 Task: Create an album for a community music or arts festival and involve performers and attendees.
Action: Mouse moved to (57, 232)
Screenshot: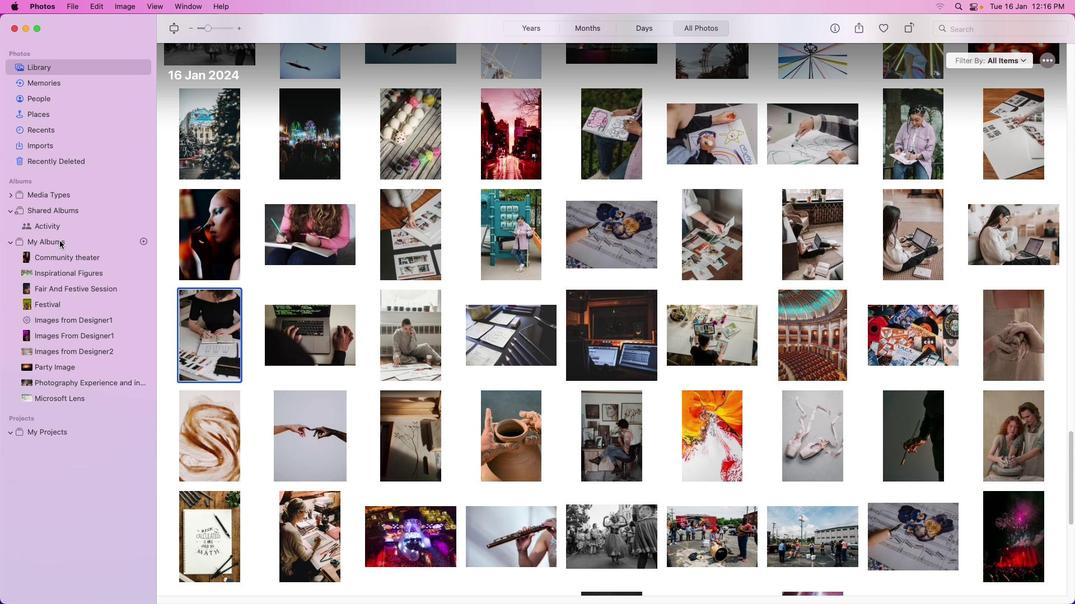 
Action: Mouse pressed left at (57, 232)
Screenshot: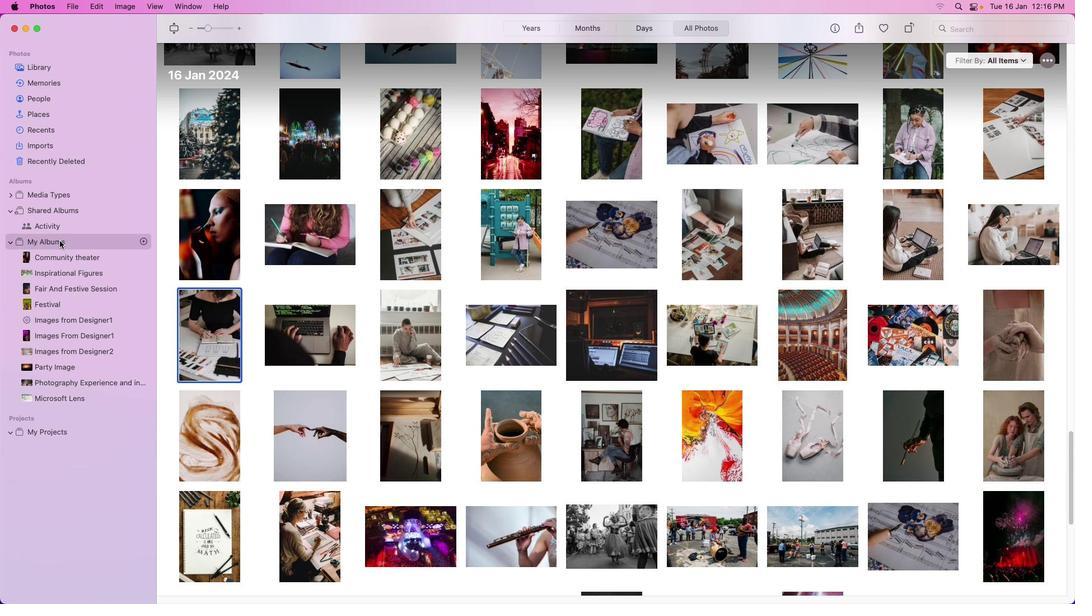 
Action: Mouse moved to (59, 241)
Screenshot: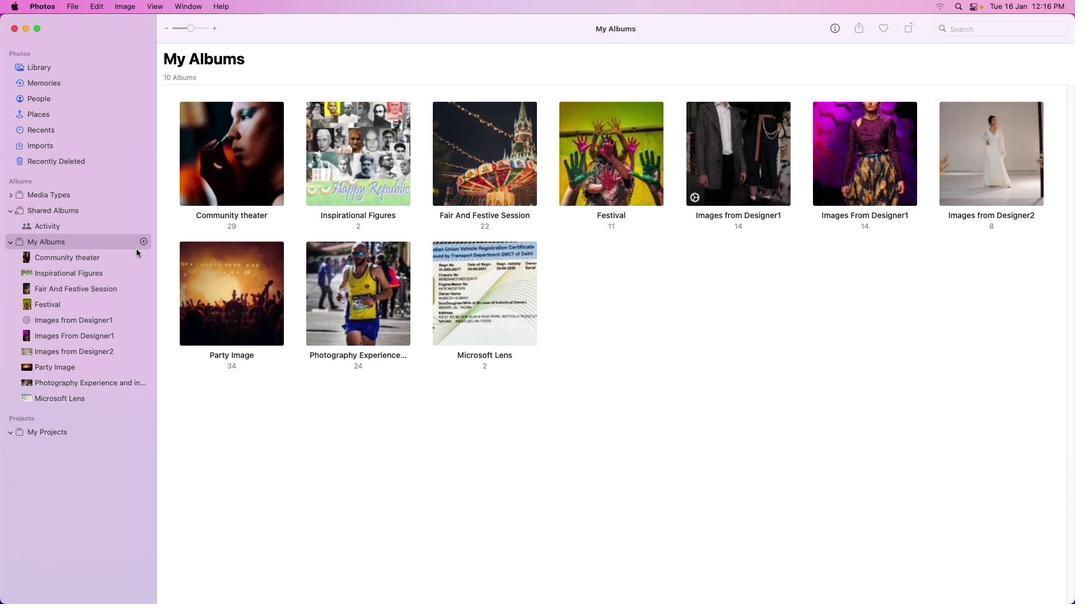 
Action: Mouse pressed left at (59, 241)
Screenshot: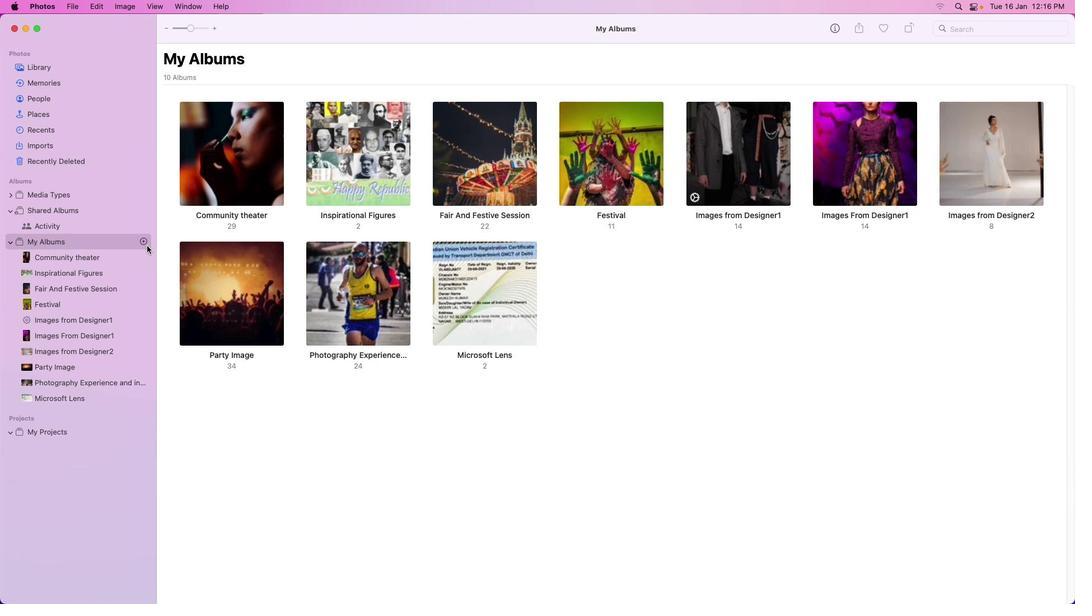 
Action: Mouse moved to (144, 241)
Screenshot: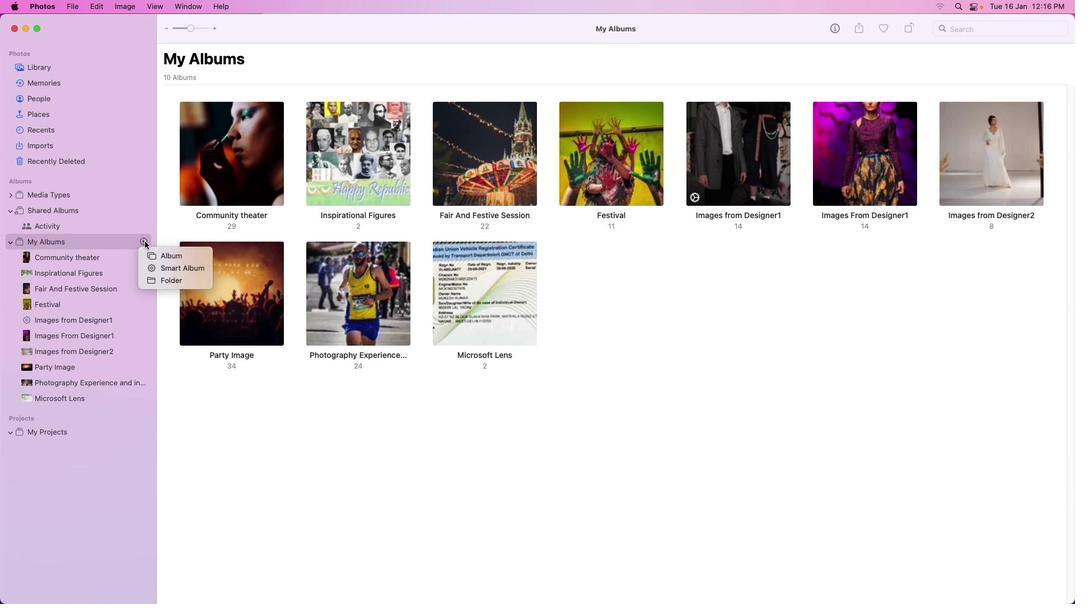 
Action: Mouse pressed left at (144, 241)
Screenshot: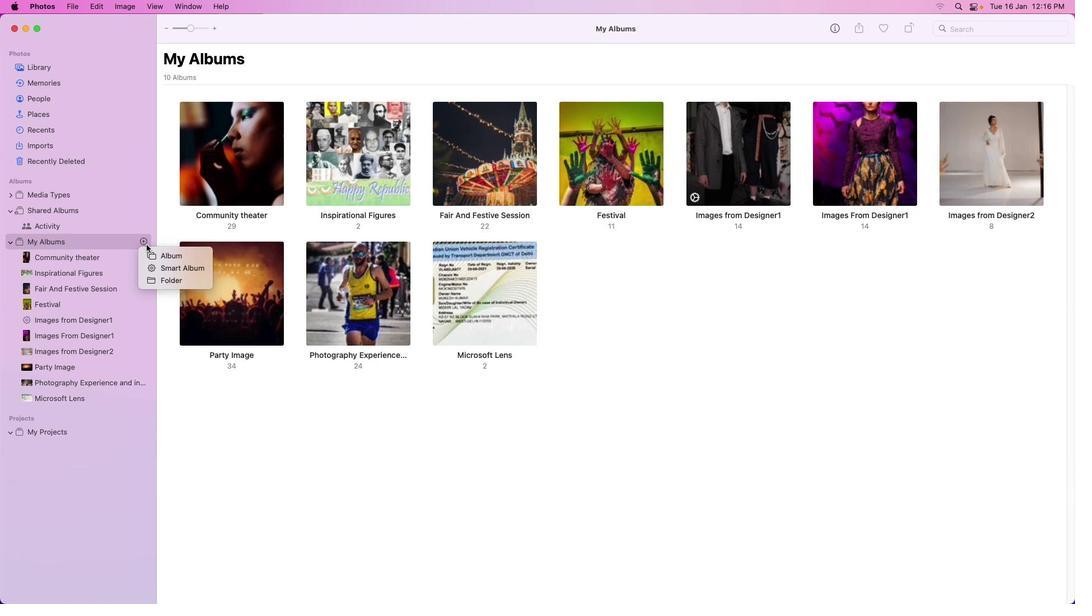 
Action: Mouse moved to (161, 253)
Screenshot: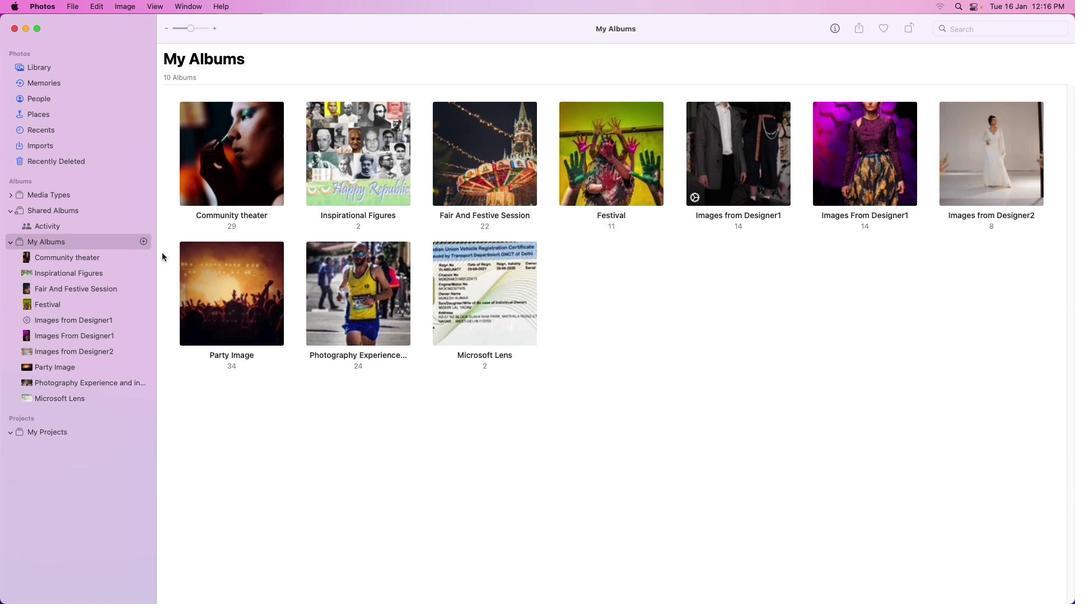 
Action: Mouse pressed left at (161, 253)
Screenshot: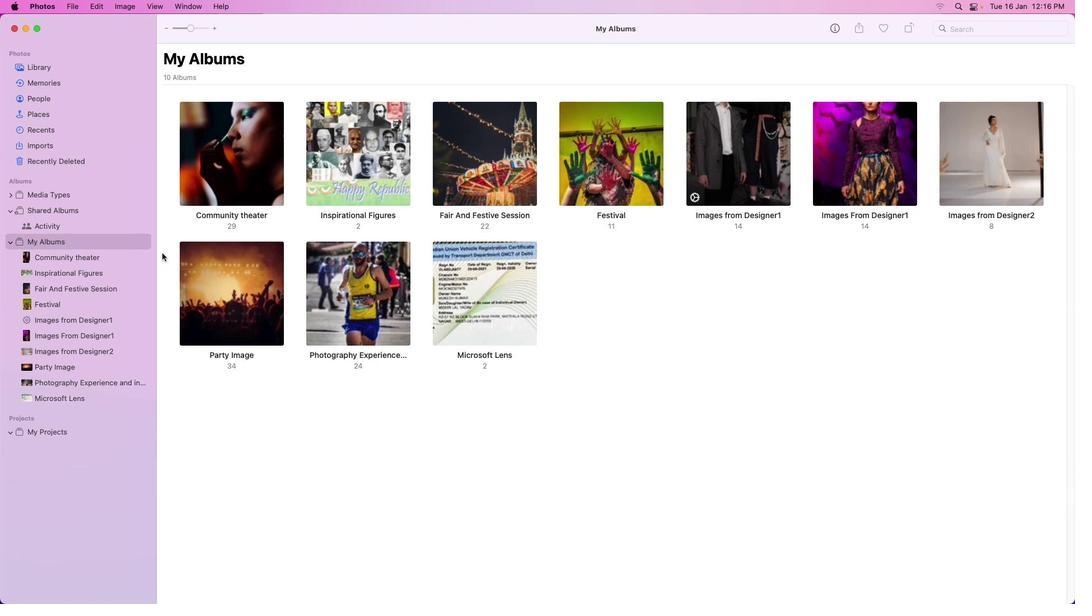 
Action: Mouse moved to (95, 256)
Screenshot: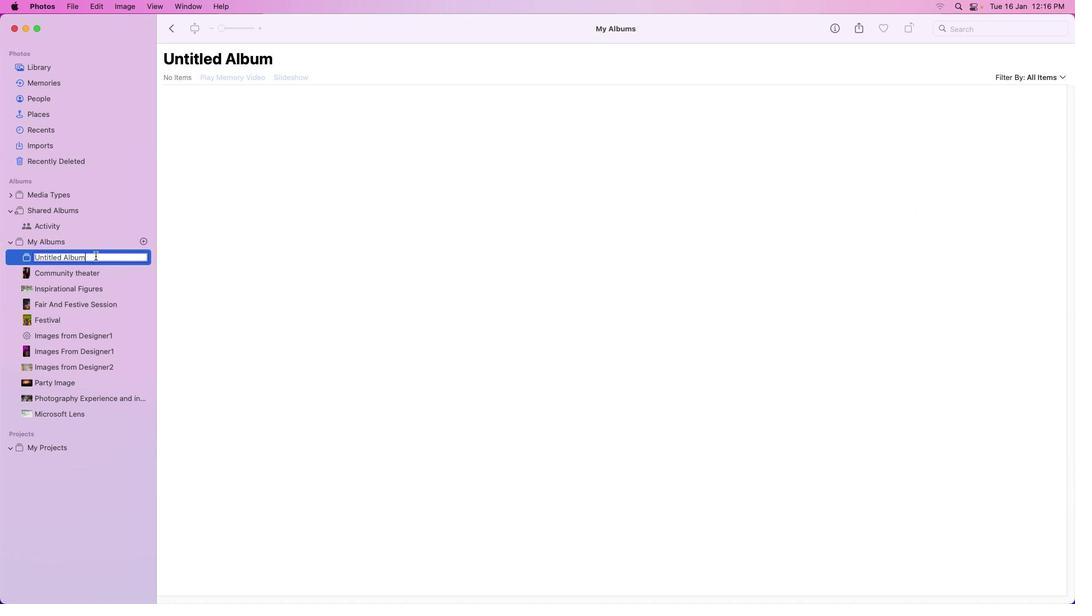 
Action: Mouse pressed left at (95, 256)
Screenshot: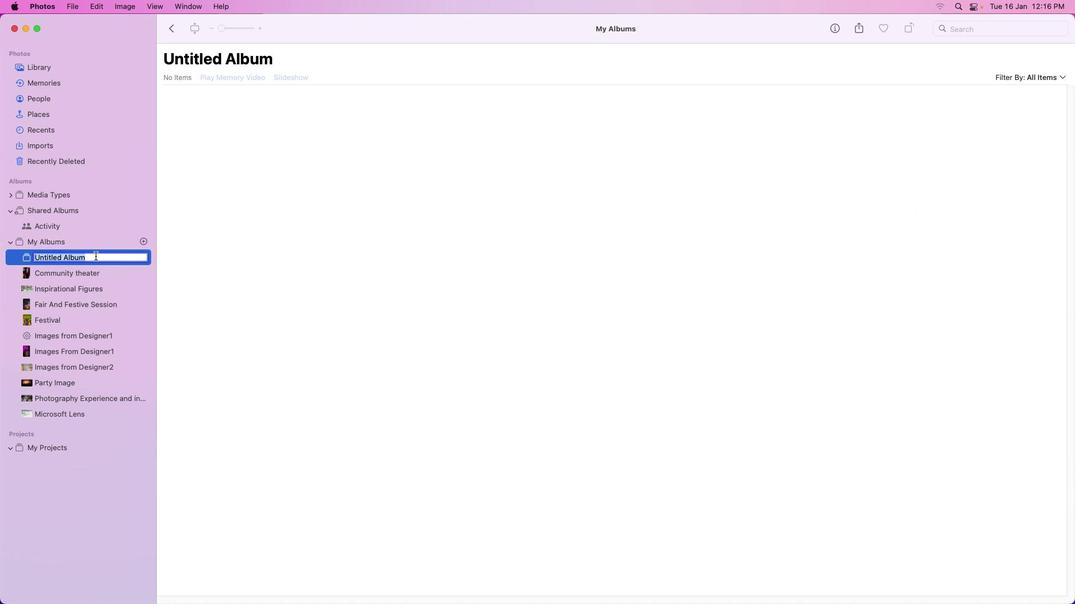 
Action: Mouse pressed left at (95, 256)
Screenshot: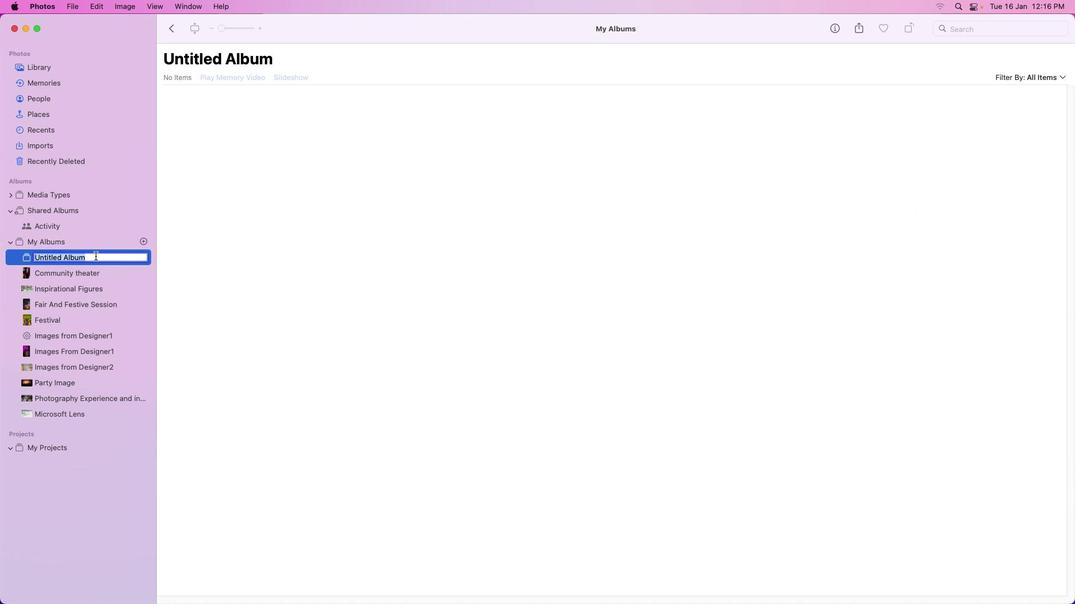 
Action: Mouse pressed left at (95, 256)
Screenshot: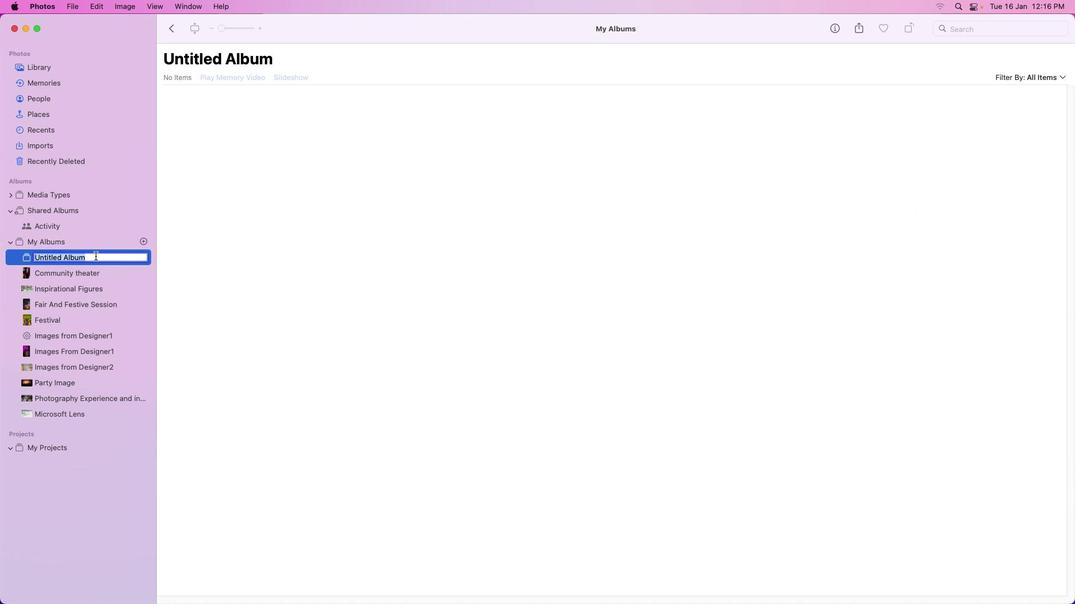 
Action: Key pressed Key.backspaceKey.shift_r'C''o''m''m''u''n''i''t''y'Key.space'm''u''s''i''c'Key.spaceKey.enter
Screenshot: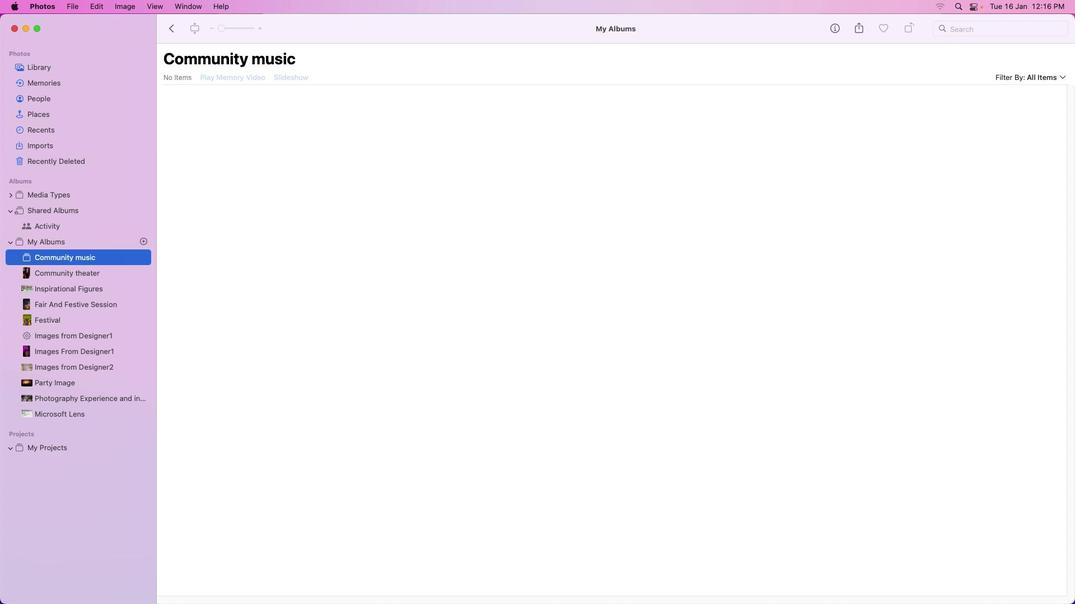 
Action: Mouse moved to (50, 64)
Screenshot: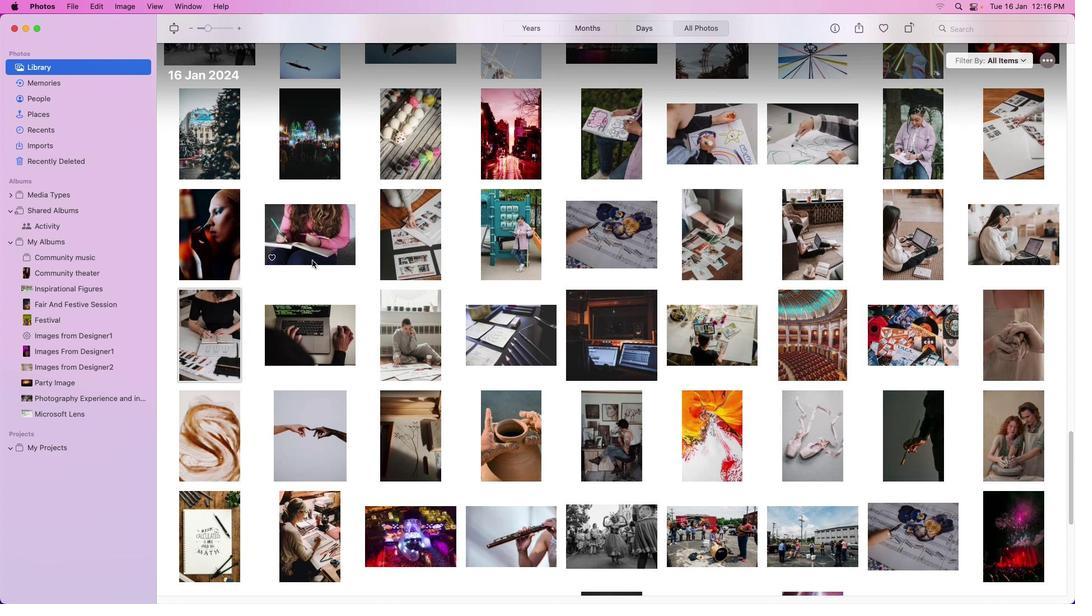 
Action: Mouse pressed left at (50, 64)
Screenshot: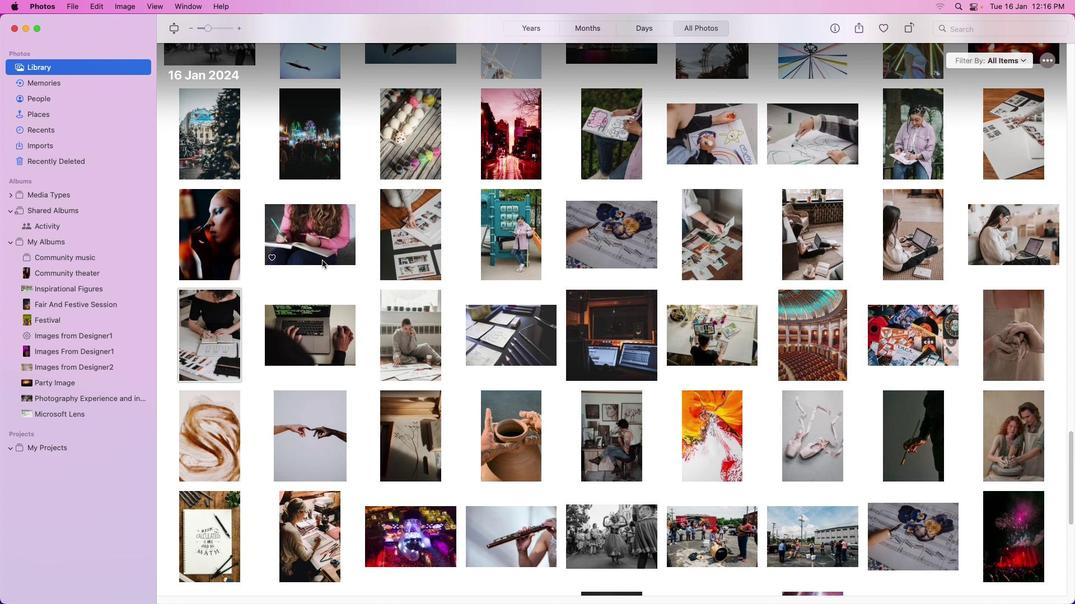 
Action: Mouse moved to (350, 274)
Screenshot: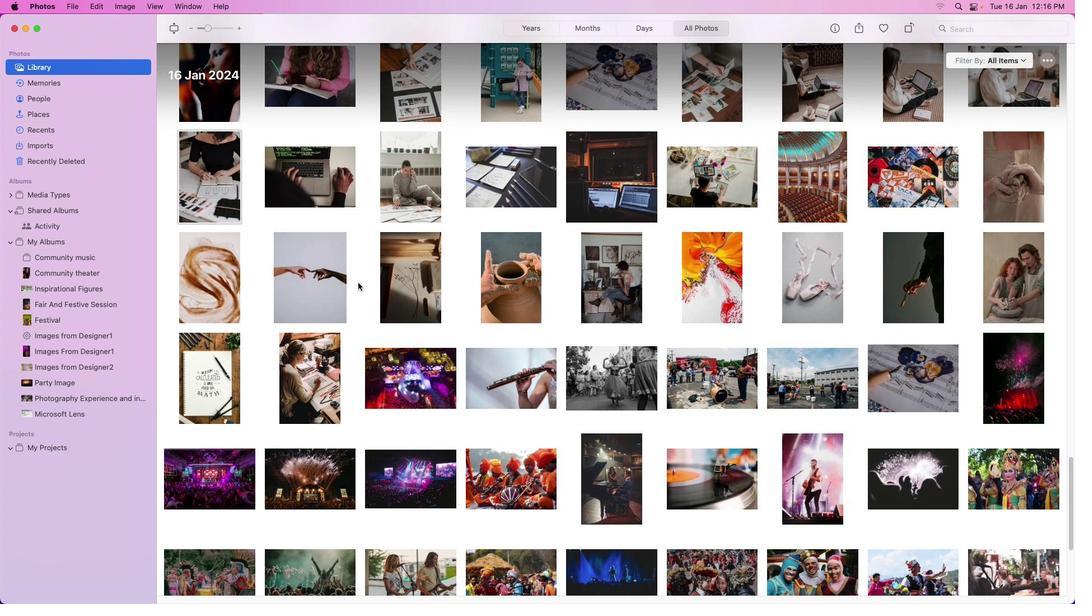 
Action: Mouse scrolled (350, 274) with delta (0, 0)
Screenshot: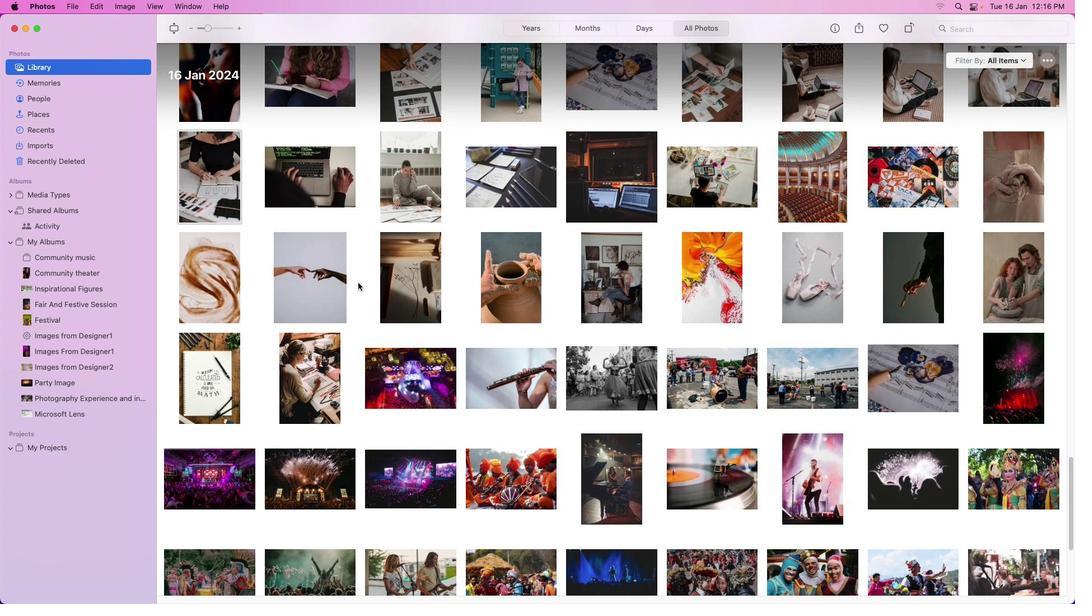 
Action: Mouse moved to (352, 278)
Screenshot: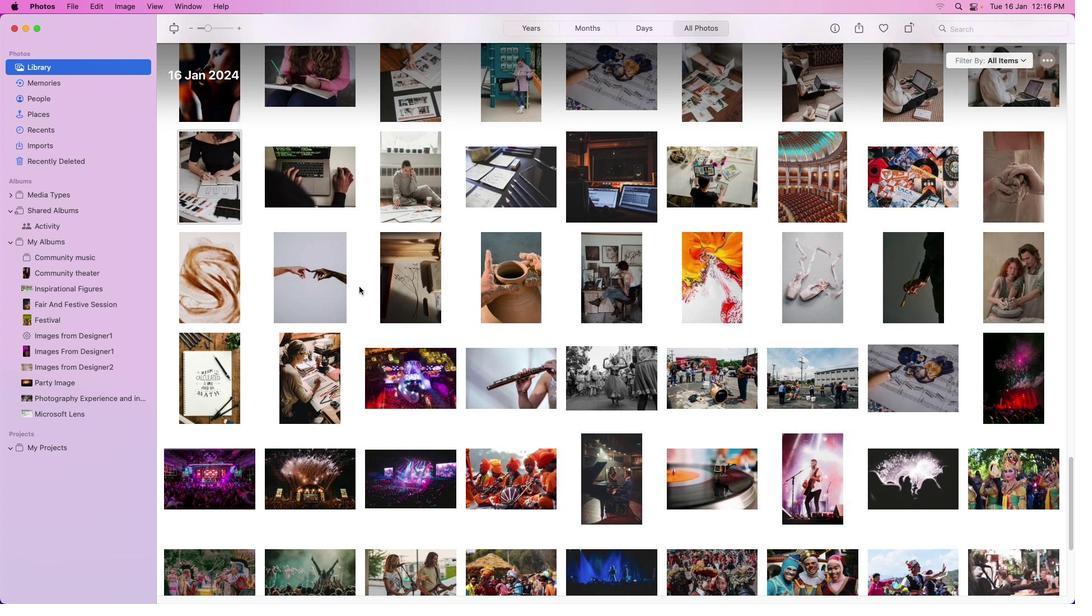 
Action: Mouse scrolled (352, 278) with delta (0, 0)
Screenshot: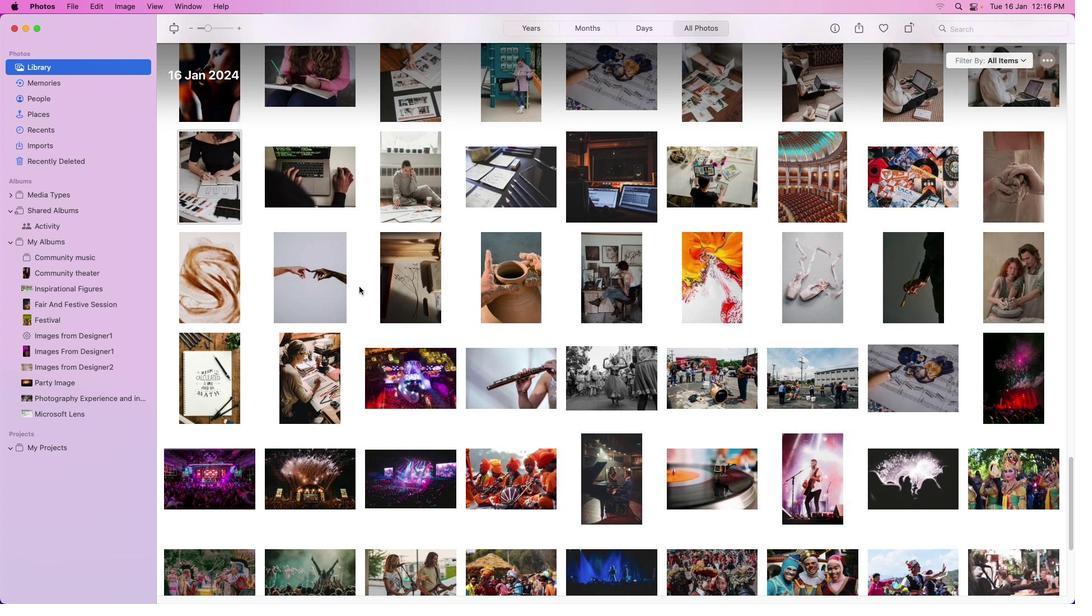 
Action: Mouse moved to (352, 279)
Screenshot: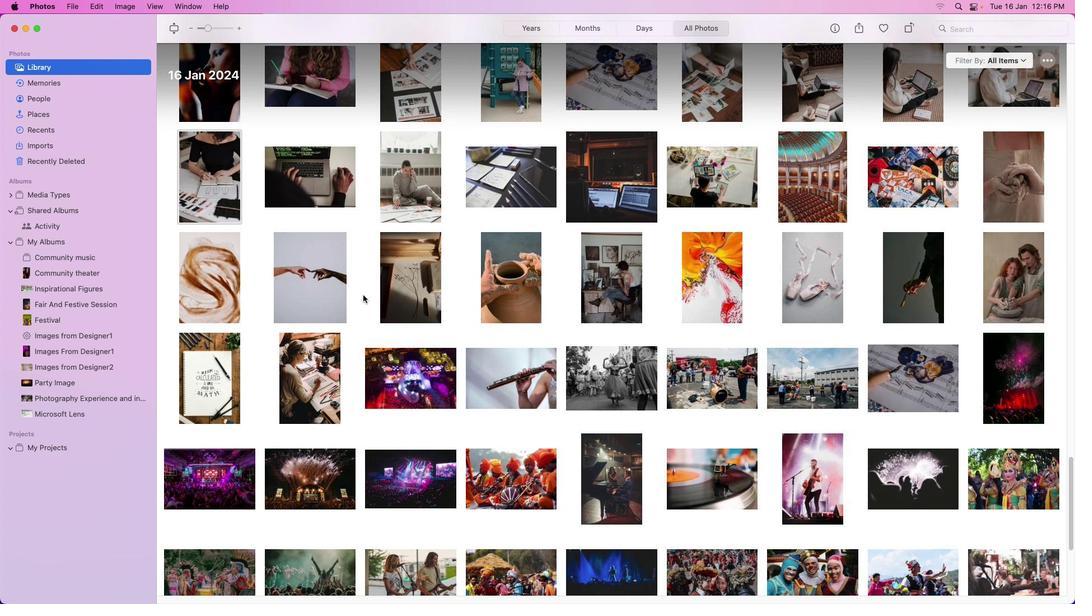 
Action: Mouse scrolled (352, 279) with delta (0, -1)
Screenshot: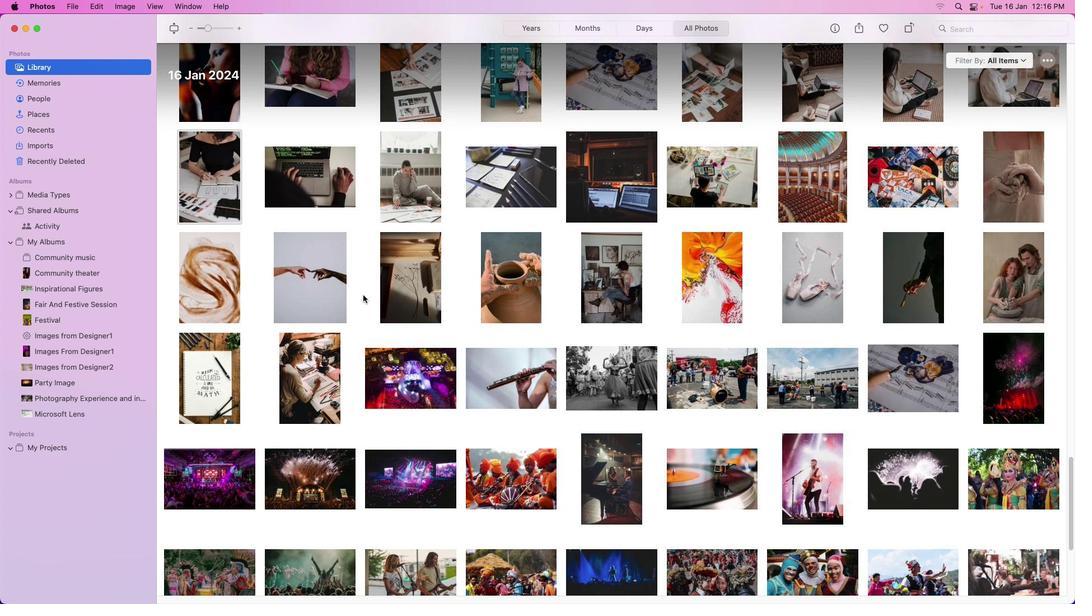 
Action: Mouse moved to (352, 280)
Screenshot: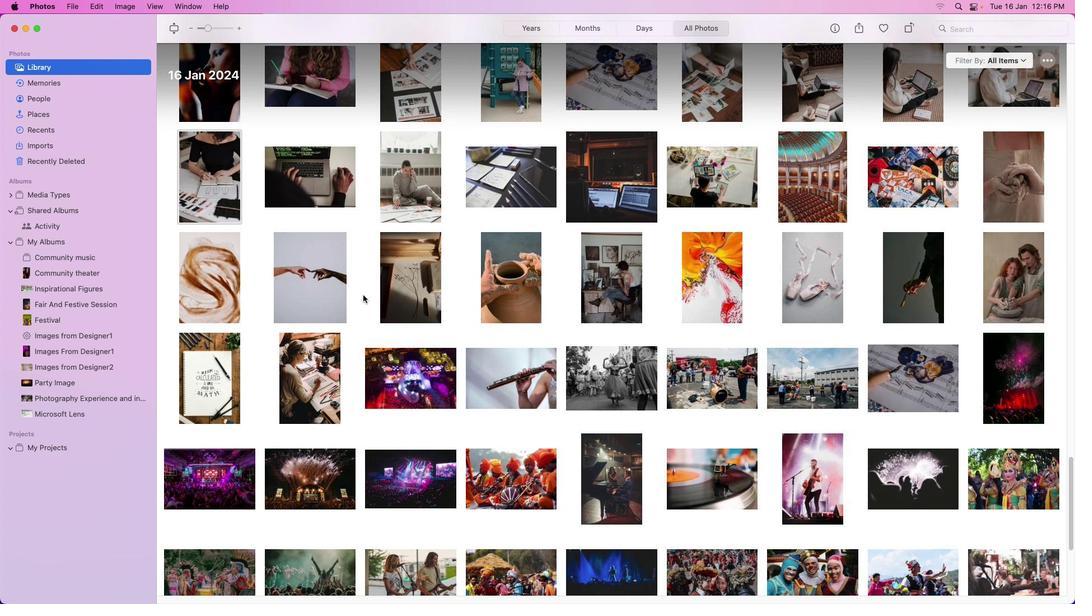 
Action: Mouse scrolled (352, 280) with delta (0, -2)
Screenshot: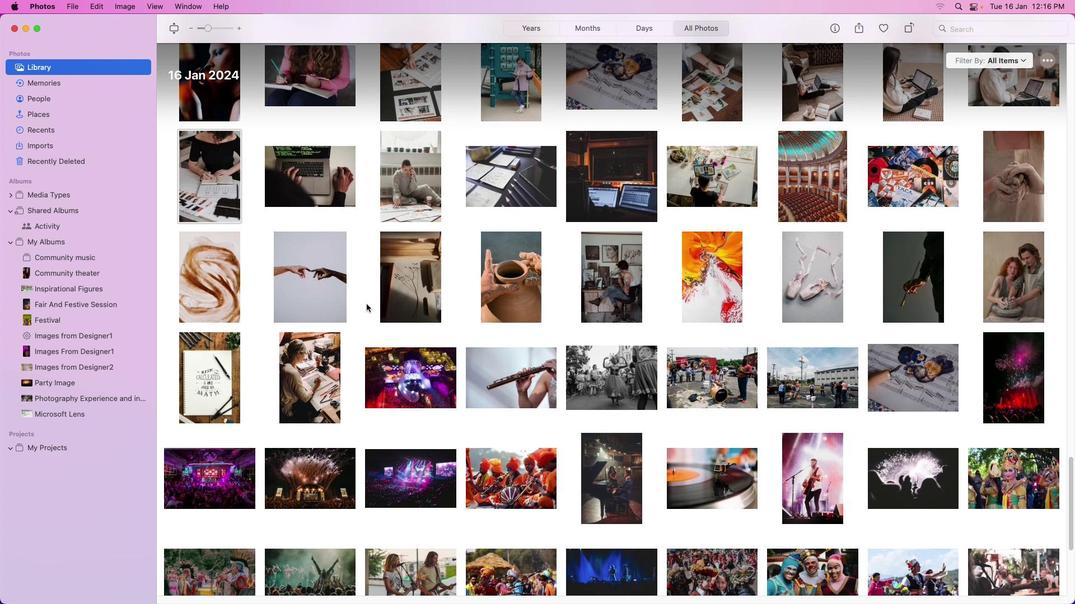 
Action: Mouse scrolled (352, 280) with delta (0, -2)
Screenshot: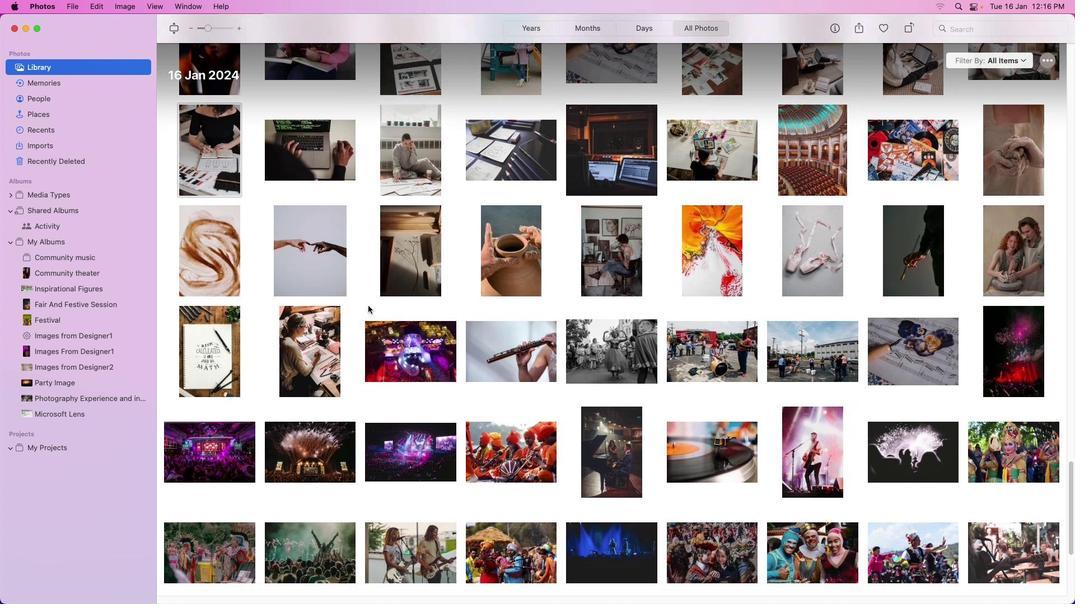 
Action: Mouse scrolled (352, 280) with delta (0, -3)
Screenshot: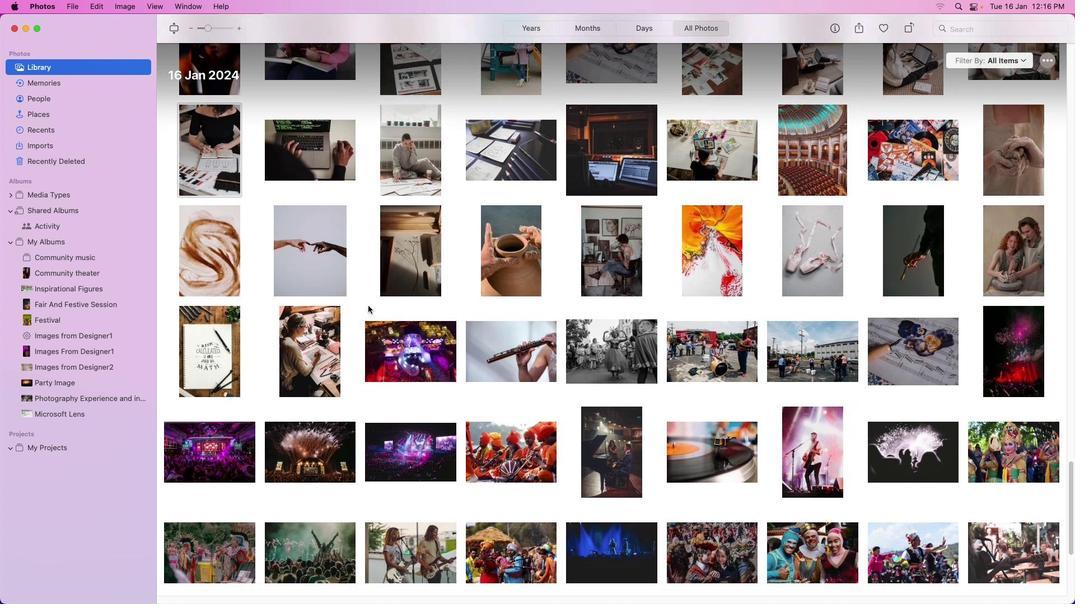 
Action: Mouse scrolled (352, 280) with delta (0, -3)
Screenshot: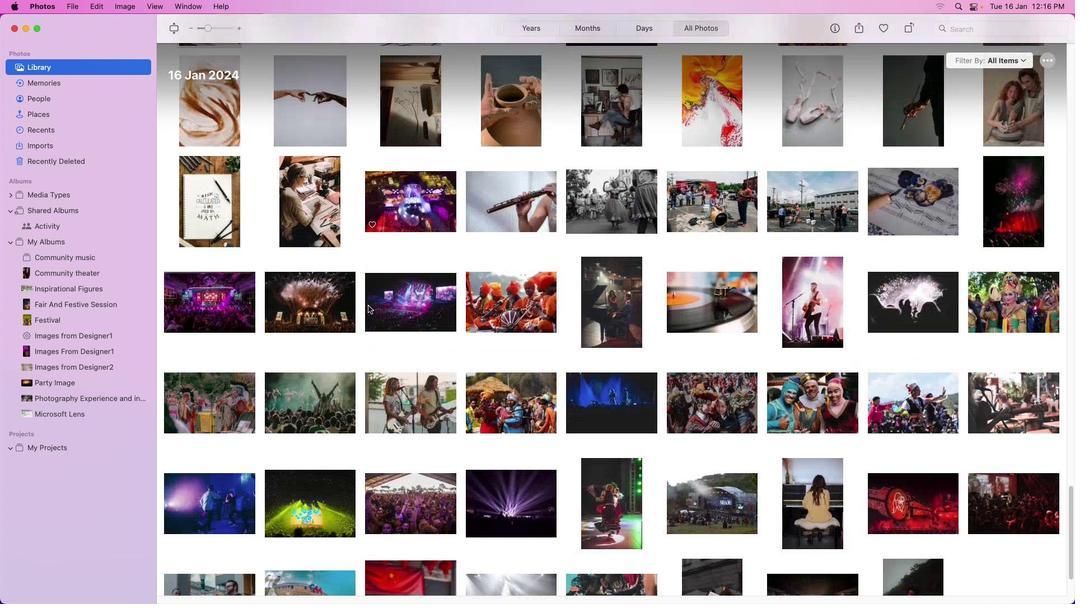 
Action: Mouse moved to (361, 292)
Screenshot: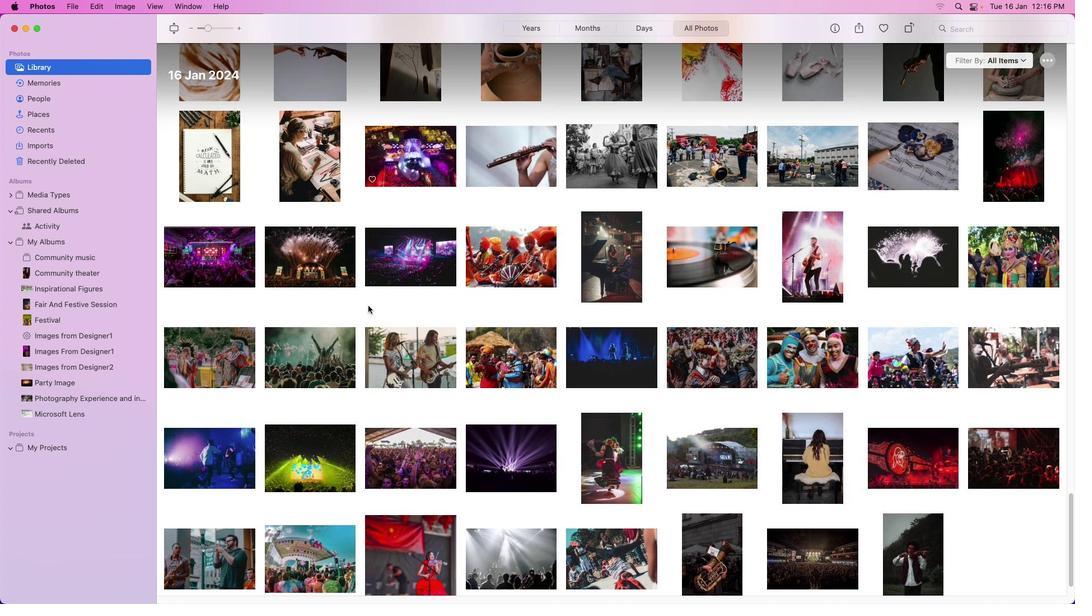 
Action: Mouse scrolled (361, 292) with delta (0, 0)
Screenshot: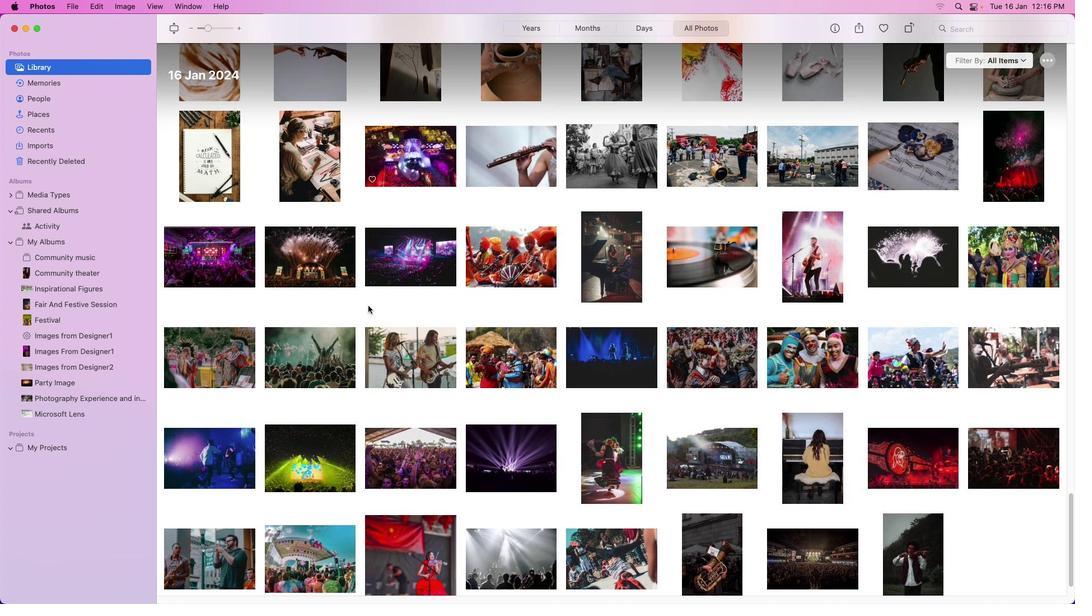
Action: Mouse moved to (365, 300)
Screenshot: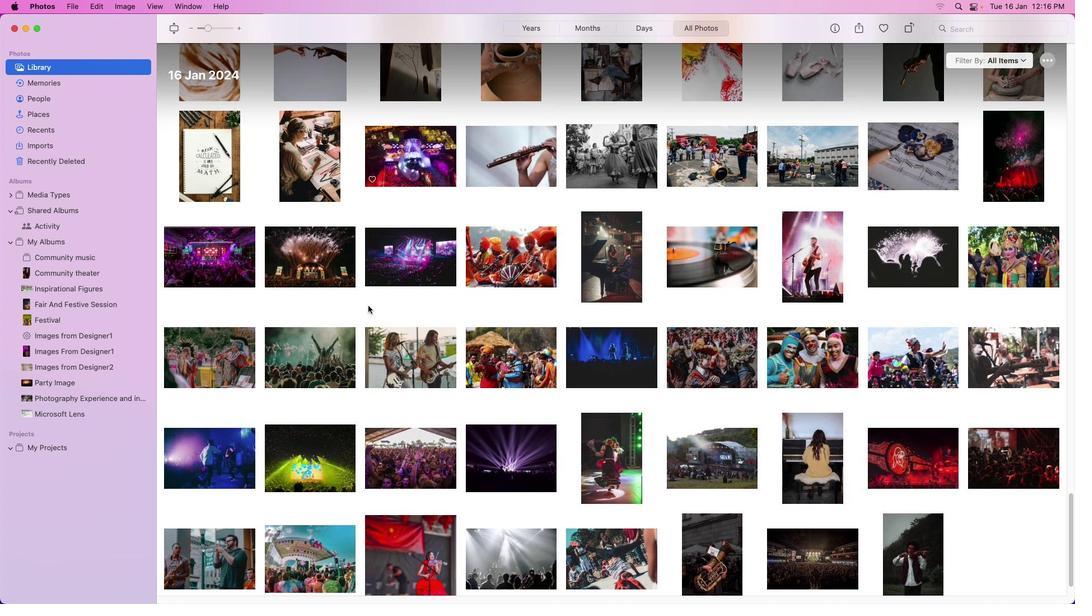 
Action: Mouse scrolled (365, 300) with delta (0, 0)
Screenshot: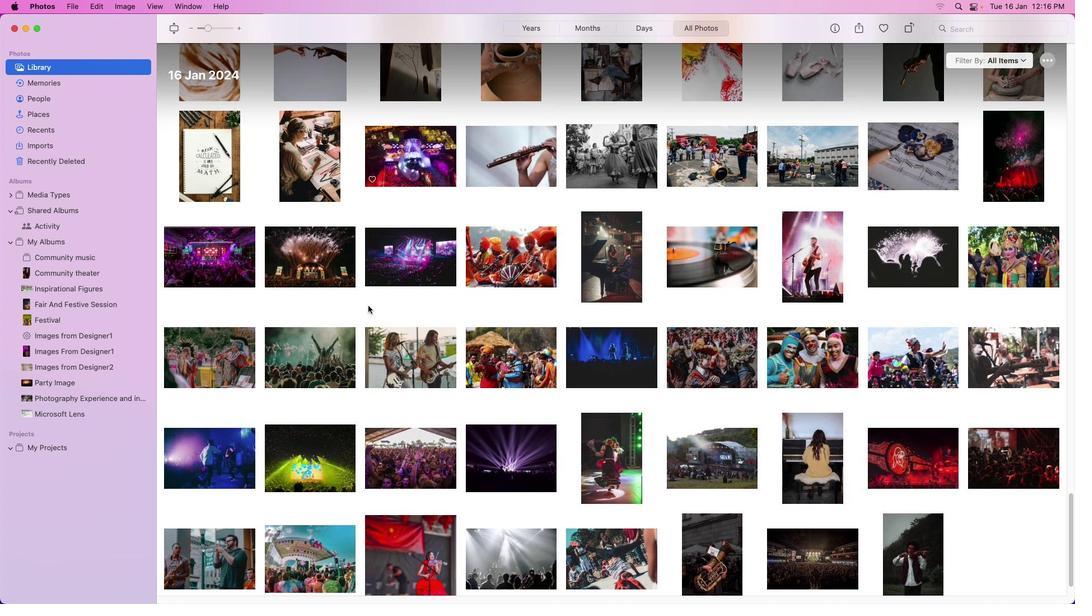 
Action: Mouse moved to (366, 304)
Screenshot: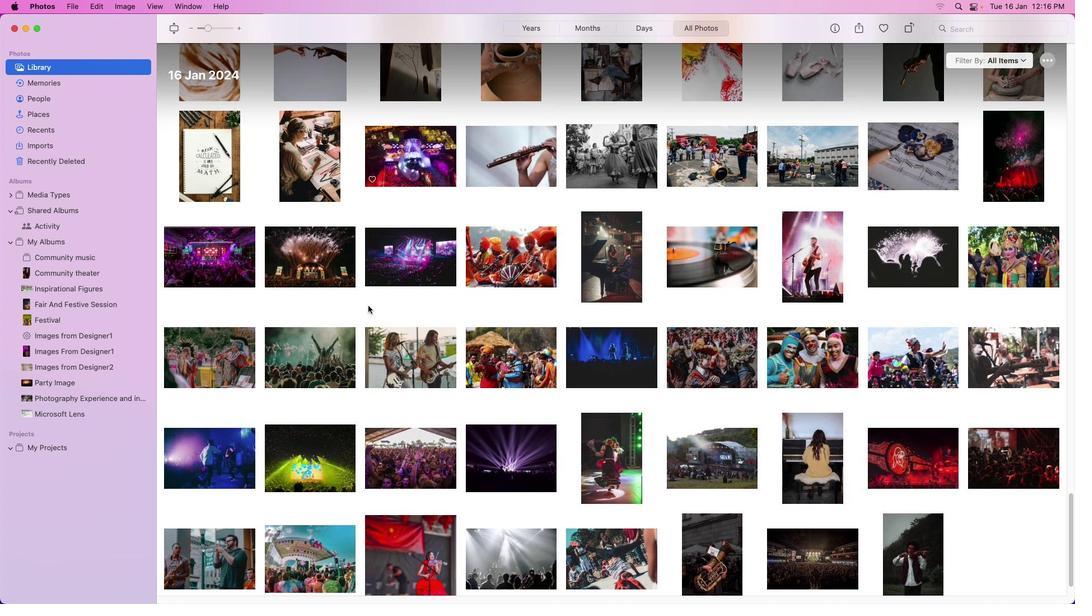 
Action: Mouse scrolled (366, 304) with delta (0, -1)
Screenshot: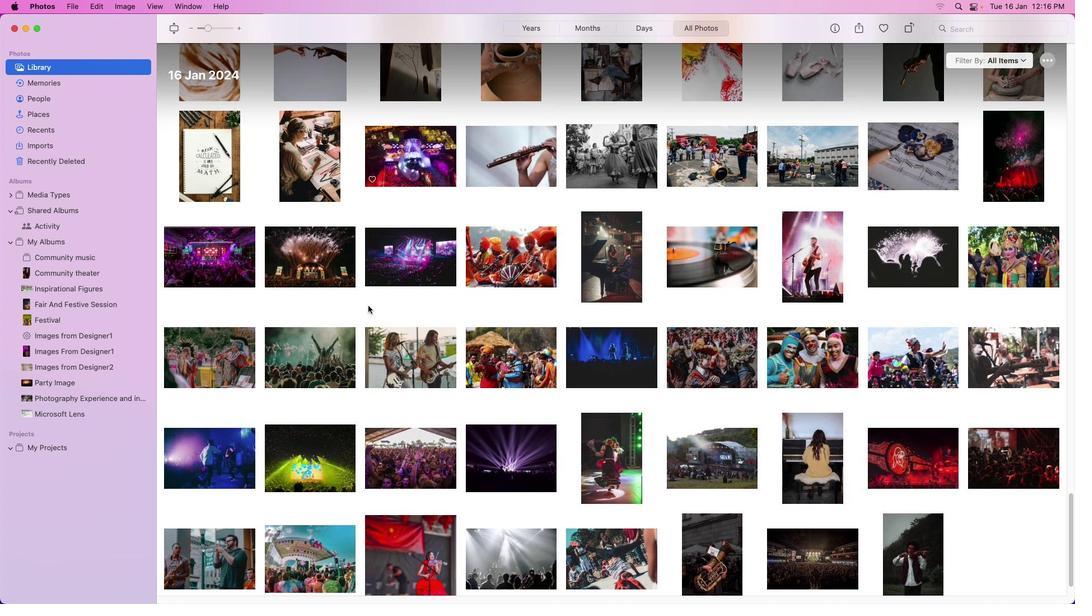 
Action: Mouse moved to (367, 305)
Screenshot: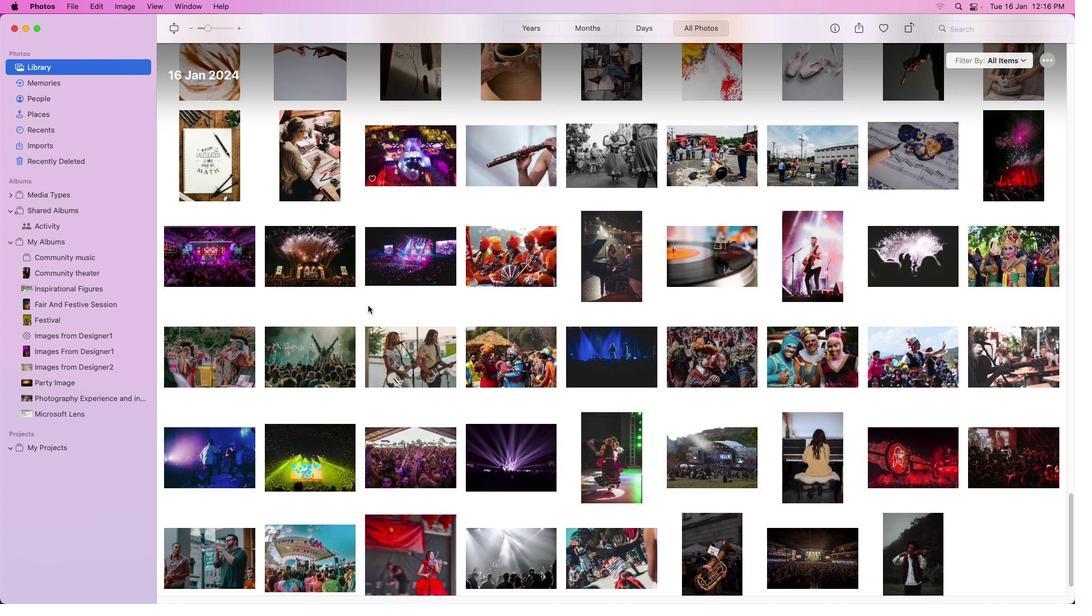 
Action: Mouse scrolled (367, 305) with delta (0, -2)
Screenshot: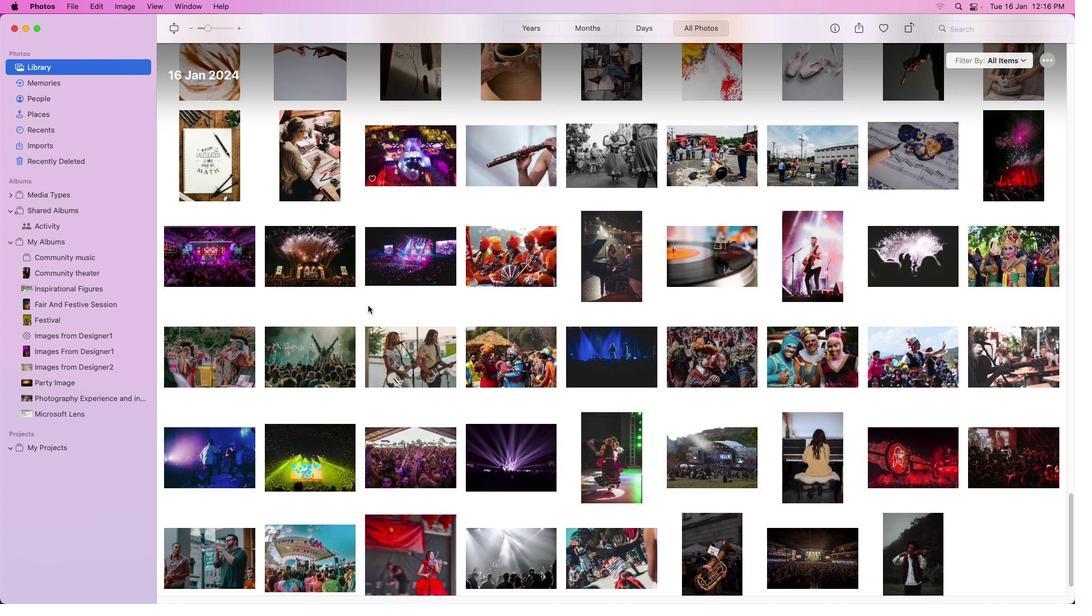 
Action: Mouse moved to (367, 306)
Screenshot: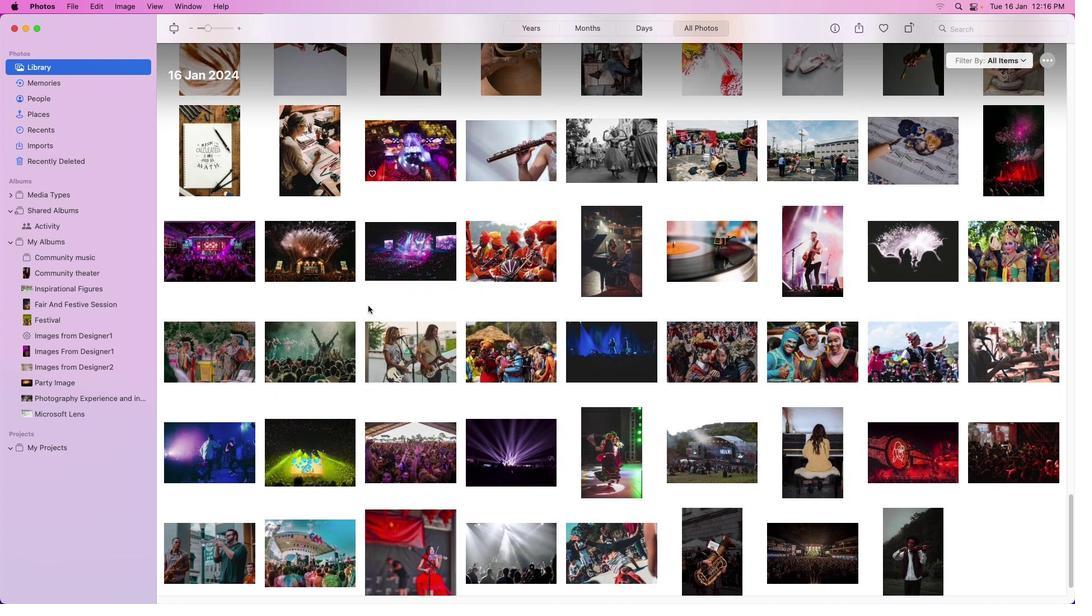 
Action: Mouse scrolled (367, 306) with delta (0, -3)
Screenshot: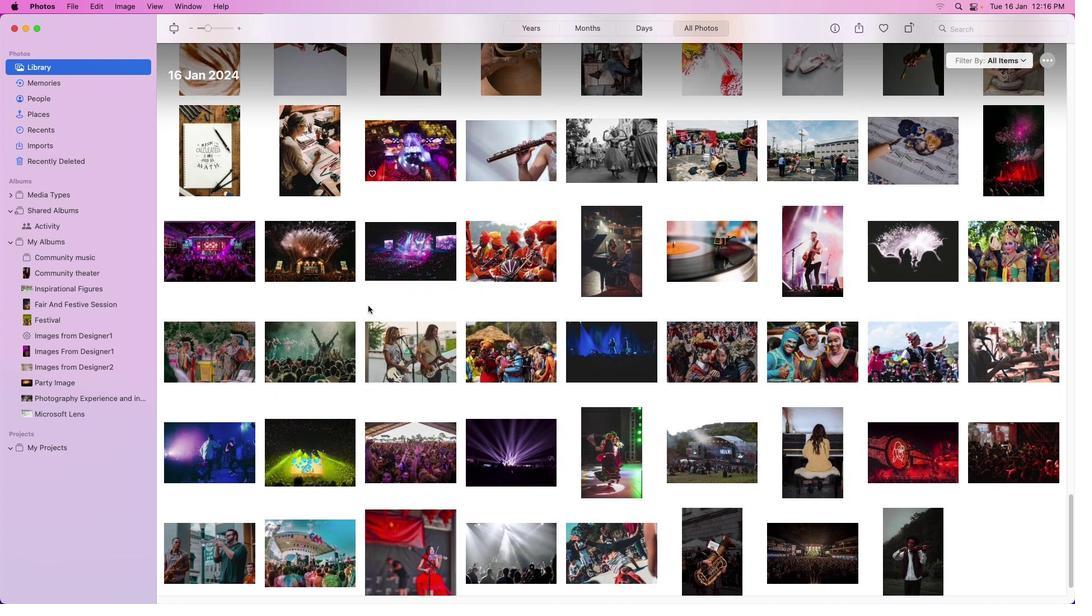 
Action: Mouse scrolled (367, 306) with delta (0, -3)
Screenshot: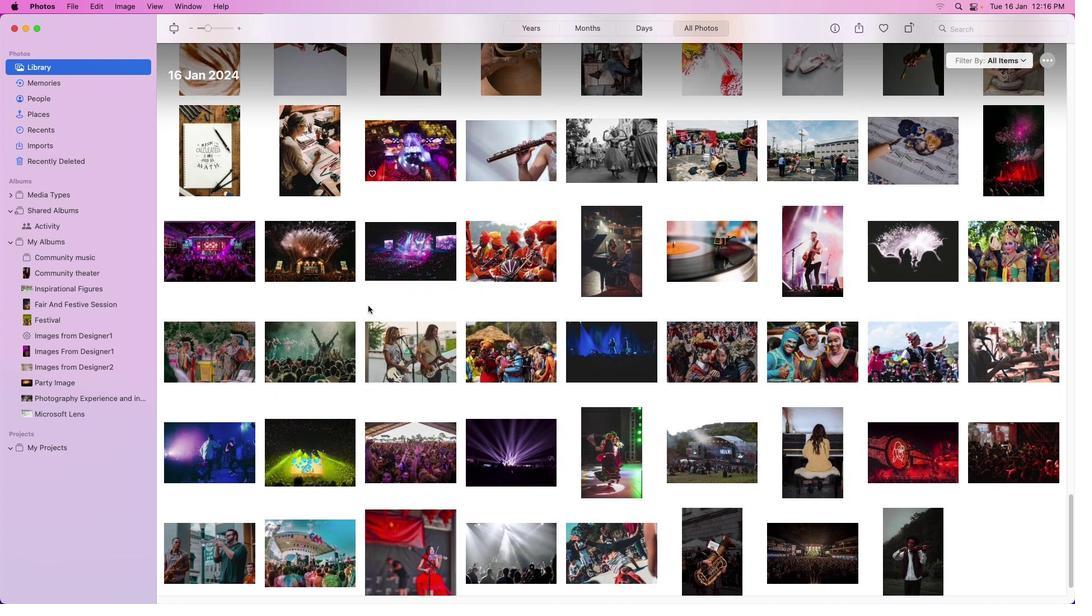 
Action: Mouse scrolled (367, 306) with delta (0, -3)
Screenshot: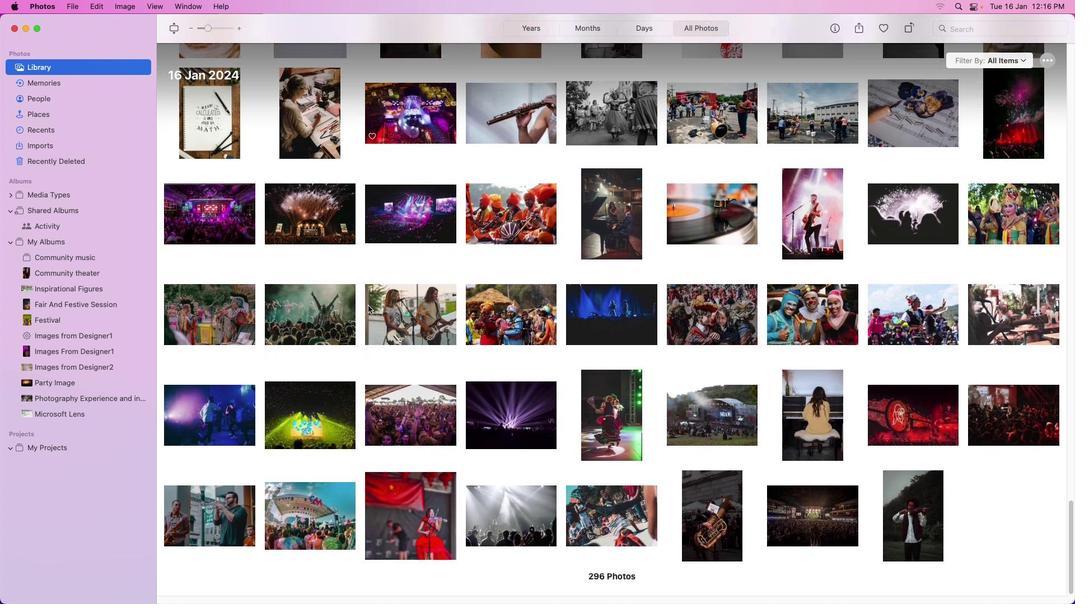 
Action: Mouse scrolled (367, 306) with delta (0, -4)
Screenshot: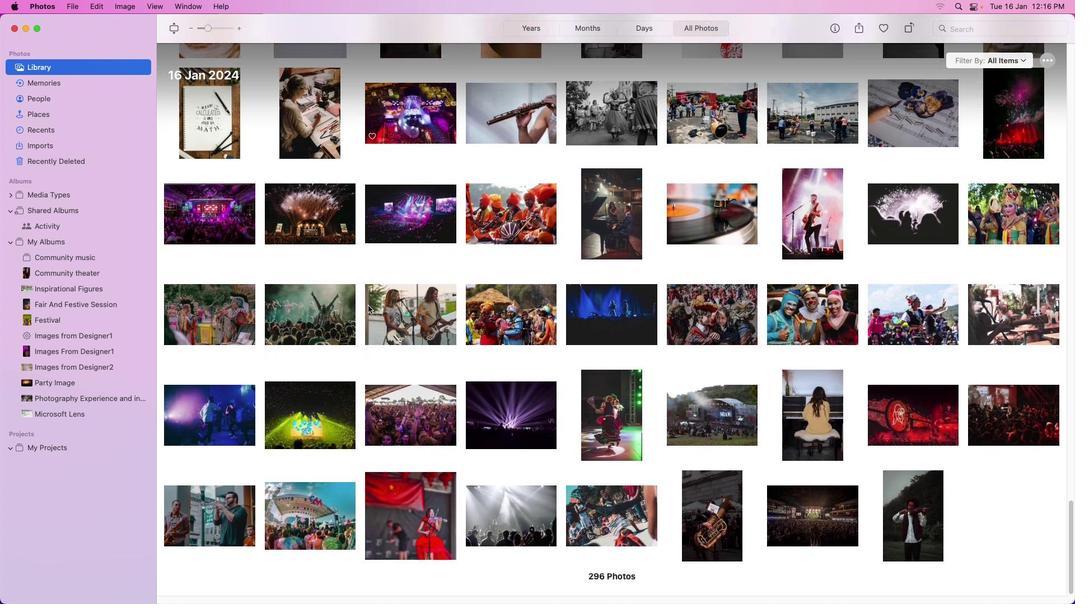 
Action: Mouse scrolled (367, 306) with delta (0, 0)
Screenshot: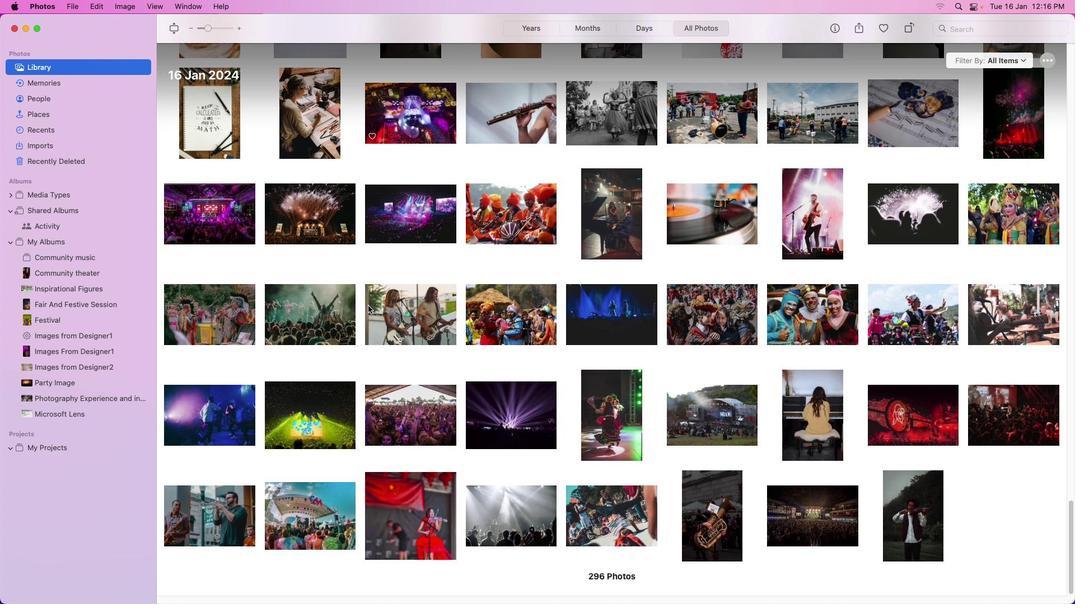 
Action: Mouse scrolled (367, 306) with delta (0, 0)
Screenshot: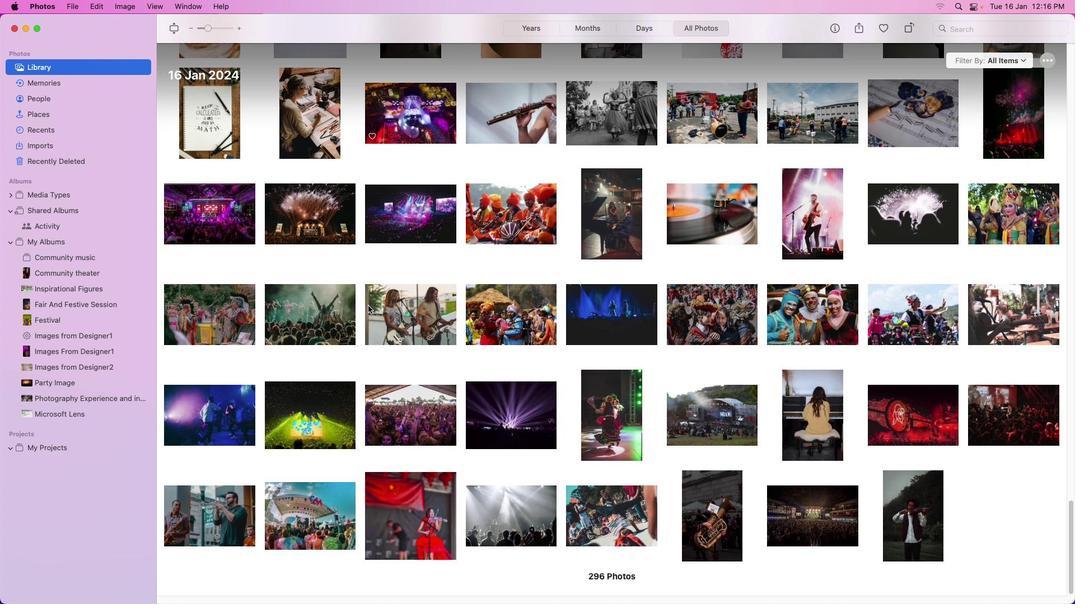 
Action: Mouse scrolled (367, 306) with delta (0, -1)
Screenshot: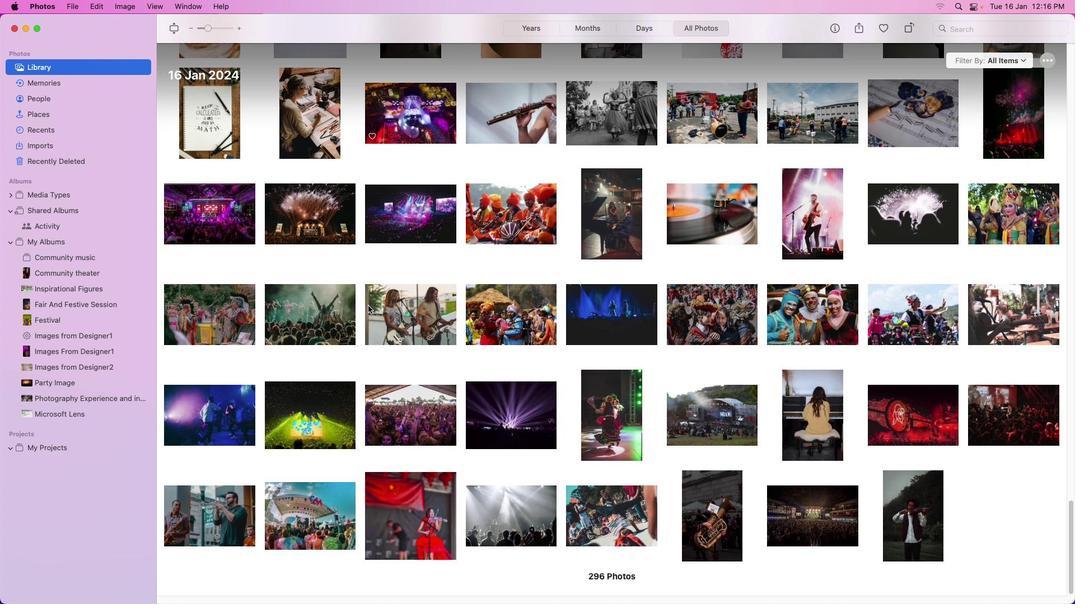 
Action: Mouse scrolled (367, 306) with delta (0, -2)
Screenshot: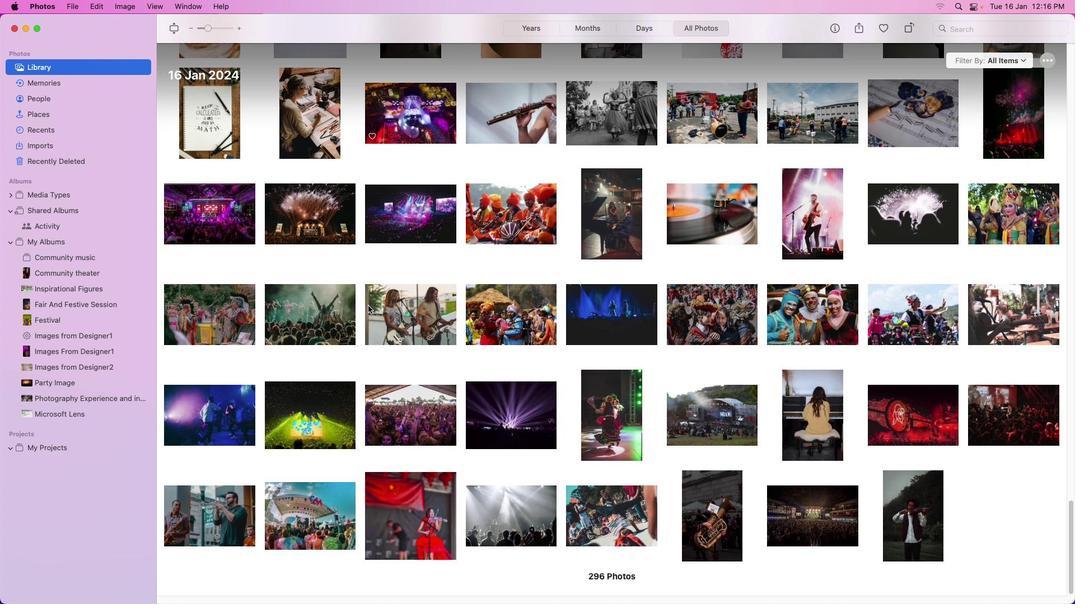 
Action: Mouse scrolled (367, 306) with delta (0, -3)
Screenshot: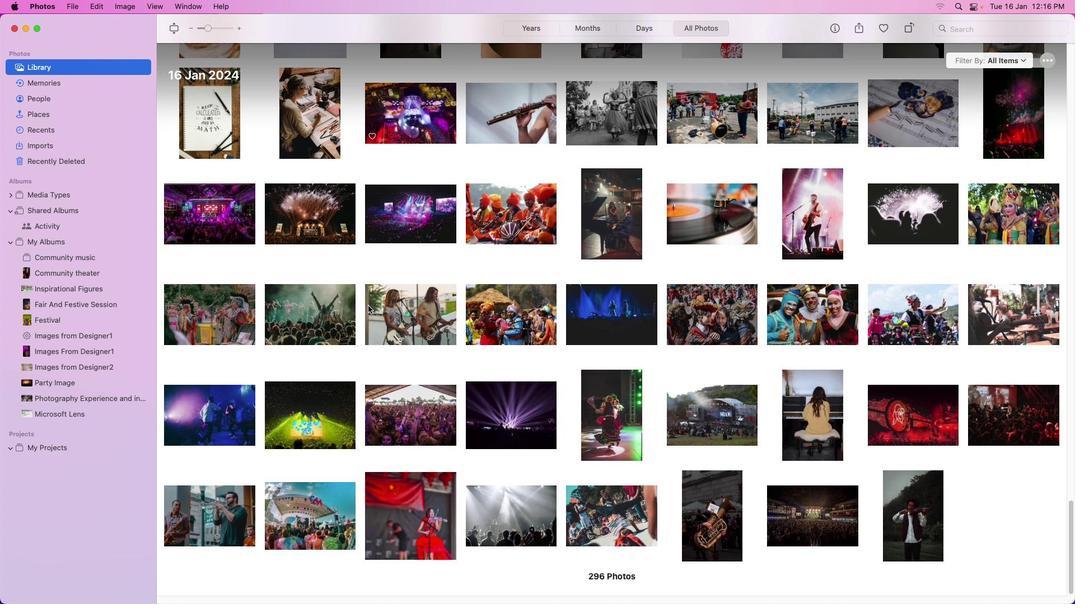 
Action: Mouse scrolled (367, 306) with delta (0, -3)
Screenshot: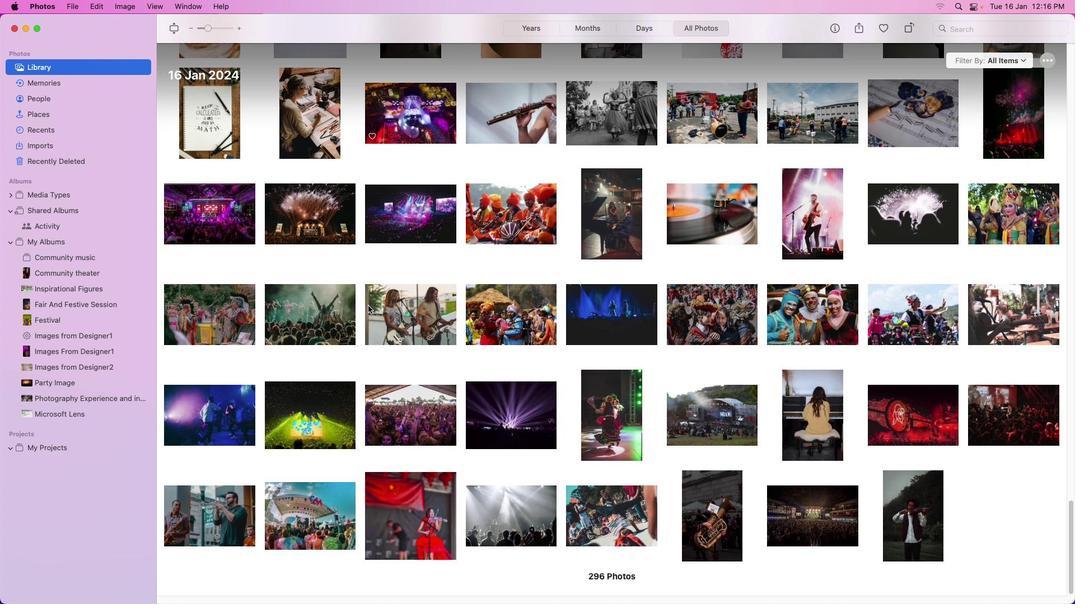 
Action: Mouse scrolled (367, 306) with delta (0, -3)
Screenshot: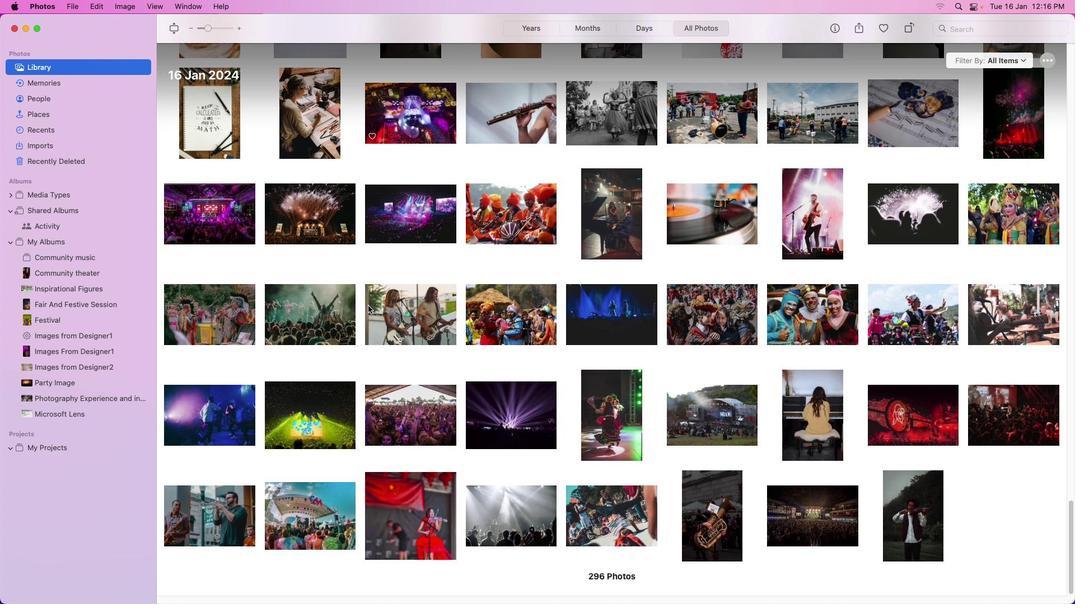 
Action: Mouse scrolled (367, 306) with delta (0, 0)
Screenshot: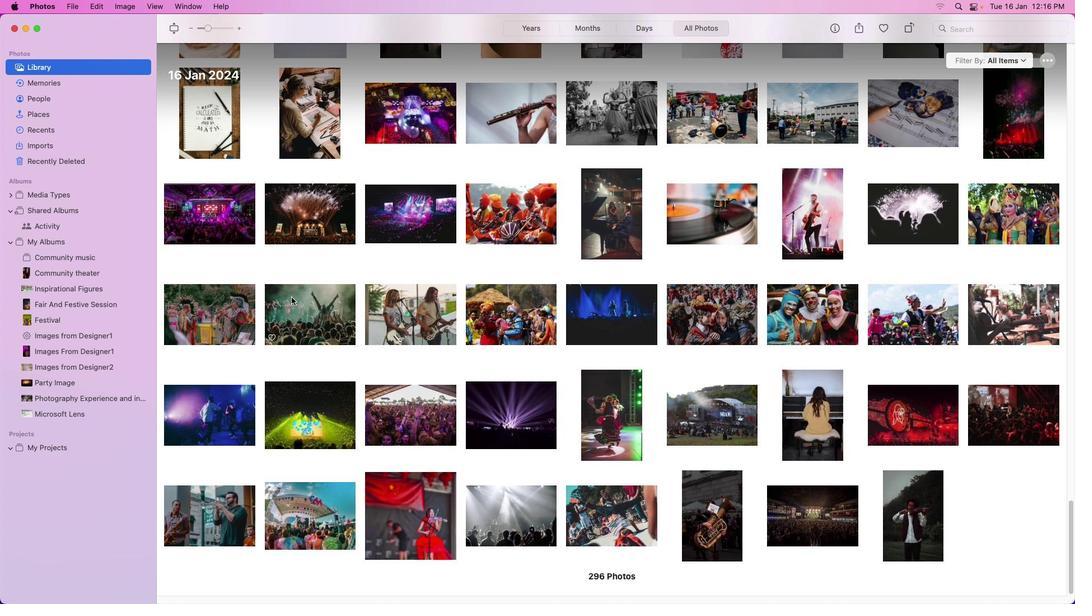 
Action: Mouse scrolled (367, 306) with delta (0, 0)
Screenshot: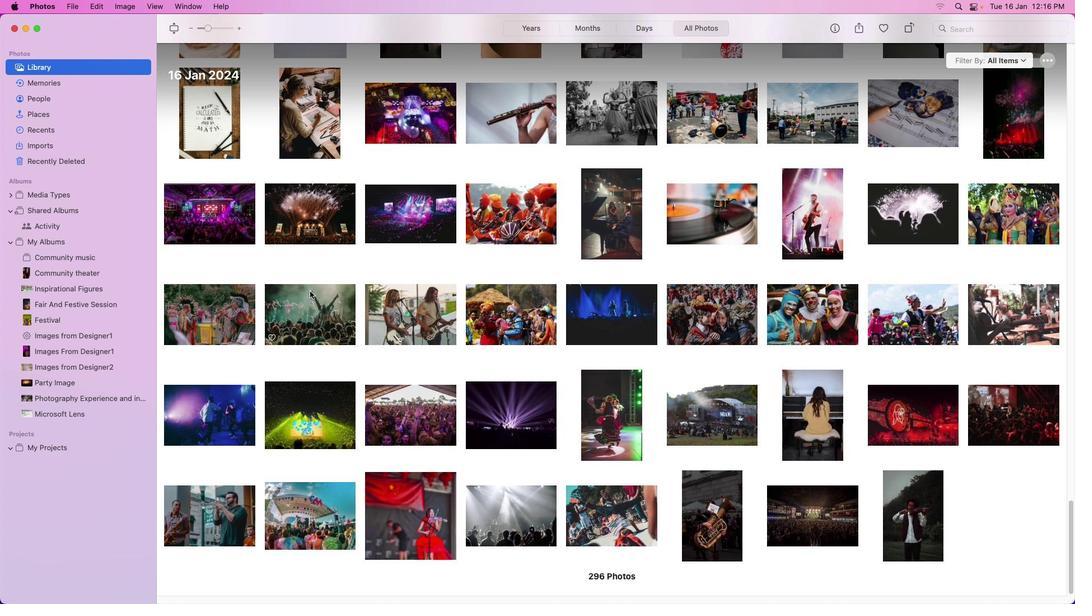 
Action: Mouse scrolled (367, 306) with delta (0, -1)
Screenshot: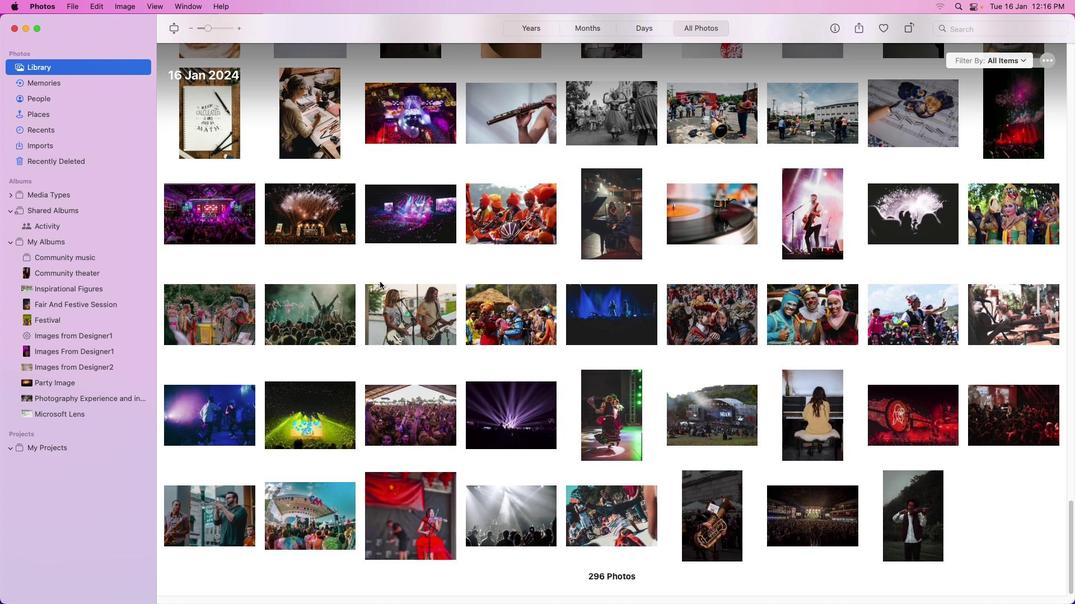 
Action: Mouse scrolled (367, 306) with delta (0, -2)
Screenshot: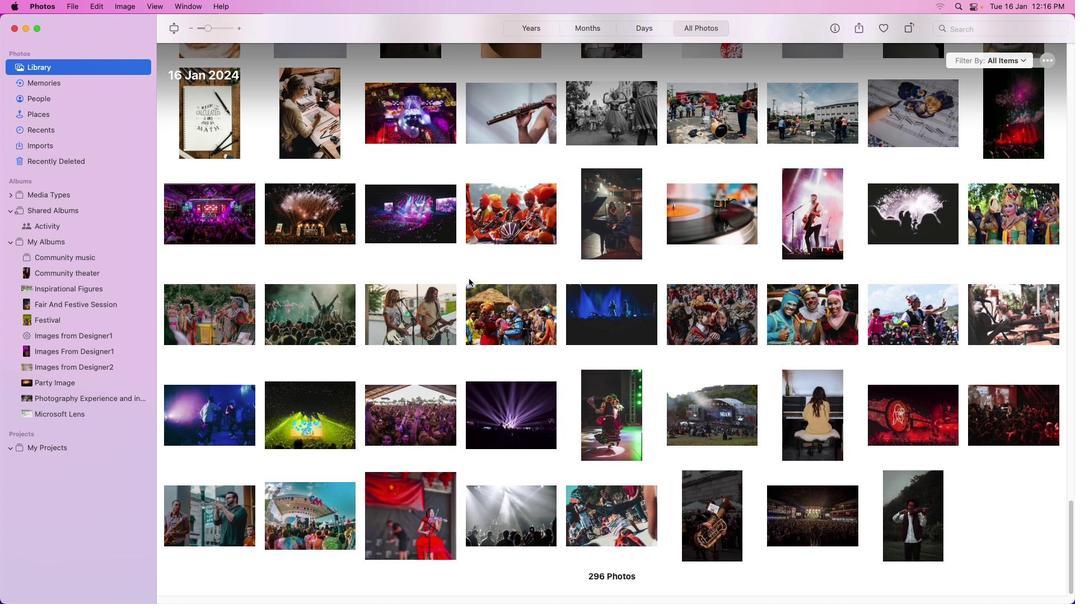 
Action: Mouse scrolled (367, 306) with delta (0, -2)
Screenshot: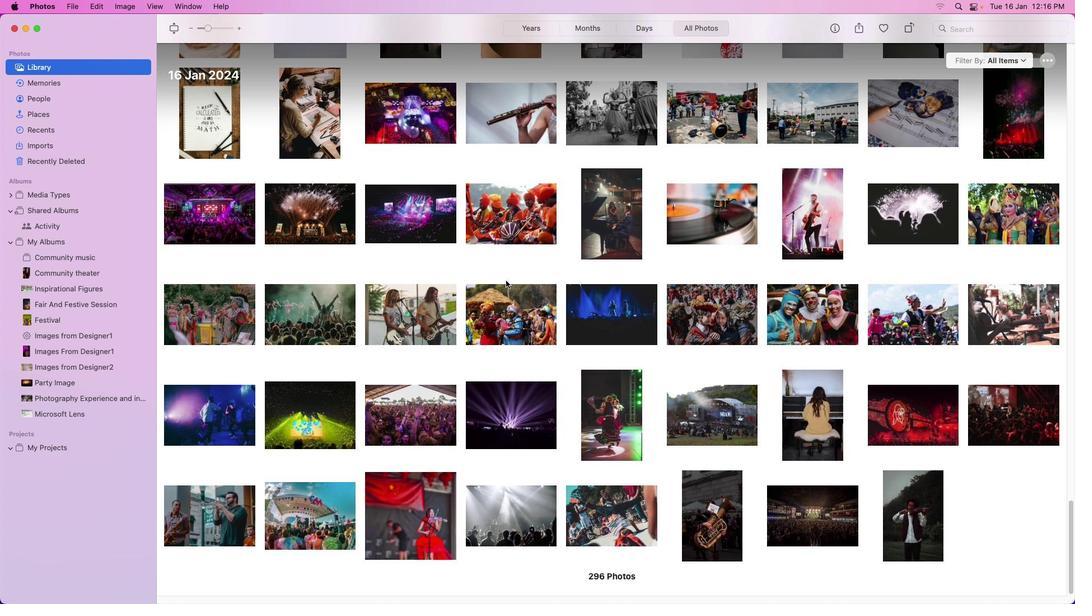 
Action: Mouse moved to (539, 297)
Screenshot: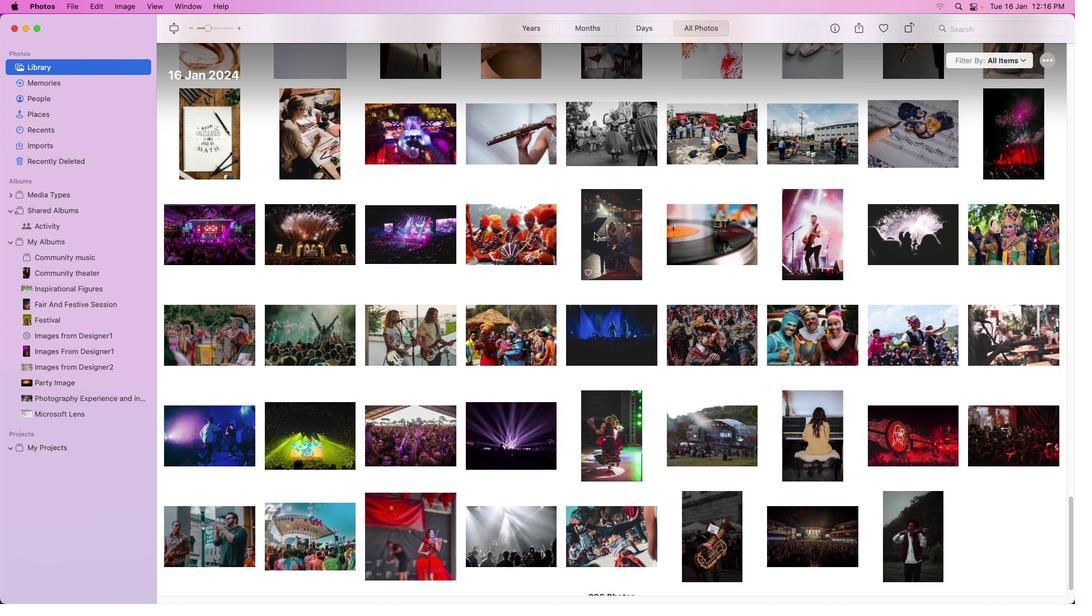 
Action: Mouse scrolled (539, 297) with delta (0, 0)
Screenshot: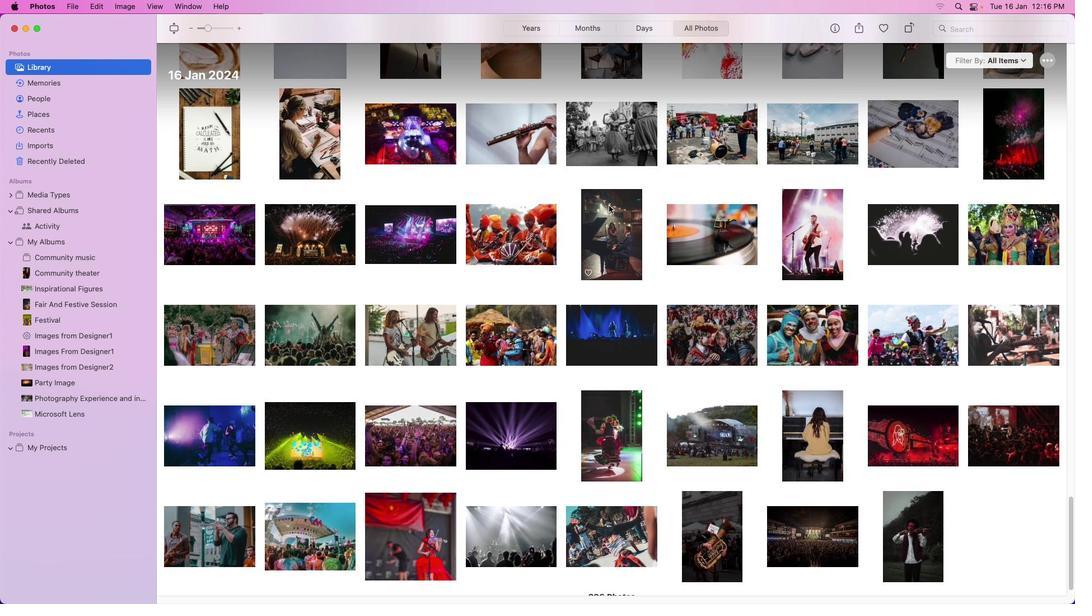 
Action: Mouse scrolled (539, 297) with delta (0, 0)
Screenshot: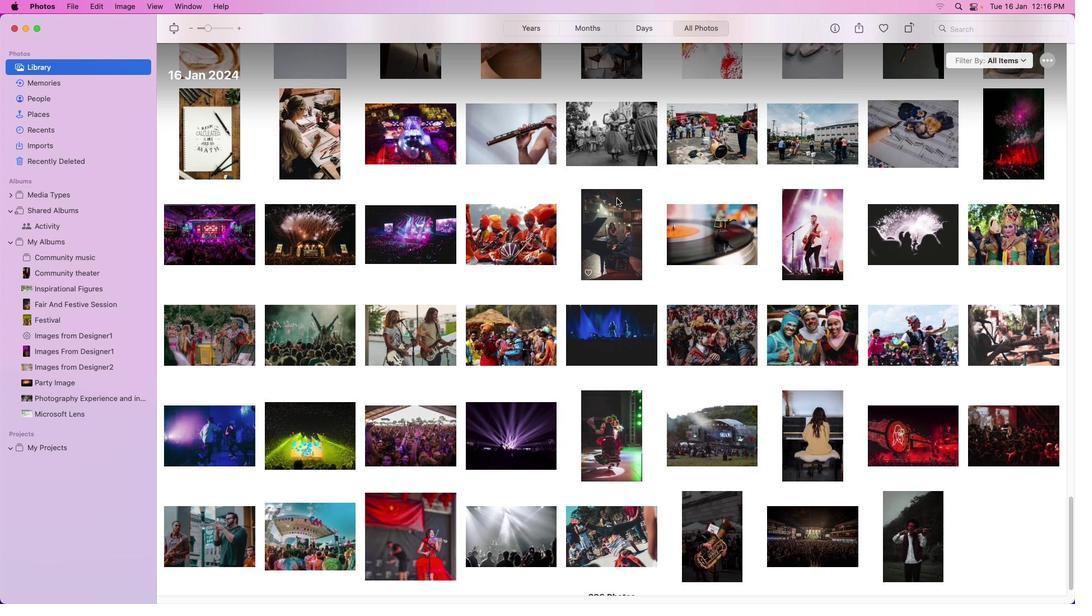 
Action: Mouse scrolled (539, 297) with delta (0, 1)
Screenshot: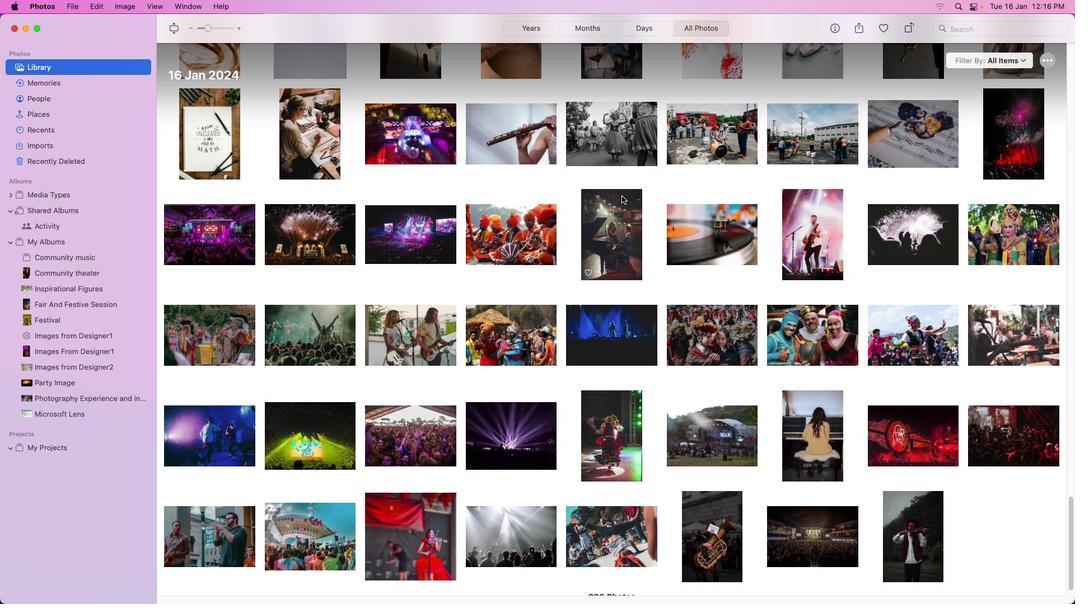 
Action: Mouse moved to (397, 141)
Screenshot: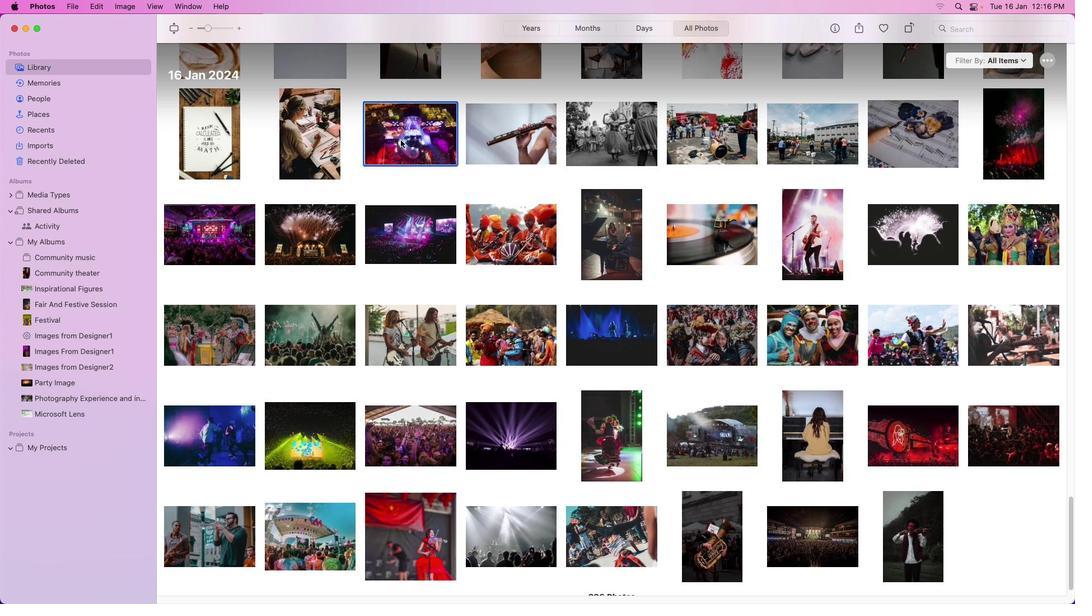 
Action: Mouse pressed left at (397, 141)
Screenshot: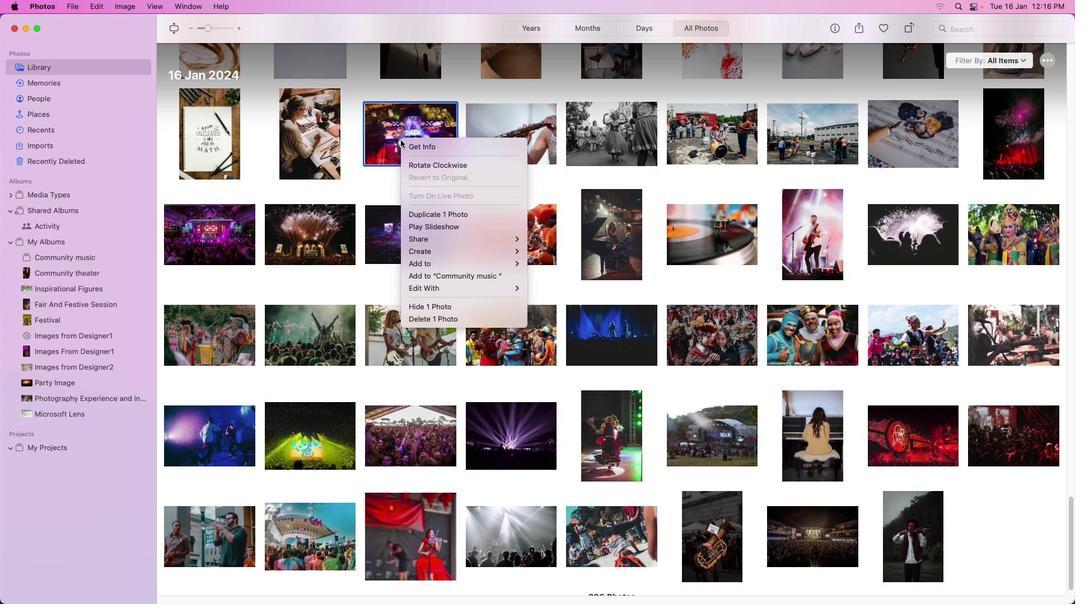 
Action: Mouse moved to (400, 140)
Screenshot: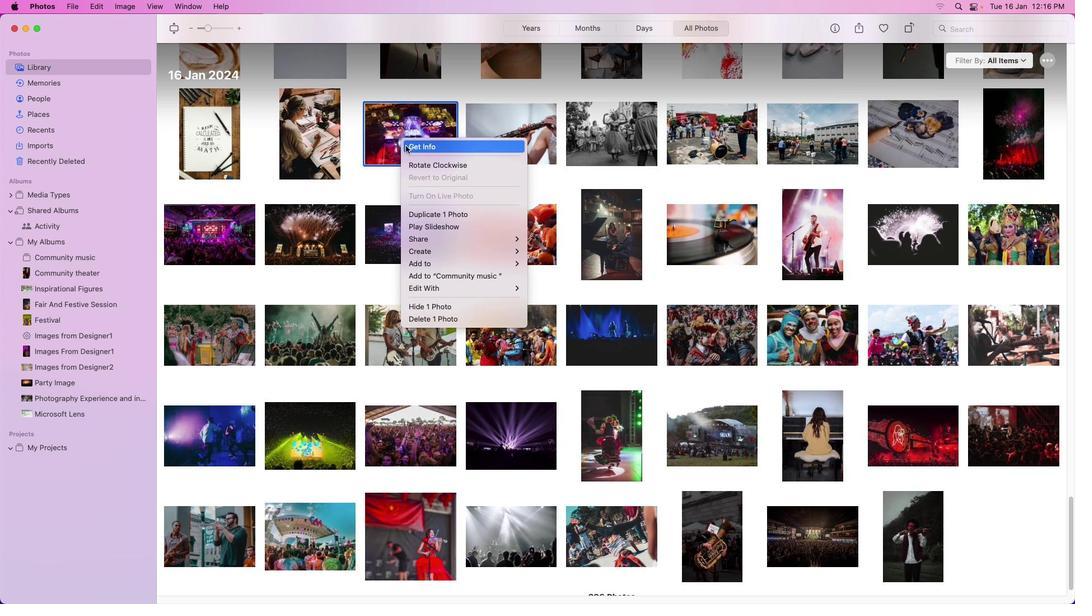 
Action: Mouse pressed right at (400, 140)
Screenshot: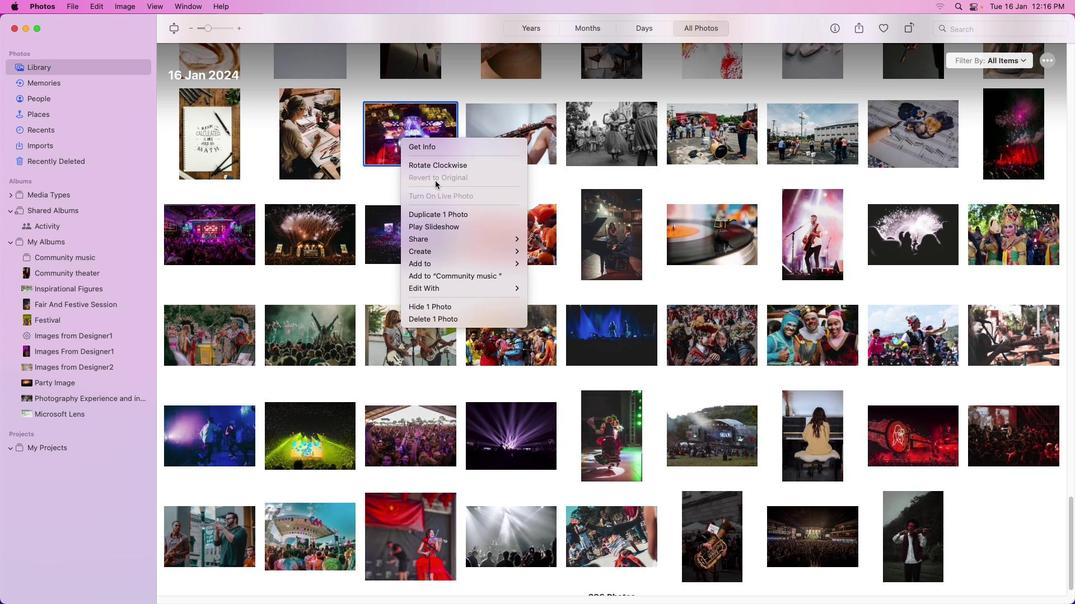 
Action: Mouse moved to (569, 282)
Screenshot: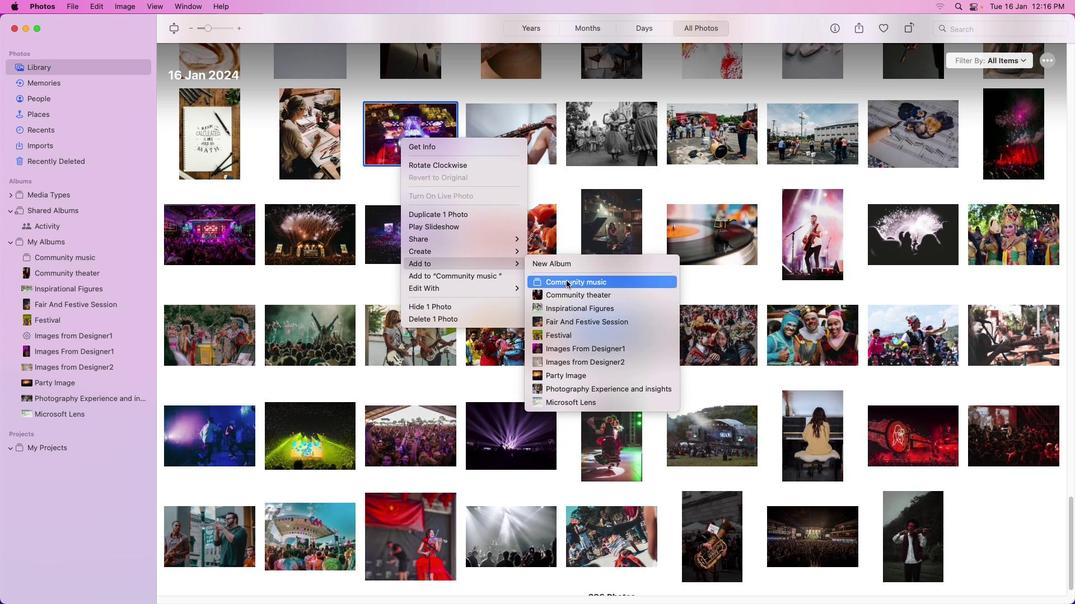 
Action: Mouse pressed left at (569, 282)
Screenshot: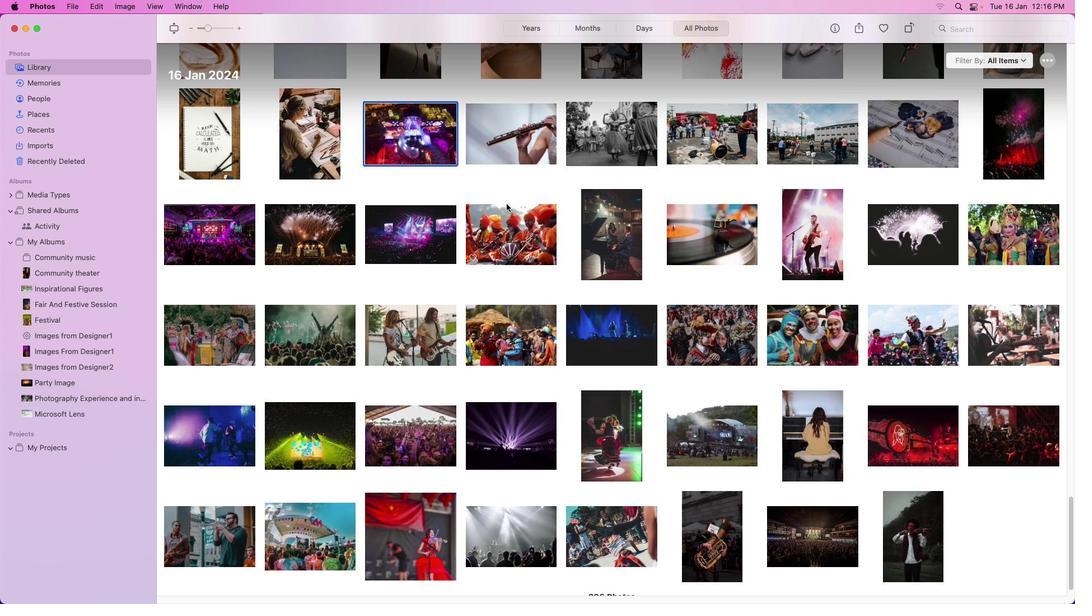 
Action: Mouse moved to (492, 128)
Screenshot: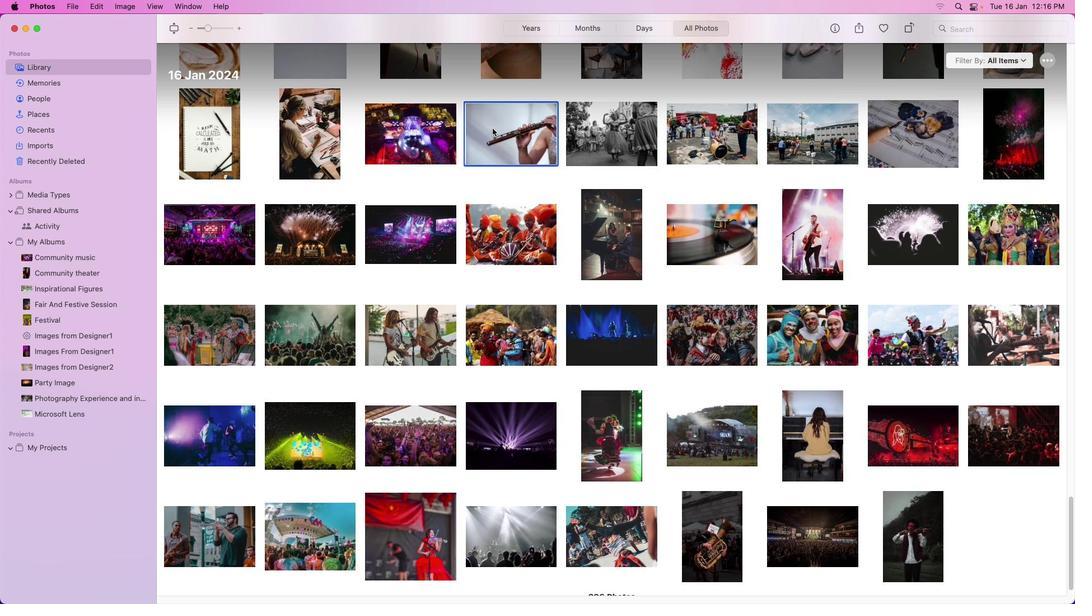 
Action: Mouse pressed left at (492, 128)
Screenshot: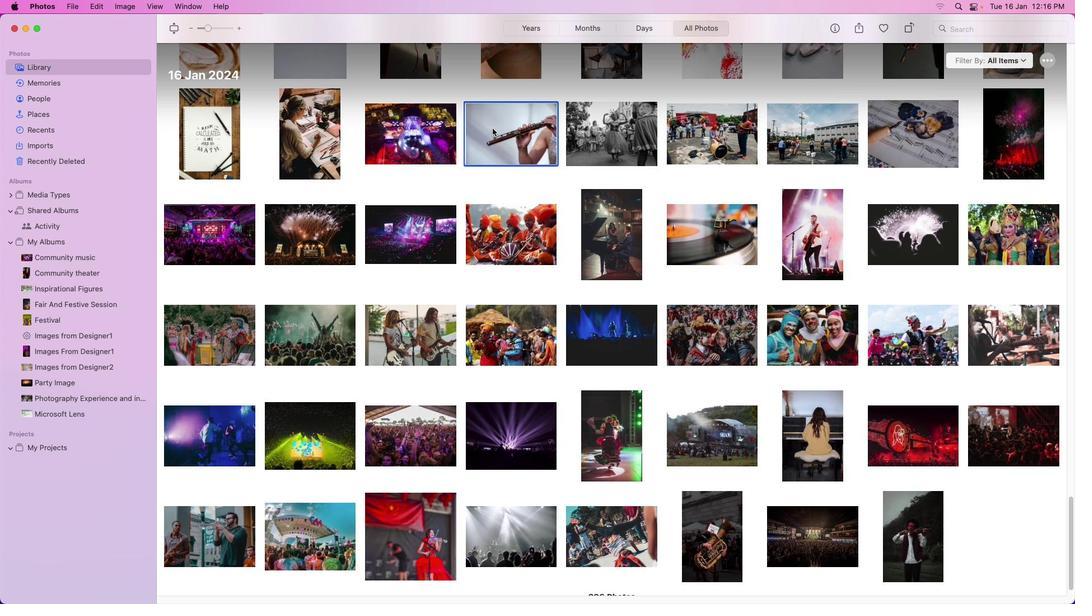 
Action: Mouse moved to (492, 128)
Screenshot: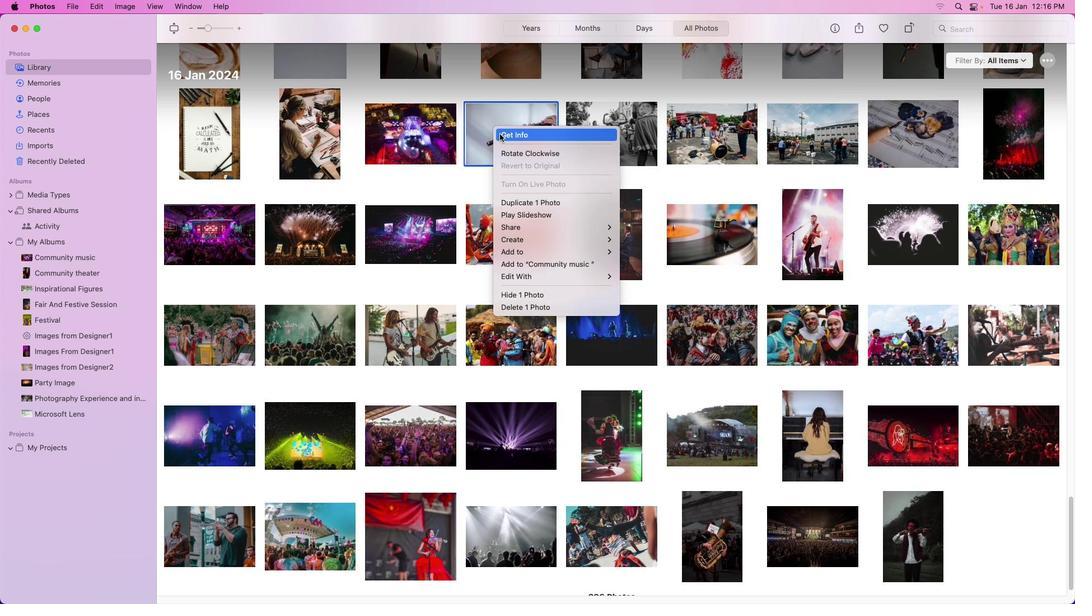
Action: Mouse pressed right at (492, 128)
Screenshot: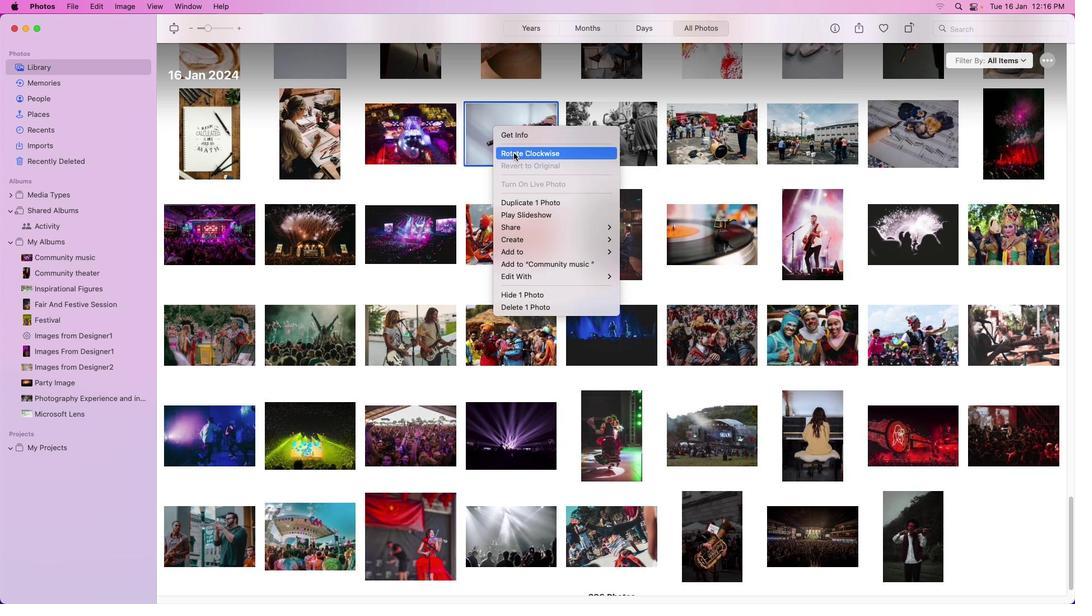 
Action: Mouse moved to (679, 269)
Screenshot: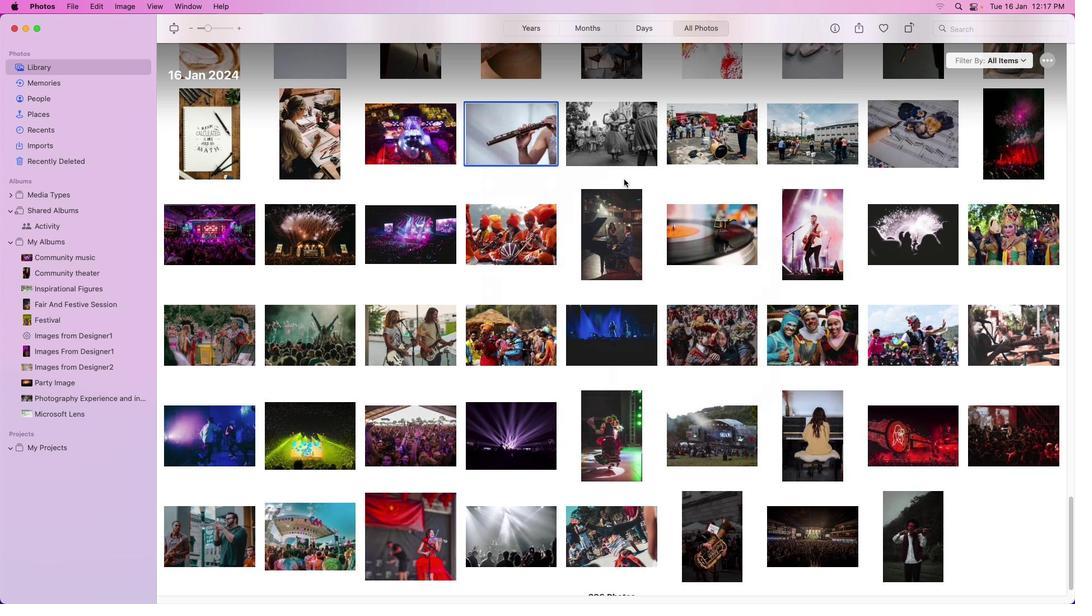 
Action: Mouse pressed left at (679, 269)
Screenshot: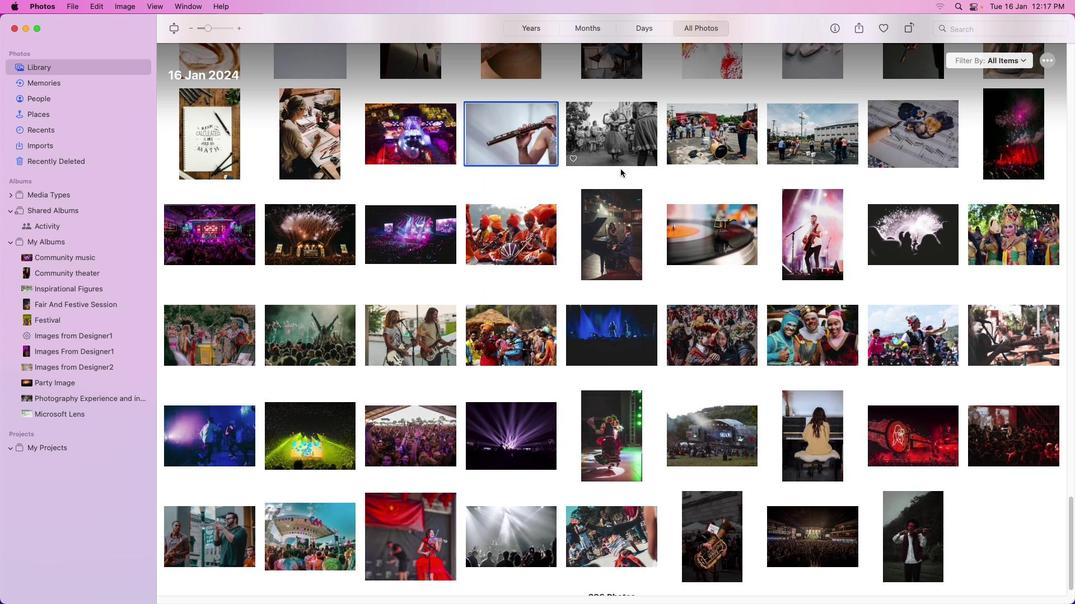 
Action: Mouse moved to (617, 164)
Screenshot: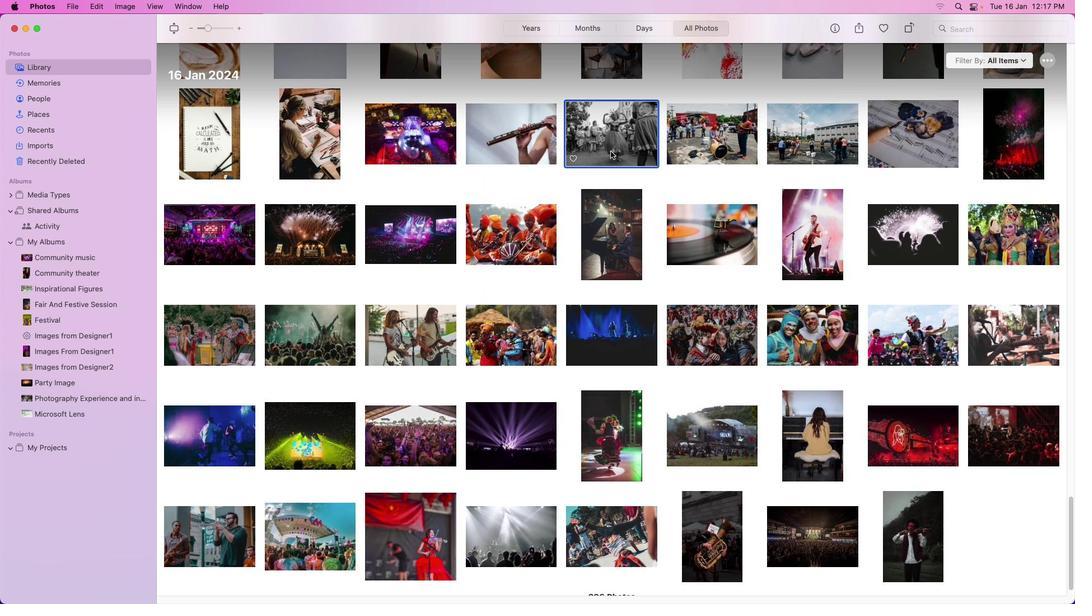 
Action: Mouse pressed left at (617, 164)
Screenshot: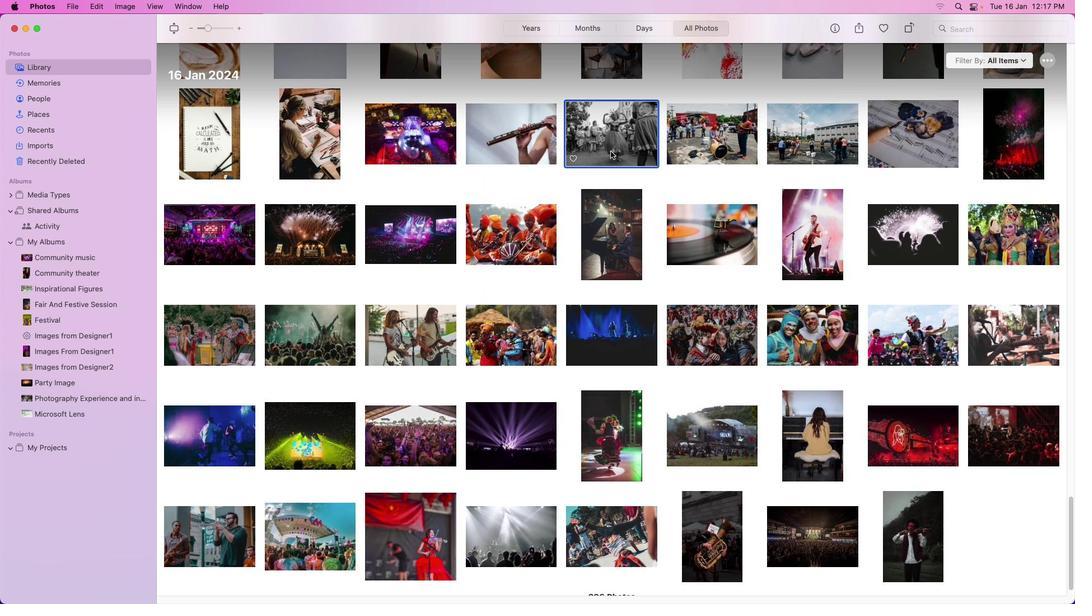 
Action: Mouse moved to (610, 151)
Screenshot: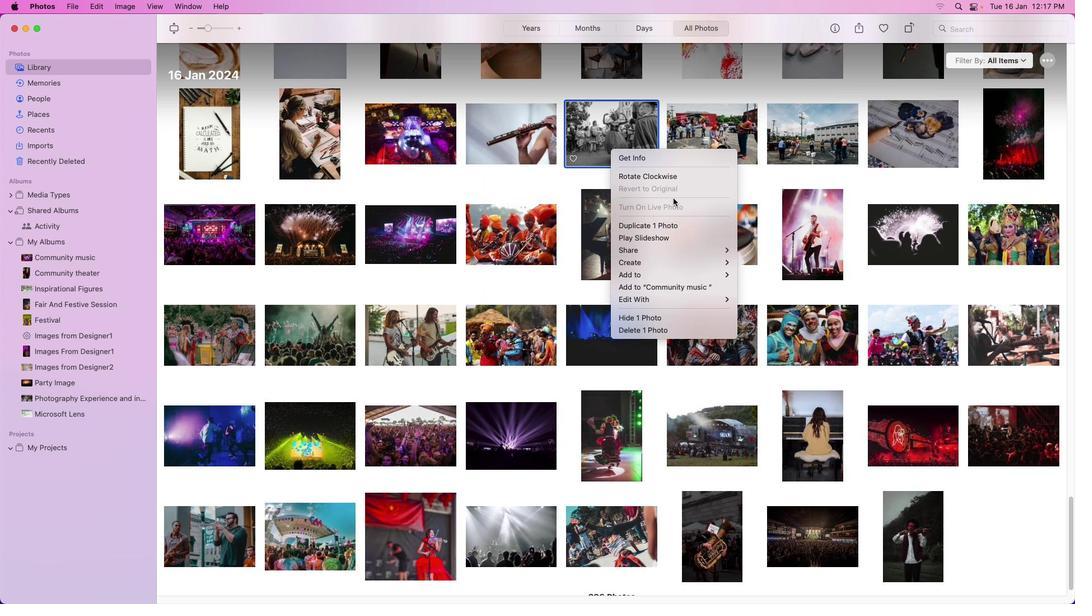 
Action: Mouse pressed right at (610, 151)
Screenshot: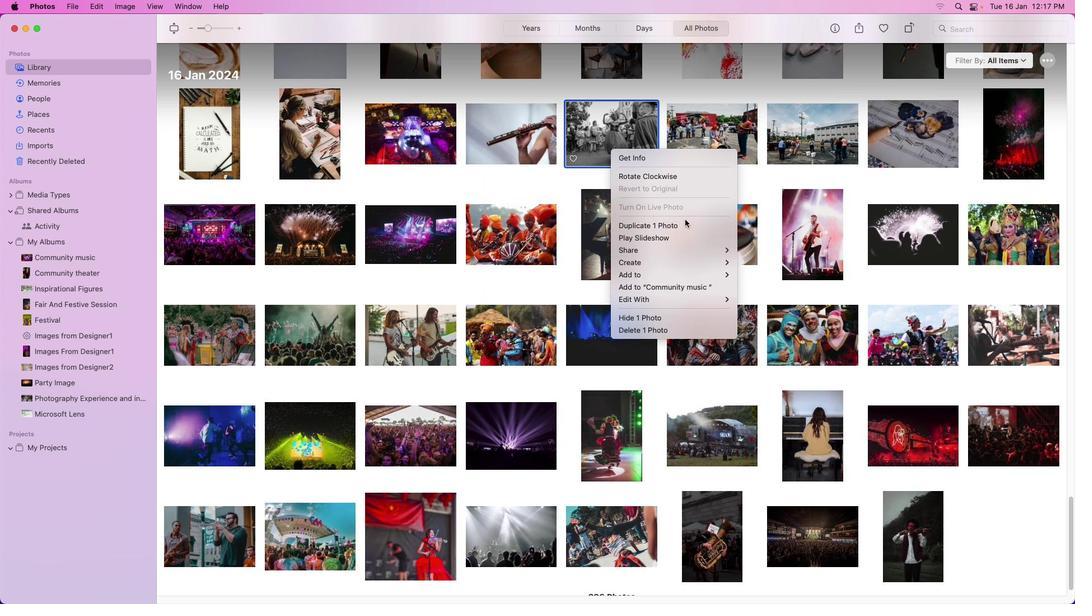
Action: Mouse moved to (773, 298)
Screenshot: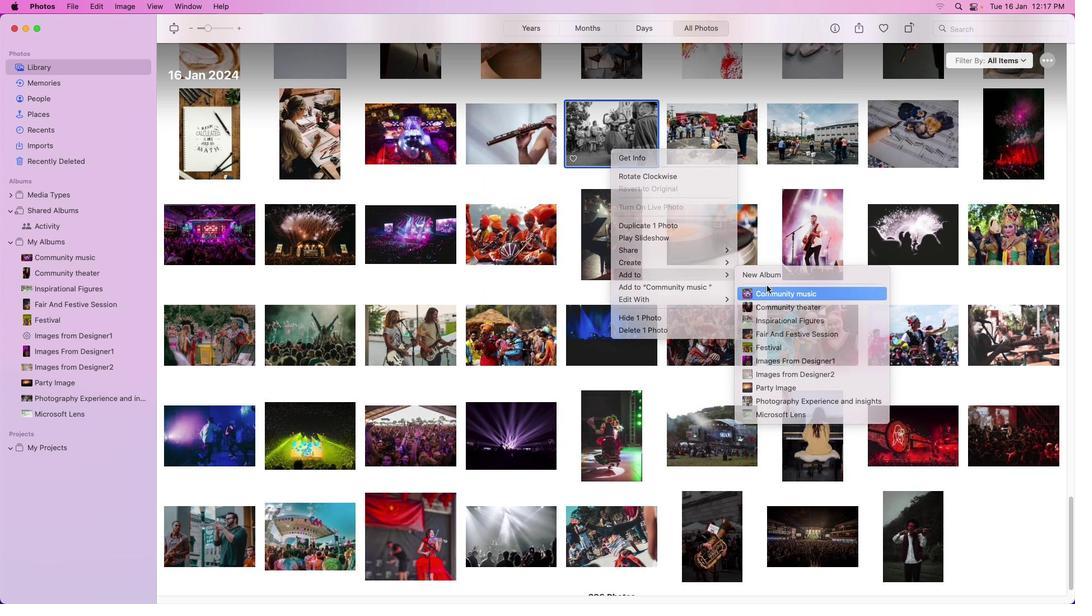 
Action: Mouse pressed left at (773, 298)
Screenshot: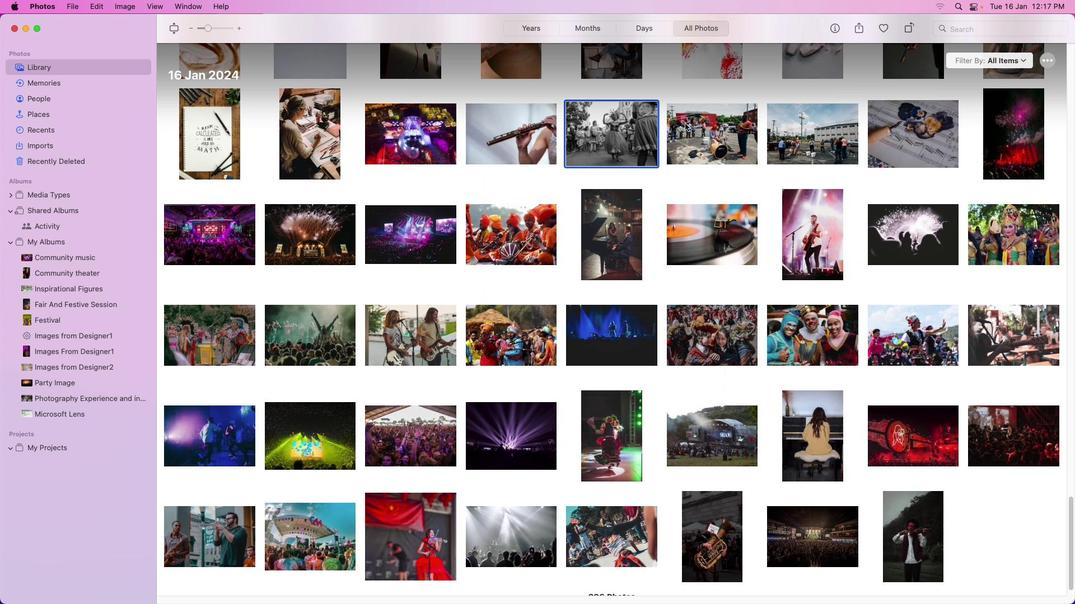 
Action: Mouse moved to (704, 130)
Screenshot: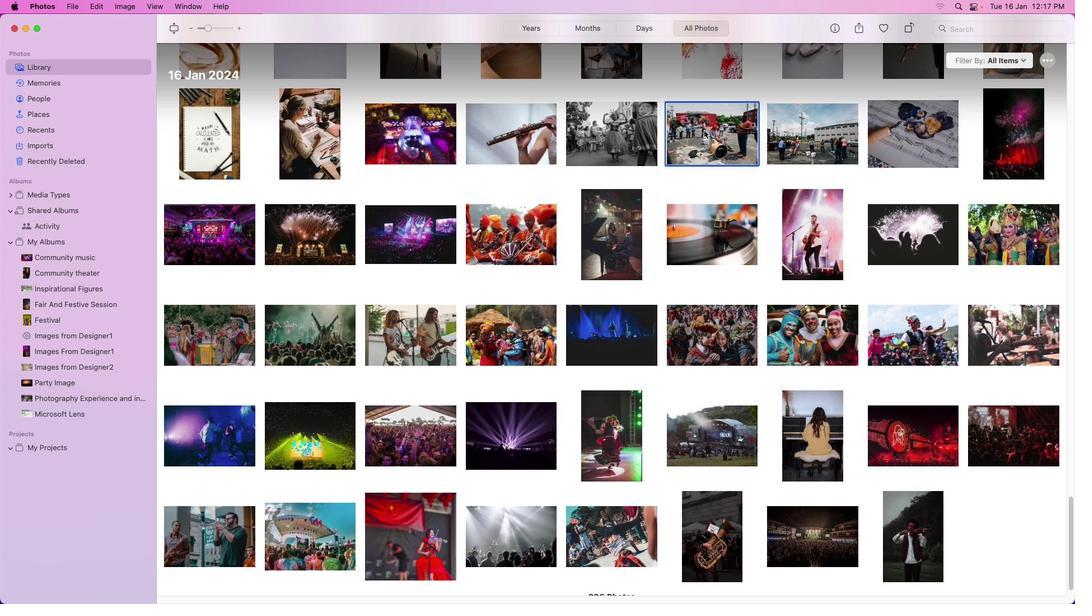
Action: Mouse pressed left at (704, 130)
Screenshot: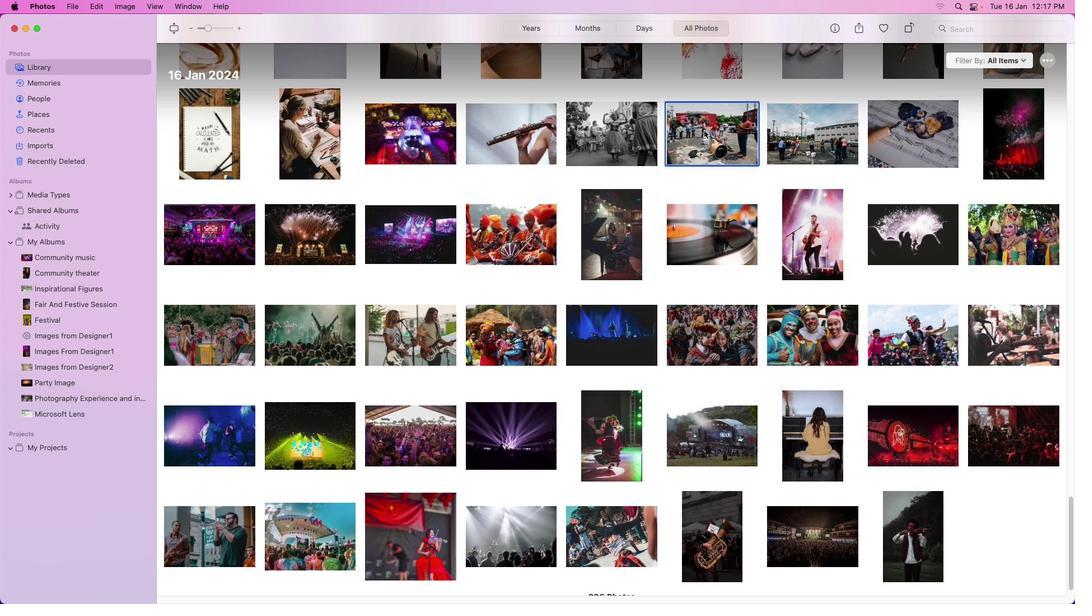 
Action: Mouse moved to (704, 130)
Screenshot: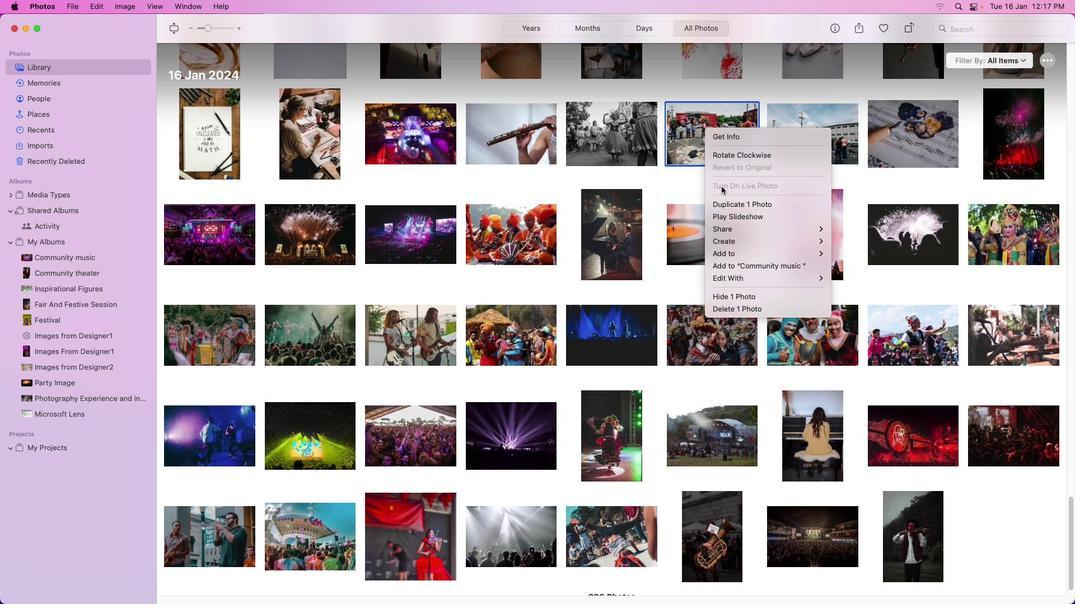 
Action: Mouse pressed right at (704, 130)
Screenshot: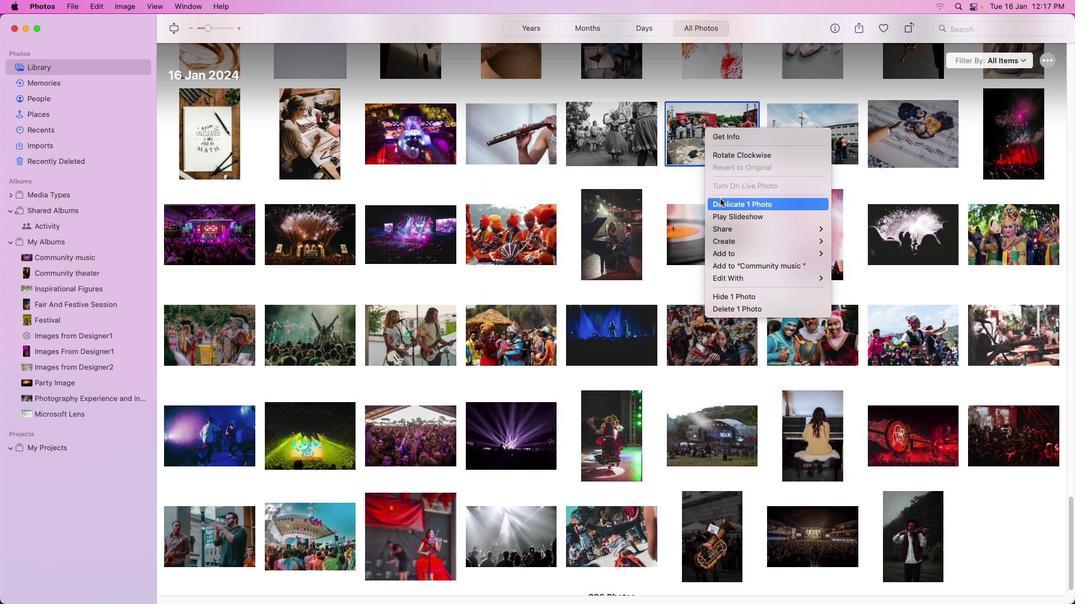 
Action: Mouse moved to (888, 276)
Screenshot: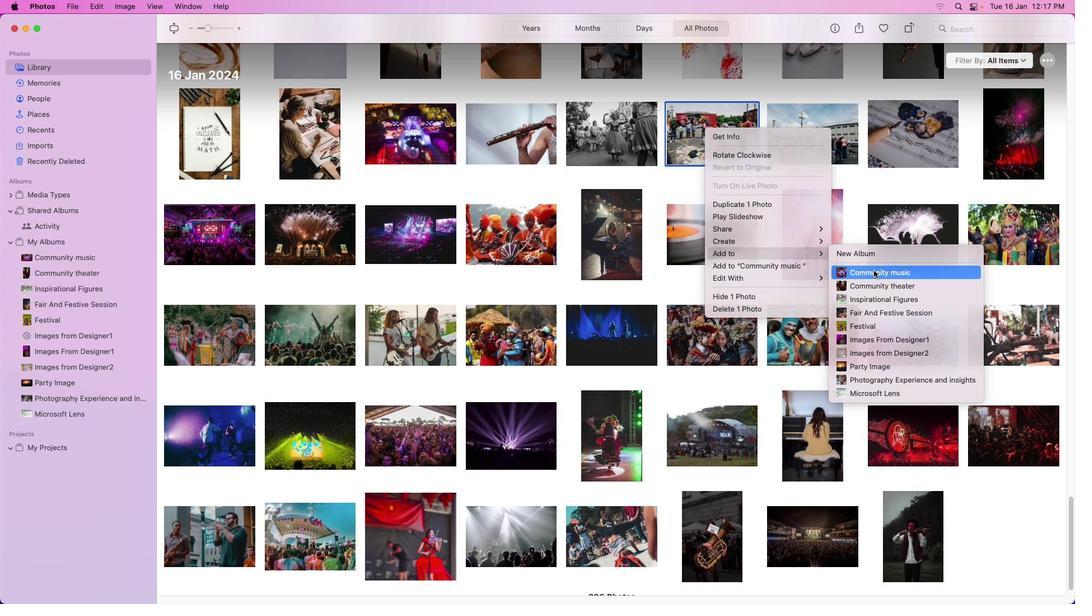 
Action: Mouse pressed left at (888, 276)
Screenshot: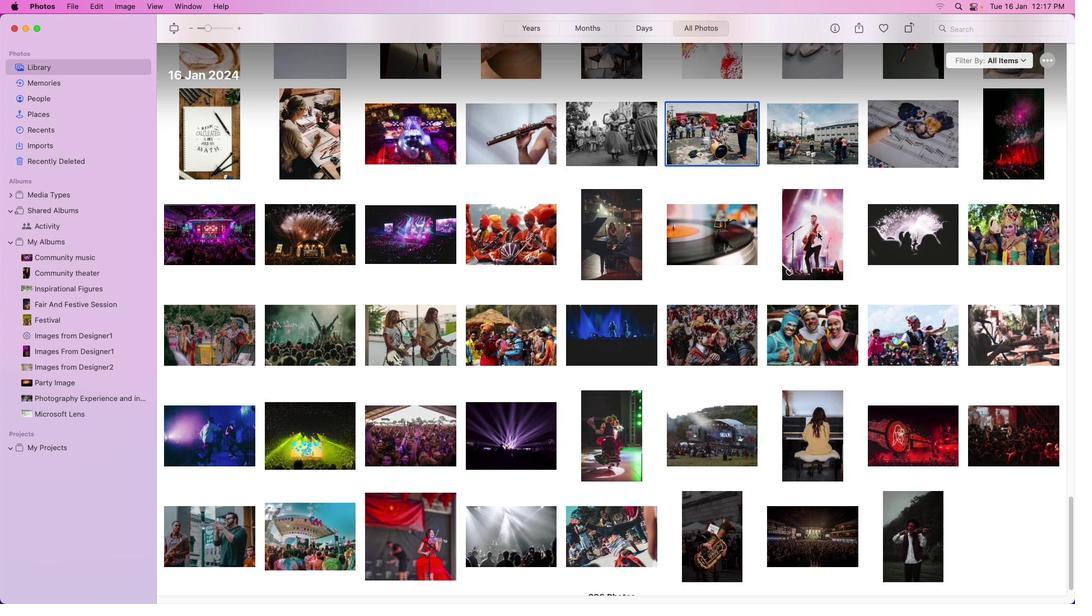 
Action: Mouse moved to (830, 138)
Screenshot: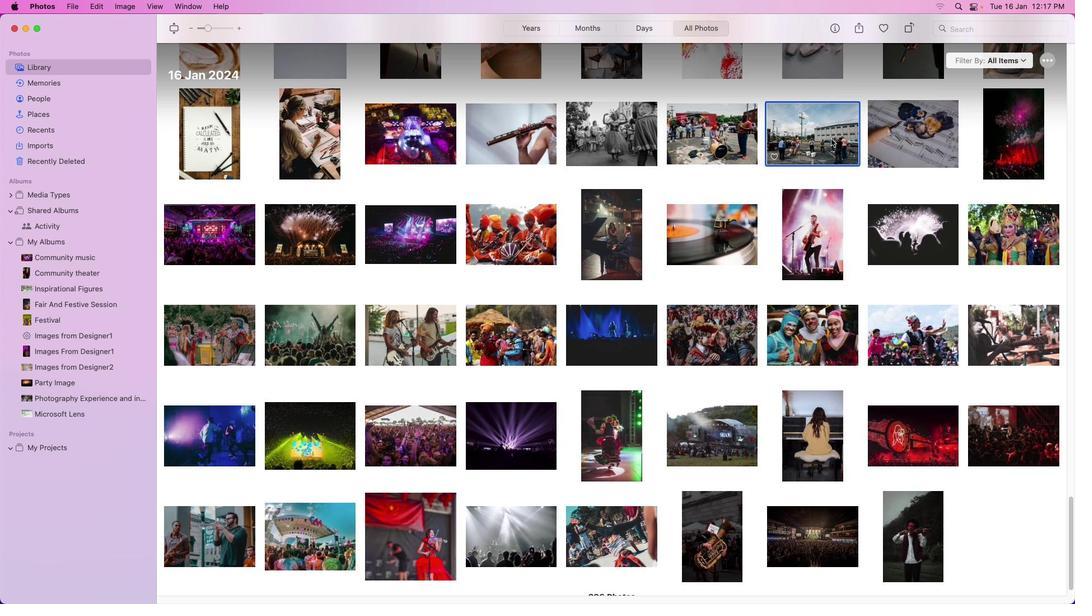 
Action: Mouse pressed left at (830, 138)
Screenshot: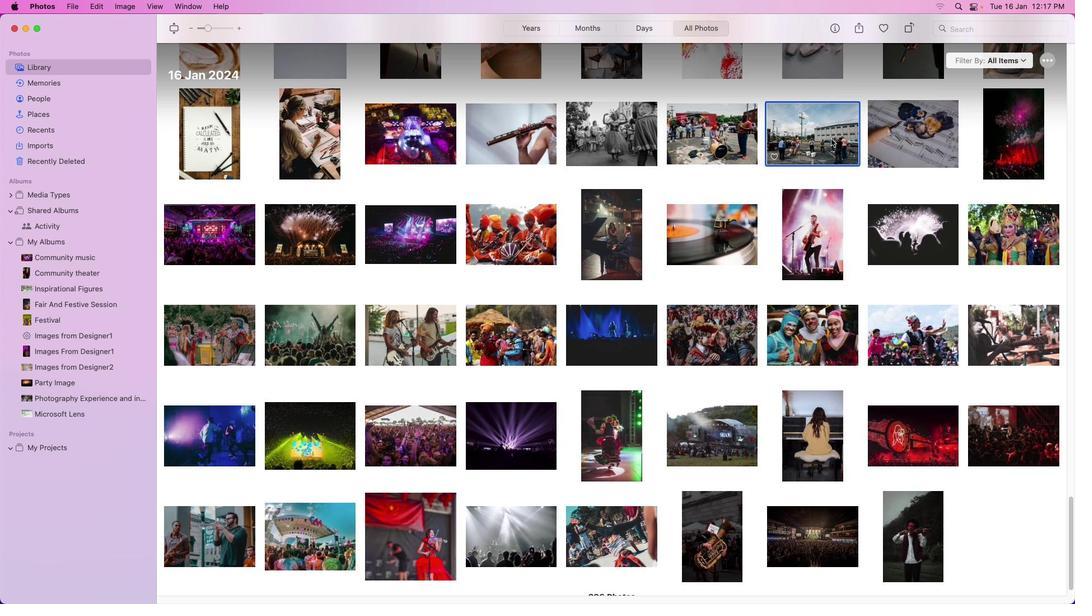
Action: Mouse moved to (831, 138)
Screenshot: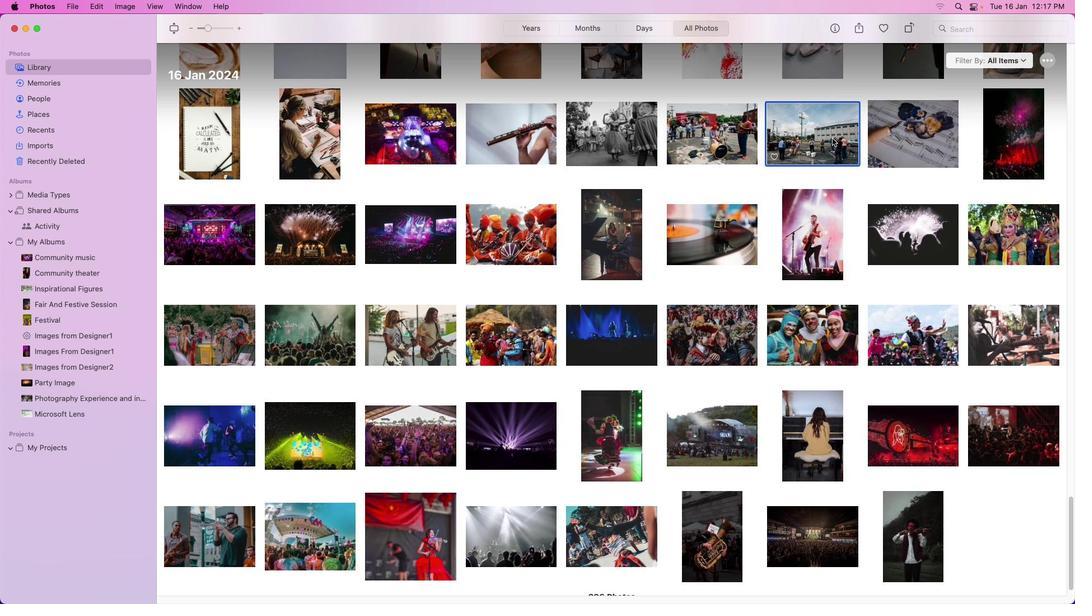 
Action: Mouse pressed right at (831, 138)
Screenshot: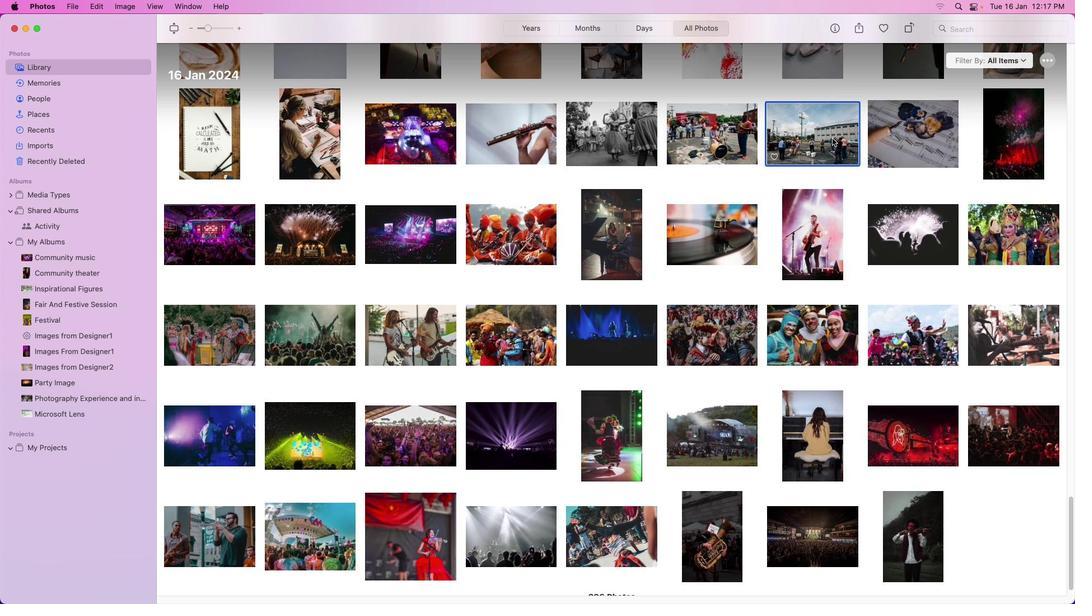 
Action: Mouse moved to (832, 138)
Screenshot: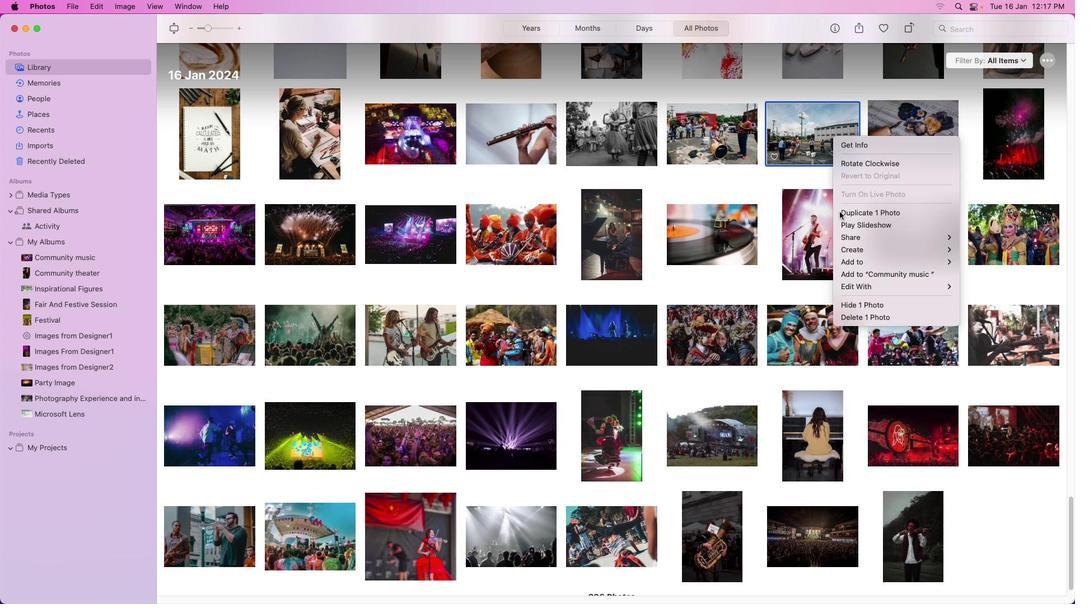 
Action: Mouse pressed right at (832, 138)
Screenshot: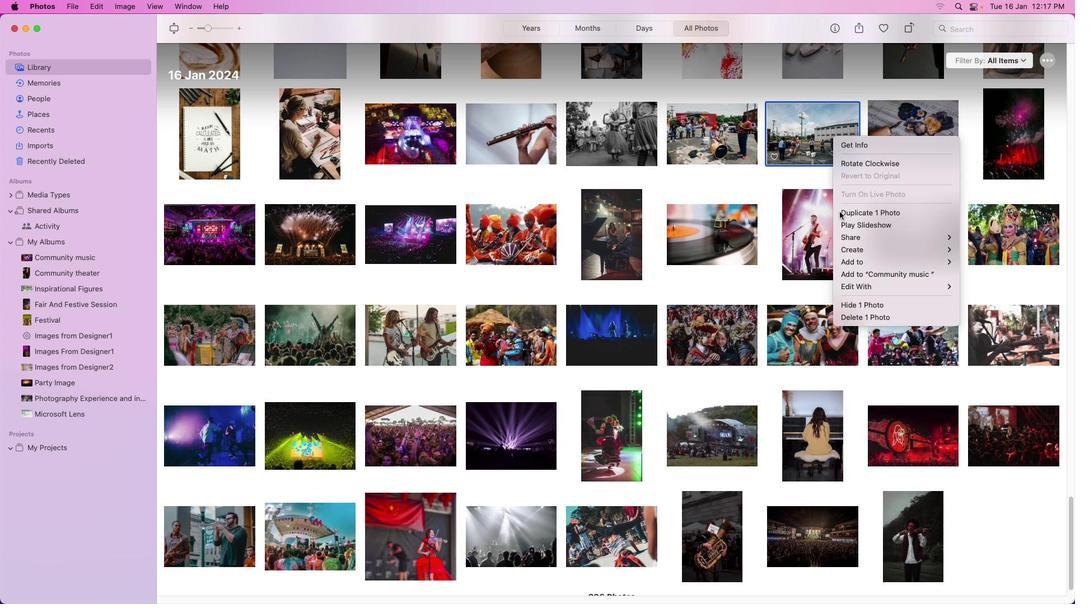 
Action: Mouse moved to (769, 276)
Screenshot: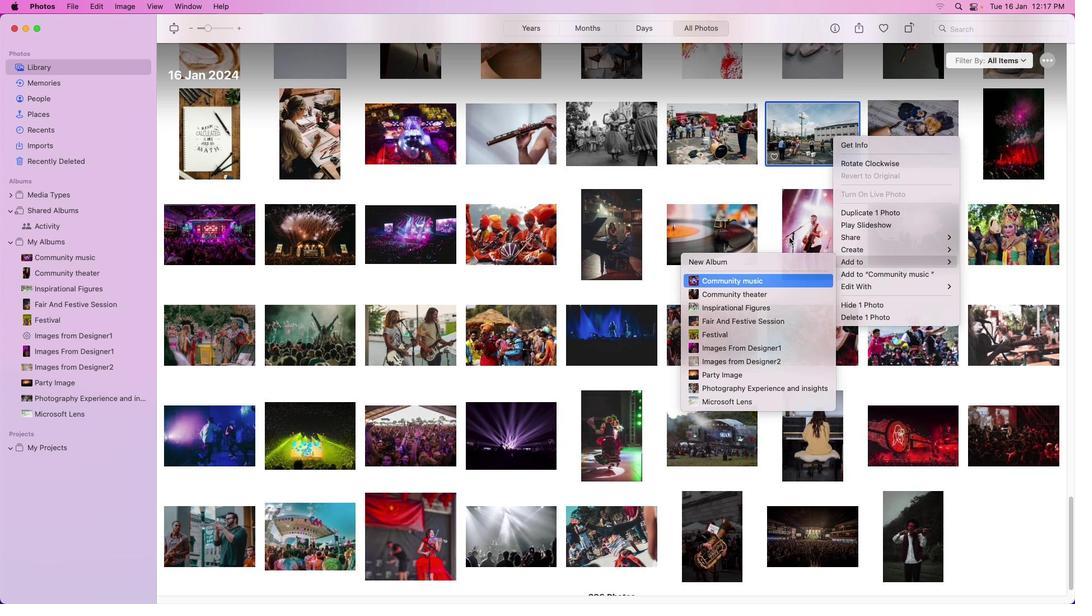 
Action: Mouse pressed left at (769, 276)
Screenshot: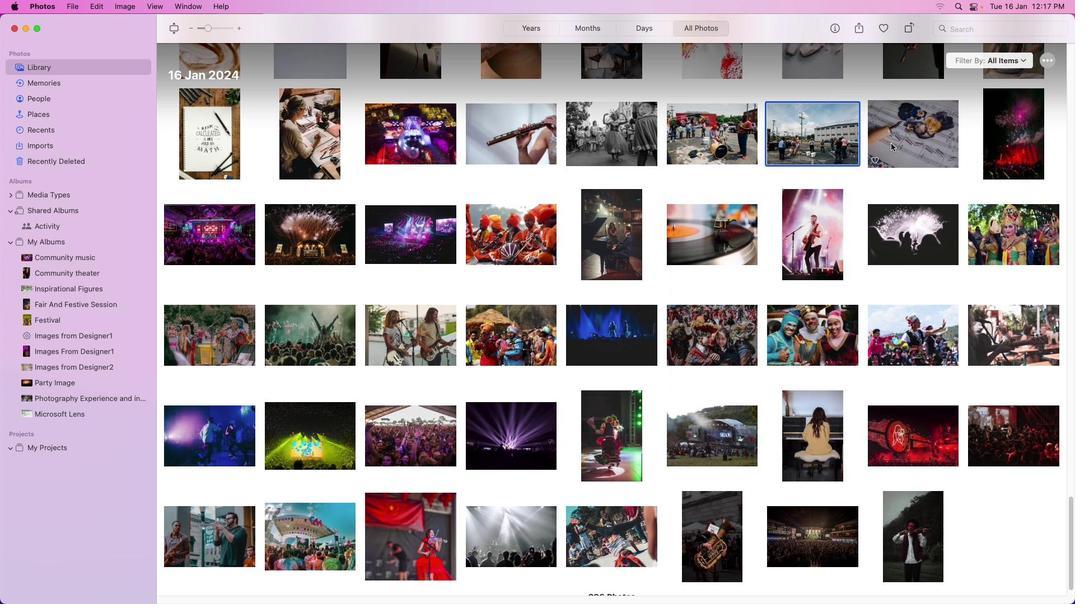 
Action: Mouse moved to (893, 142)
Screenshot: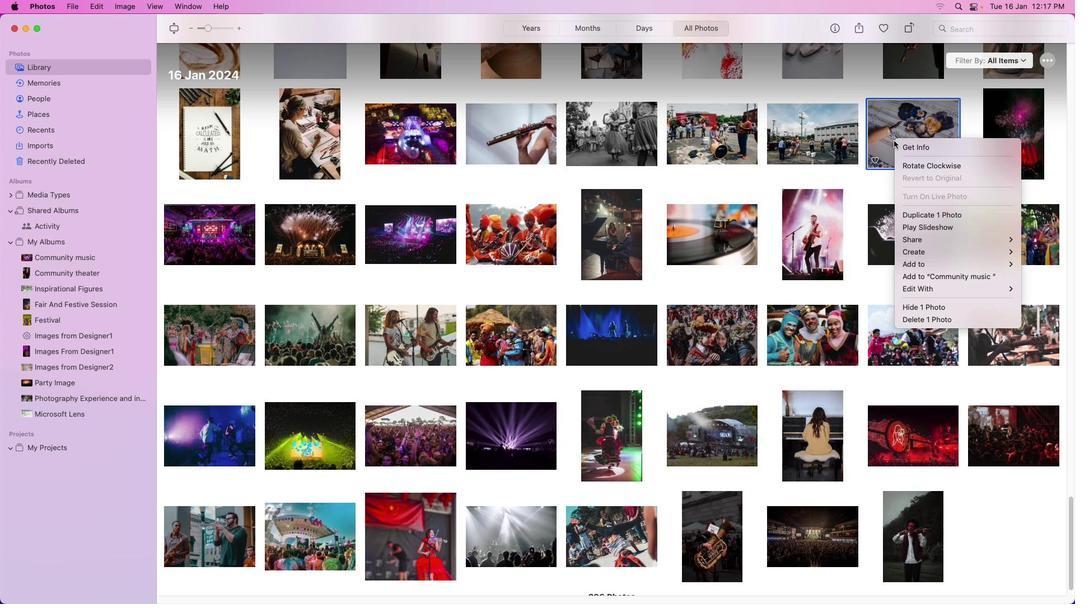
Action: Mouse pressed left at (893, 142)
Screenshot: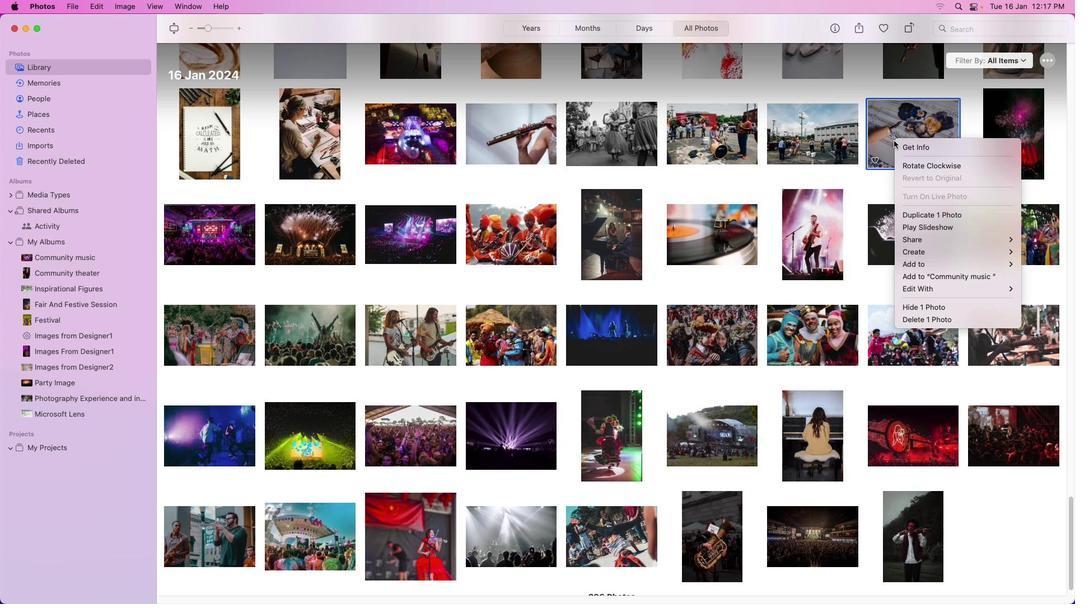 
Action: Mouse moved to (894, 141)
Screenshot: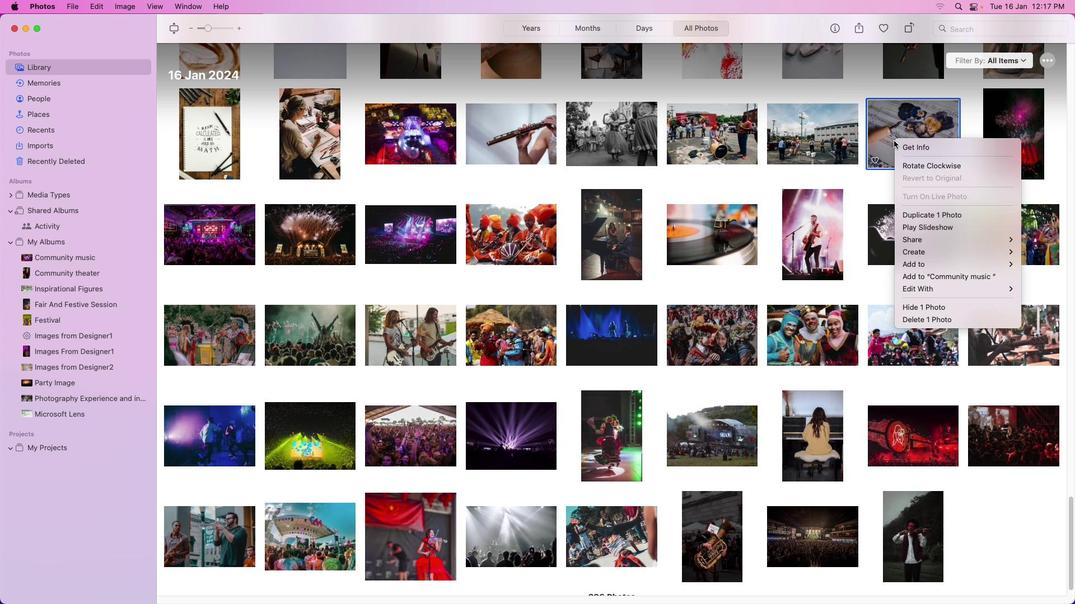 
Action: Mouse pressed right at (894, 141)
Screenshot: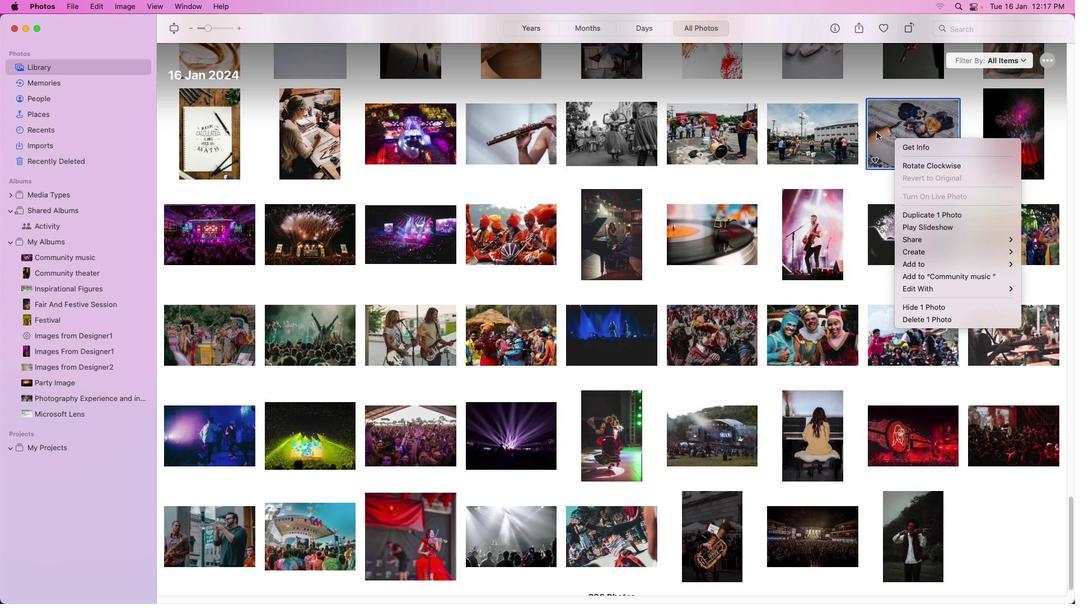 
Action: Mouse moved to (809, 140)
Screenshot: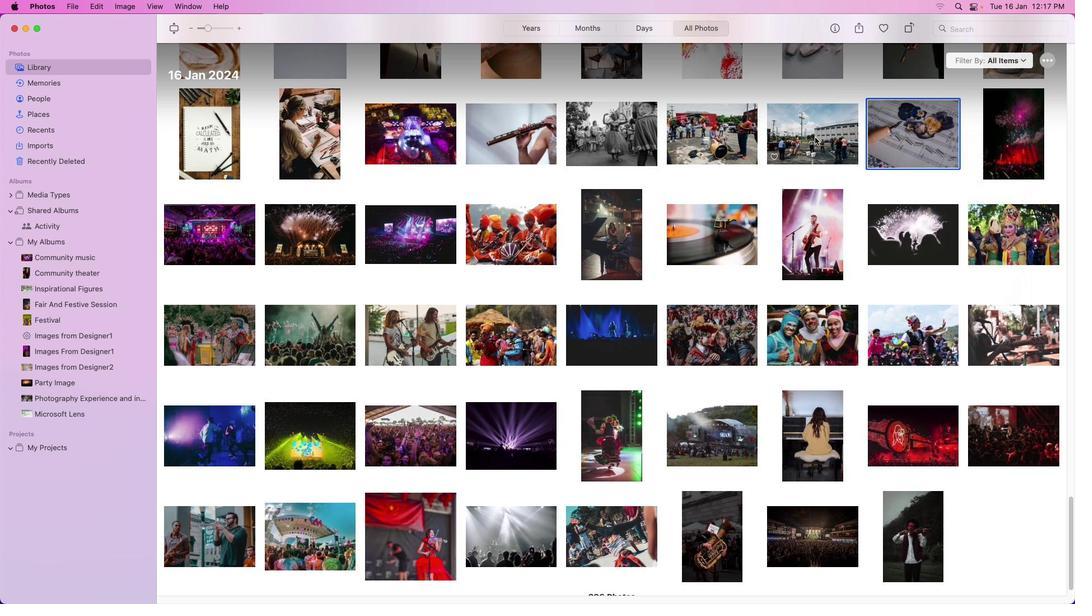 
Action: Mouse pressed left at (809, 140)
Screenshot: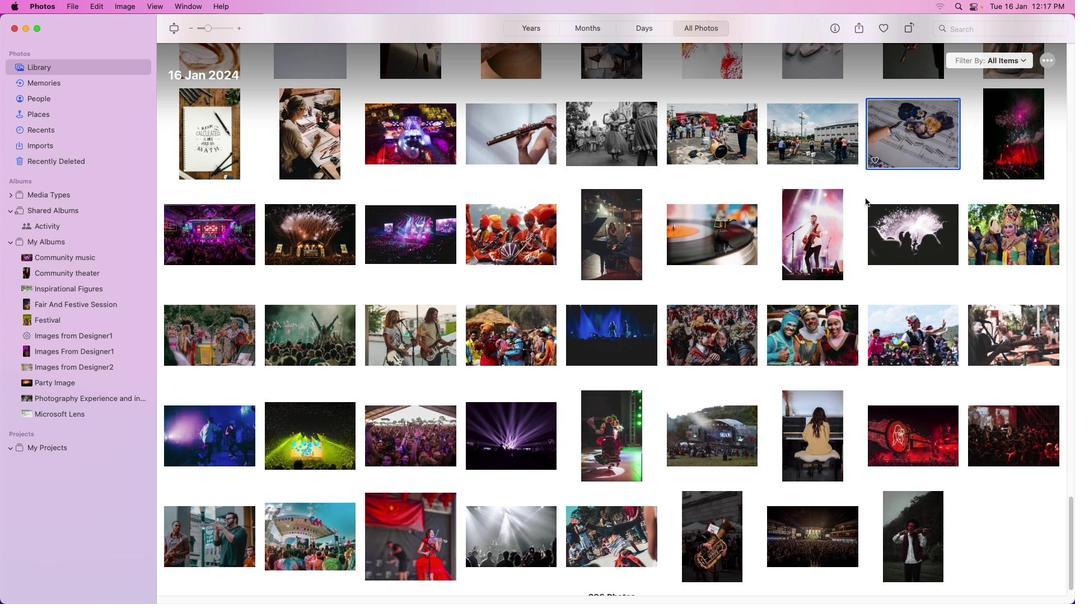 
Action: Mouse moved to (209, 249)
Screenshot: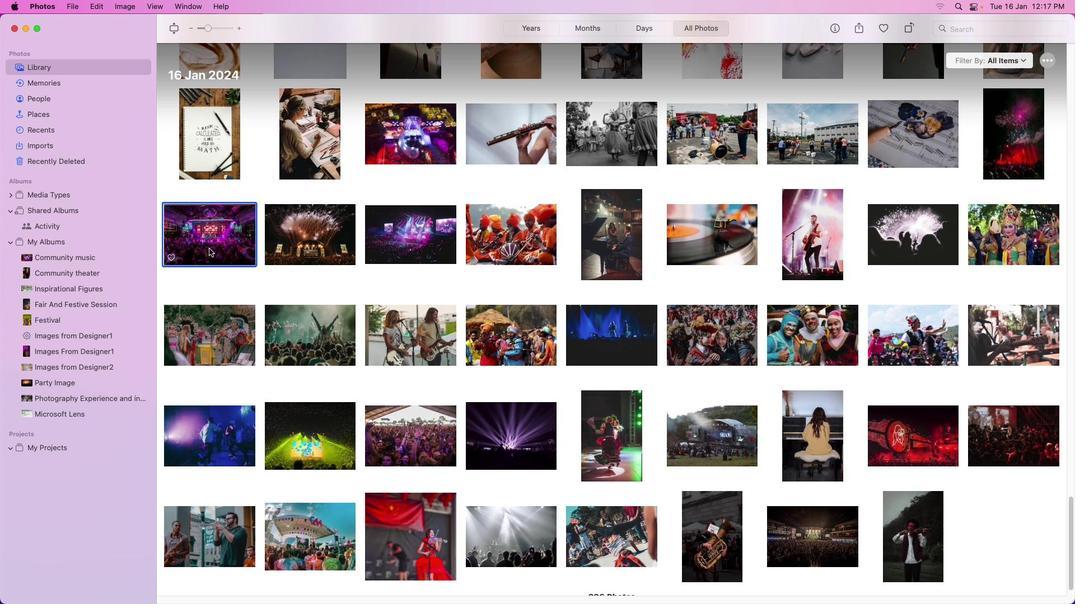 
Action: Mouse pressed left at (209, 249)
Screenshot: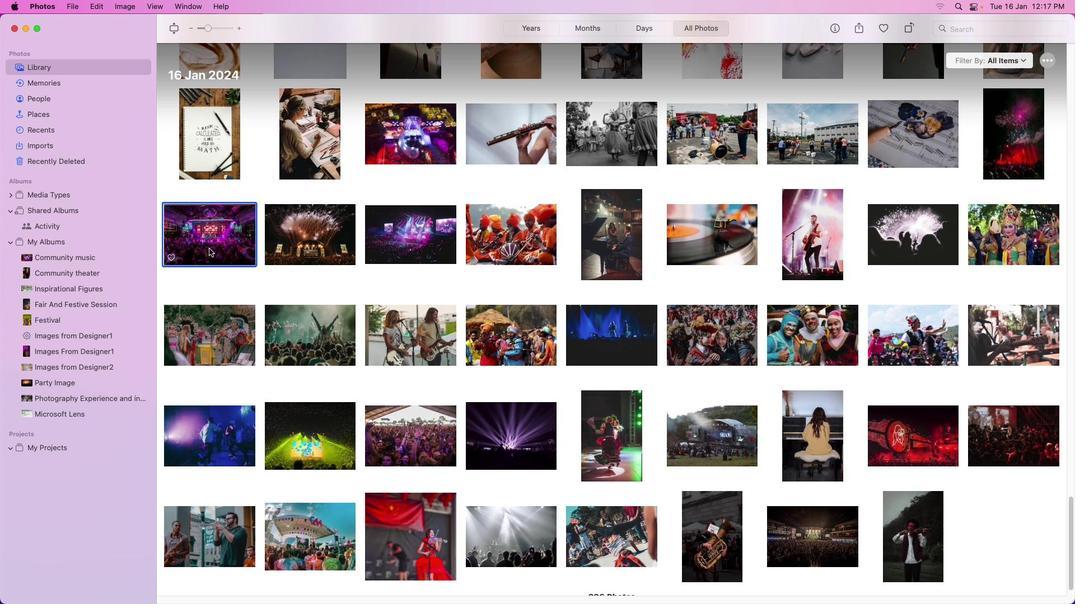 
Action: Mouse pressed right at (209, 249)
Screenshot: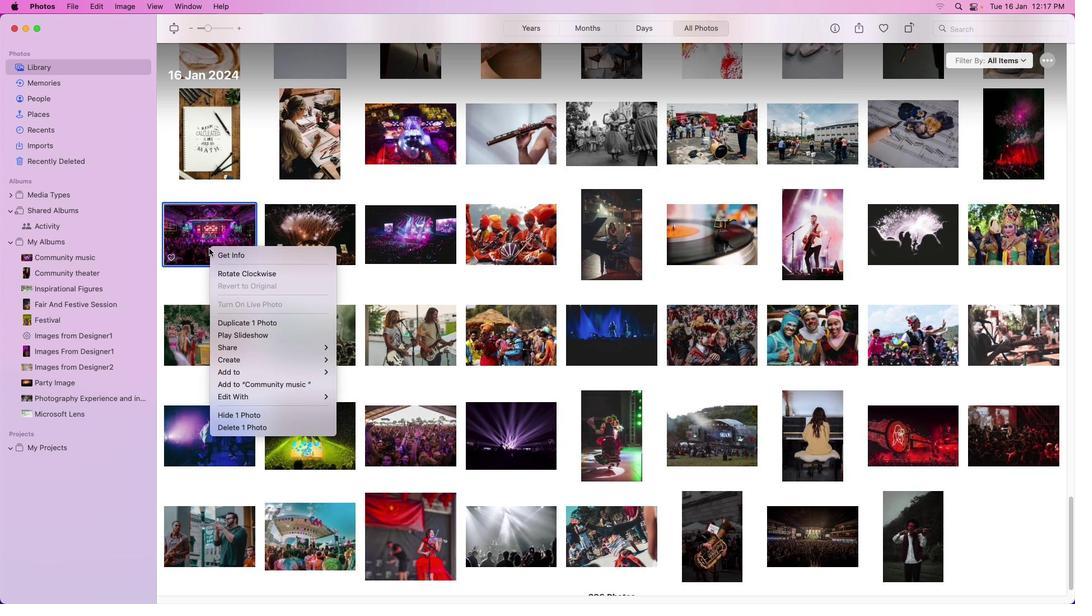 
Action: Mouse moved to (367, 387)
Screenshot: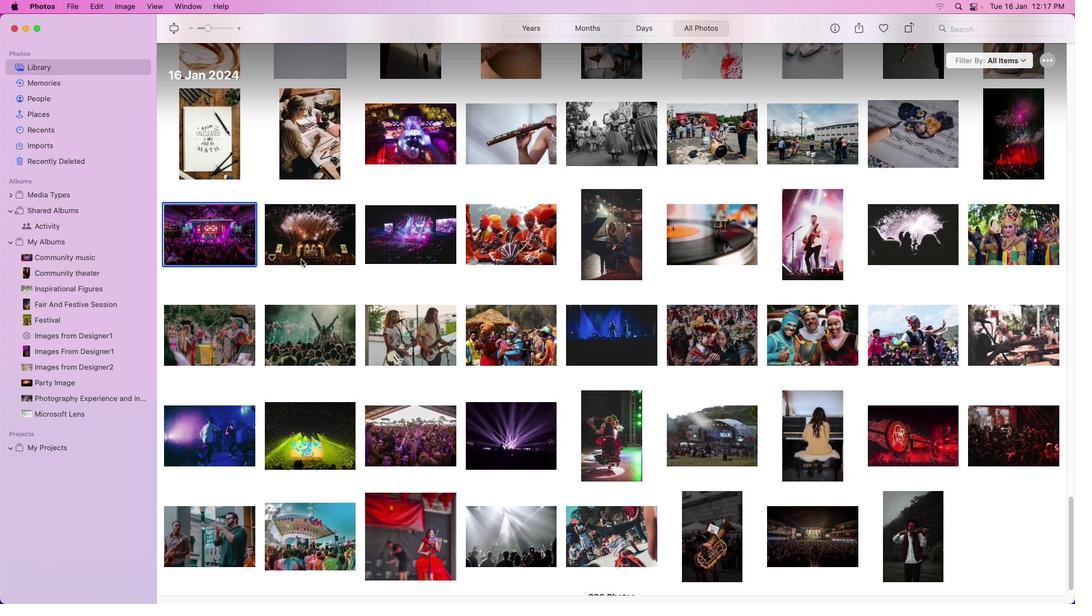 
Action: Mouse pressed left at (367, 387)
Screenshot: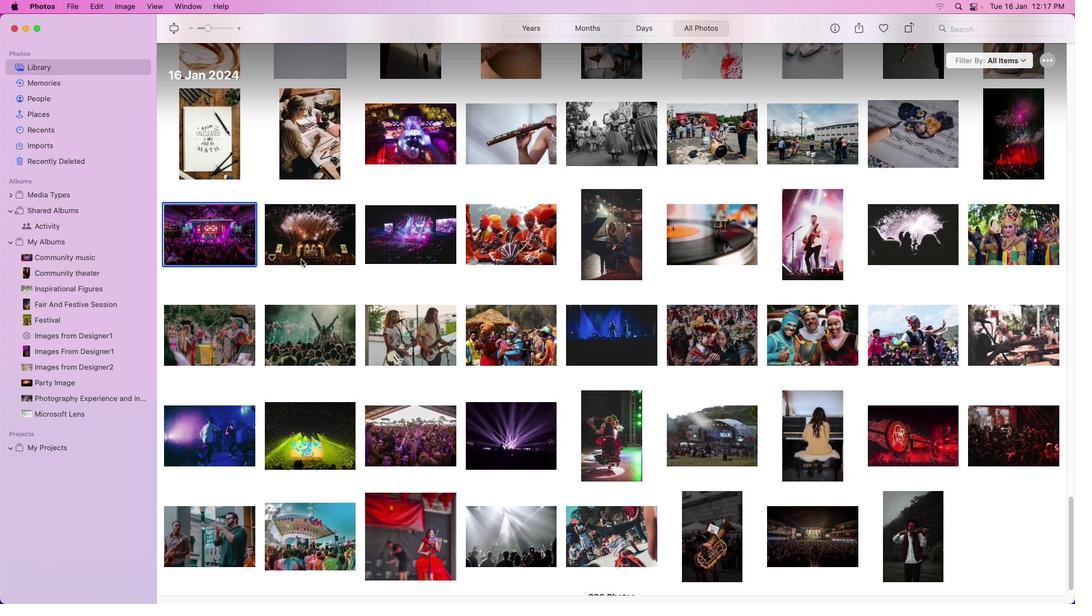 
Action: Mouse moved to (300, 250)
Screenshot: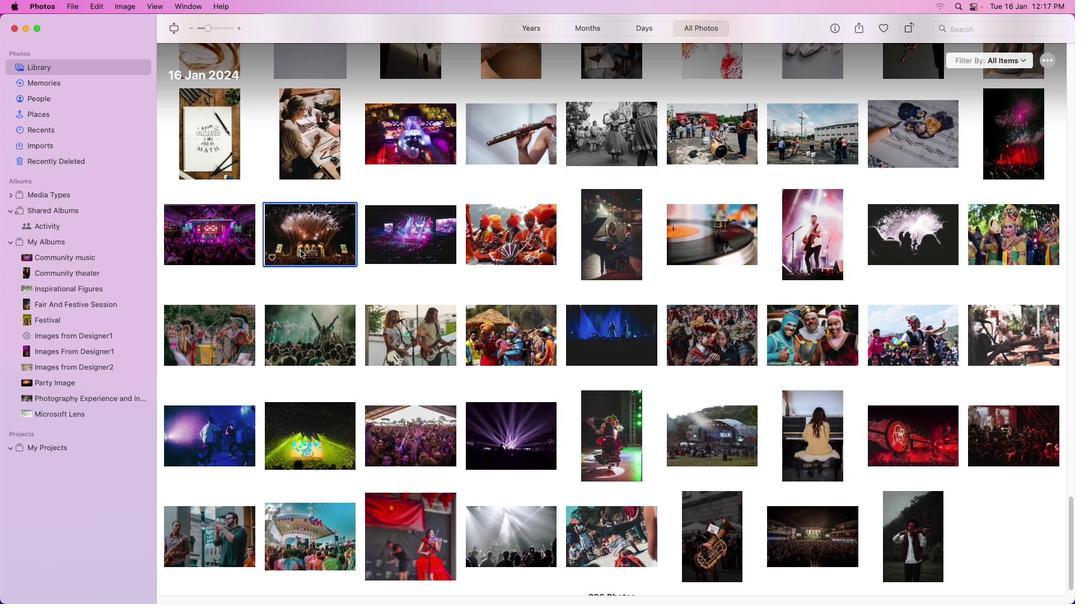 
Action: Mouse pressed left at (300, 250)
Screenshot: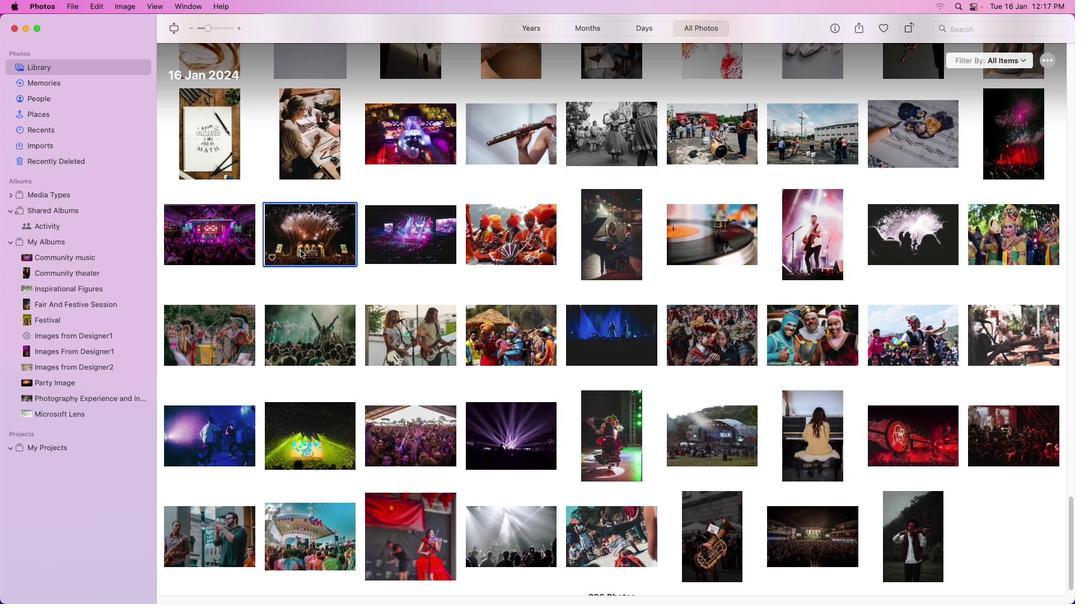 
Action: Mouse pressed right at (300, 250)
Screenshot: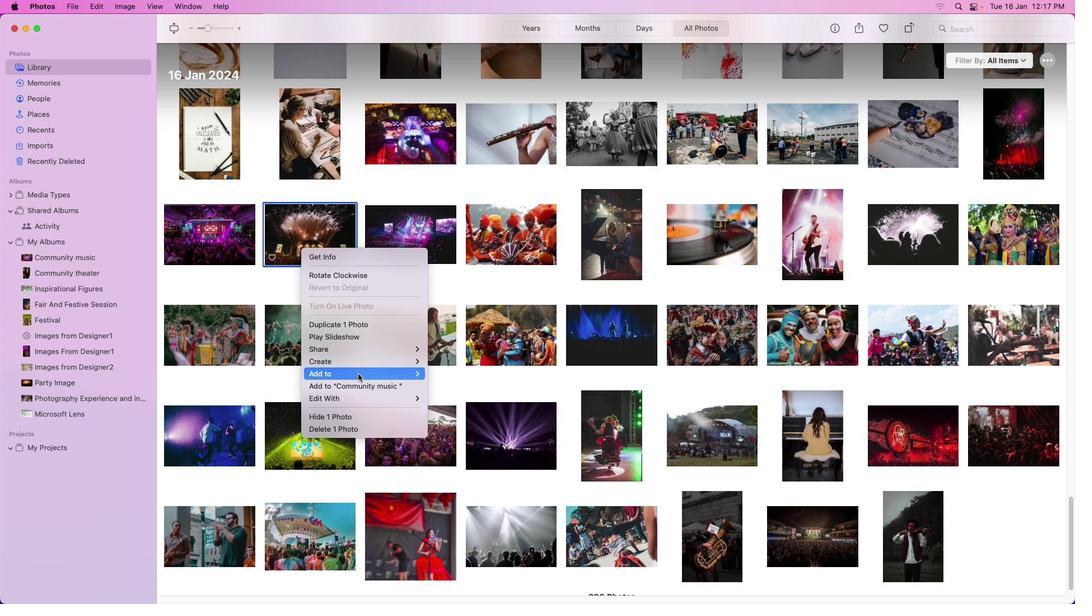
Action: Mouse moved to (465, 389)
Screenshot: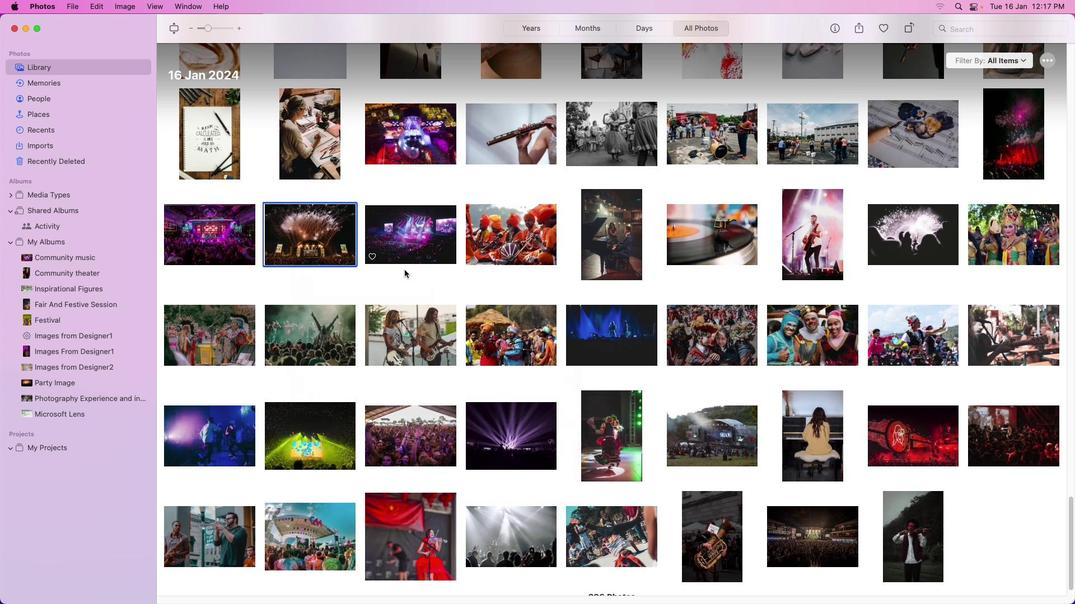 
Action: Mouse pressed left at (465, 389)
Screenshot: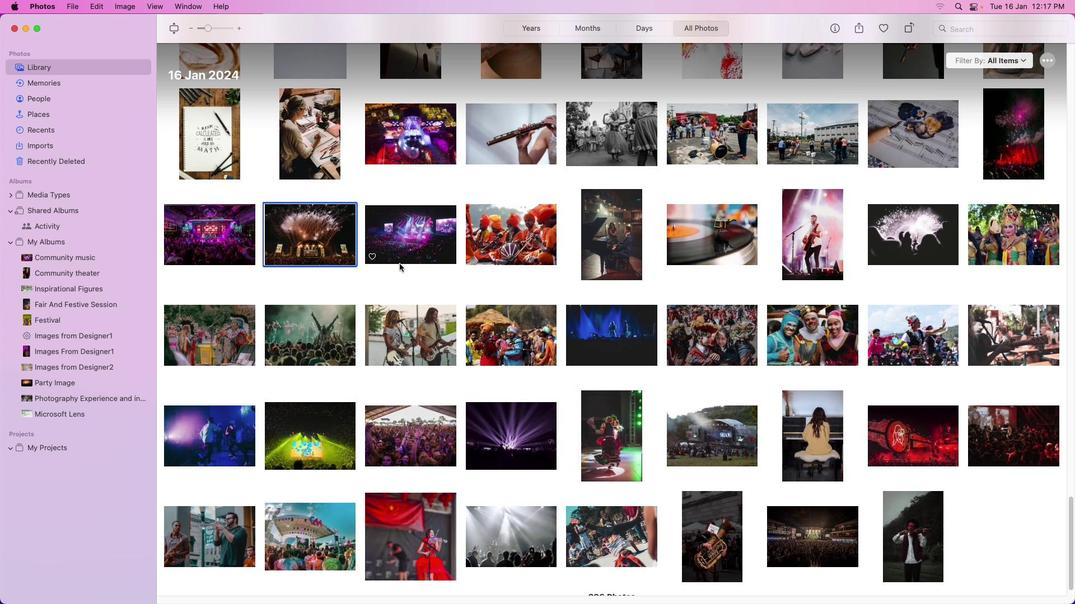 
Action: Mouse moved to (396, 241)
Screenshot: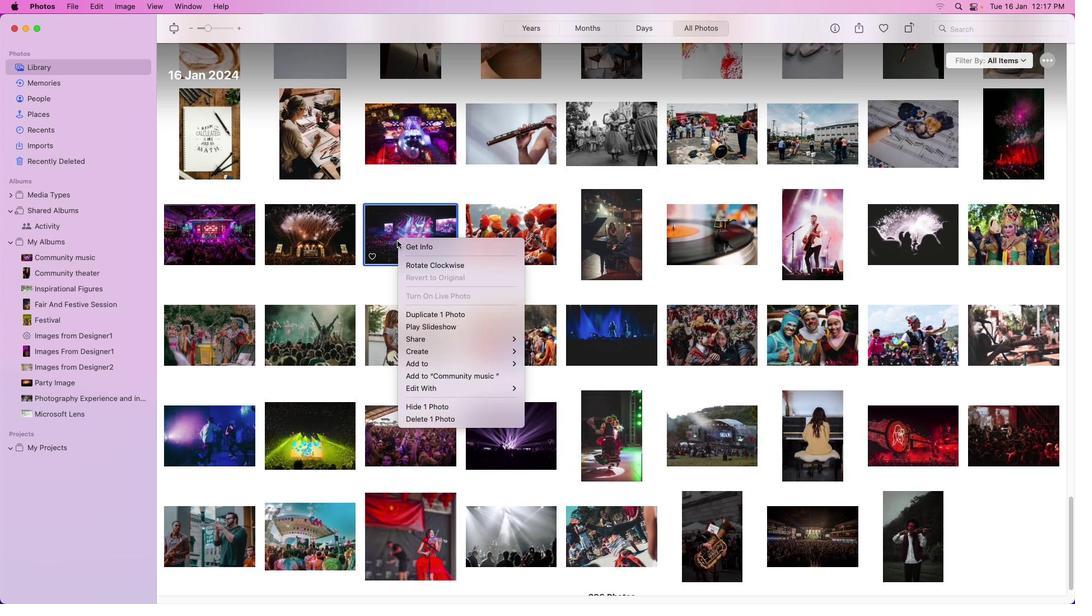 
Action: Mouse pressed left at (396, 241)
Screenshot: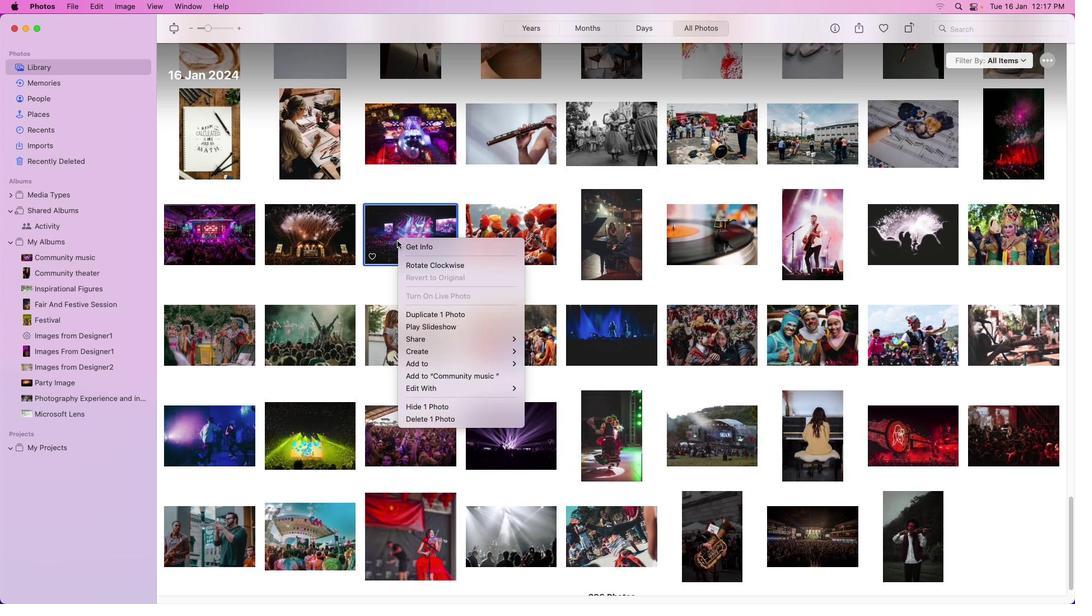 
Action: Mouse moved to (397, 240)
Screenshot: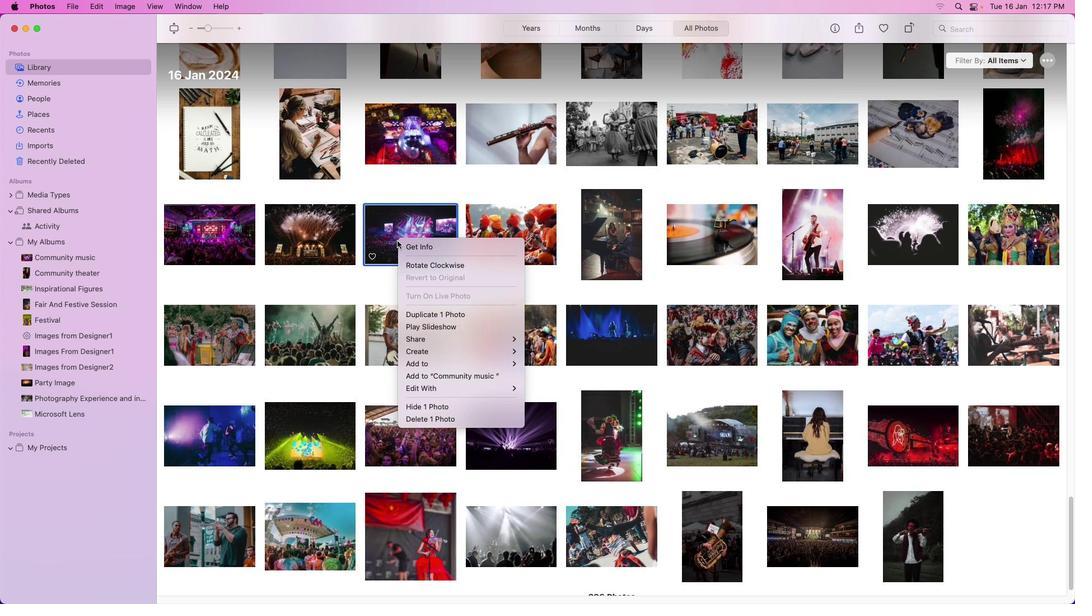
Action: Mouse pressed right at (397, 240)
Screenshot: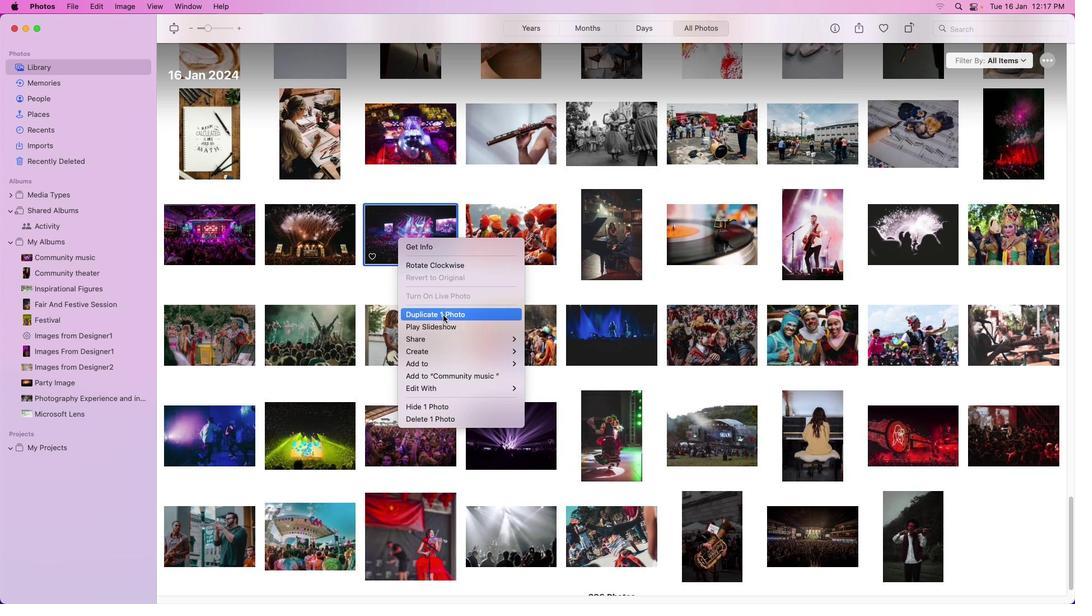
Action: Mouse moved to (568, 384)
Screenshot: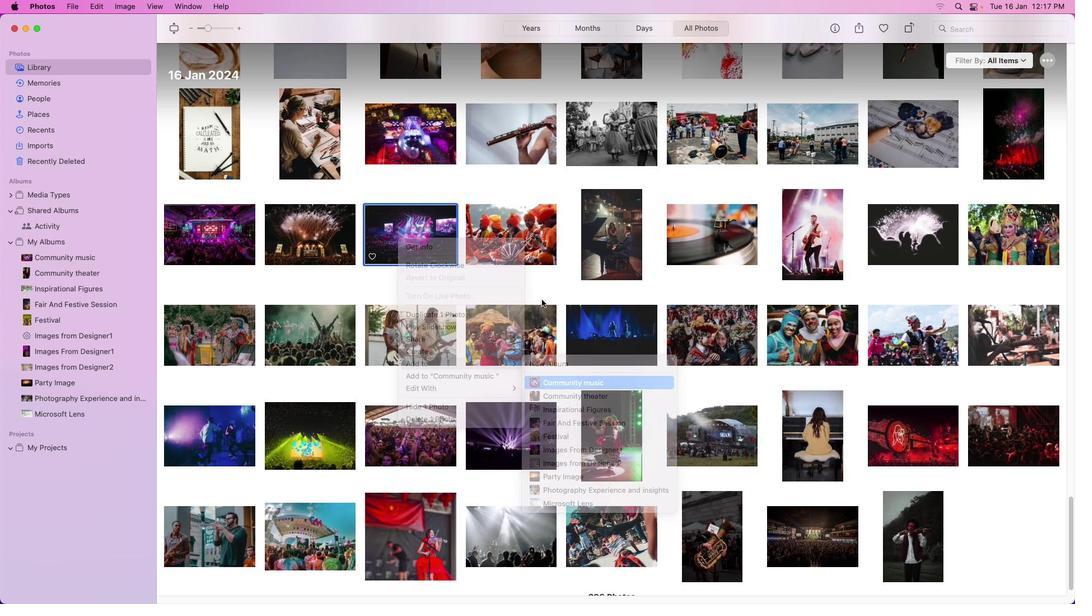 
Action: Mouse pressed left at (568, 384)
Screenshot: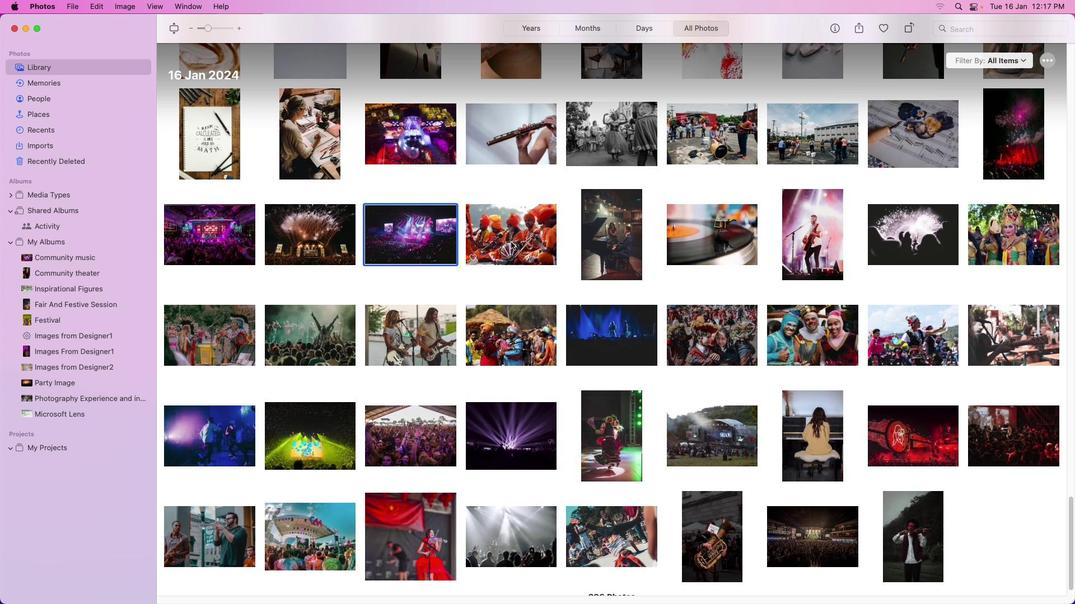 
Action: Mouse moved to (509, 240)
Screenshot: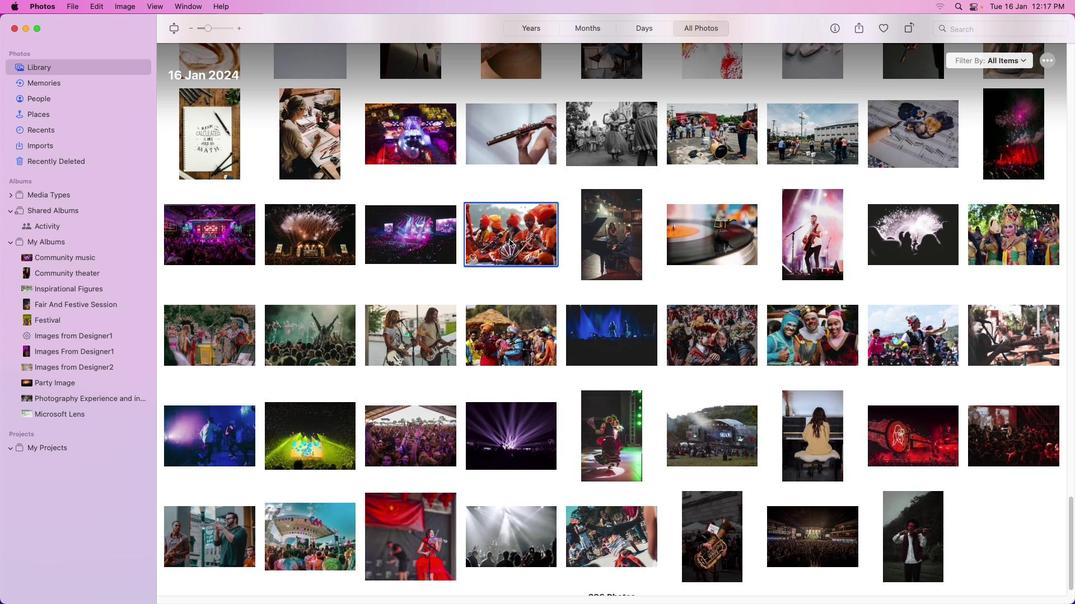 
Action: Mouse pressed left at (509, 240)
Screenshot: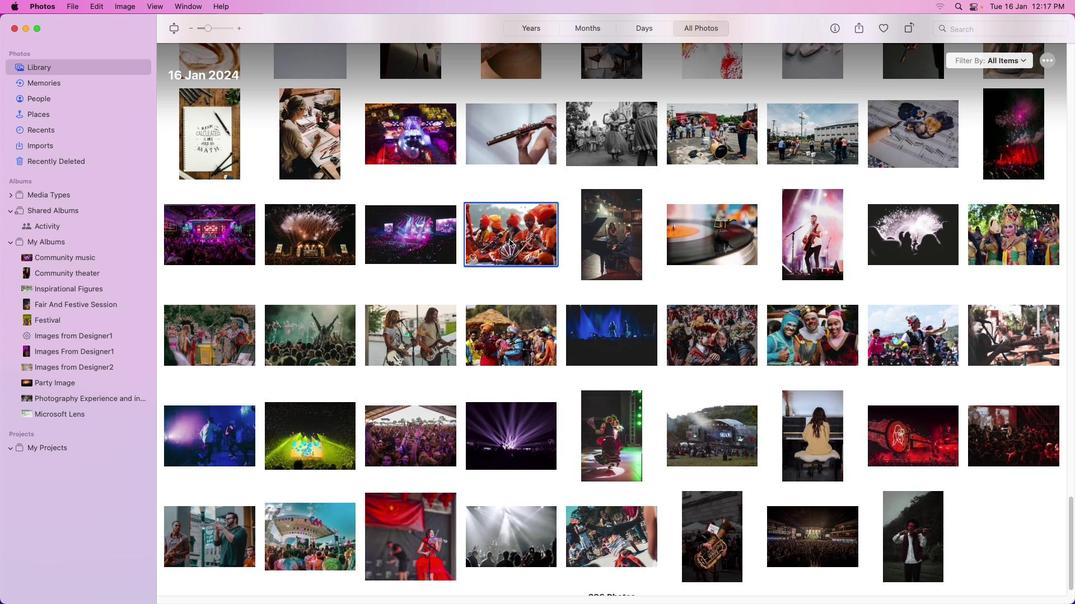 
Action: Mouse moved to (509, 239)
Screenshot: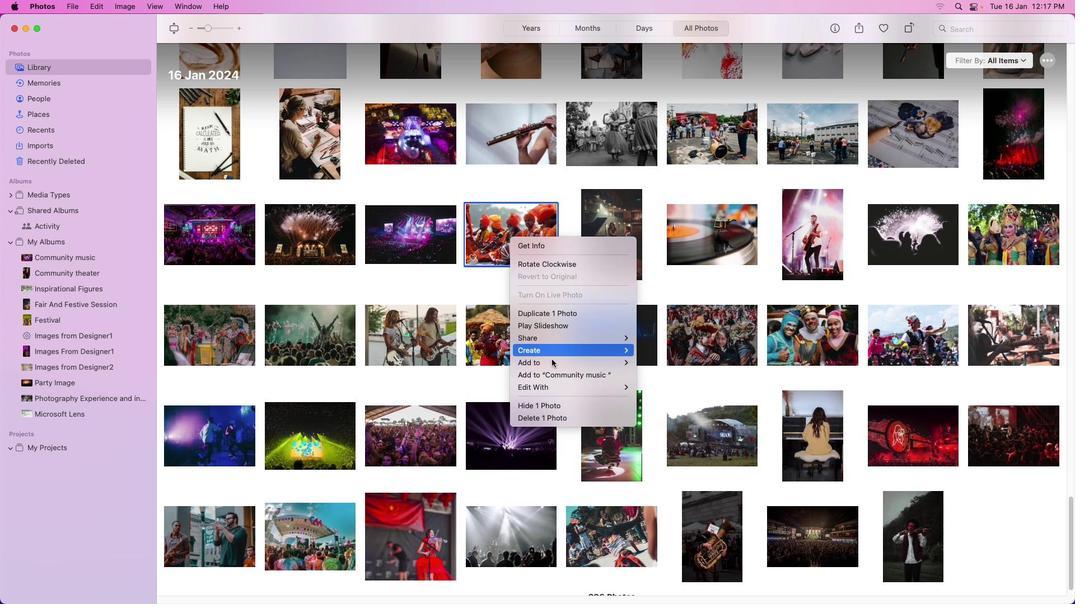 
Action: Mouse pressed right at (509, 239)
Screenshot: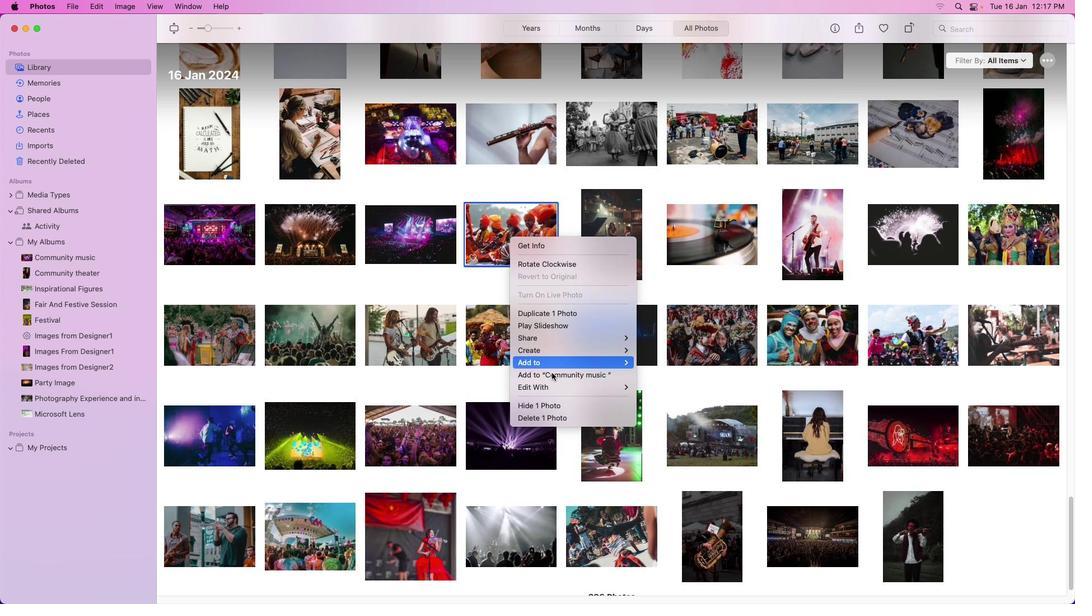 
Action: Mouse moved to (663, 384)
Screenshot: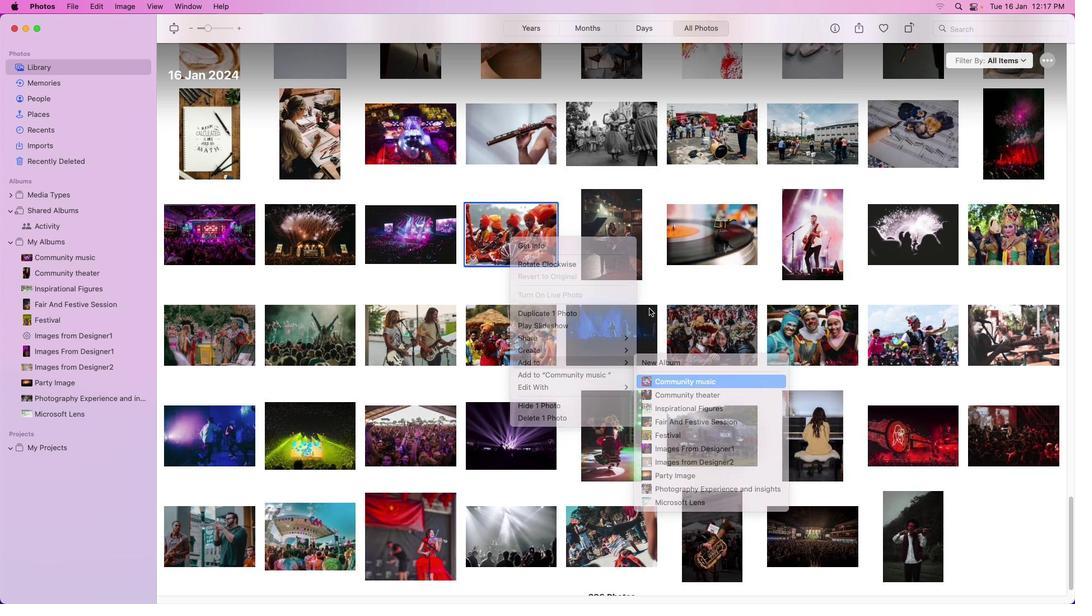 
Action: Mouse pressed left at (663, 384)
Screenshot: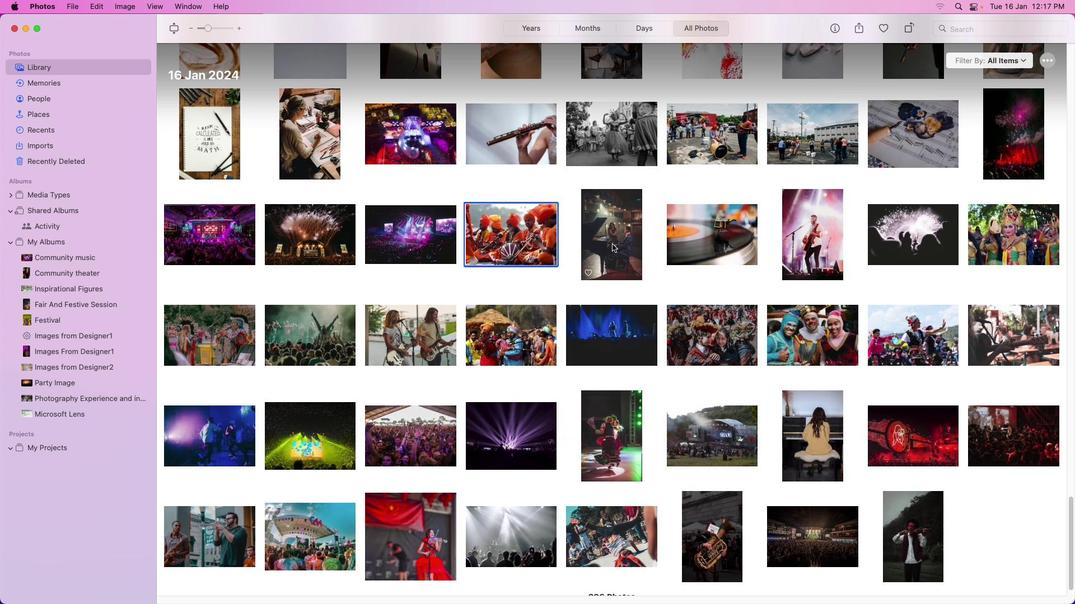 
Action: Mouse moved to (612, 244)
Screenshot: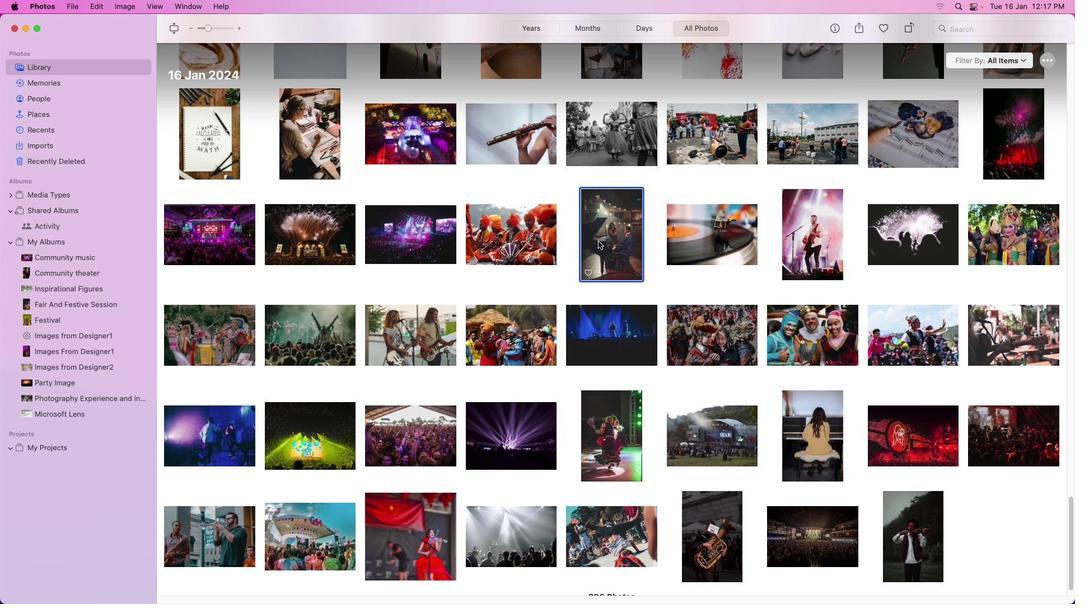 
Action: Mouse pressed left at (612, 244)
Screenshot: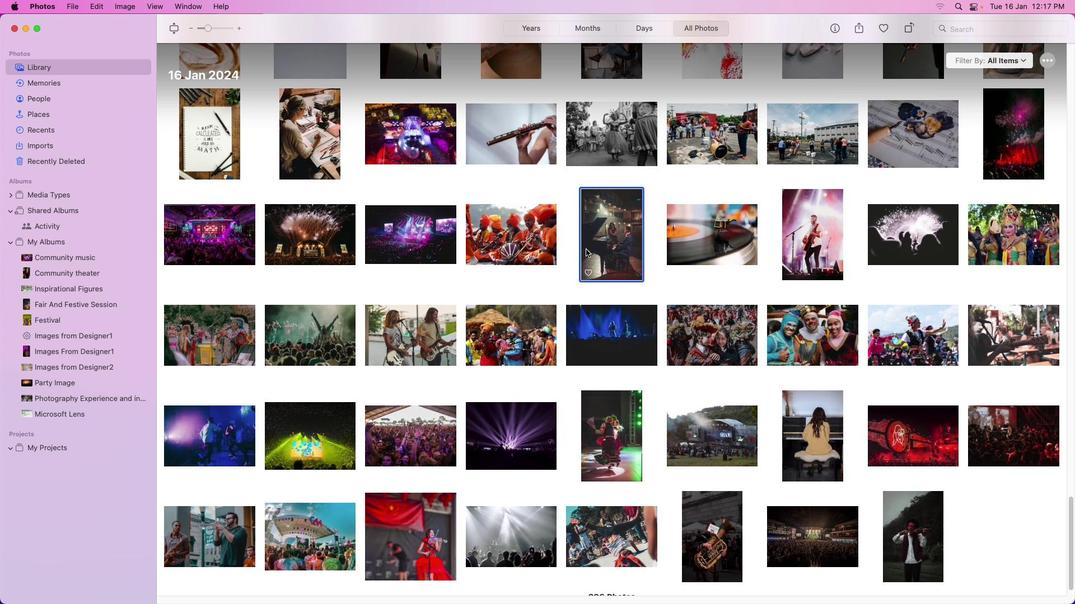 
Action: Mouse moved to (585, 249)
Screenshot: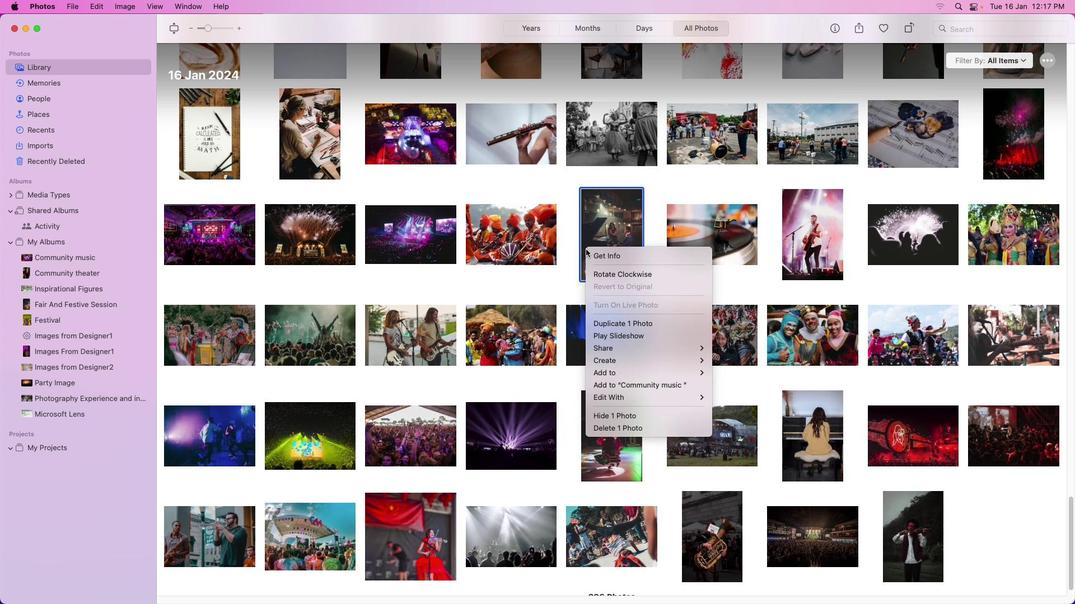
Action: Mouse pressed right at (585, 249)
Screenshot: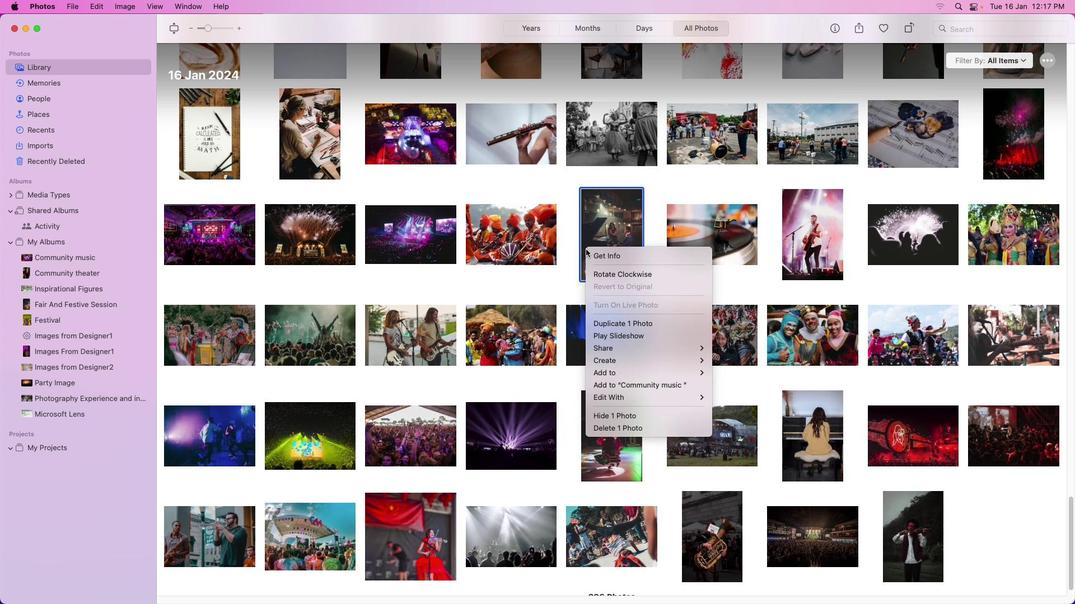 
Action: Mouse moved to (747, 389)
Screenshot: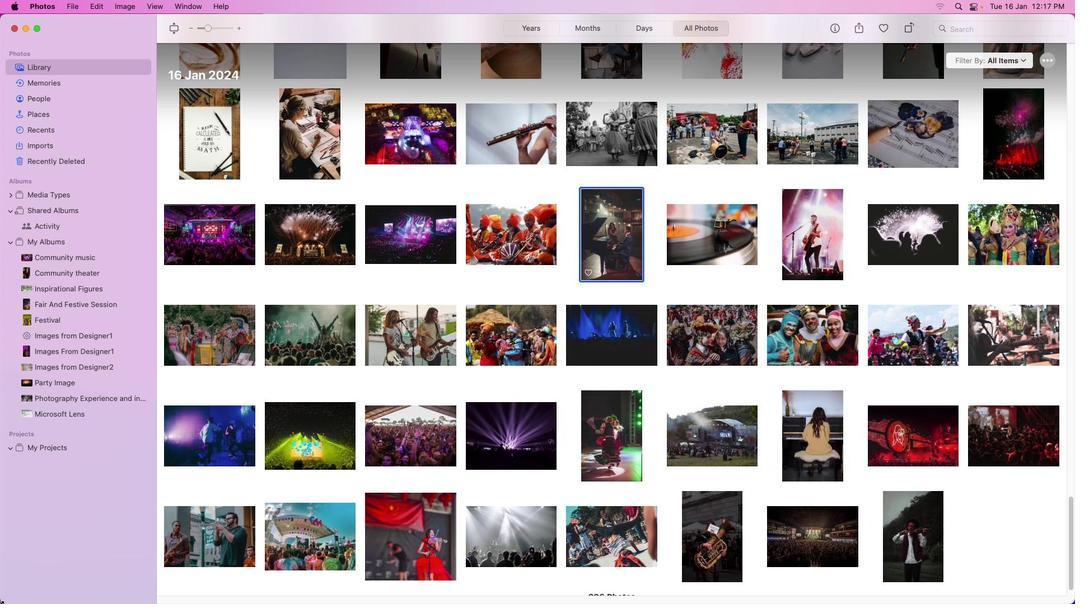 
Action: Mouse pressed left at (747, 389)
Screenshot: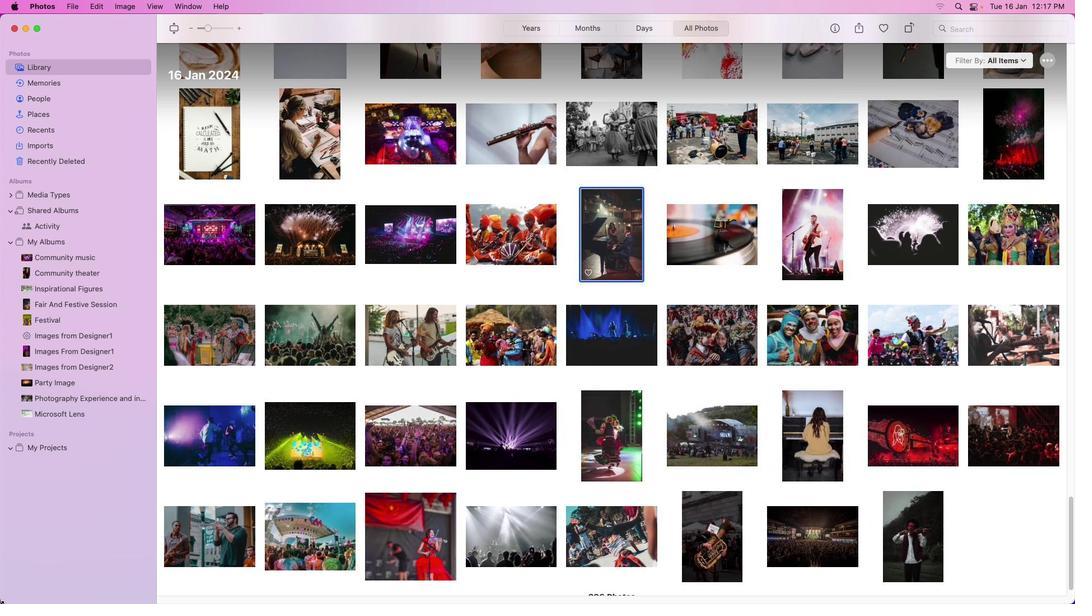 
Action: Mouse moved to (690, 242)
Screenshot: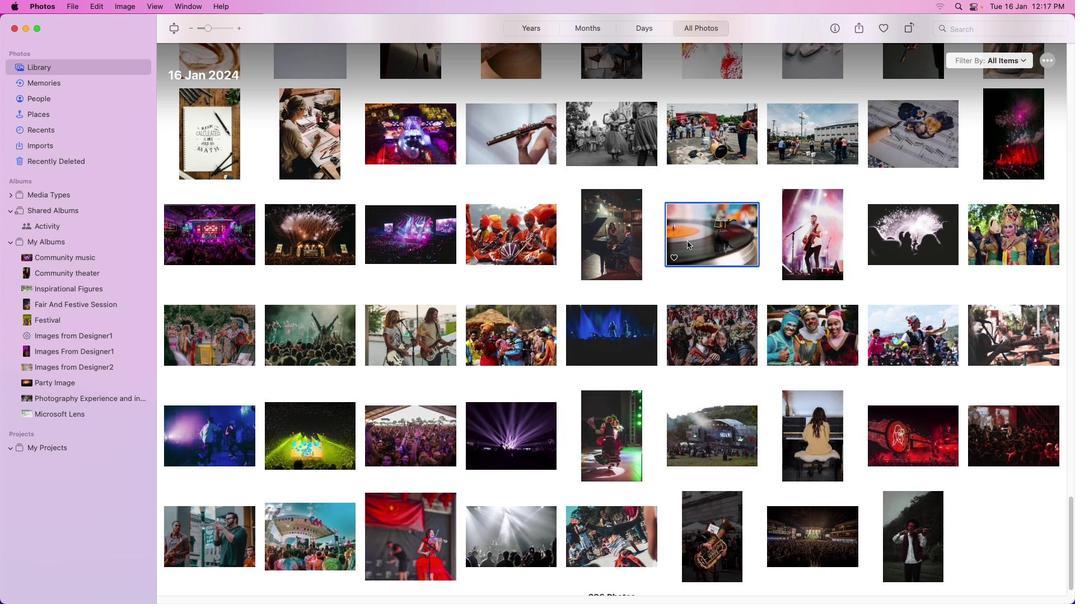 
Action: Mouse pressed left at (690, 242)
Screenshot: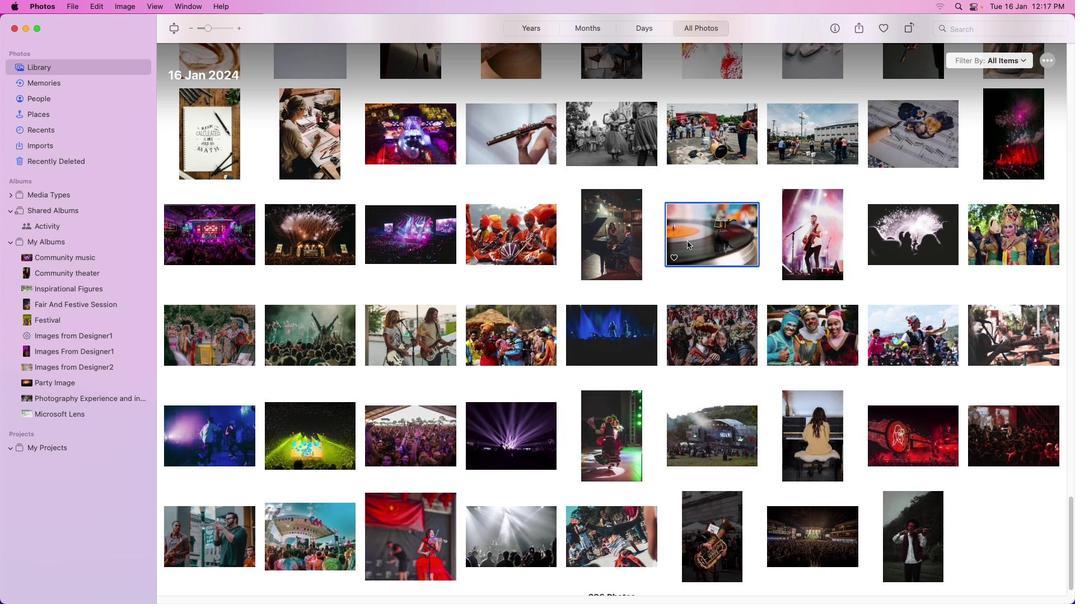 
Action: Mouse moved to (687, 241)
Screenshot: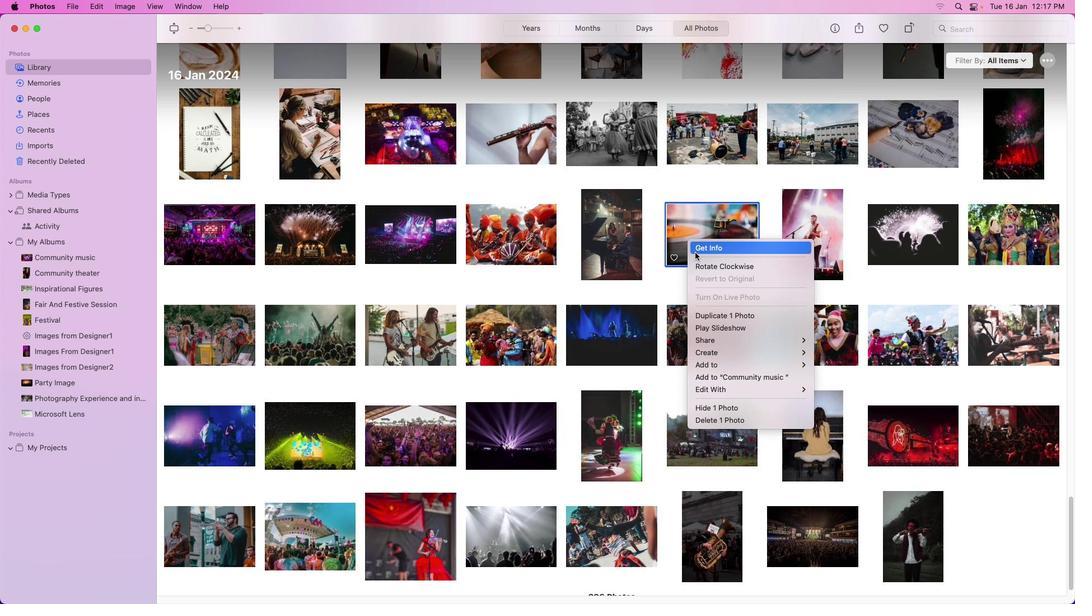 
Action: Mouse pressed right at (687, 241)
Screenshot: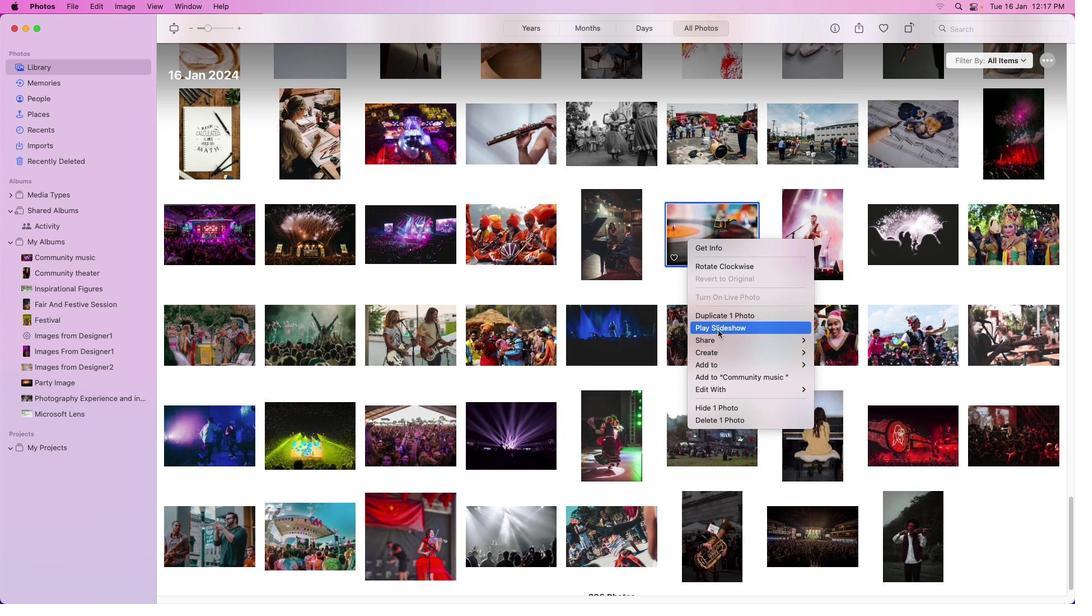 
Action: Mouse moved to (870, 386)
Screenshot: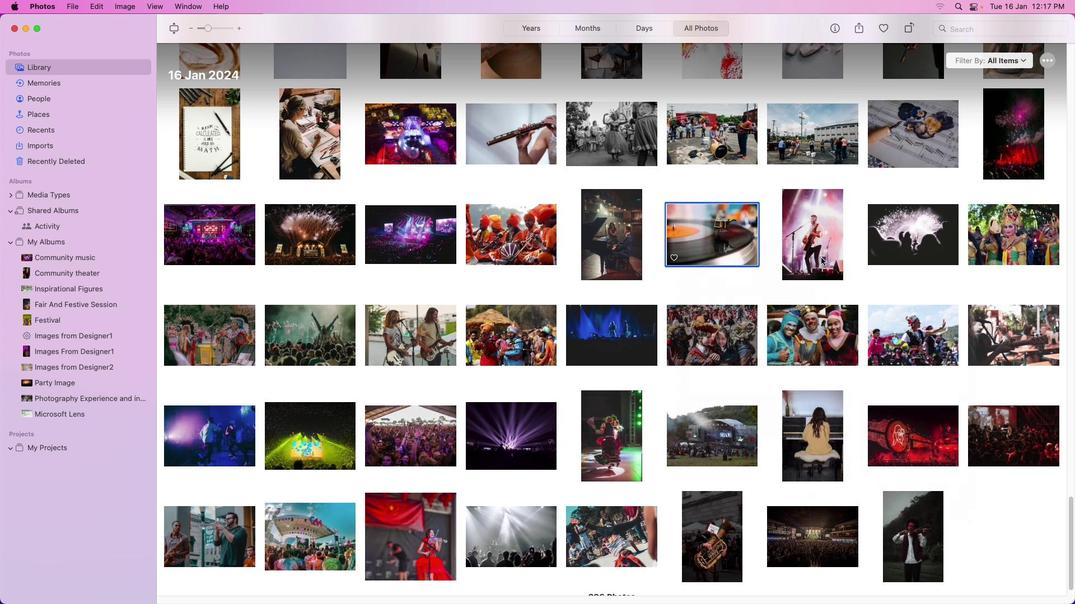 
Action: Mouse pressed left at (870, 386)
Screenshot: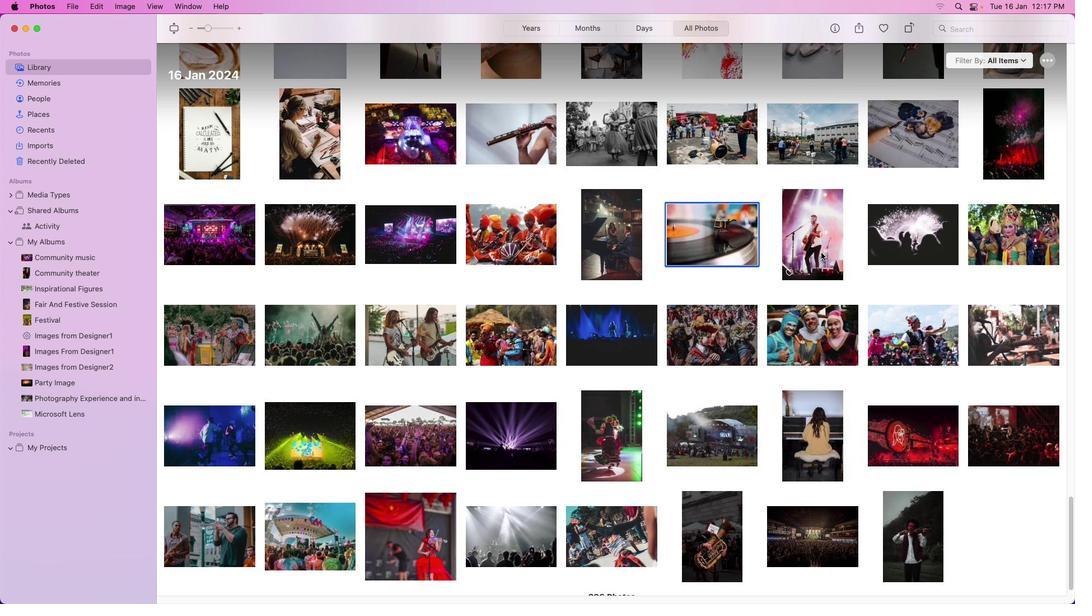 
Action: Mouse moved to (821, 253)
Screenshot: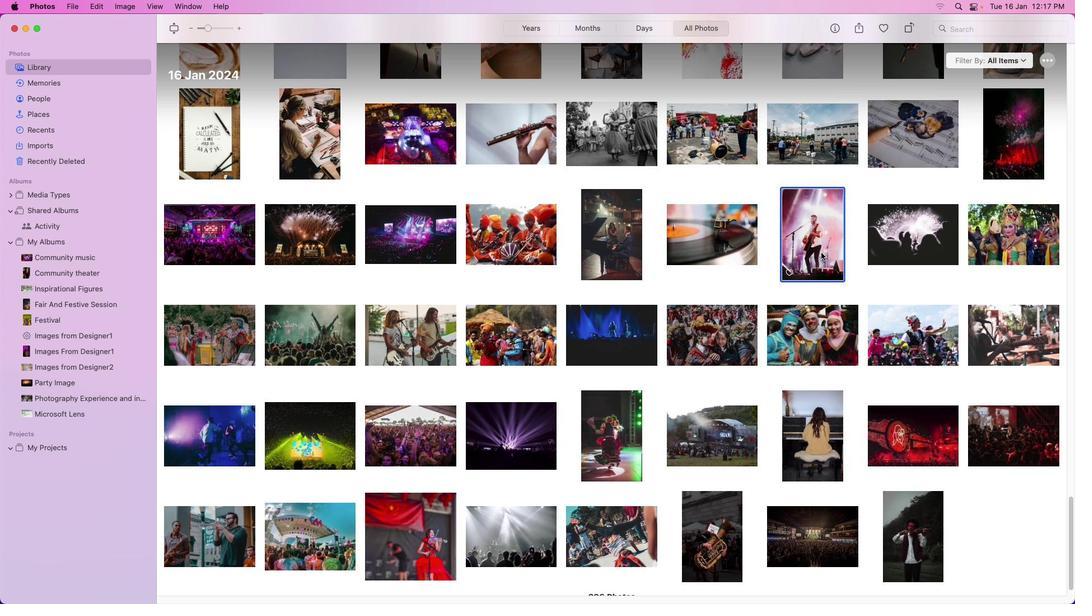 
Action: Mouse pressed left at (821, 253)
Screenshot: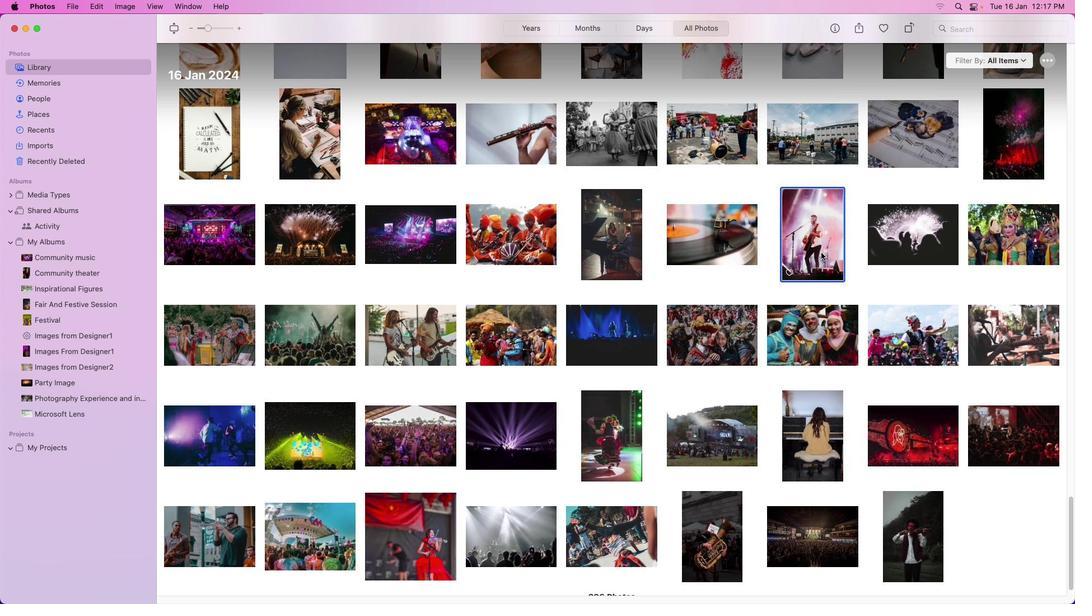 
Action: Mouse pressed right at (821, 253)
Screenshot: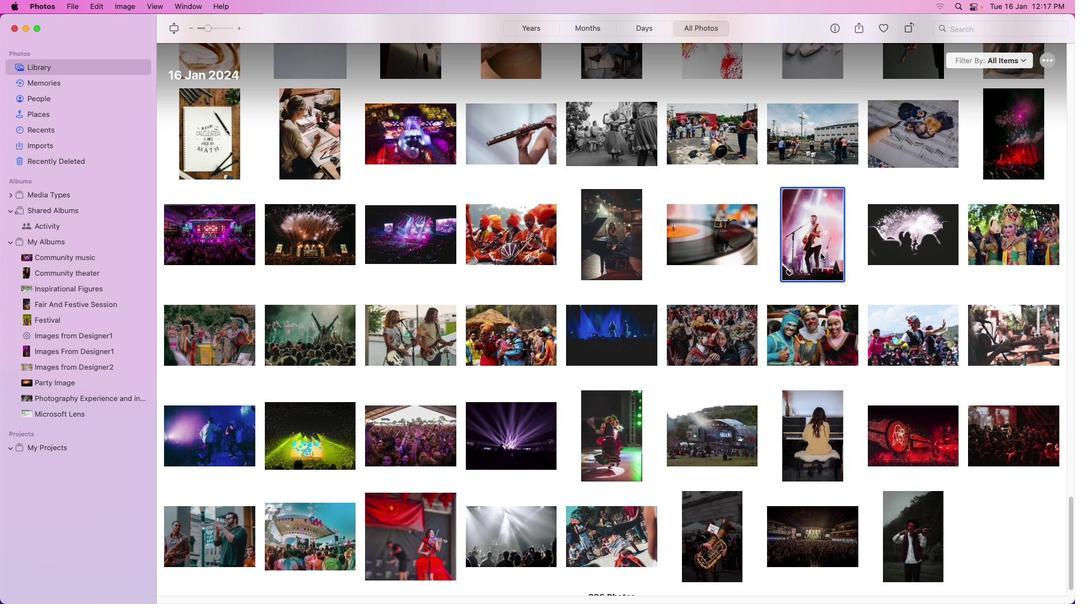 
Action: Mouse moved to (820, 253)
Screenshot: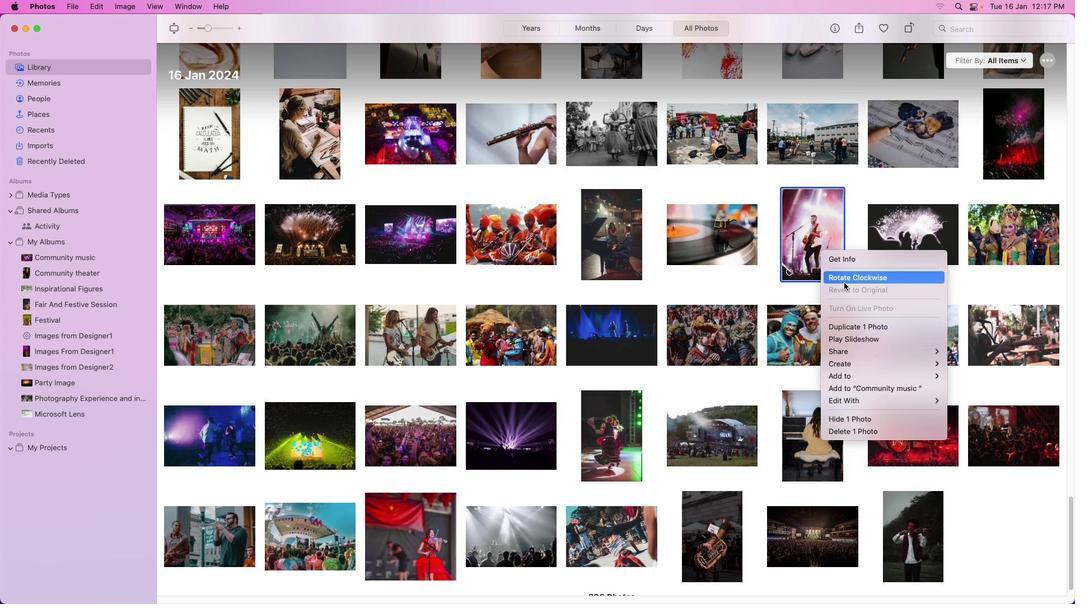 
Action: Mouse pressed right at (820, 253)
Screenshot: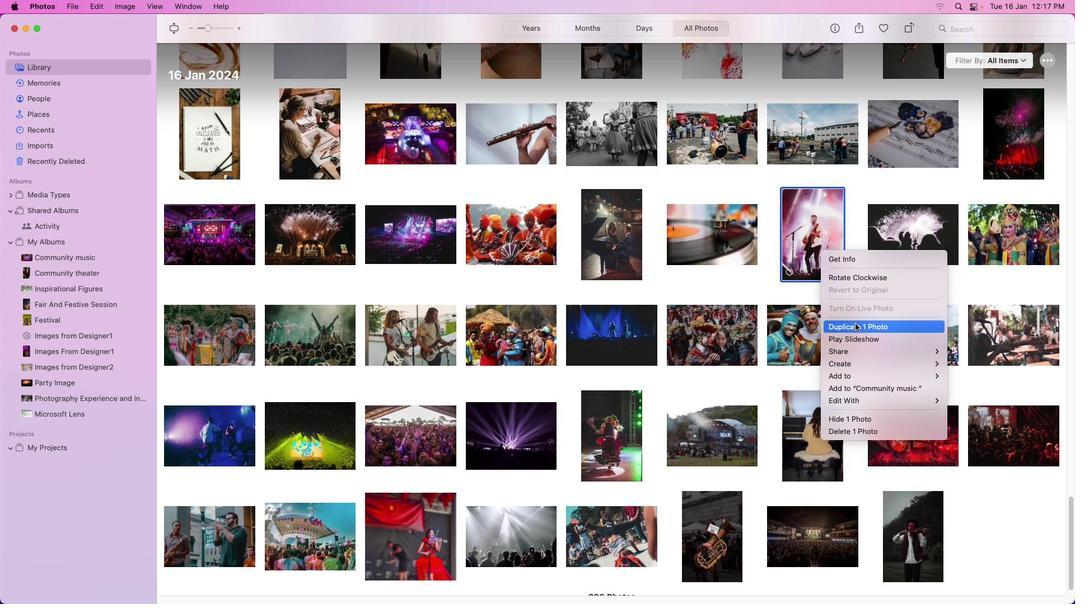 
Action: Mouse moved to (753, 387)
Screenshot: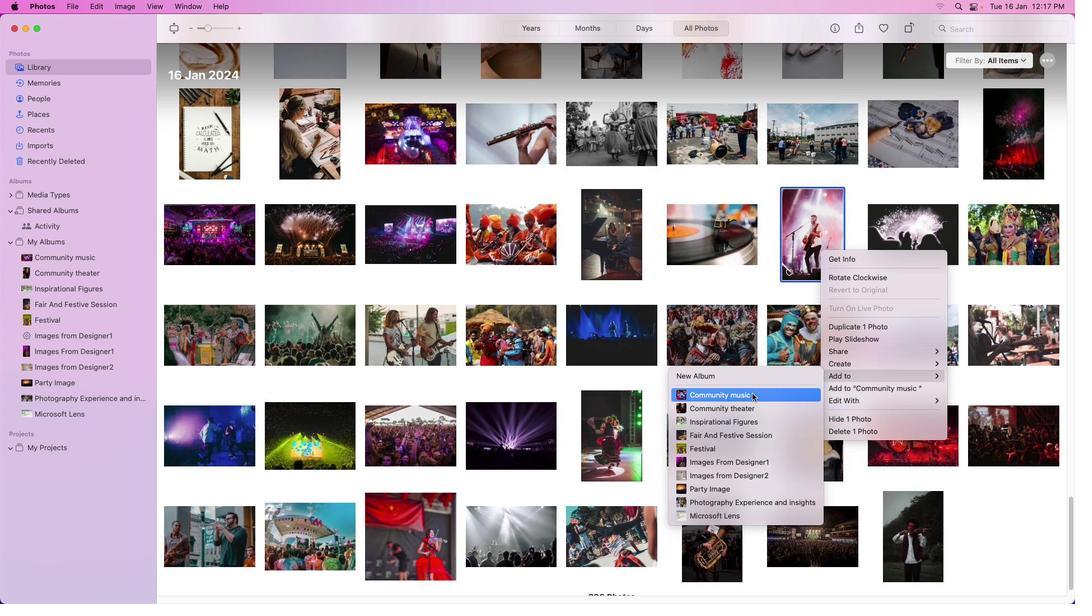 
Action: Mouse pressed left at (753, 387)
Screenshot: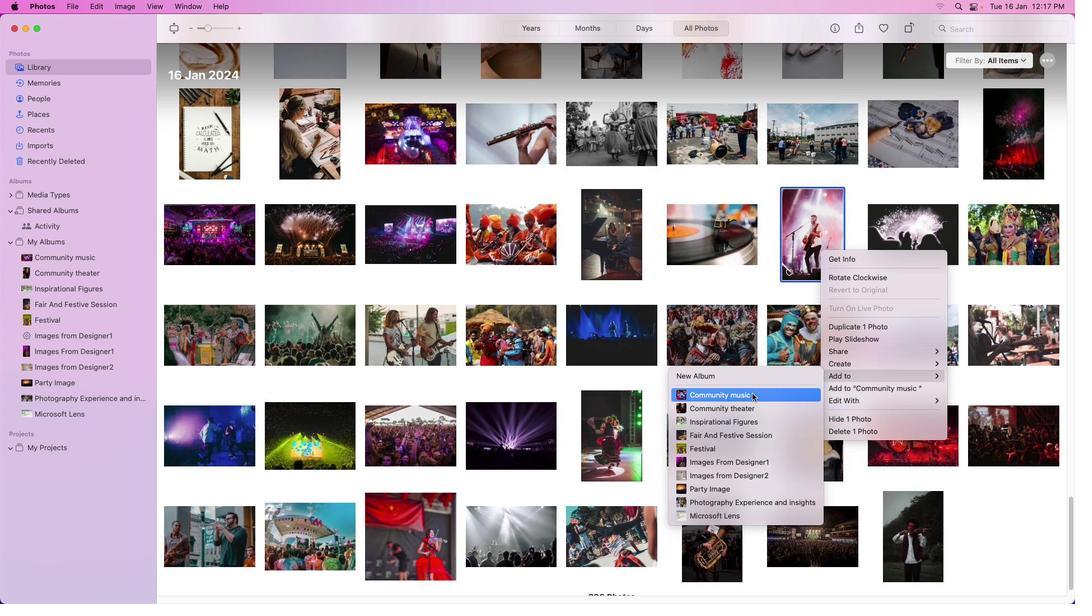
Action: Mouse moved to (752, 394)
Screenshot: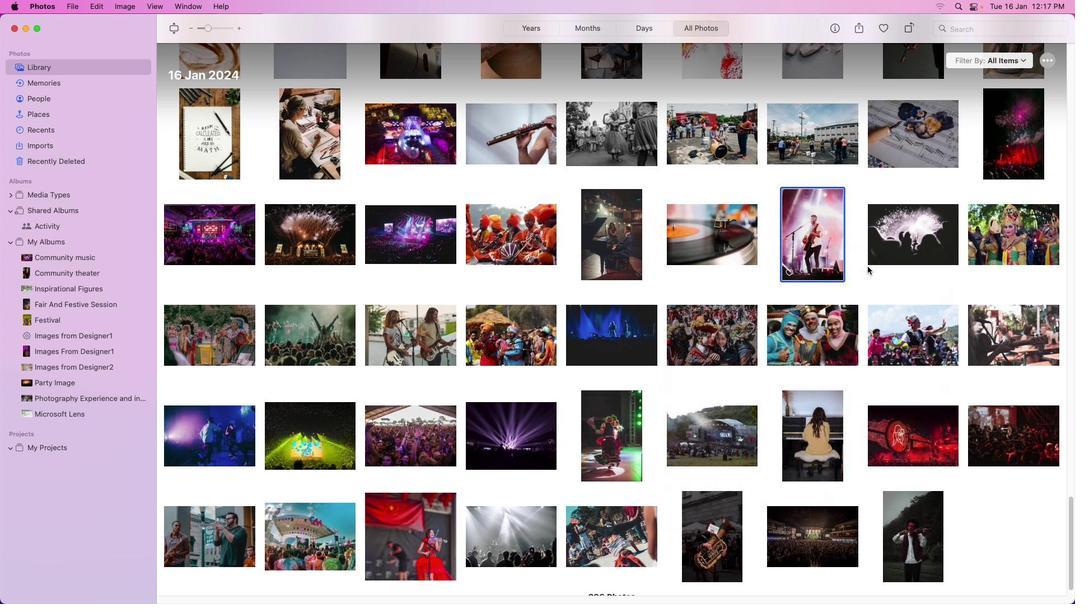
Action: Mouse pressed left at (752, 394)
Screenshot: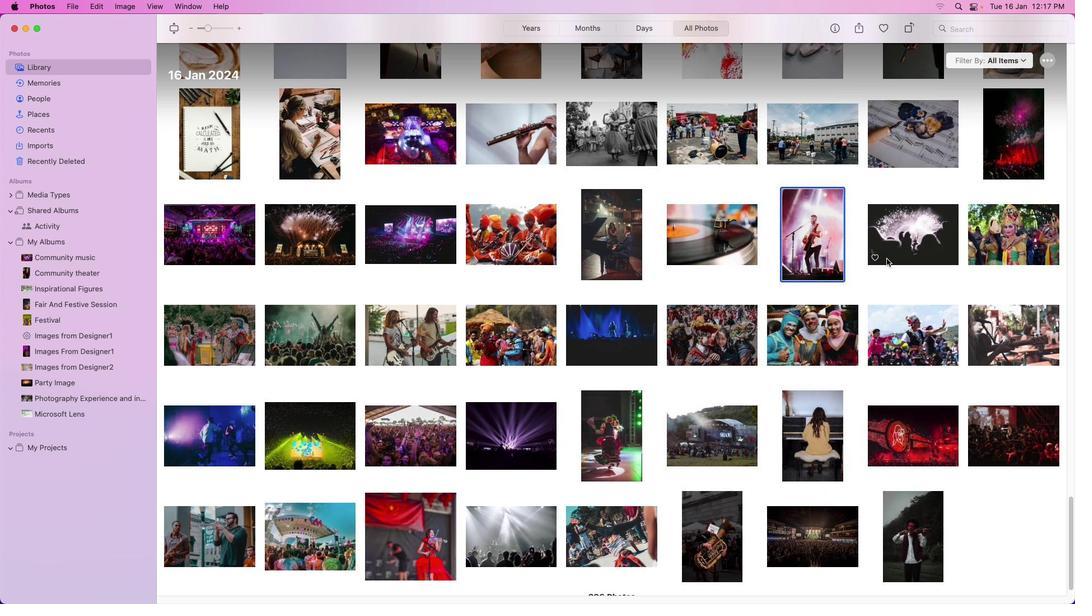 
Action: Mouse moved to (888, 257)
Screenshot: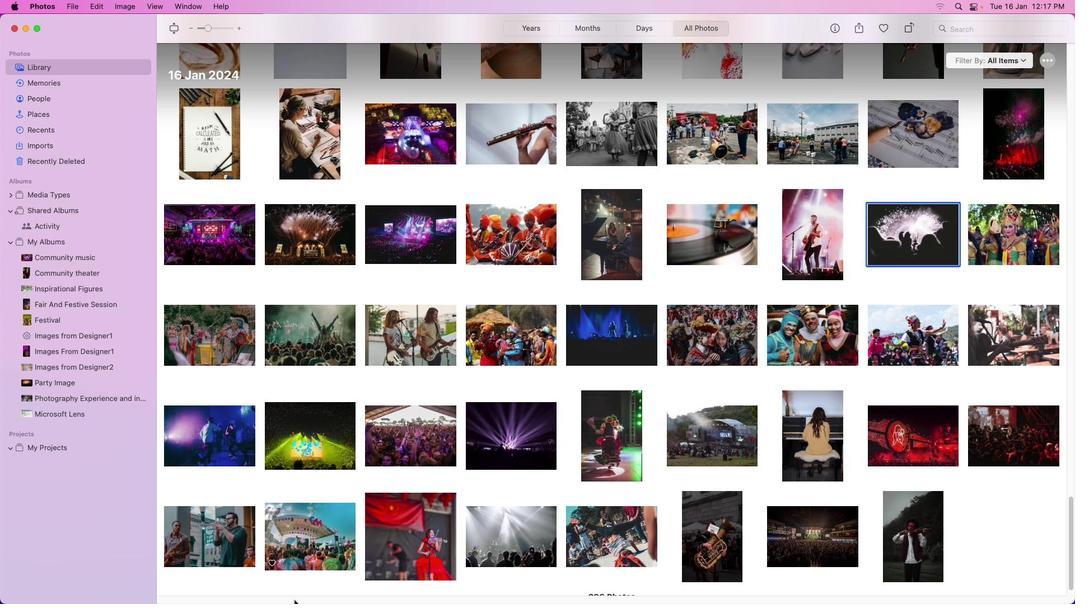 
Action: Mouse pressed left at (888, 257)
Screenshot: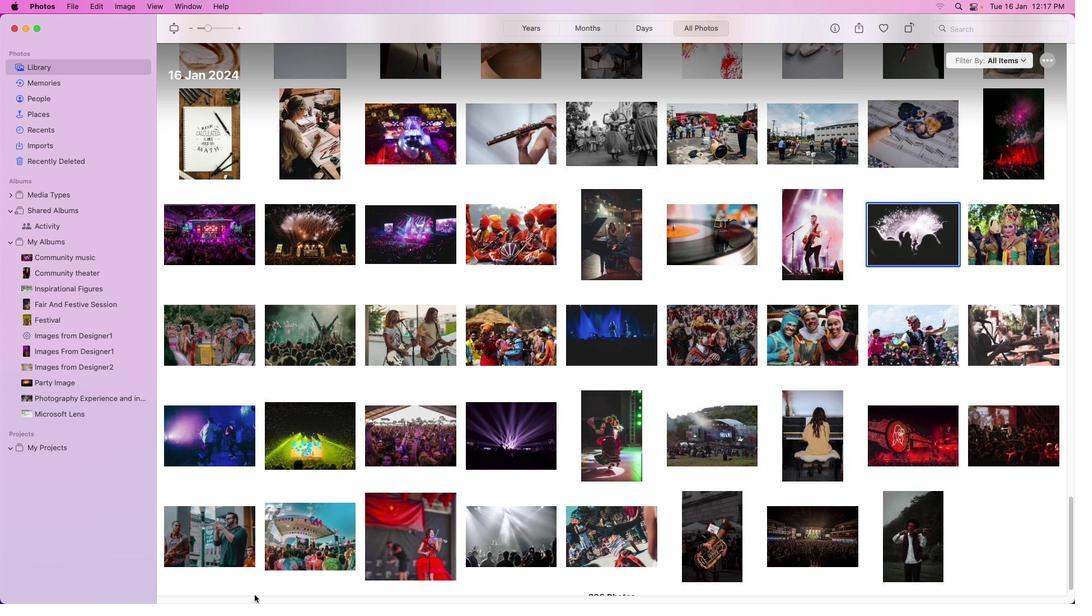 
Action: Mouse moved to (885, 256)
Screenshot: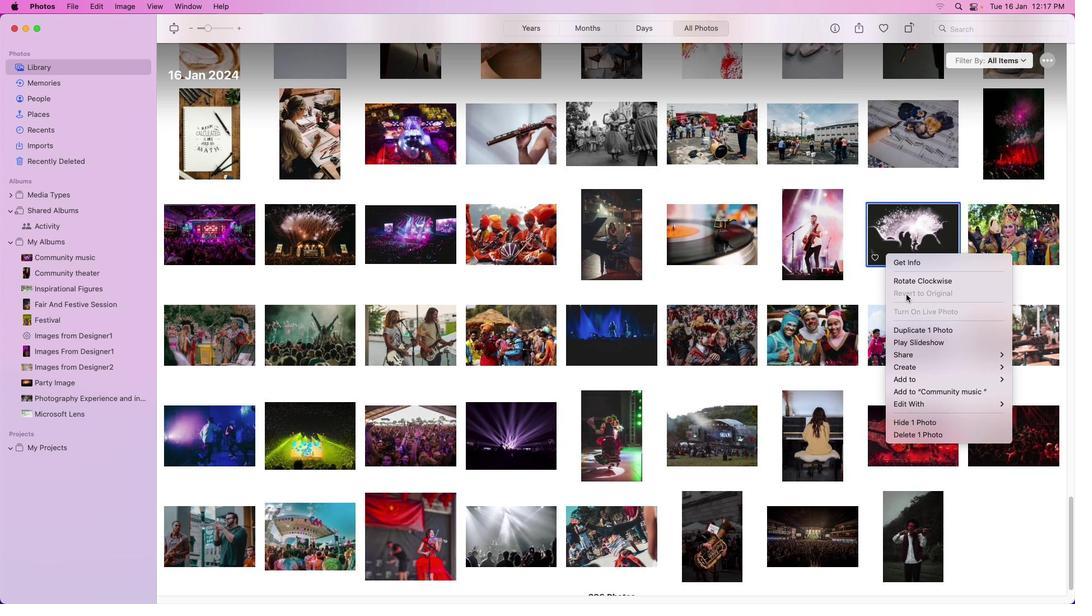 
Action: Mouse pressed right at (885, 256)
Screenshot: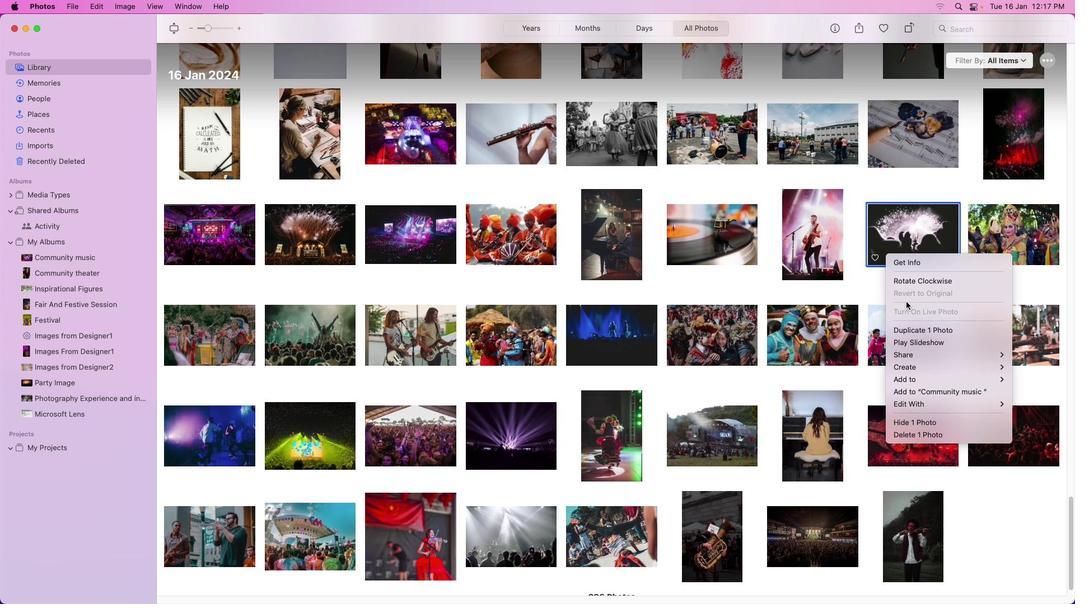 
Action: Mouse moved to (808, 397)
Screenshot: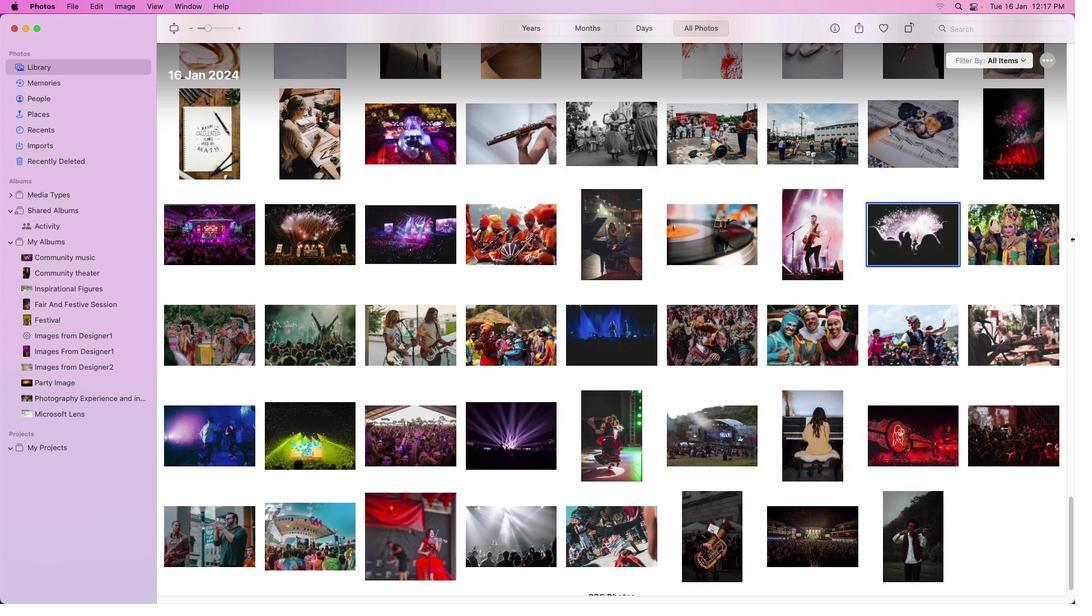 
Action: Mouse pressed left at (808, 397)
Screenshot: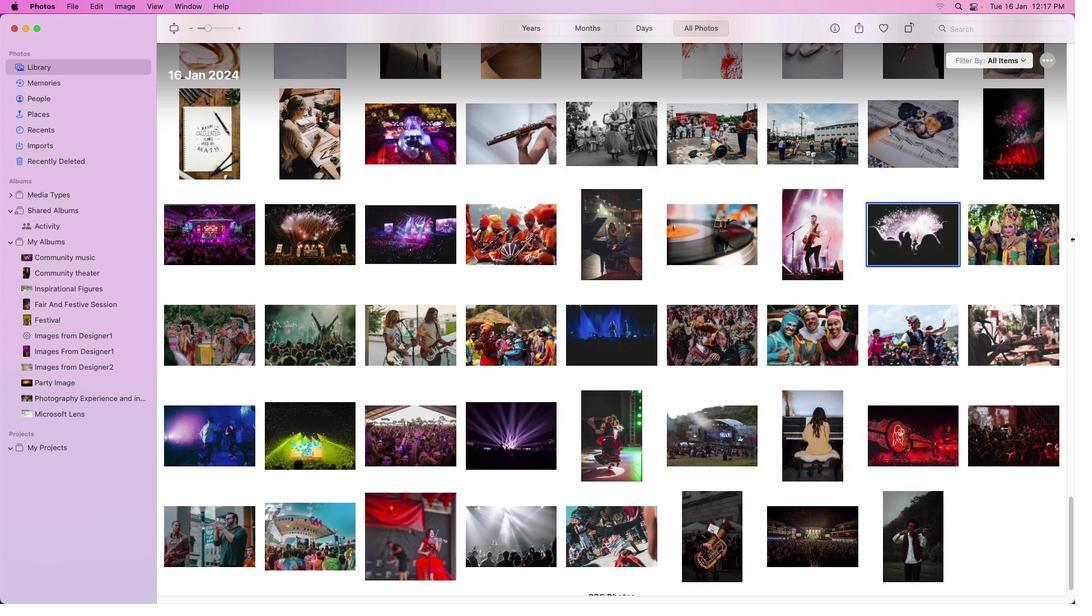
Action: Mouse moved to (1002, 218)
Screenshot: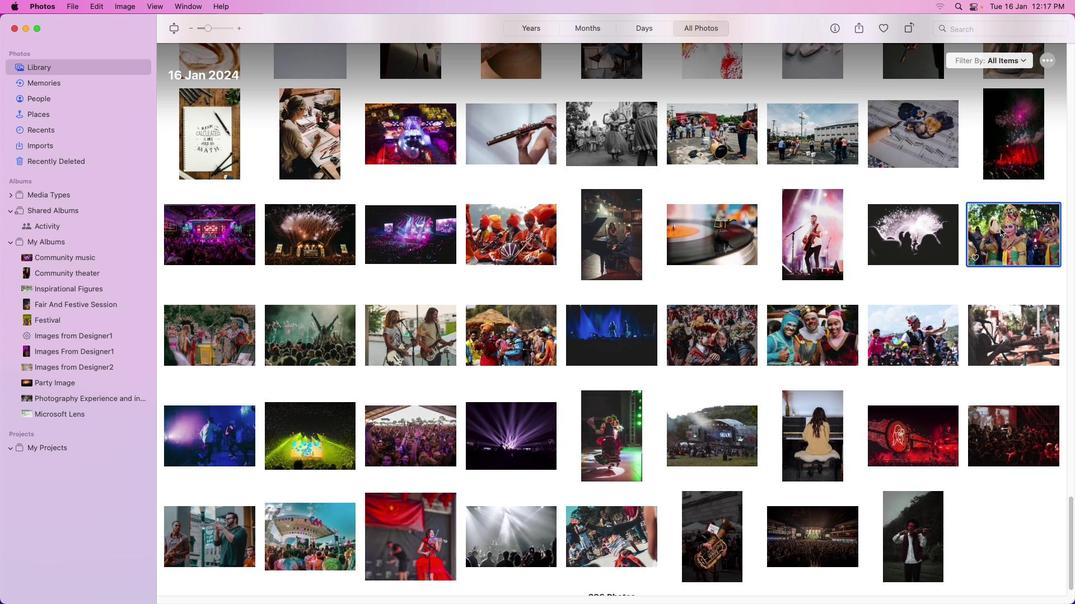 
Action: Mouse pressed left at (1002, 218)
Screenshot: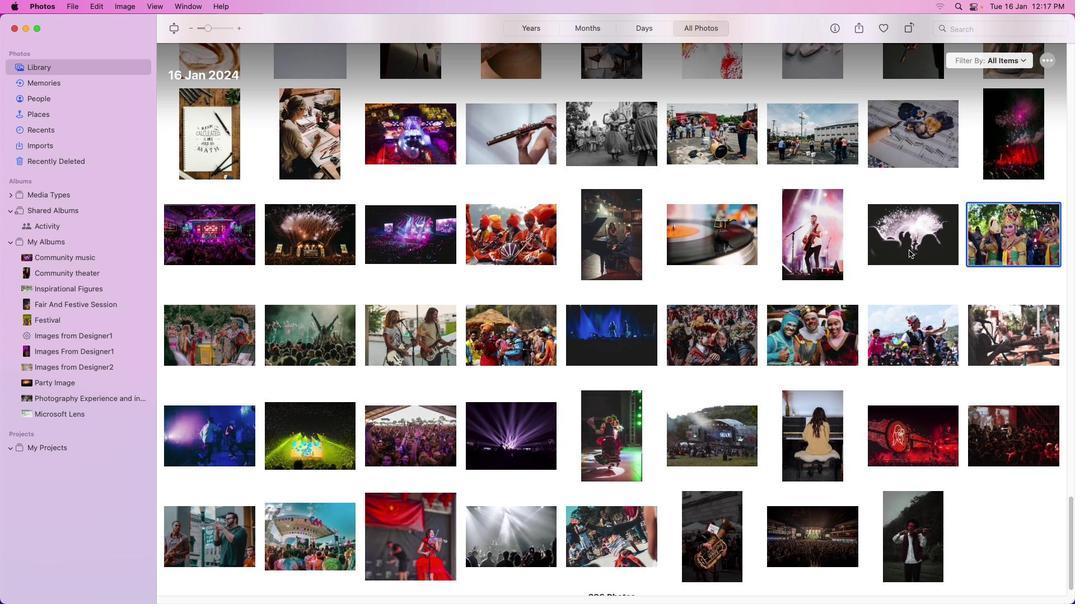 
Action: Mouse moved to (220, 339)
Screenshot: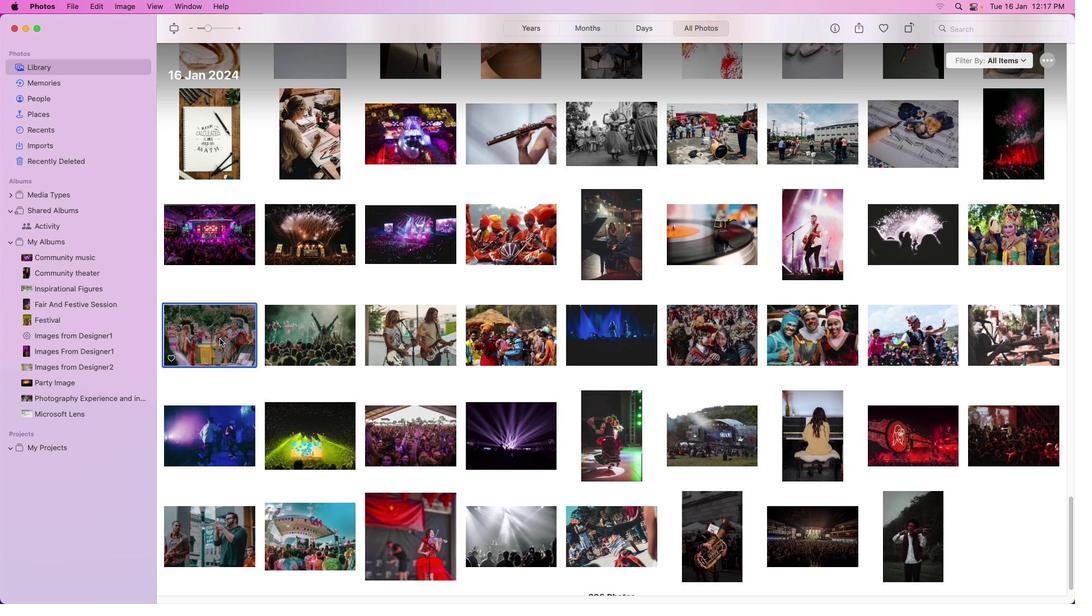 
Action: Mouse pressed left at (220, 339)
Screenshot: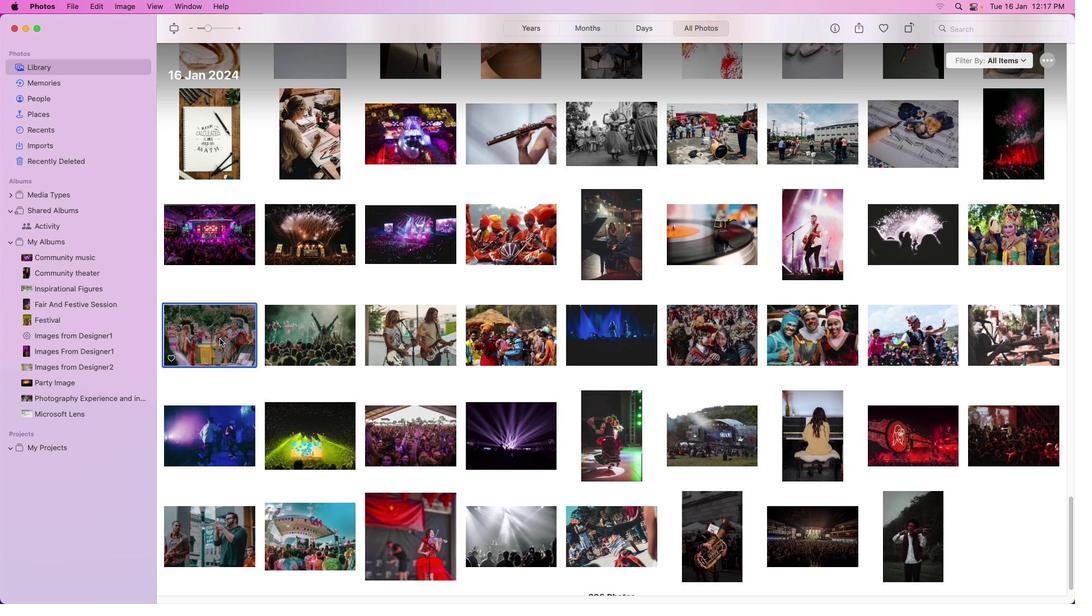
Action: Mouse pressed right at (220, 339)
Screenshot: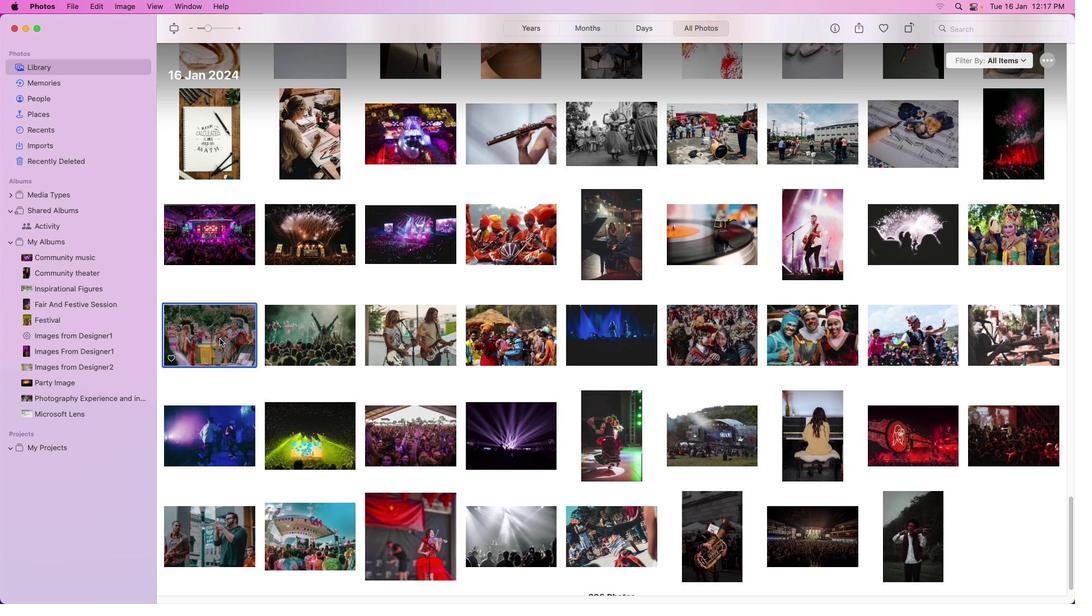 
Action: Mouse pressed right at (220, 339)
Screenshot: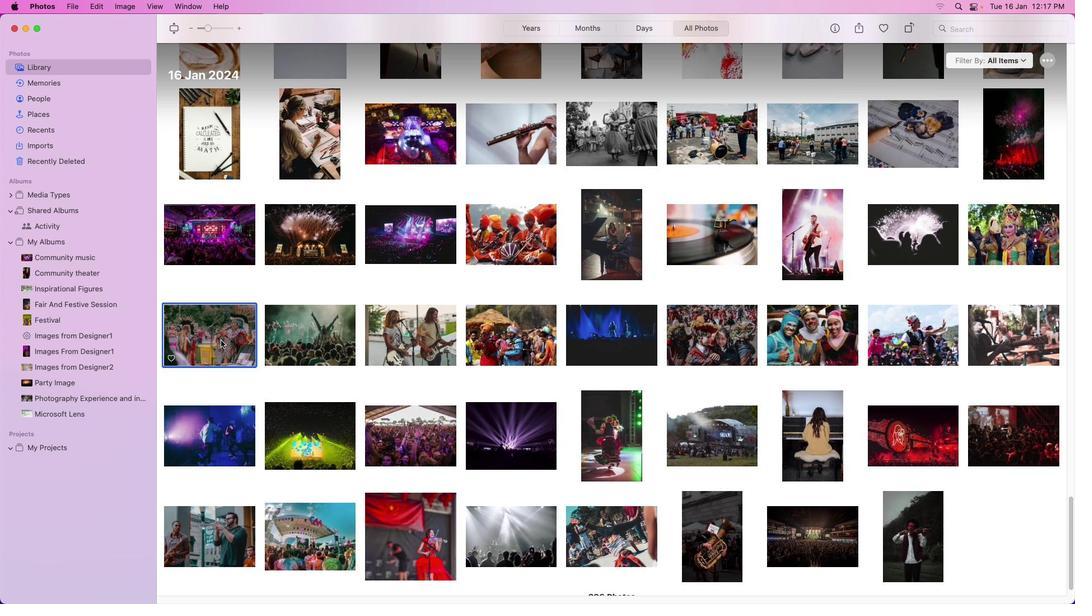
Action: Mouse moved to (221, 341)
Screenshot: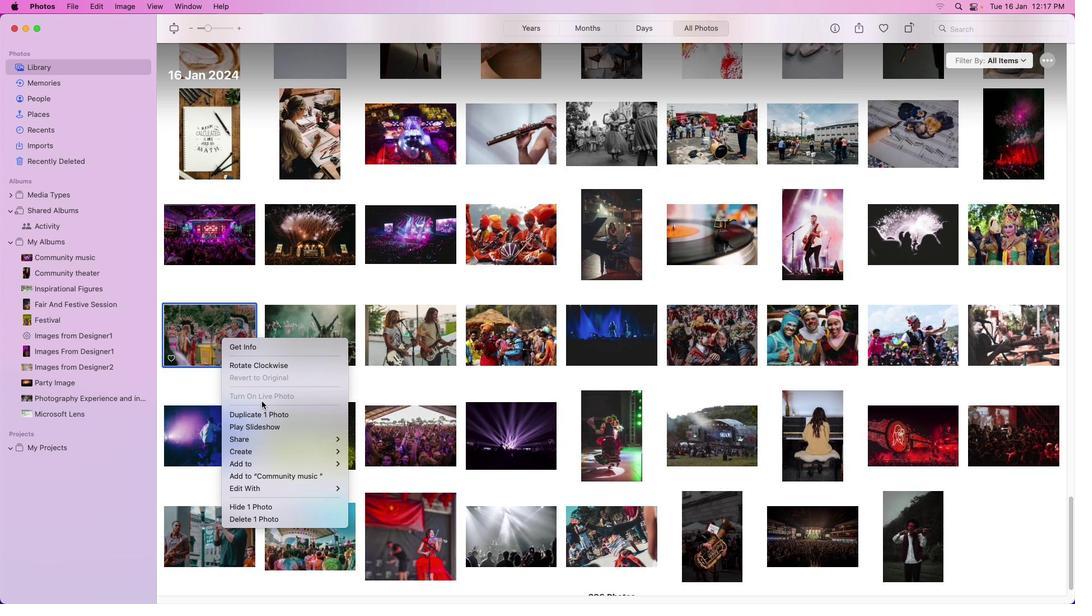 
Action: Mouse pressed right at (221, 341)
Screenshot: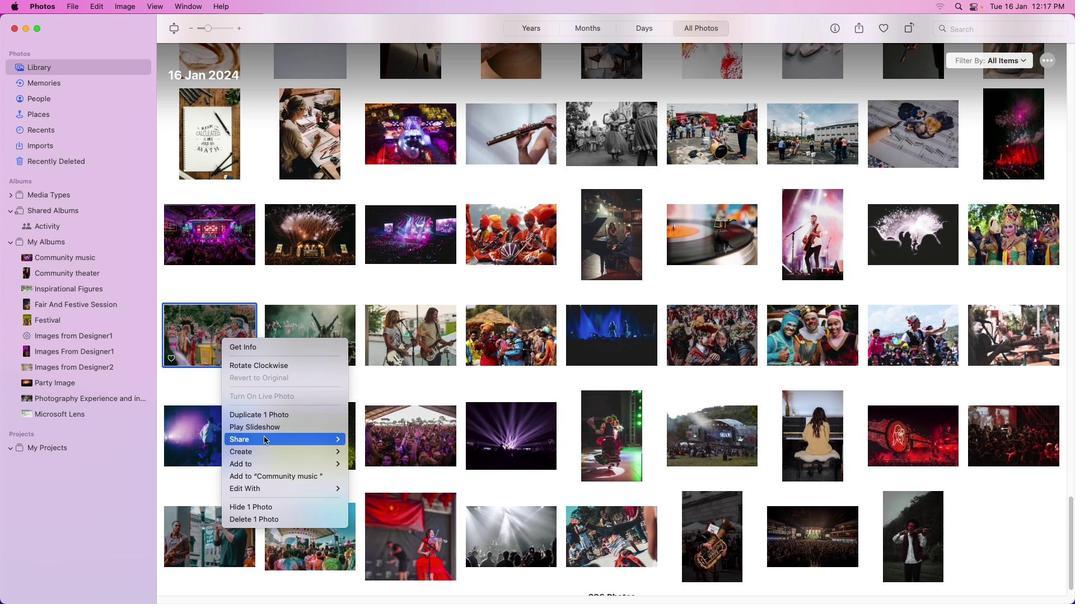 
Action: Mouse moved to (382, 468)
Screenshot: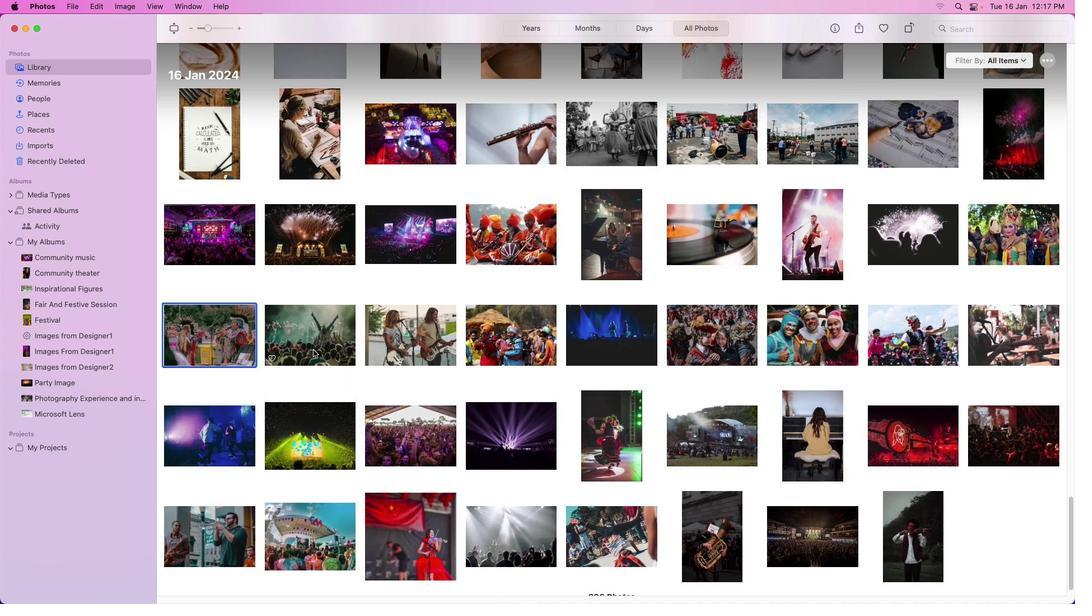 
Action: Mouse pressed left at (382, 468)
Screenshot: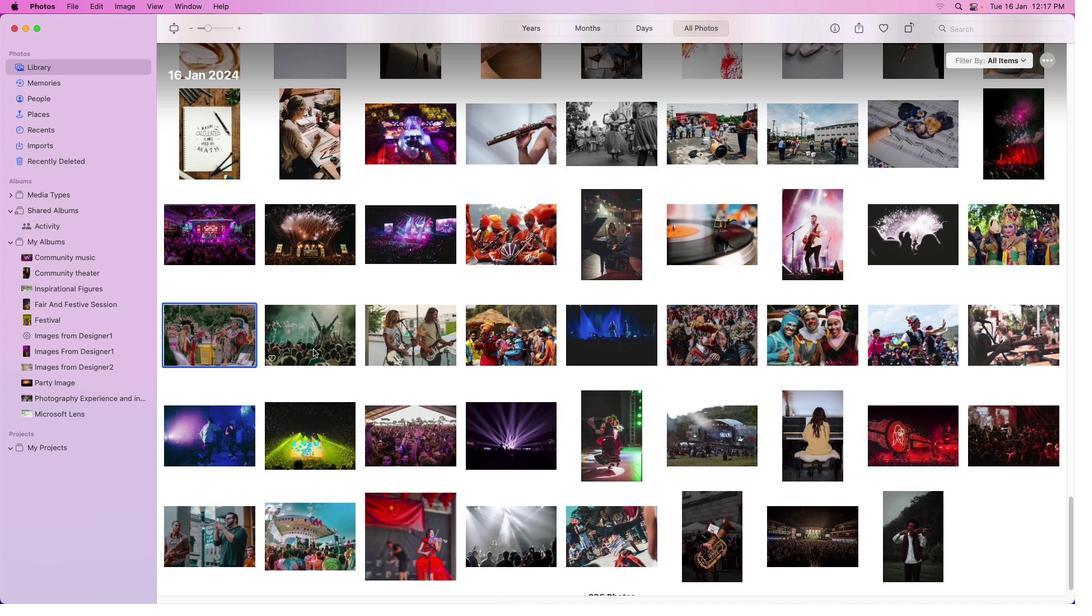 
Action: Mouse moved to (313, 349)
Screenshot: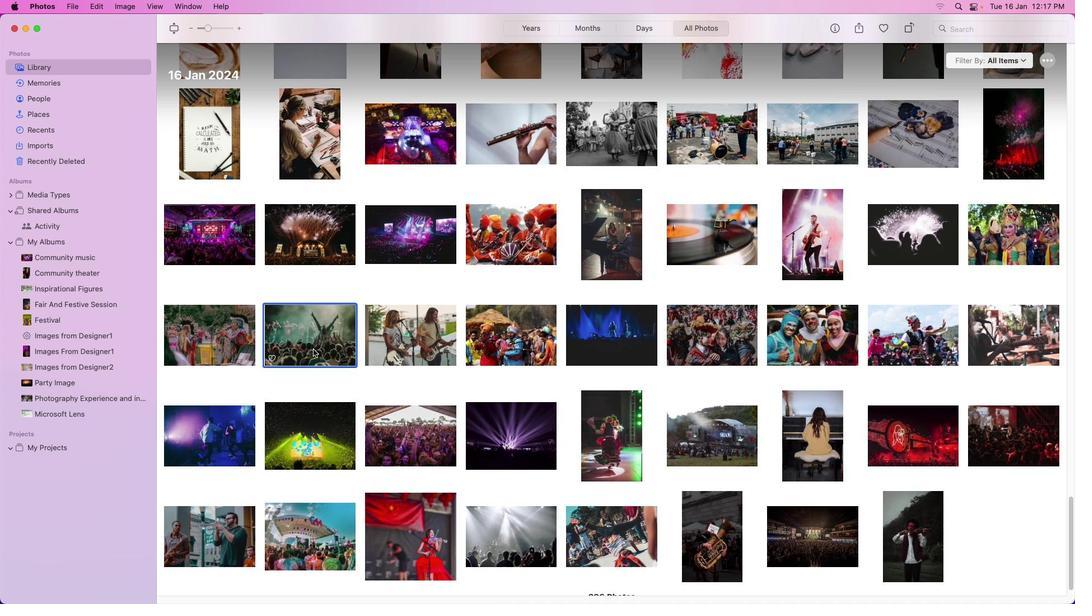 
Action: Mouse pressed left at (313, 349)
Screenshot: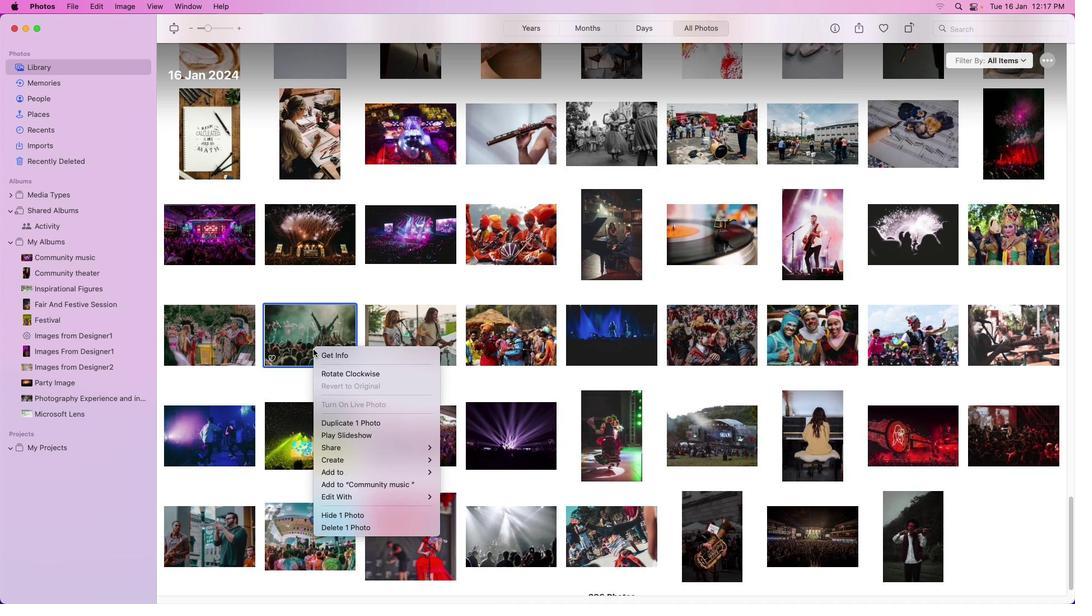 
Action: Mouse pressed right at (313, 349)
Screenshot: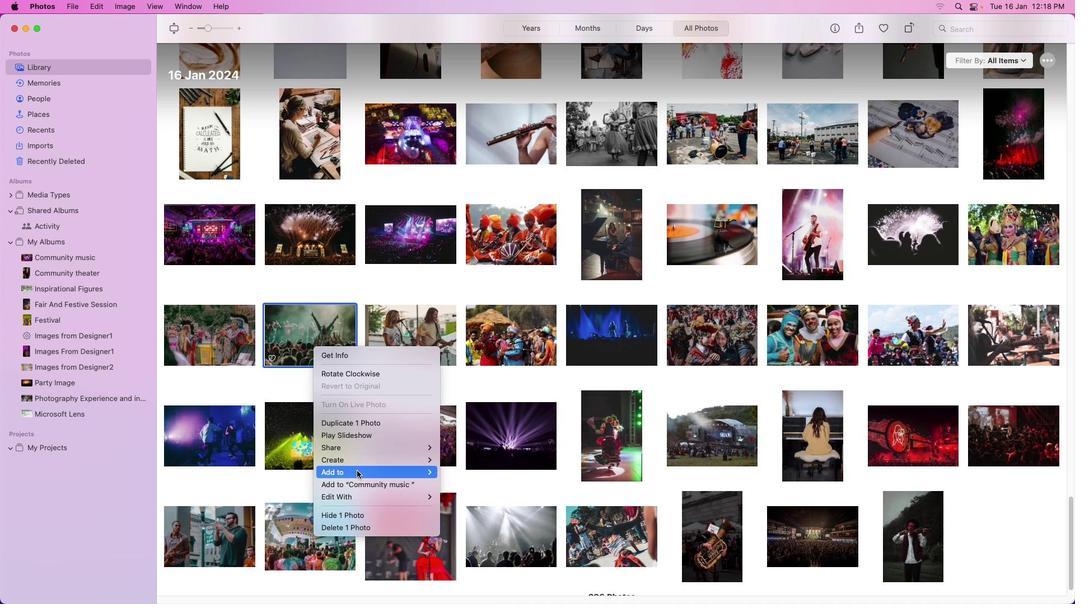 
Action: Mouse moved to (485, 473)
Screenshot: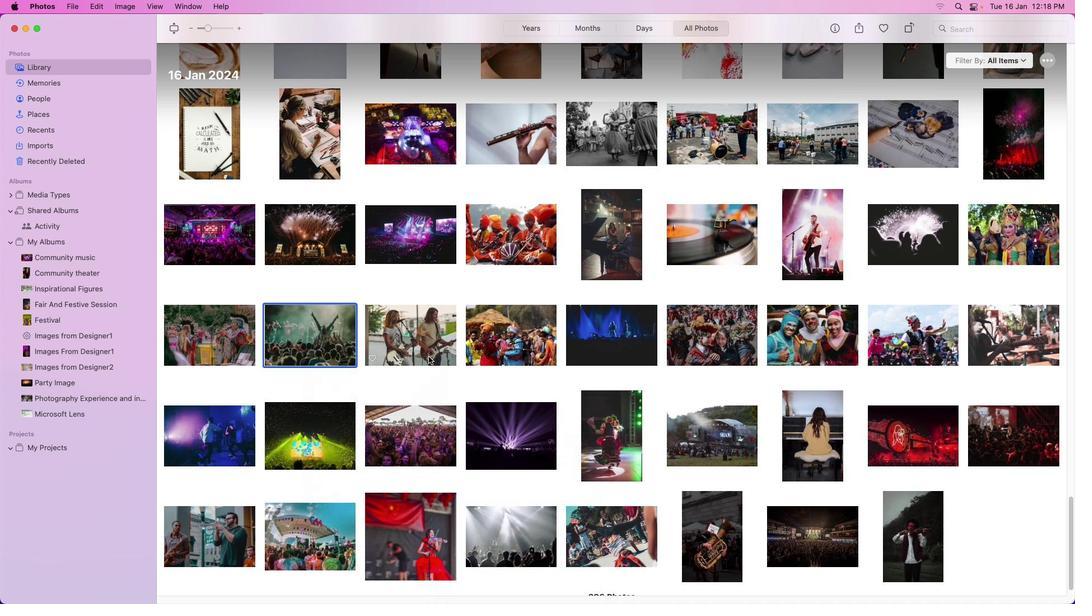 
Action: Mouse pressed left at (485, 473)
Screenshot: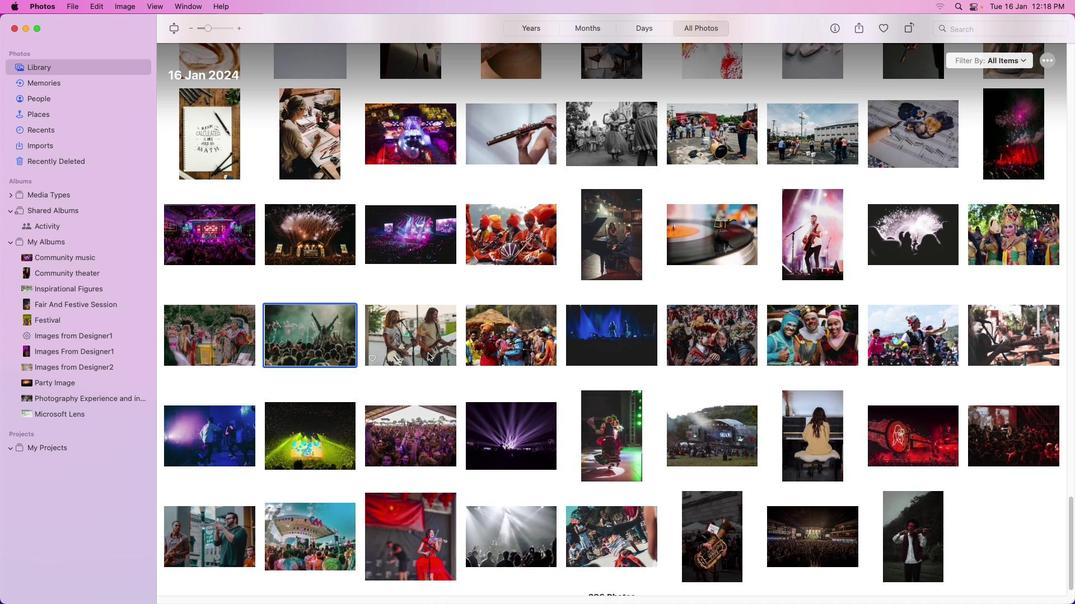 
Action: Mouse moved to (427, 353)
Screenshot: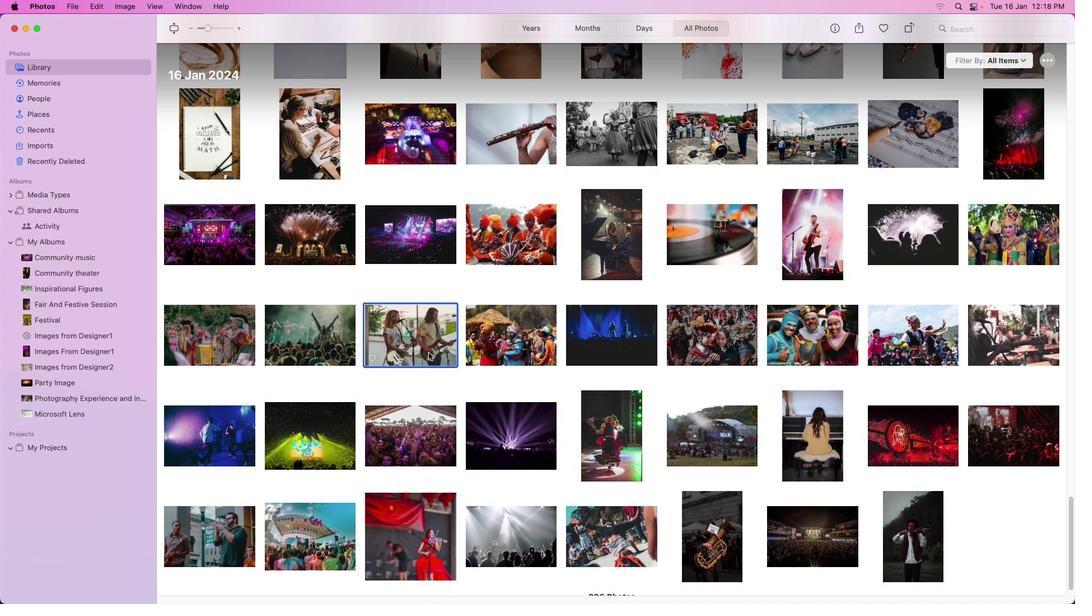 
Action: Mouse pressed left at (427, 353)
Screenshot: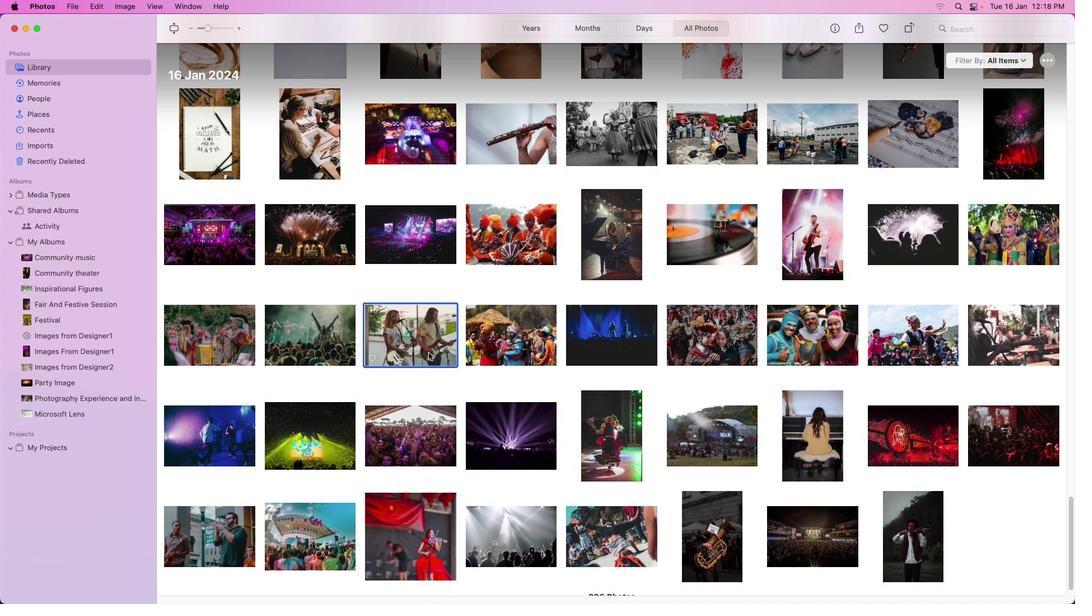 
Action: Mouse moved to (428, 353)
Screenshot: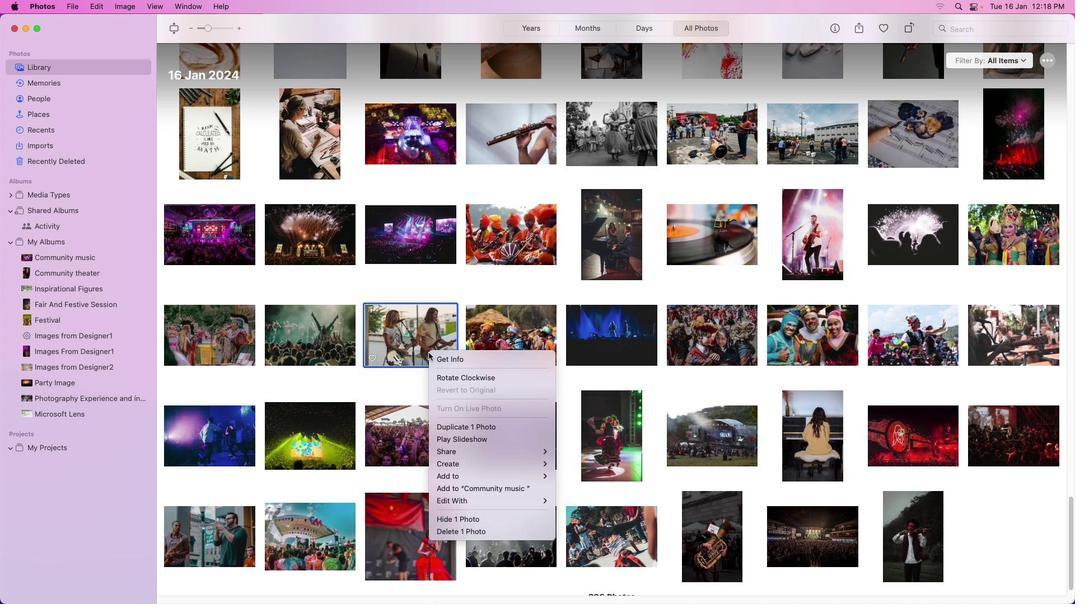 
Action: Mouse pressed right at (428, 353)
Screenshot: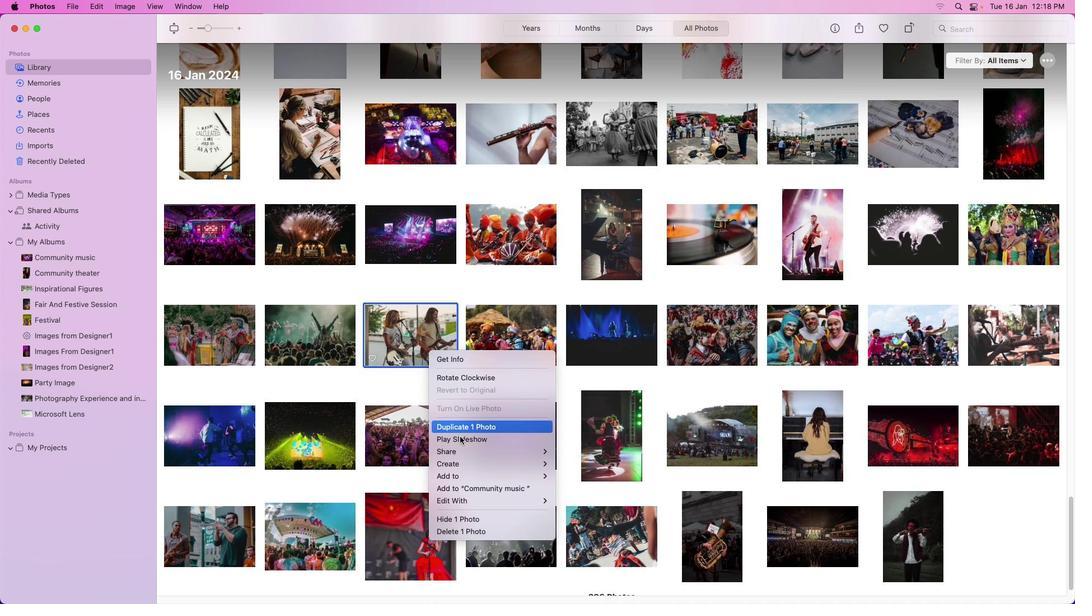 
Action: Mouse moved to (597, 471)
Screenshot: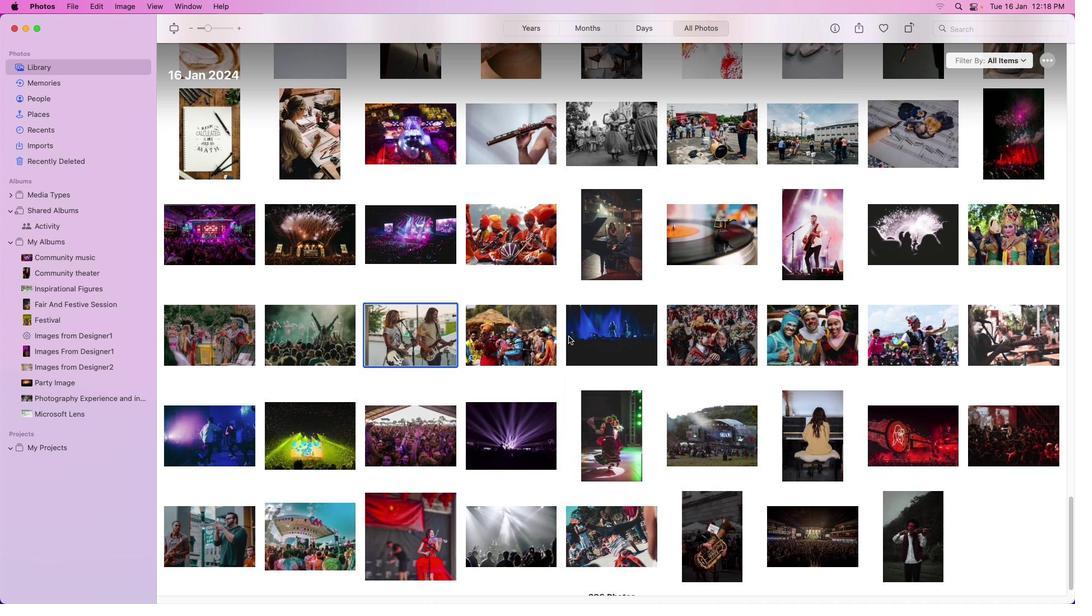 
Action: Mouse pressed left at (597, 471)
Screenshot: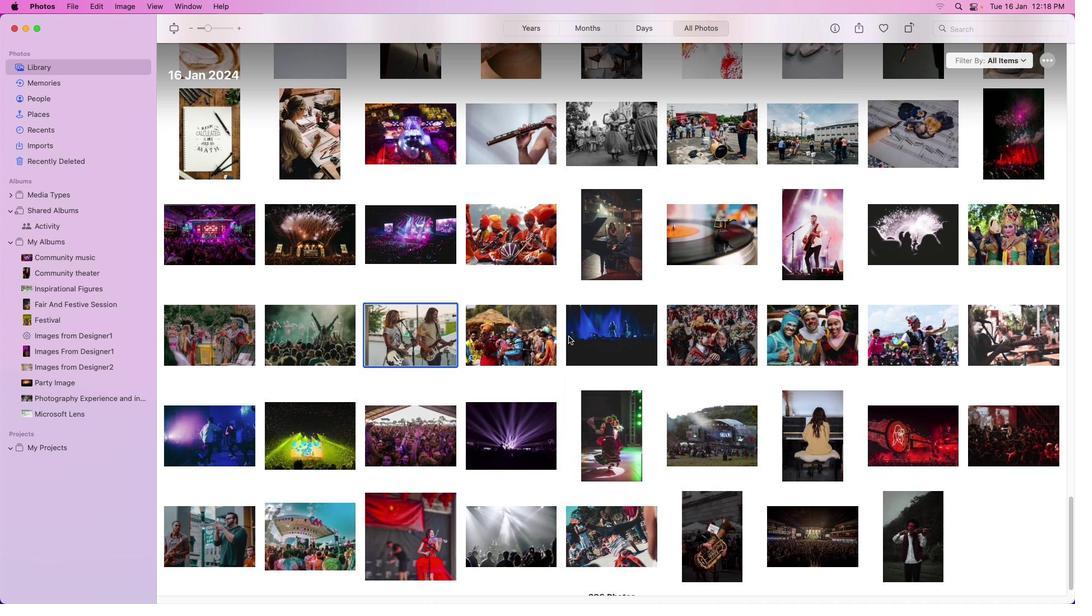 
Action: Mouse moved to (515, 343)
Screenshot: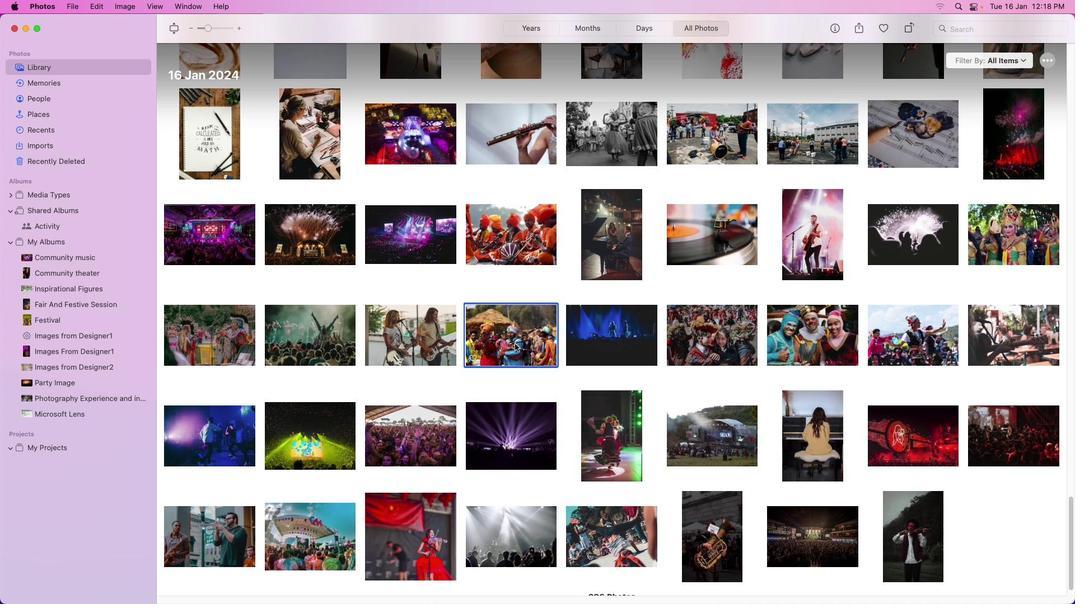 
Action: Mouse pressed left at (515, 343)
Screenshot: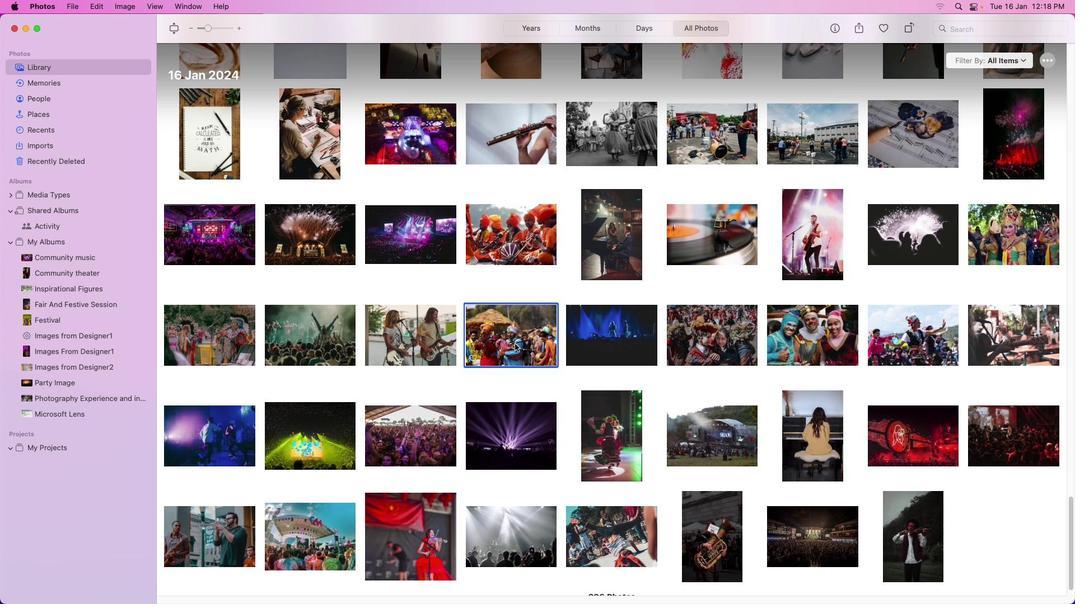 
Action: Mouse moved to (513, 343)
Screenshot: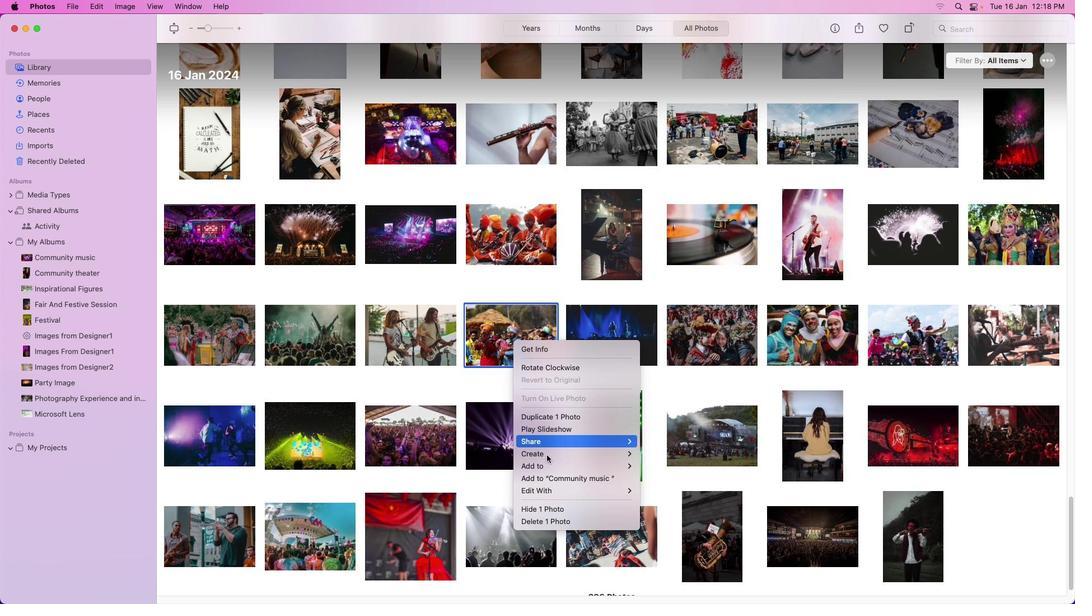 
Action: Mouse pressed right at (513, 343)
Screenshot: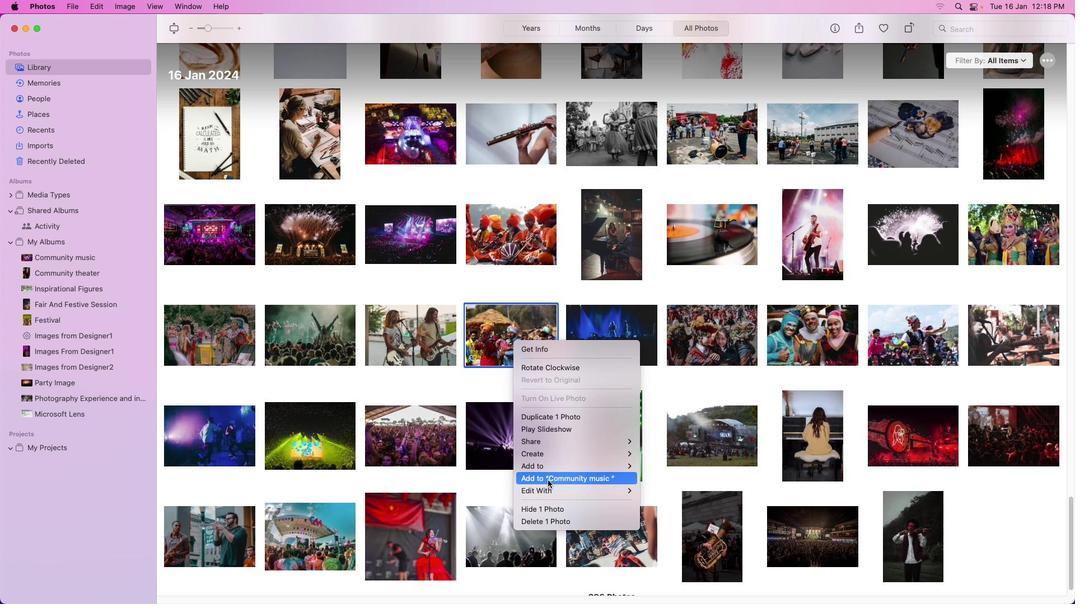 
Action: Mouse moved to (658, 470)
Screenshot: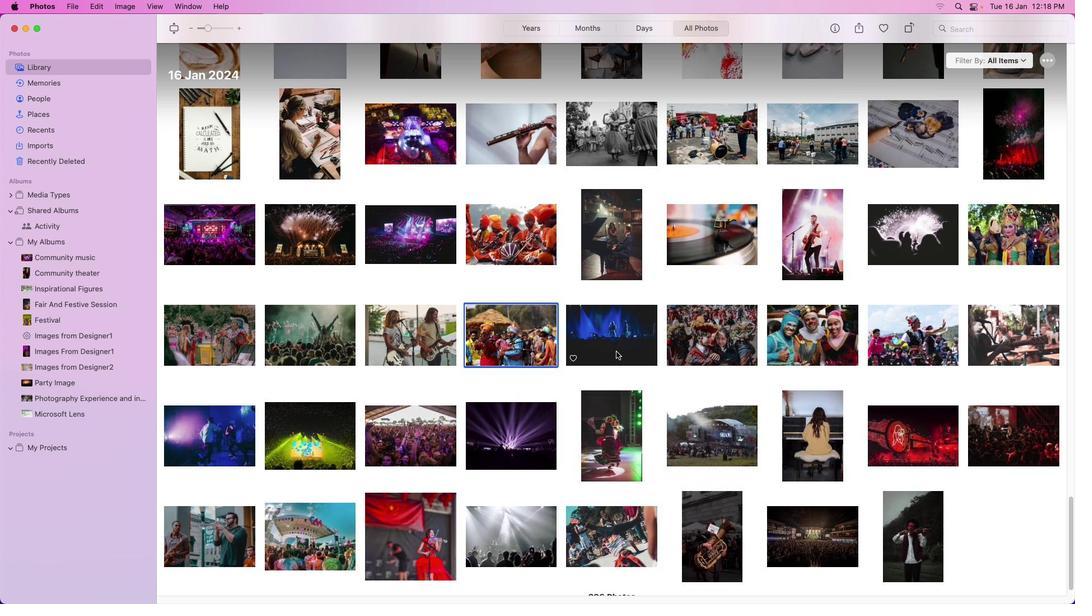
Action: Mouse pressed left at (658, 470)
Screenshot: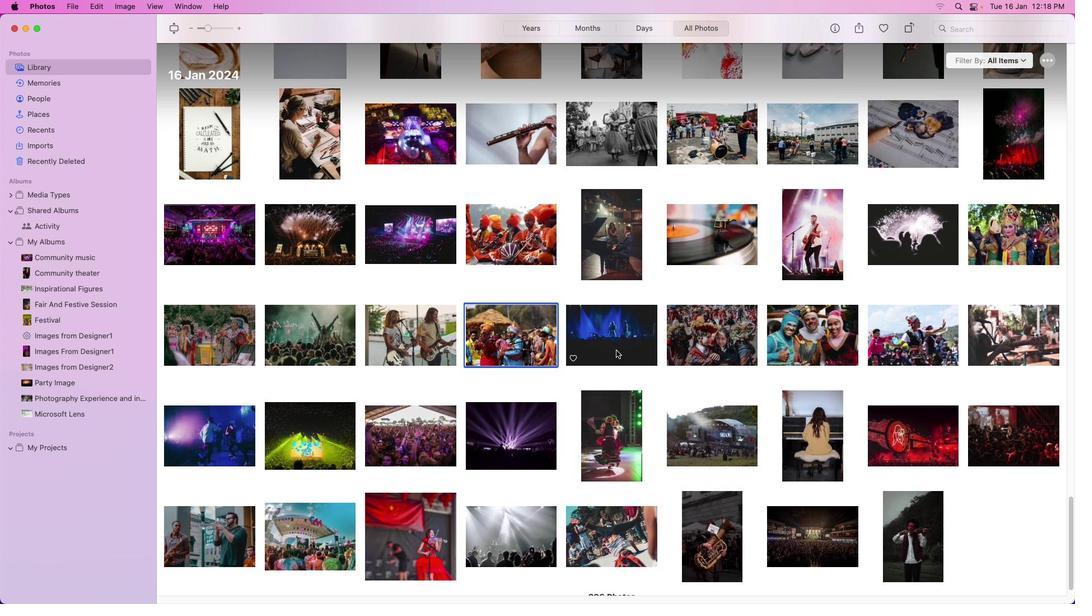 
Action: Mouse moved to (616, 351)
Screenshot: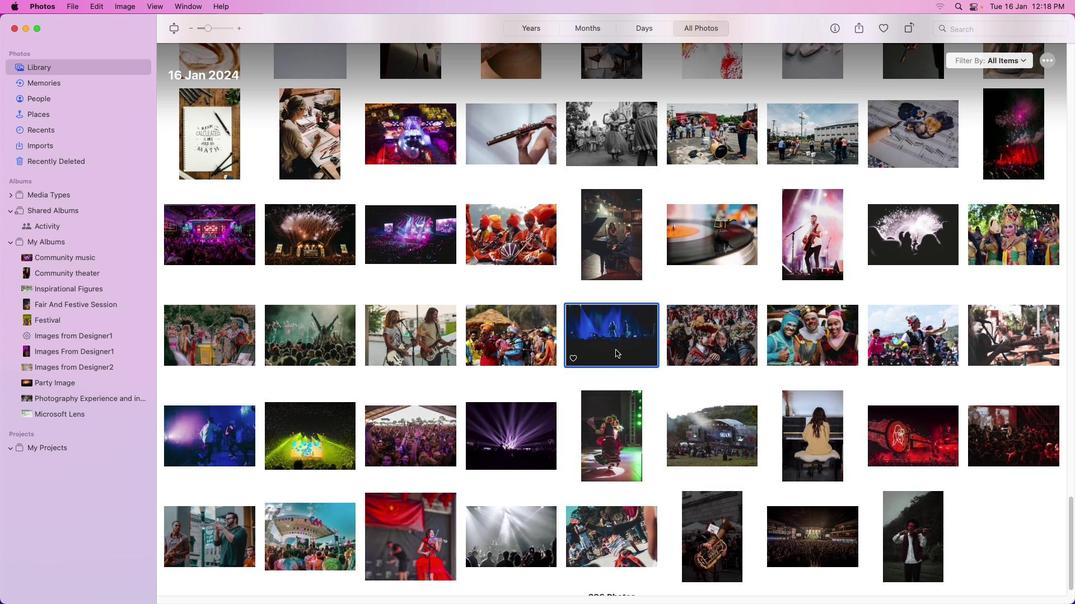 
Action: Mouse pressed left at (616, 351)
Screenshot: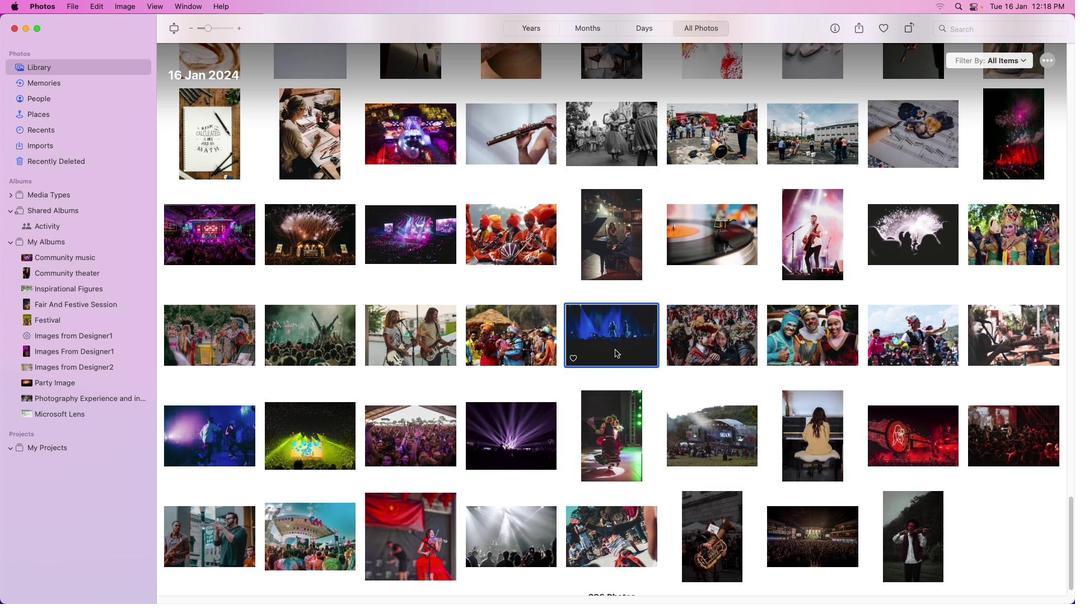 
Action: Mouse moved to (613, 352)
Screenshot: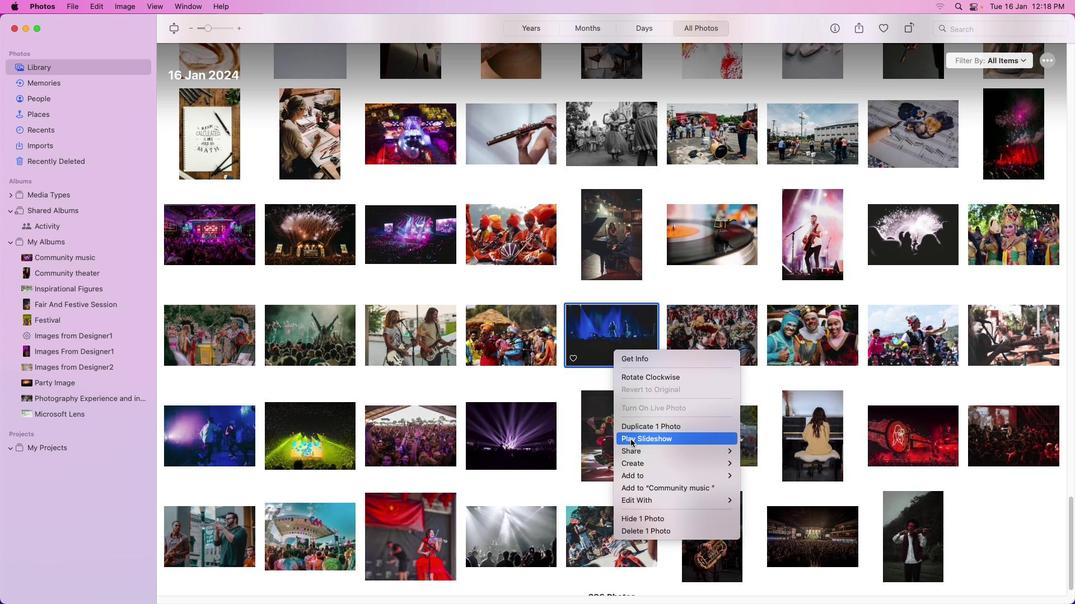 
Action: Mouse pressed right at (613, 352)
Screenshot: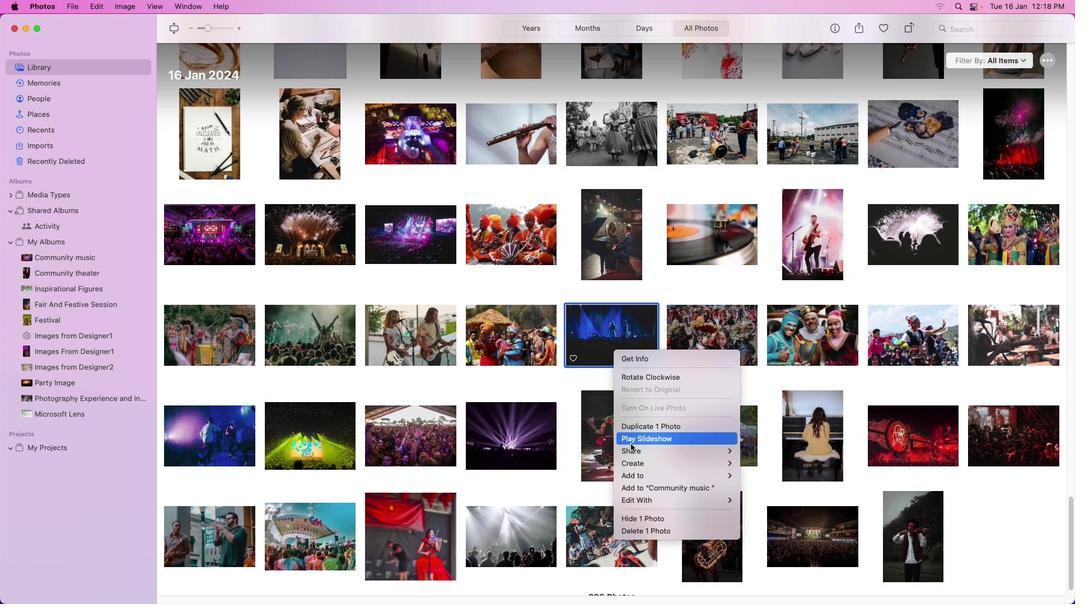 
Action: Mouse moved to (804, 460)
Screenshot: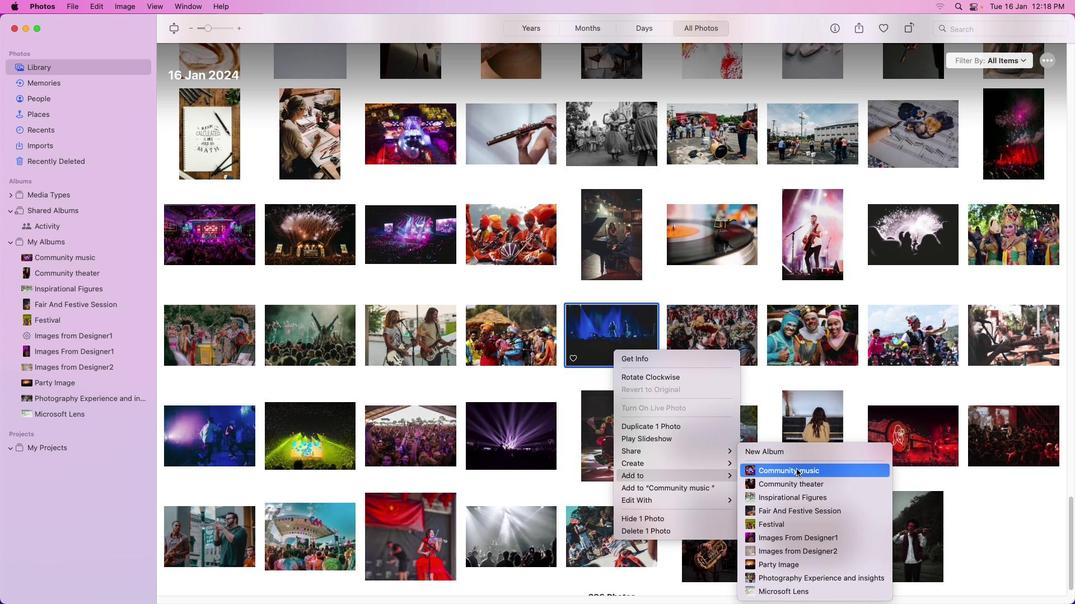 
Action: Mouse pressed left at (804, 460)
Screenshot: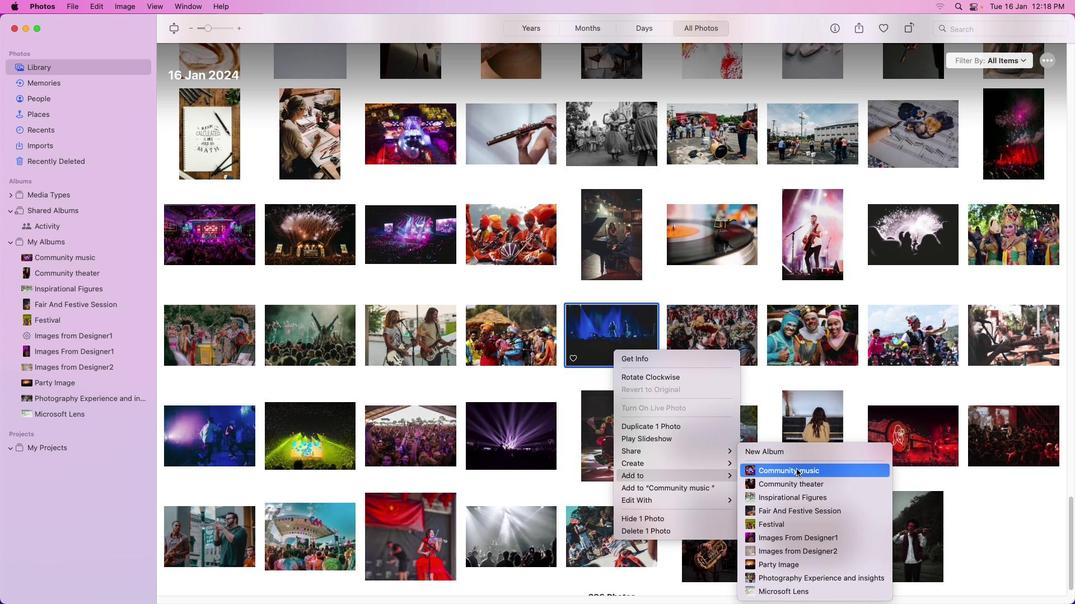 
Action: Mouse moved to (796, 469)
Screenshot: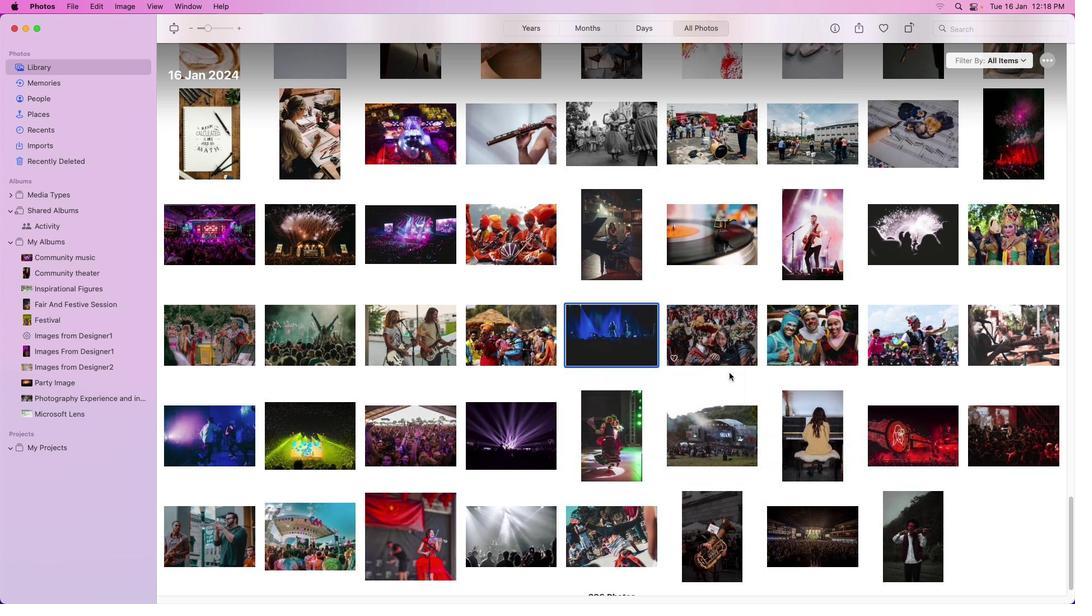 
Action: Mouse pressed left at (796, 469)
Screenshot: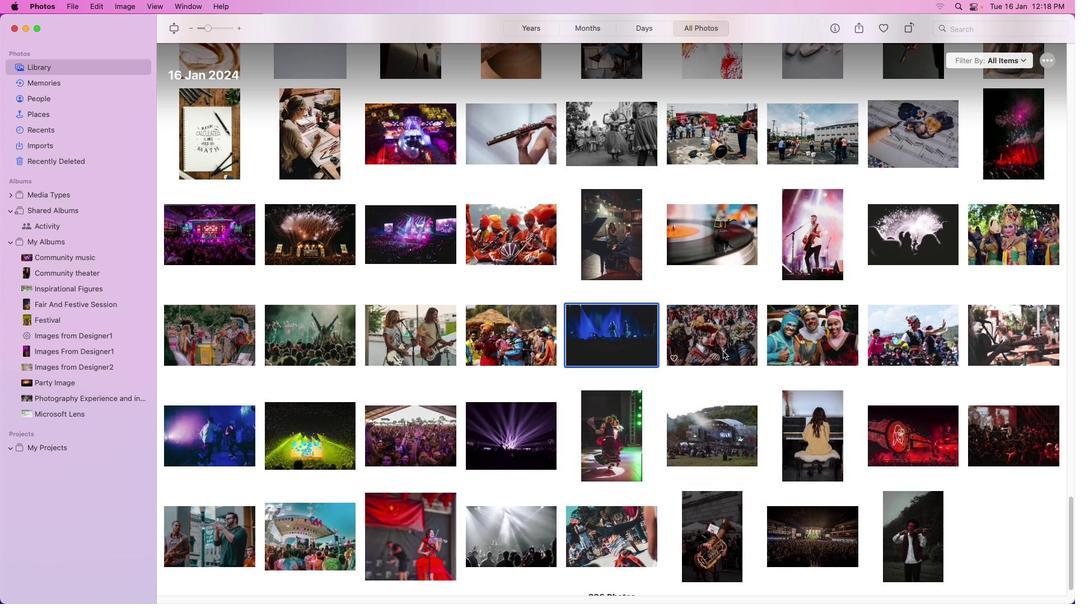 
Action: Mouse moved to (720, 345)
Screenshot: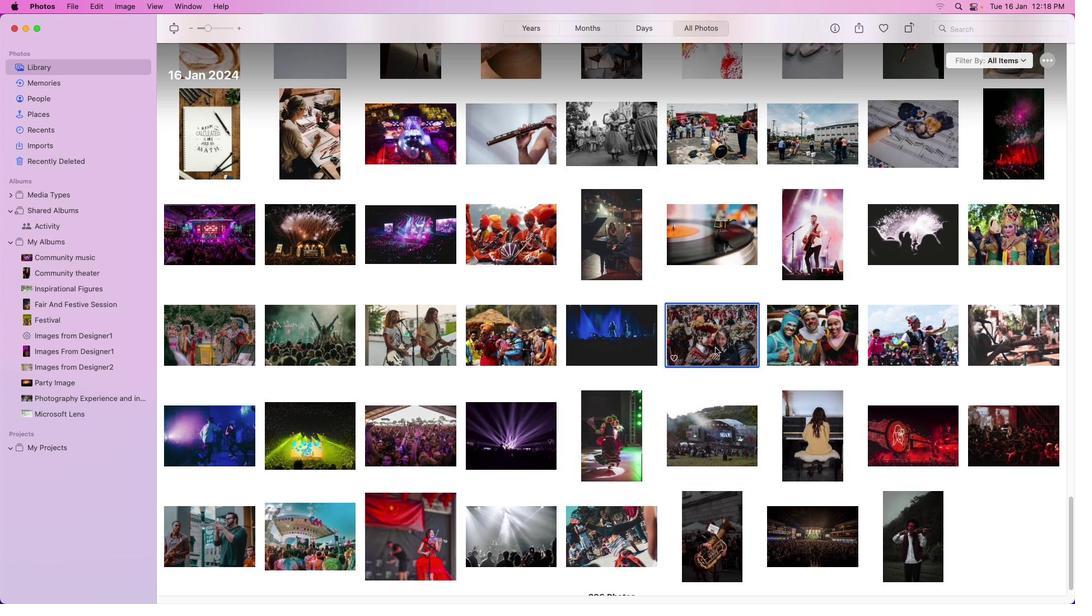 
Action: Mouse pressed left at (720, 345)
Screenshot: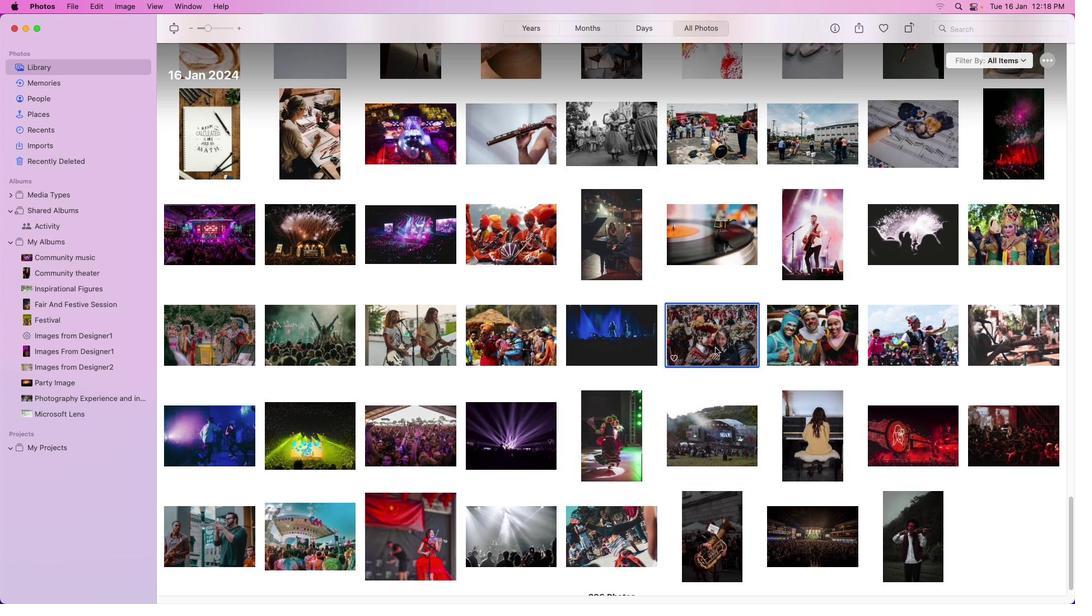 
Action: Mouse moved to (715, 347)
Screenshot: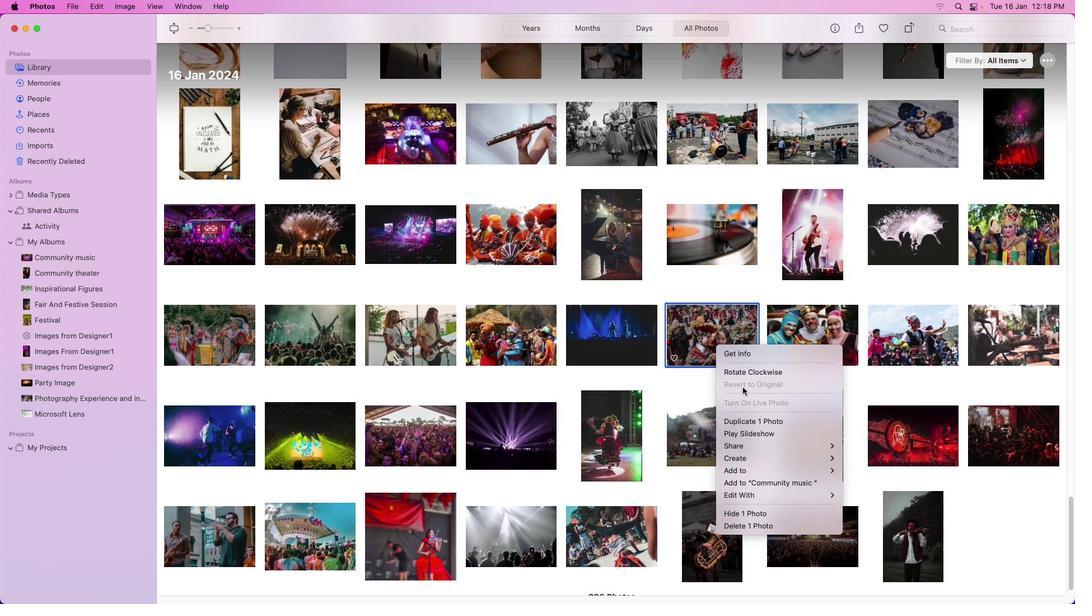
Action: Mouse pressed right at (715, 347)
Screenshot: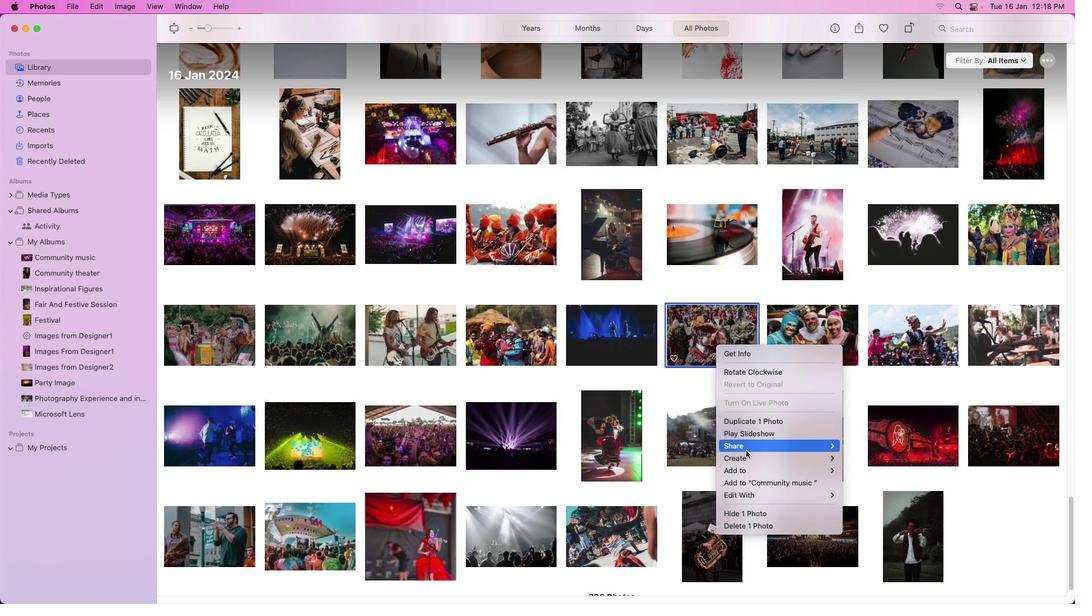 
Action: Mouse moved to (870, 469)
Screenshot: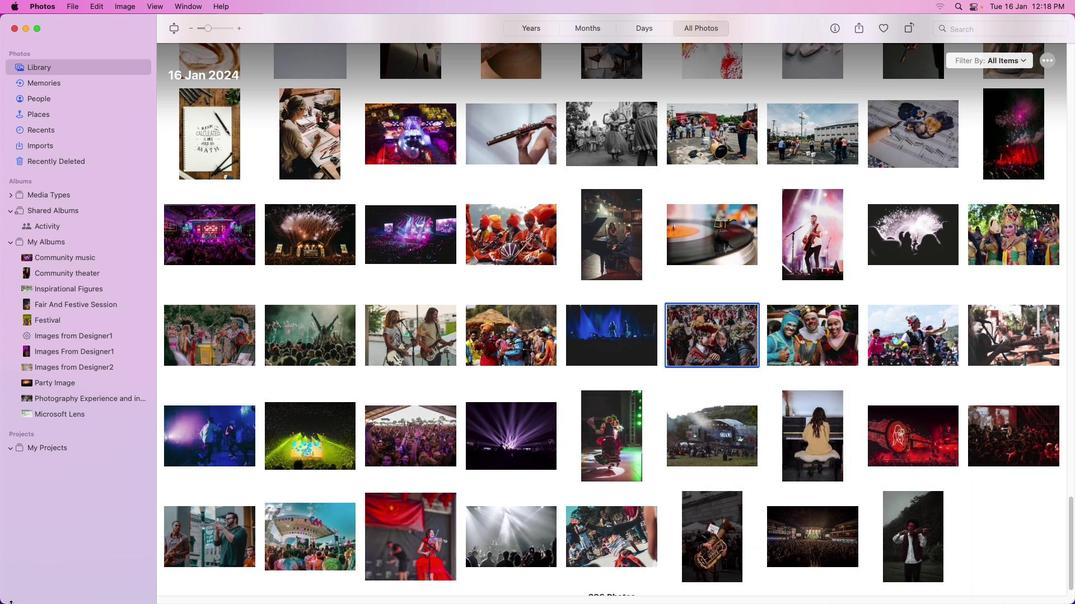 
Action: Mouse pressed left at (870, 469)
Screenshot: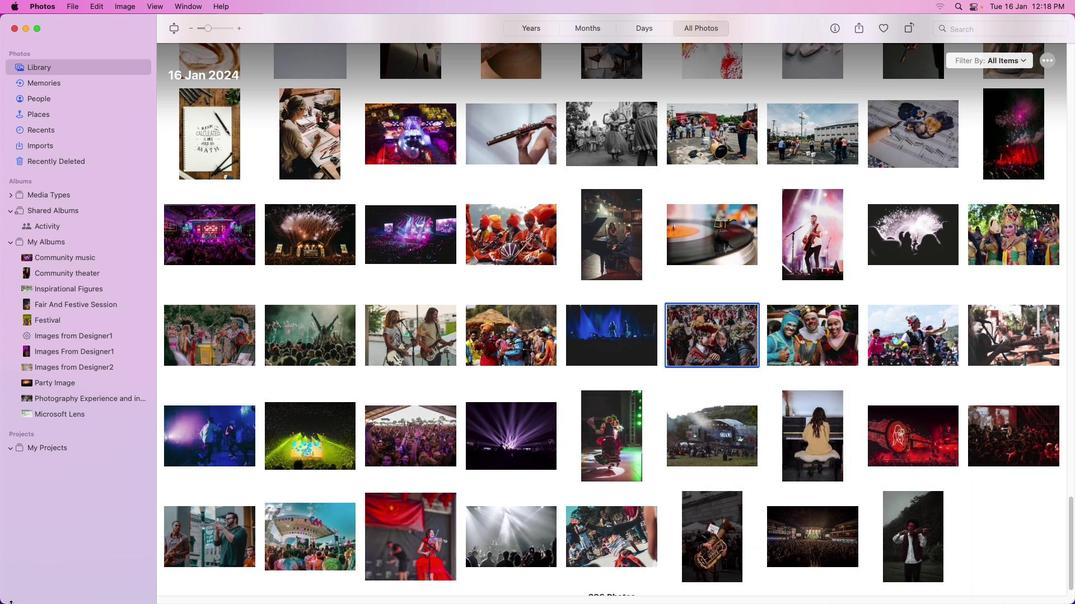 
Action: Mouse moved to (794, 341)
Screenshot: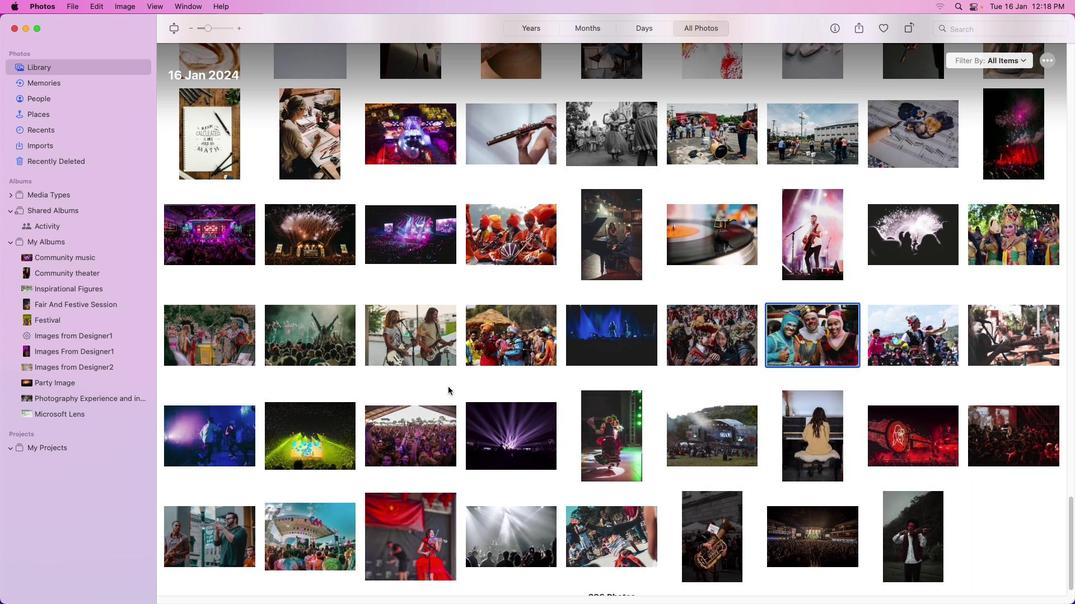 
Action: Mouse pressed left at (794, 341)
Screenshot: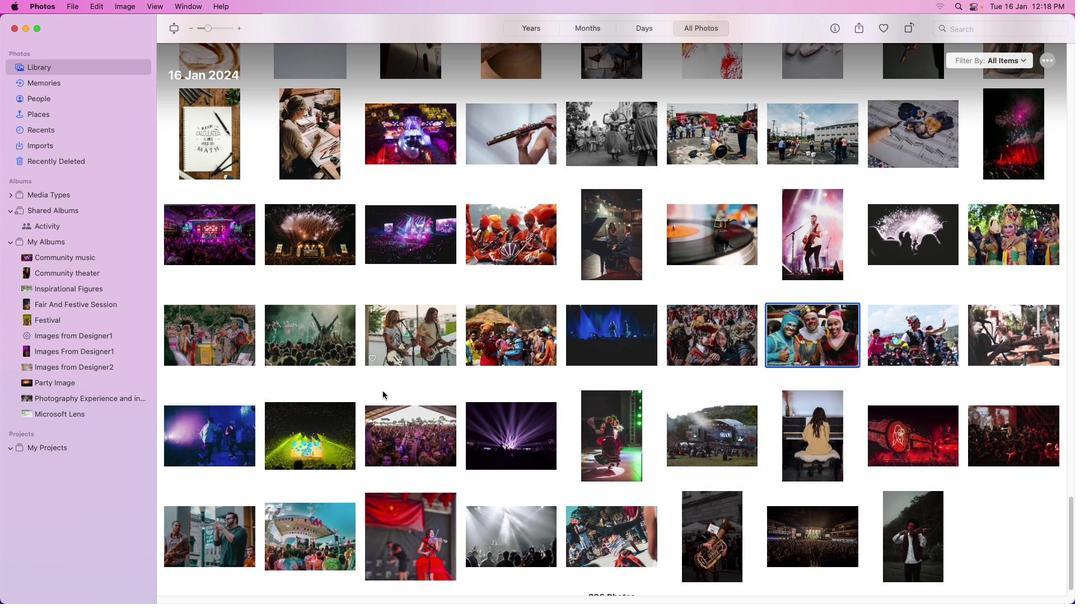 
Action: Mouse moved to (221, 424)
Screenshot: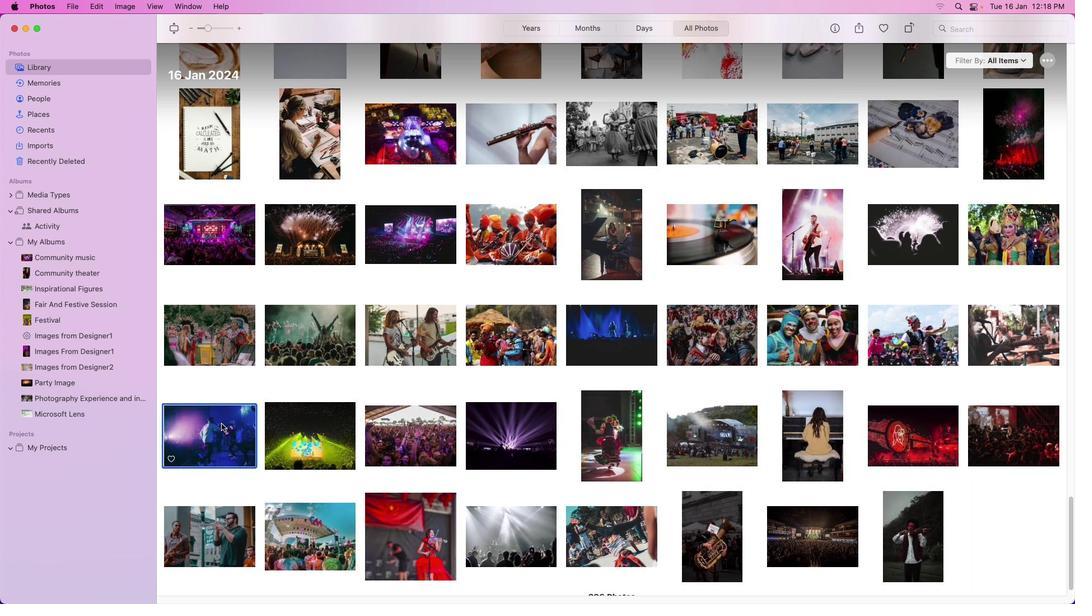 
Action: Mouse pressed left at (221, 424)
Screenshot: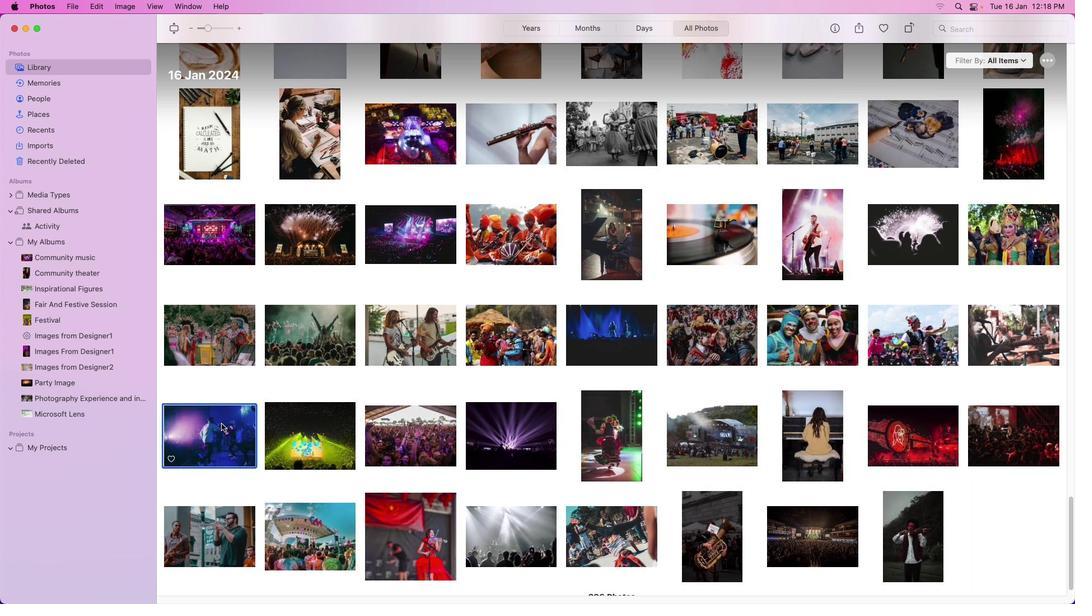 
Action: Mouse pressed right at (221, 424)
Screenshot: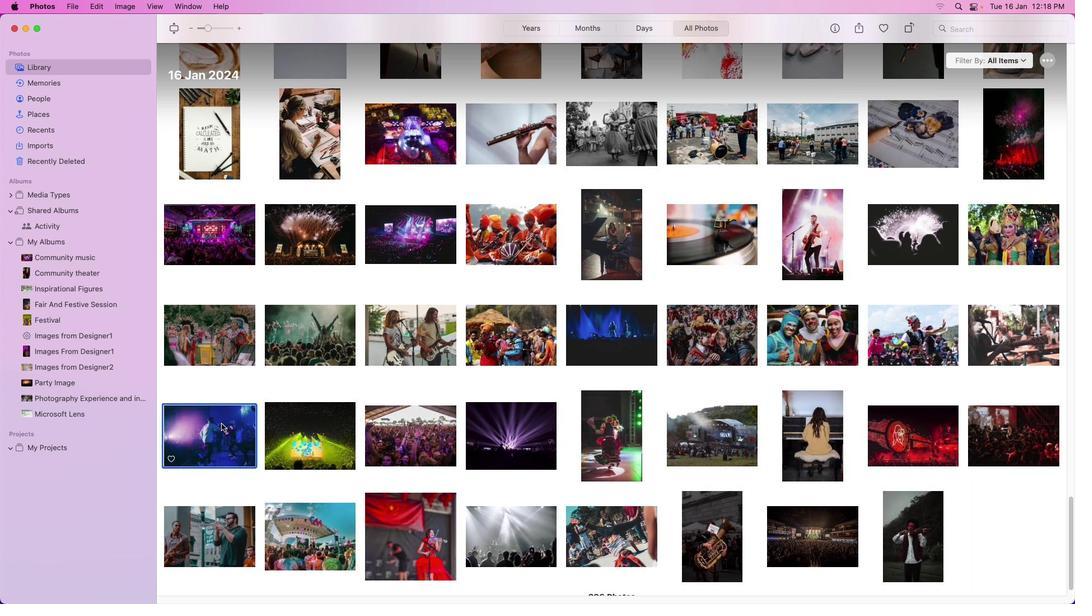 
Action: Mouse pressed right at (221, 424)
Screenshot: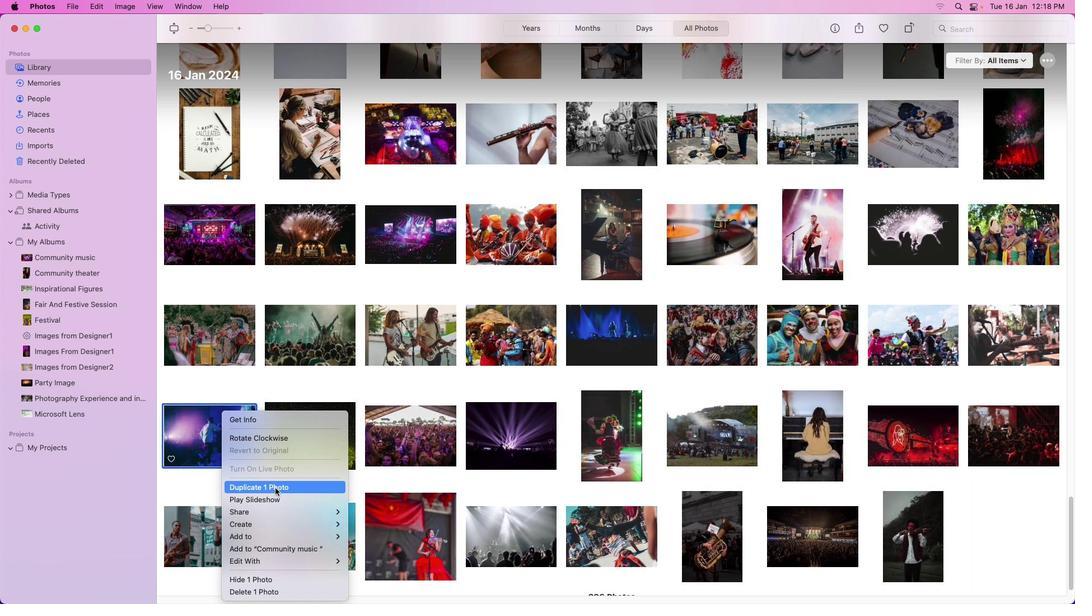 
Action: Mouse moved to (413, 474)
Screenshot: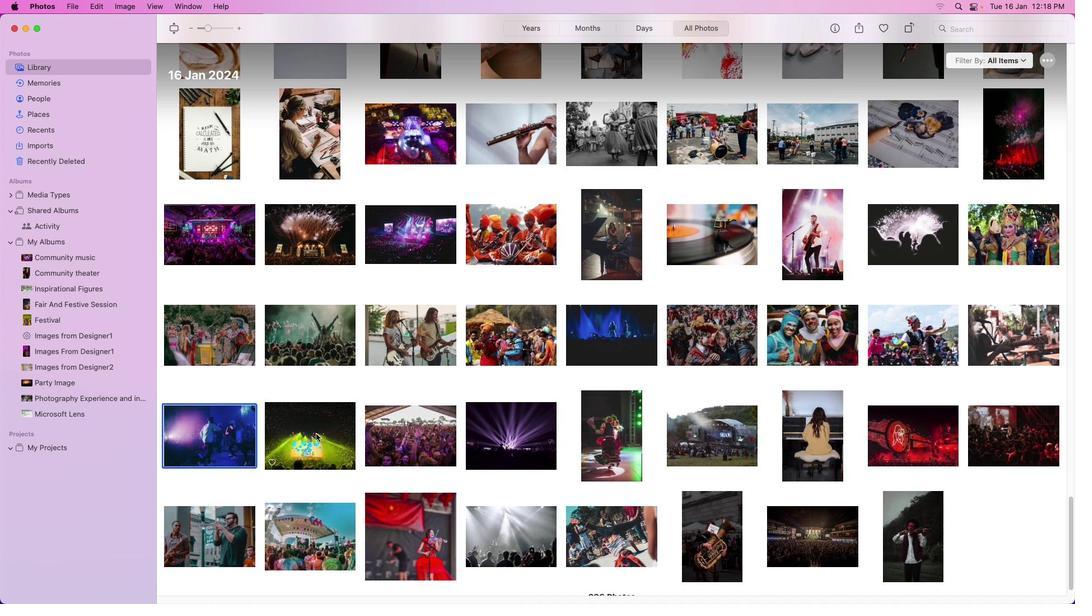 
Action: Mouse pressed left at (413, 474)
Screenshot: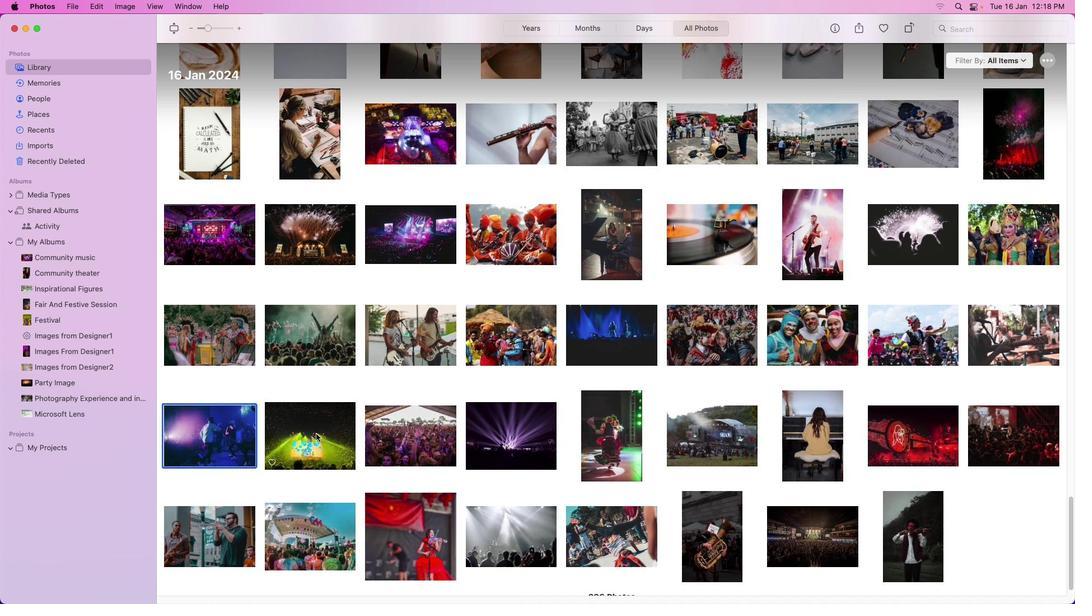 
Action: Mouse moved to (316, 434)
Screenshot: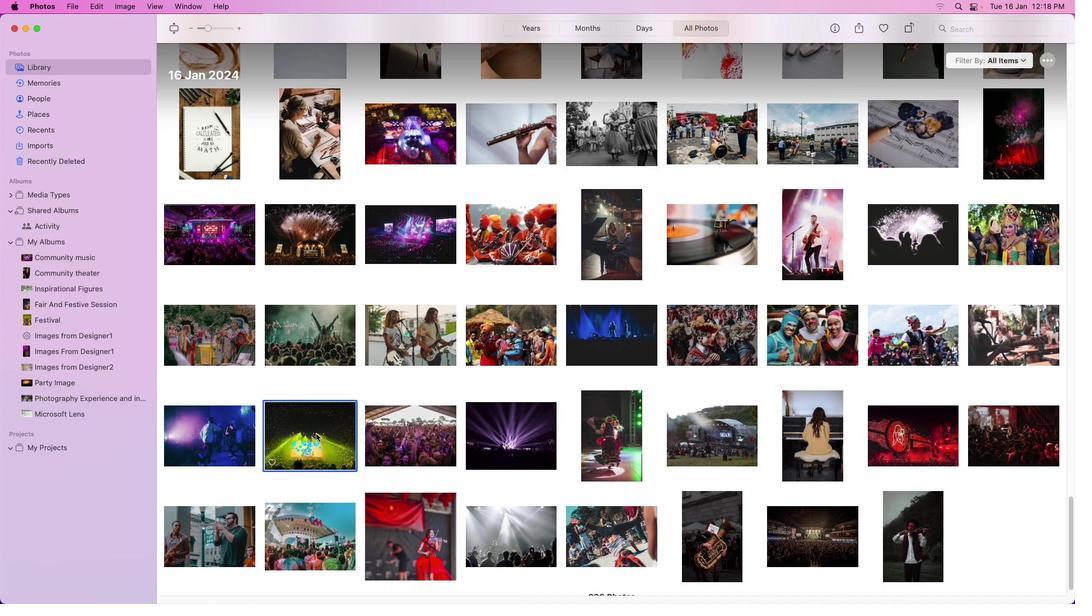 
Action: Mouse pressed left at (316, 434)
Screenshot: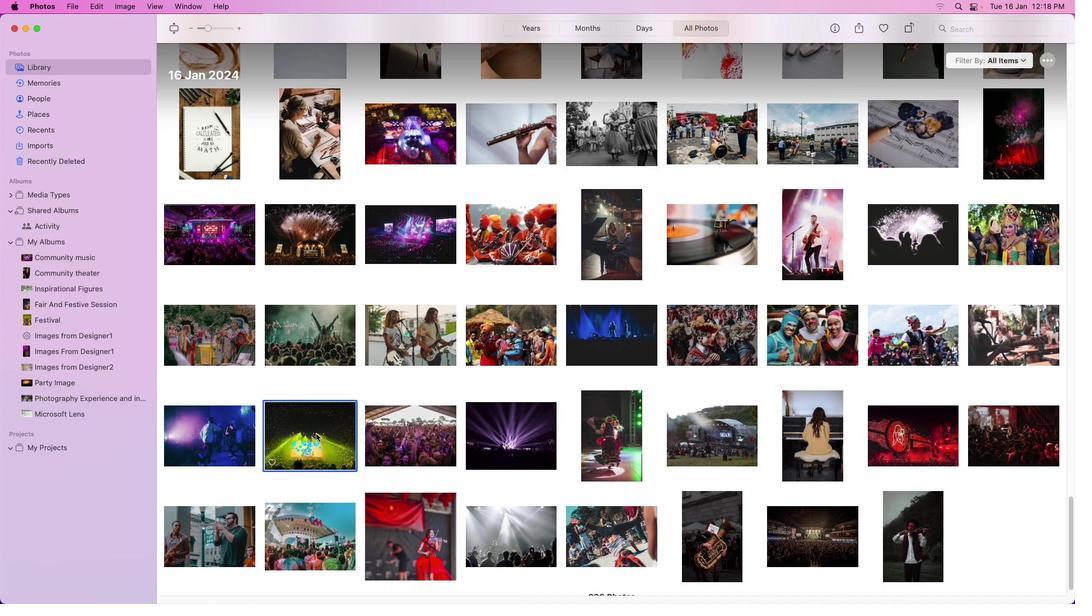
Action: Mouse pressed right at (316, 434)
Screenshot: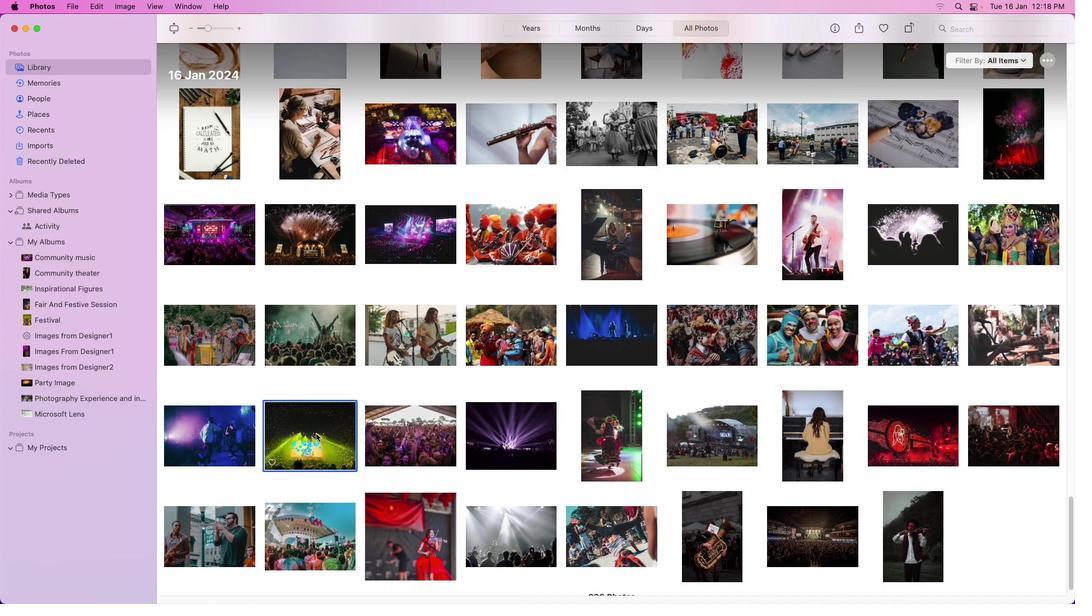 
Action: Mouse pressed right at (316, 434)
Screenshot: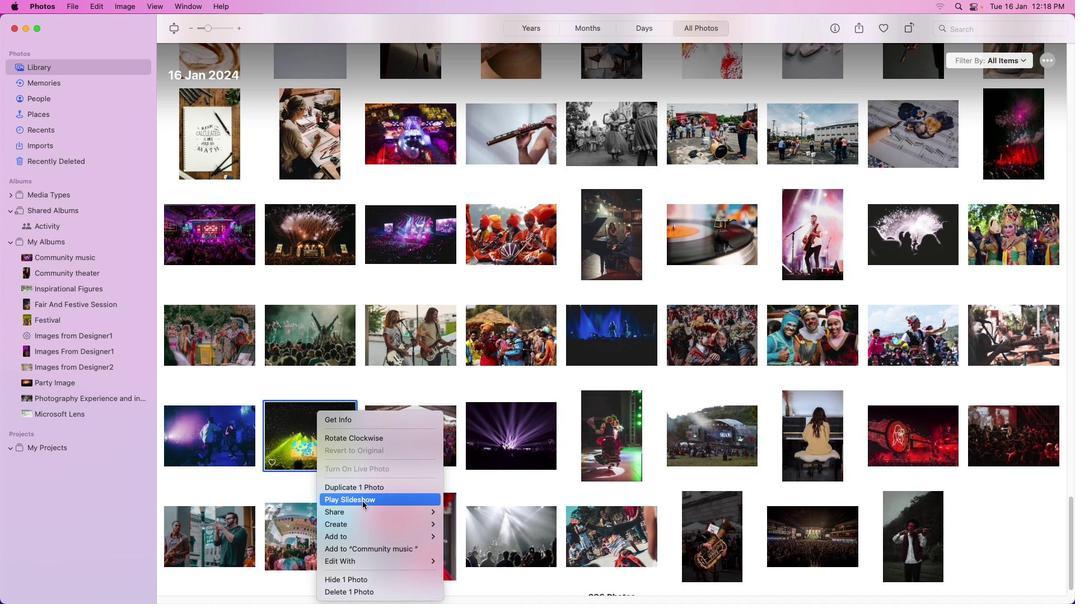 
Action: Mouse moved to (503, 473)
Screenshot: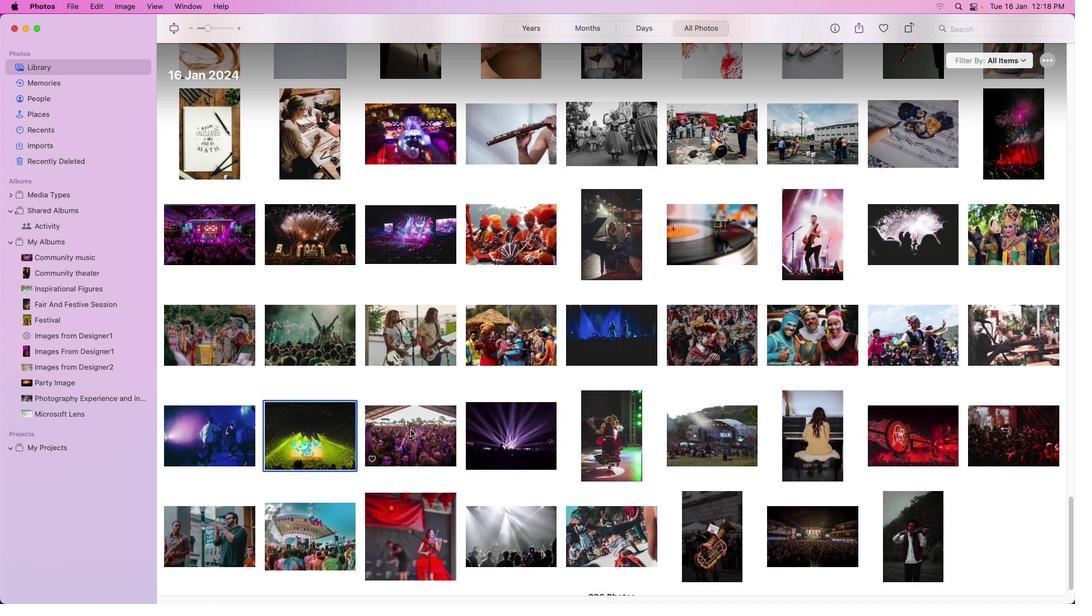 
Action: Mouse pressed left at (503, 473)
Screenshot: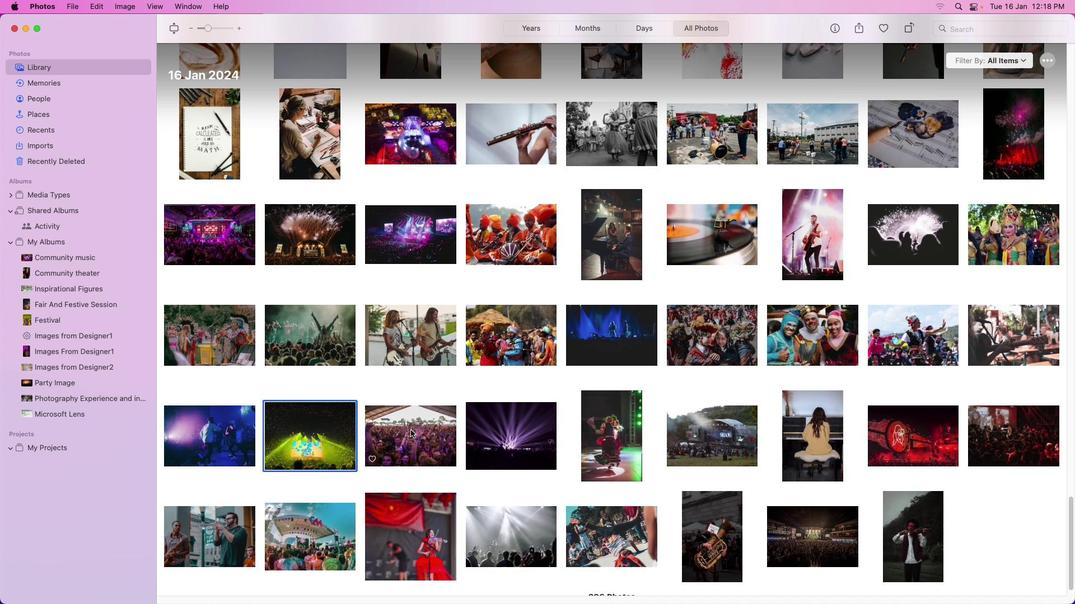 
Action: Mouse moved to (410, 430)
Screenshot: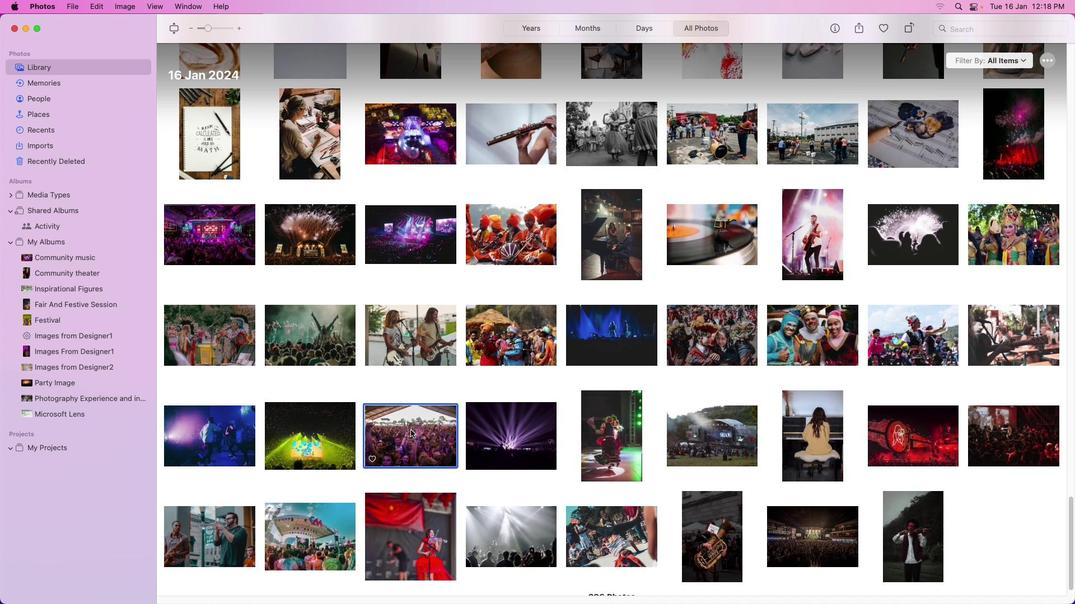 
Action: Mouse pressed left at (410, 430)
Screenshot: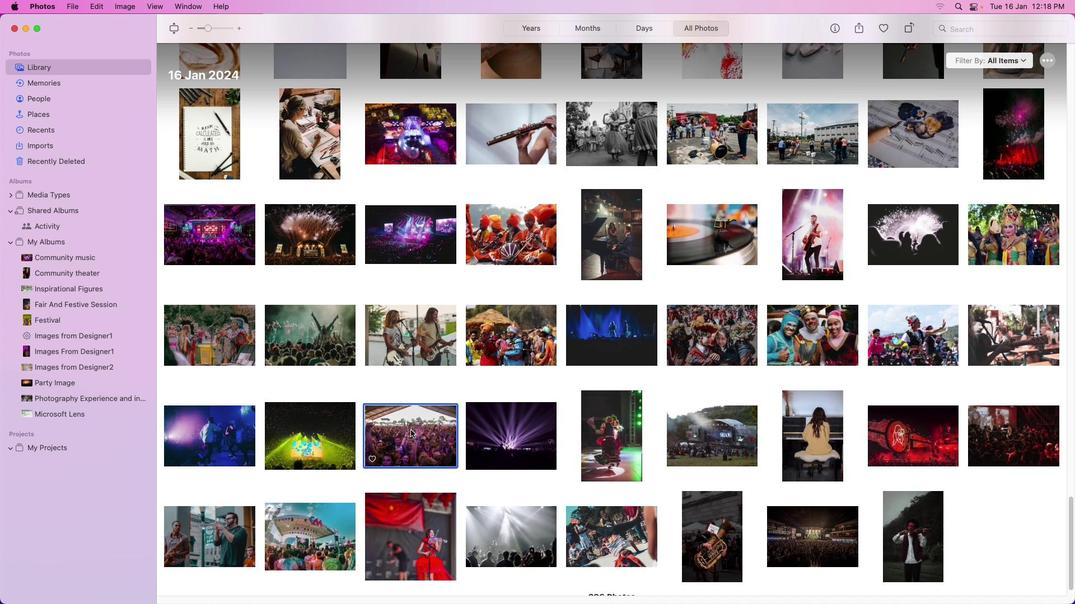 
Action: Mouse pressed right at (410, 430)
Screenshot: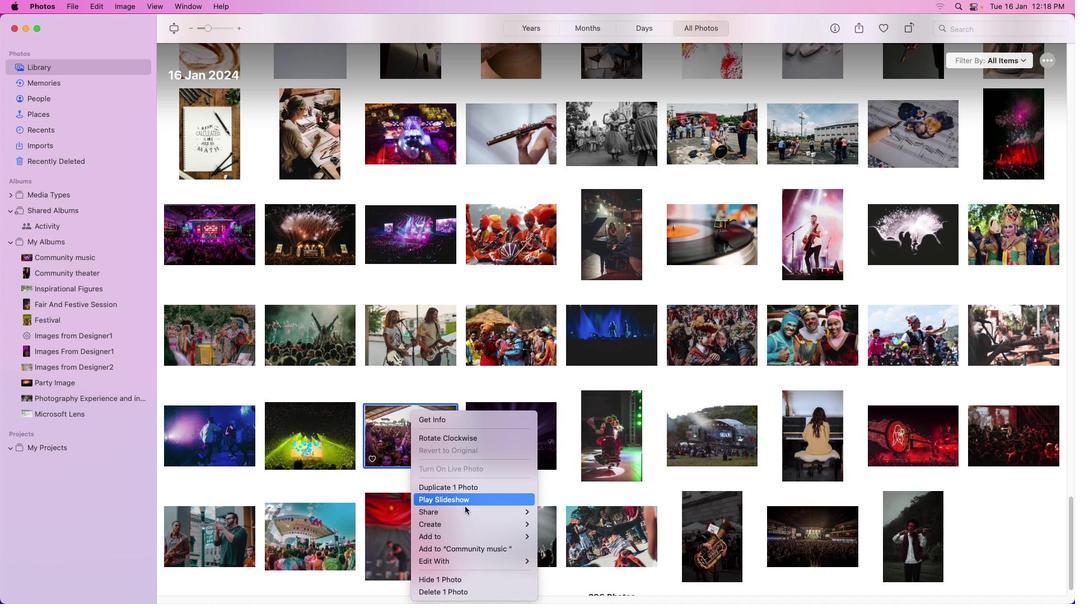 
Action: Mouse moved to (580, 475)
Screenshot: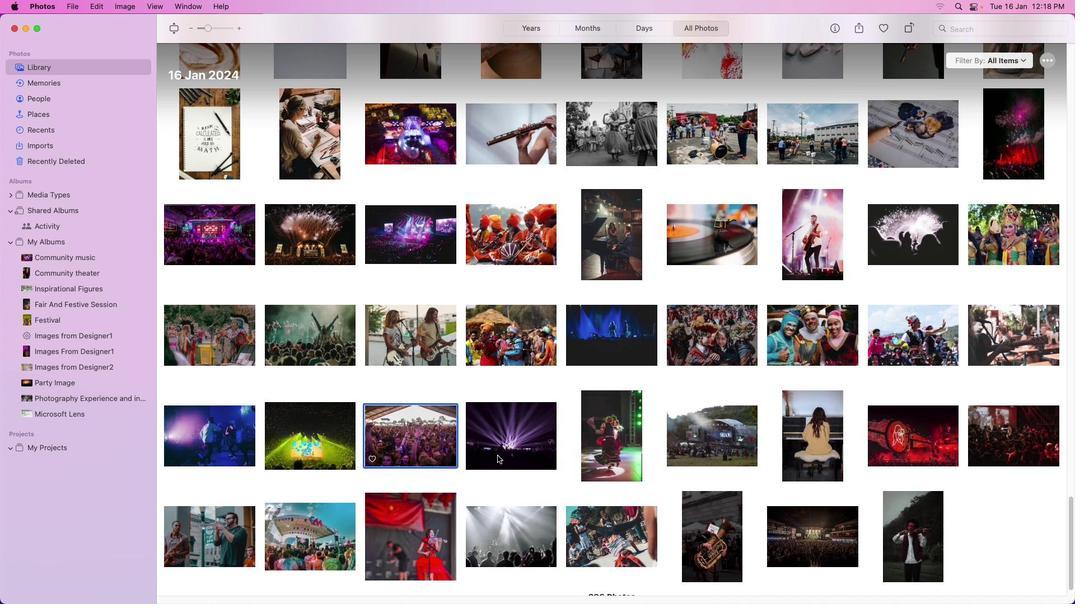 
Action: Mouse pressed left at (580, 475)
Screenshot: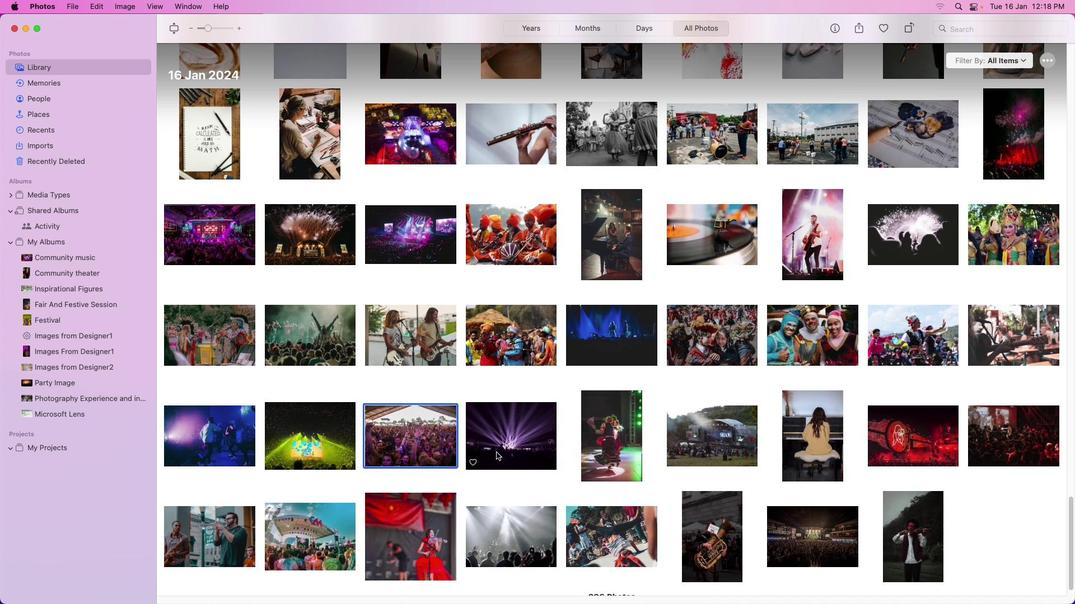 
Action: Mouse moved to (497, 448)
Screenshot: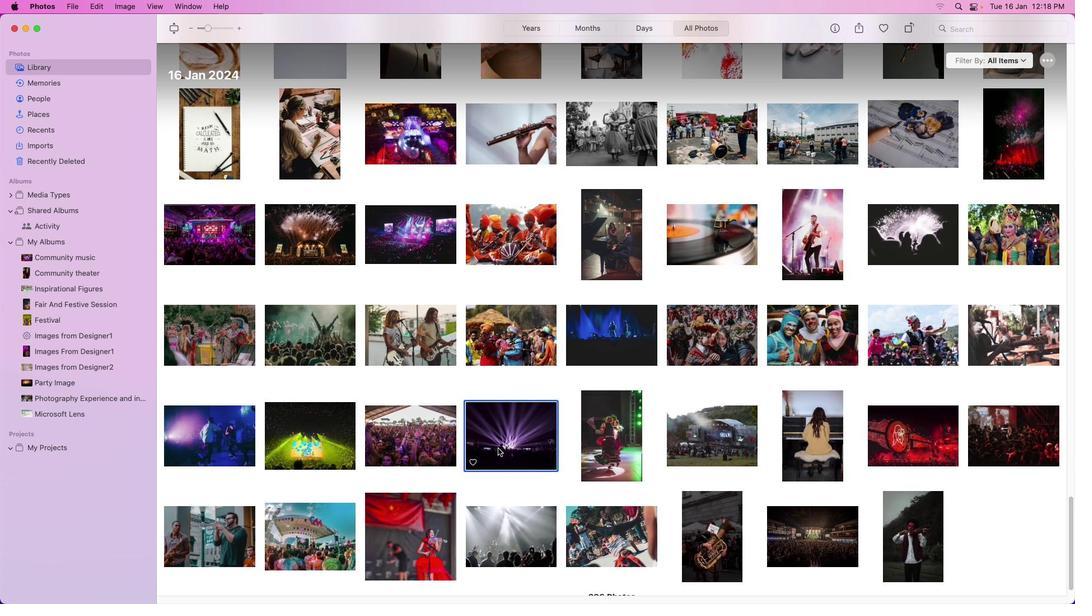 
Action: Mouse pressed left at (497, 448)
Screenshot: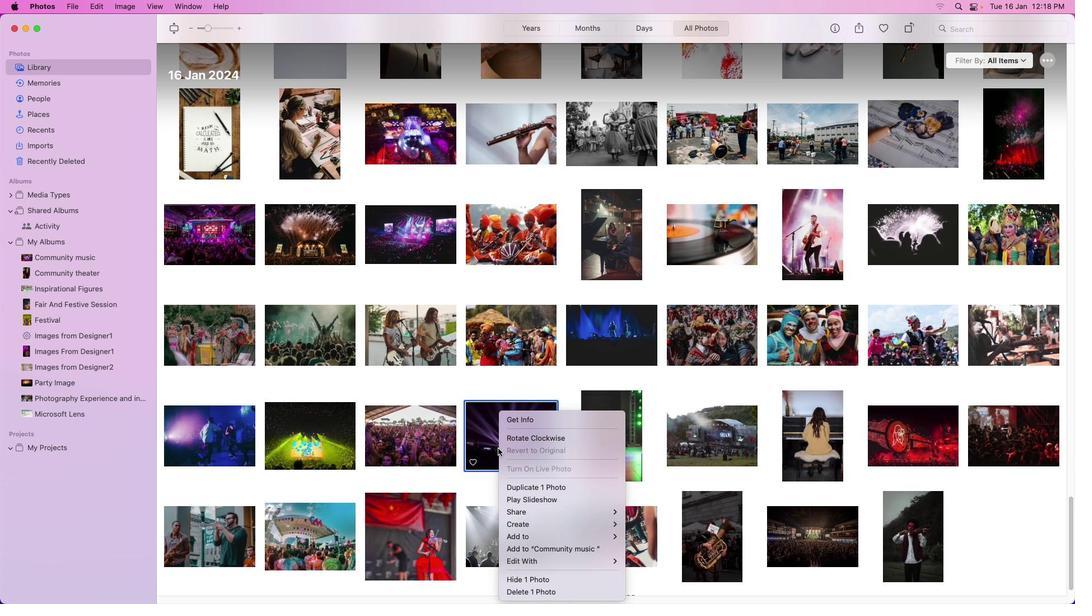 
Action: Mouse moved to (498, 448)
Screenshot: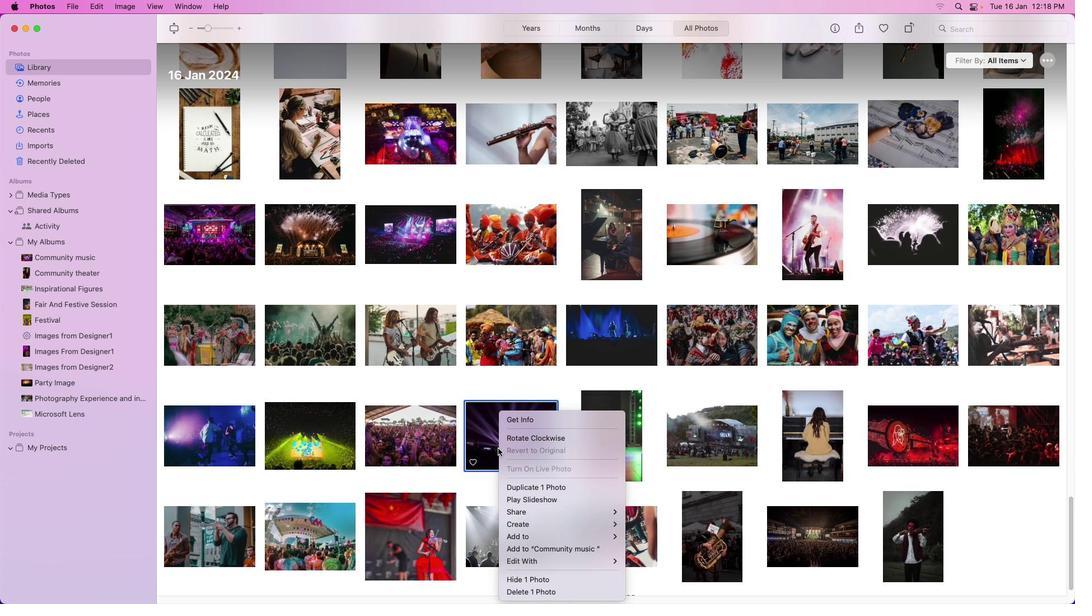 
Action: Mouse pressed right at (498, 448)
Screenshot: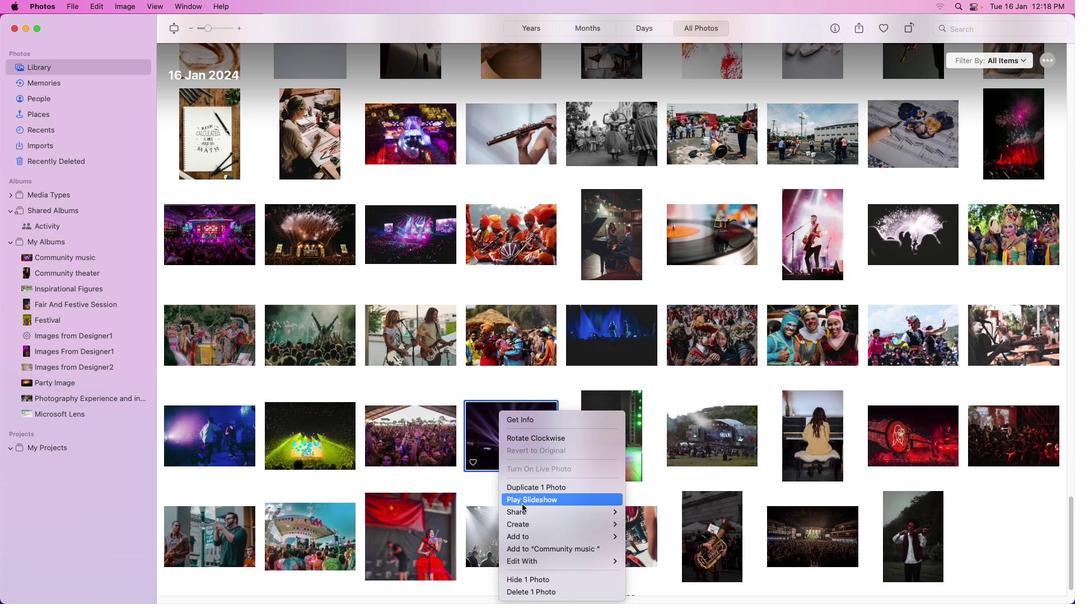 
Action: Mouse moved to (686, 469)
Screenshot: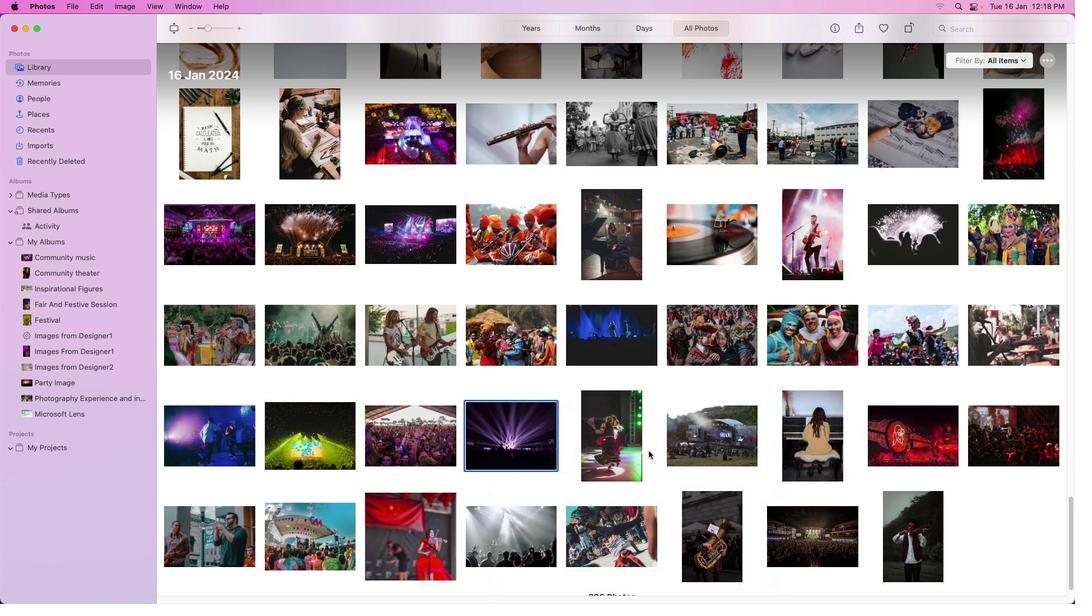 
Action: Mouse pressed left at (686, 469)
Screenshot: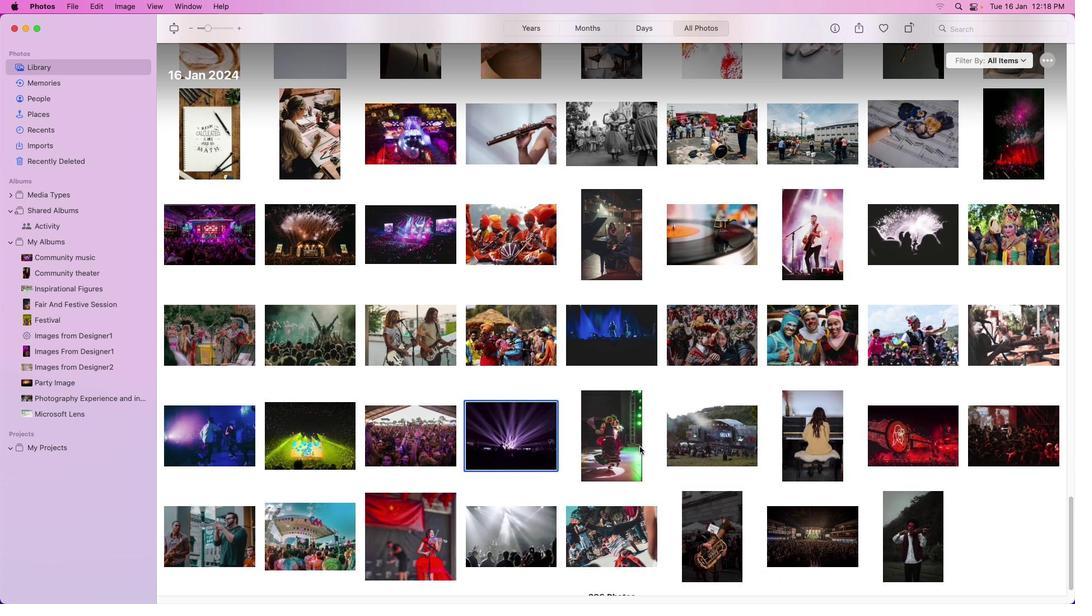 
Action: Mouse moved to (617, 438)
Screenshot: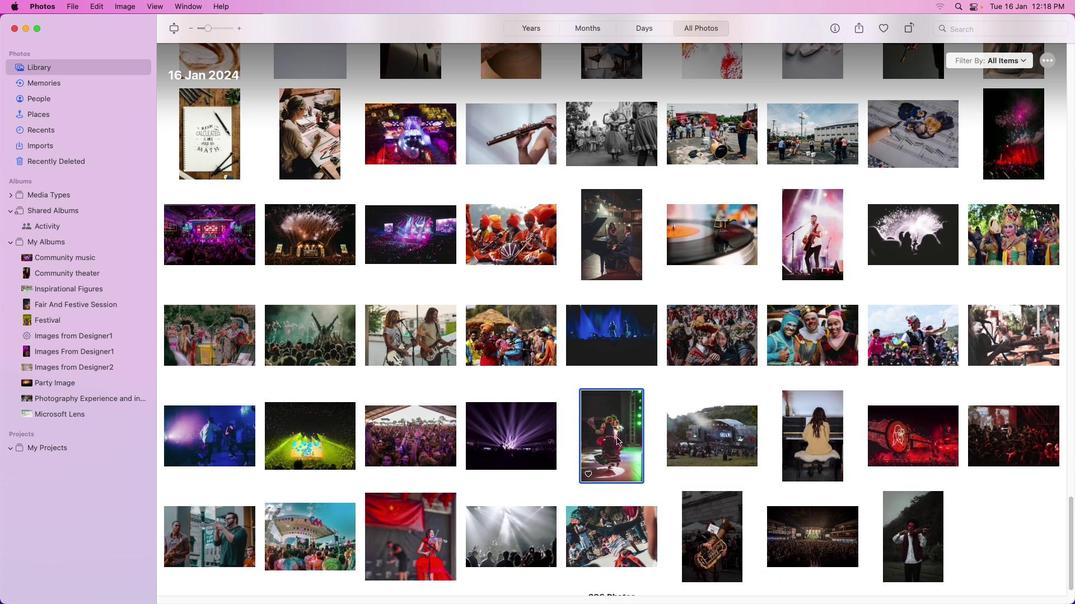 
Action: Mouse pressed left at (617, 438)
Screenshot: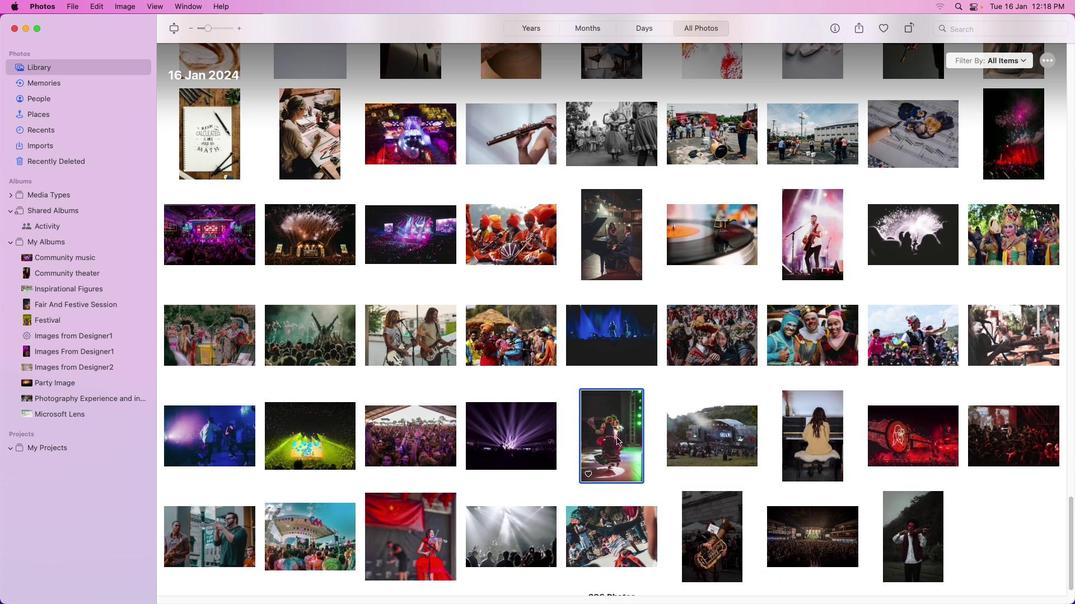 
Action: Mouse pressed right at (617, 438)
Screenshot: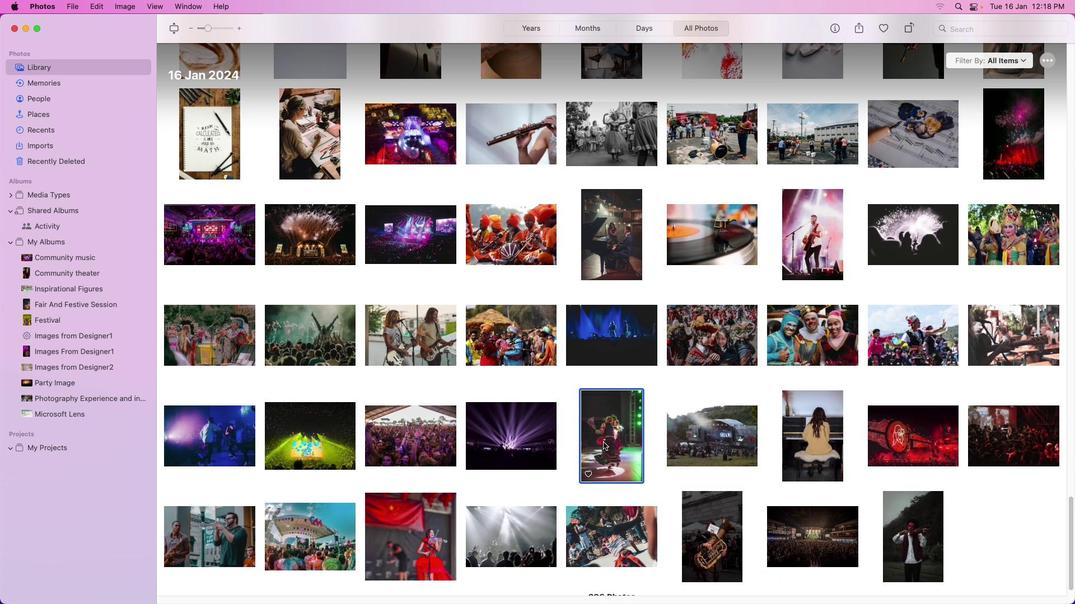 
Action: Mouse moved to (603, 443)
Screenshot: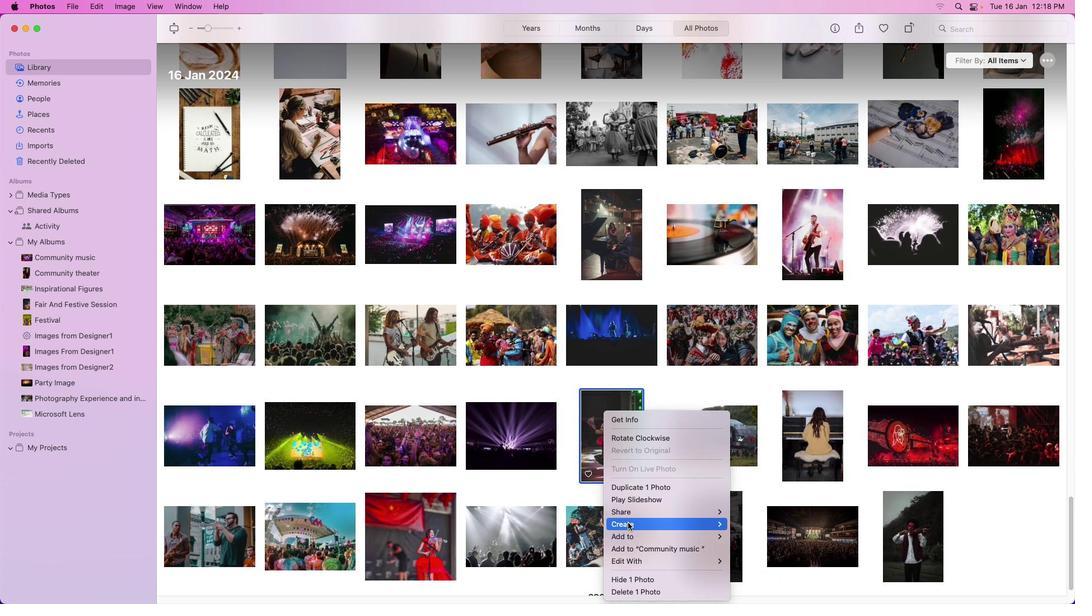 
Action: Mouse pressed right at (603, 443)
Screenshot: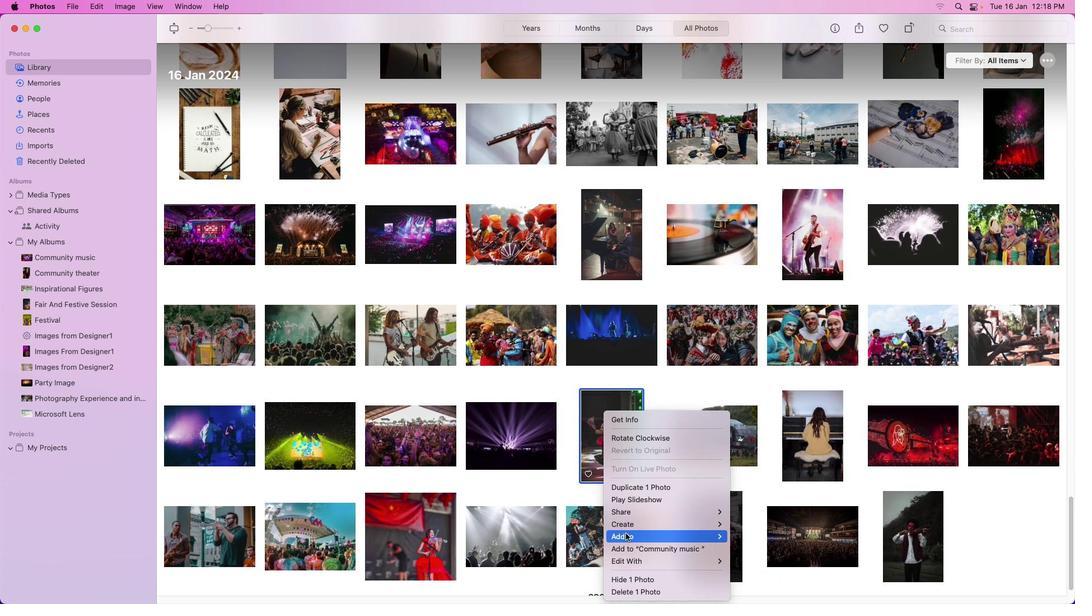 
Action: Mouse moved to (772, 462)
Screenshot: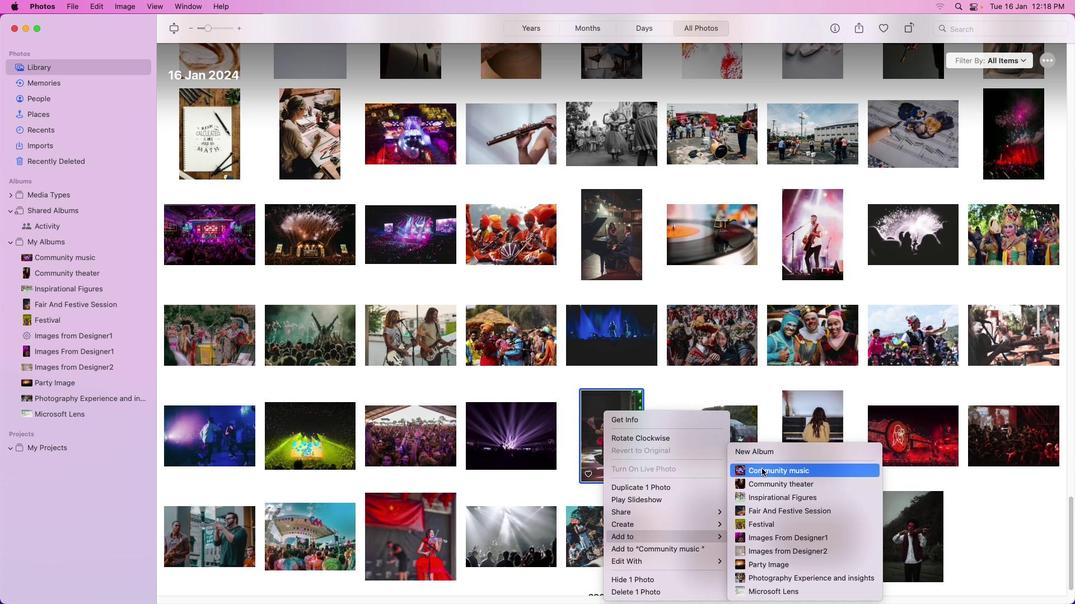
Action: Mouse pressed left at (772, 462)
Screenshot: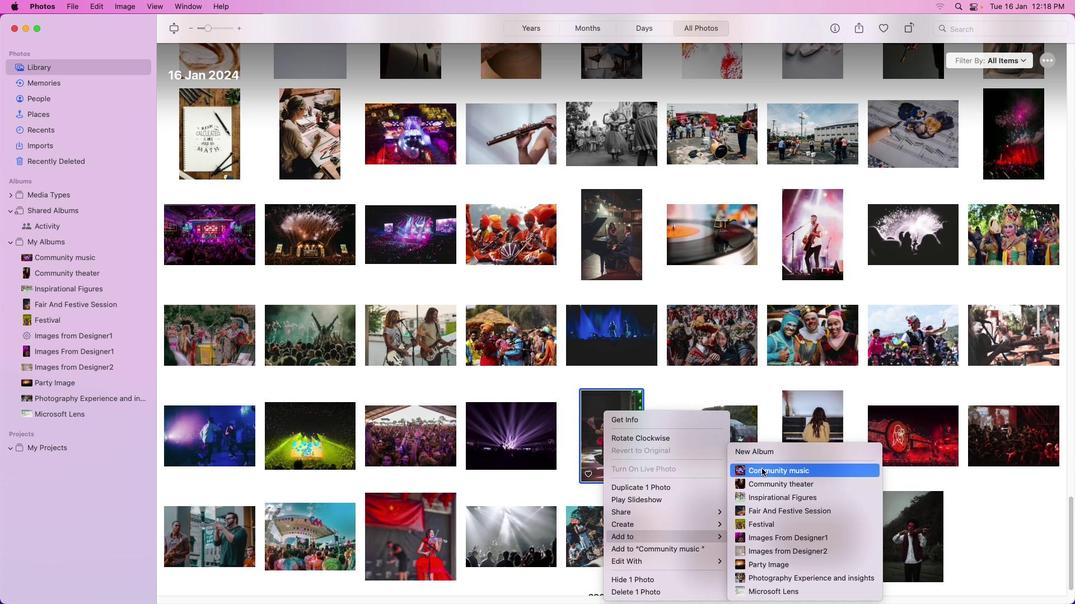 
Action: Mouse moved to (761, 468)
Screenshot: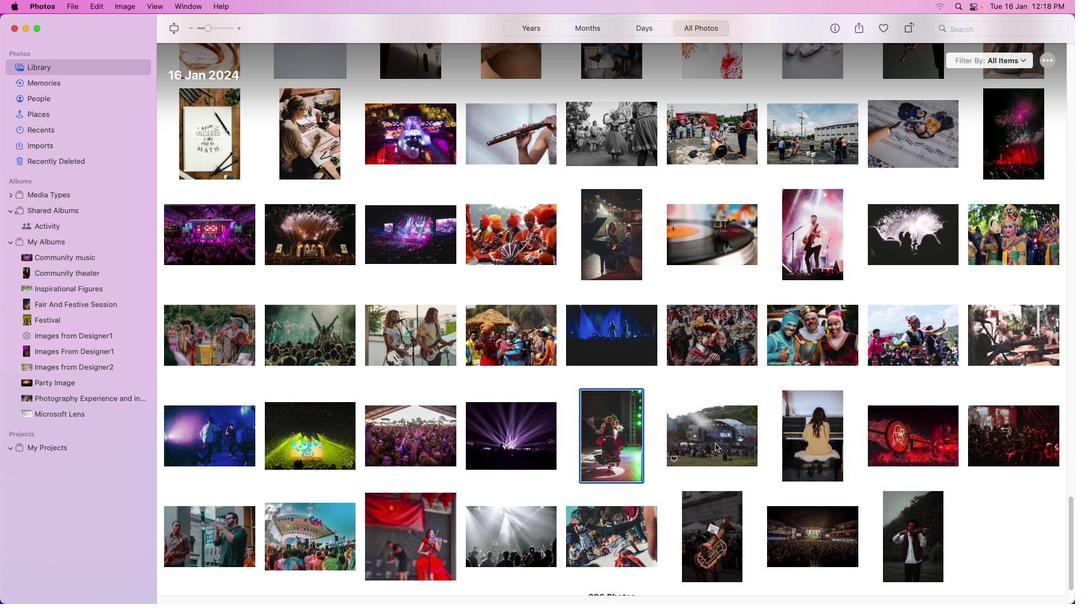 
Action: Mouse pressed left at (761, 468)
Screenshot: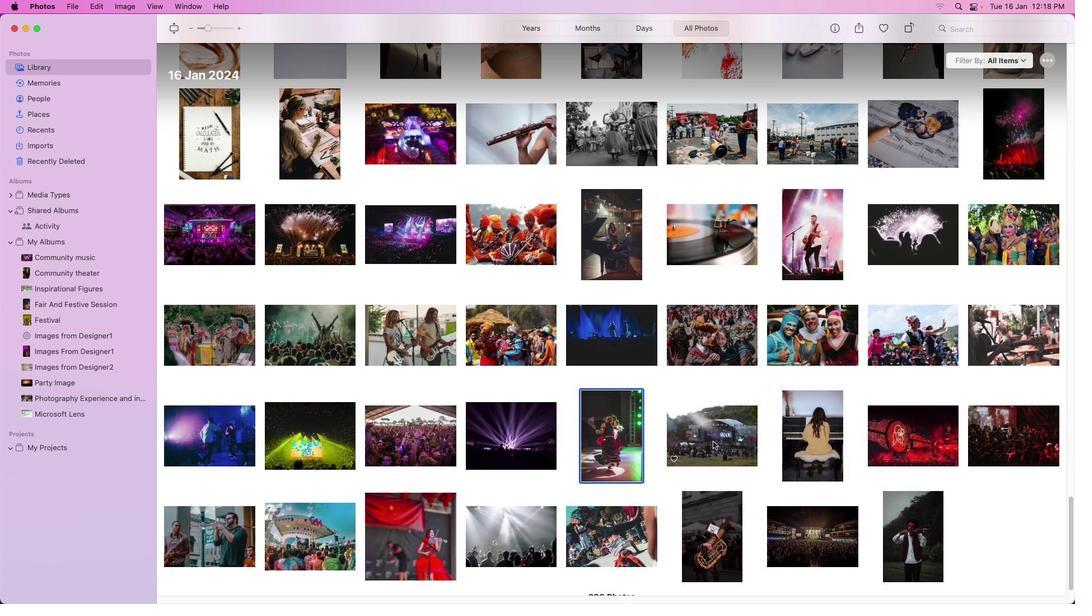 
Action: Mouse moved to (705, 439)
Screenshot: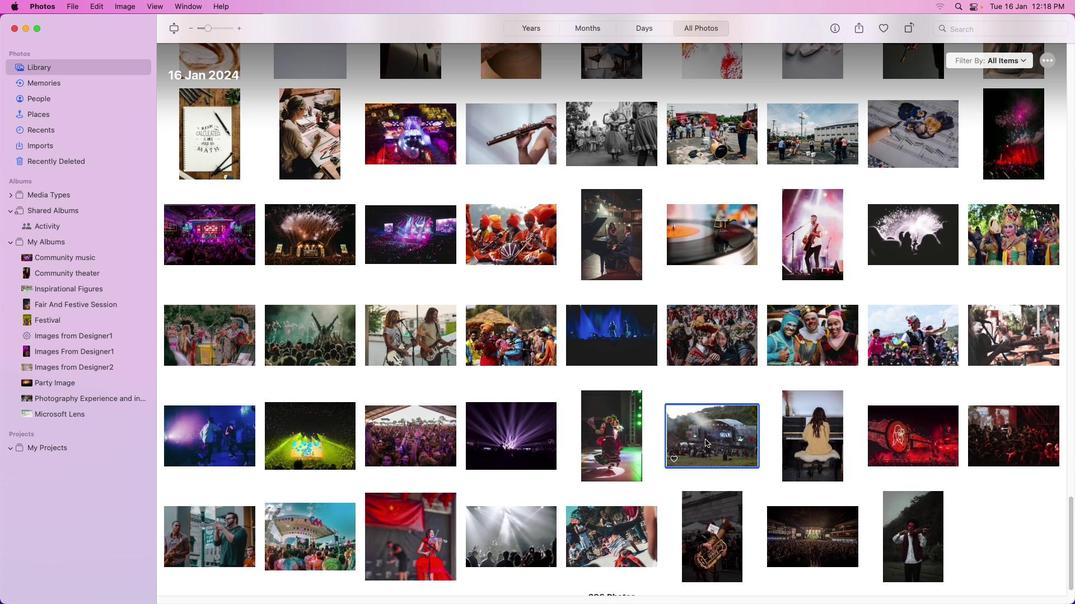 
Action: Mouse pressed left at (705, 439)
Screenshot: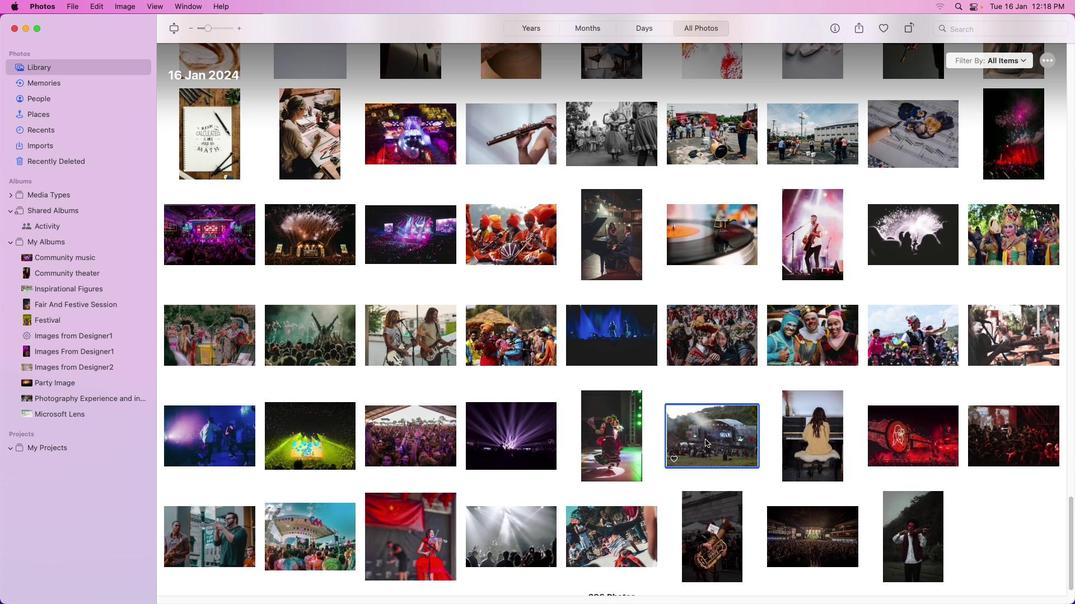 
Action: Mouse pressed right at (705, 439)
Screenshot: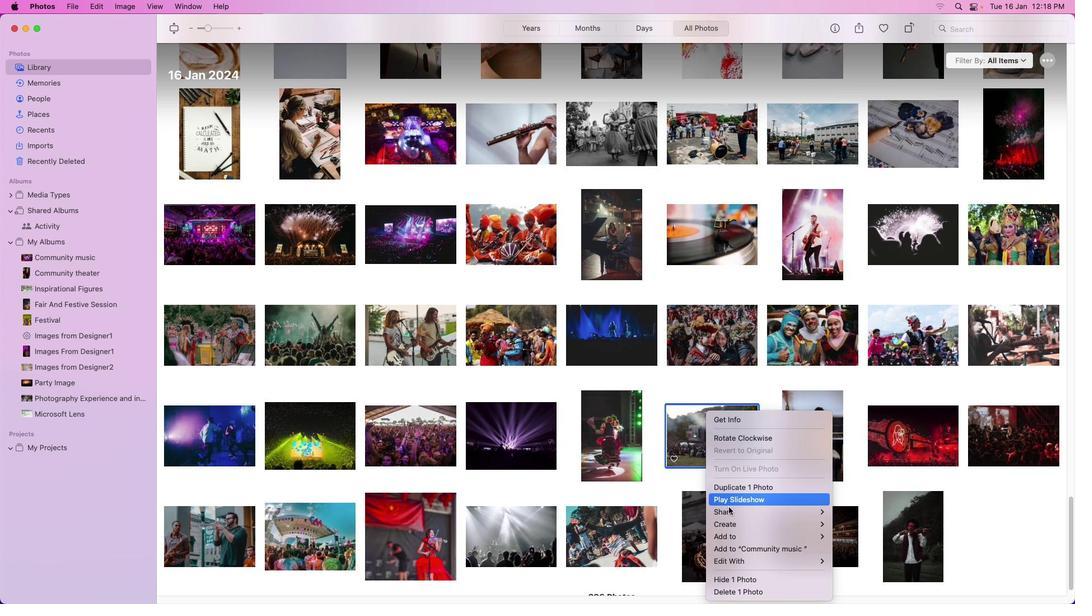 
Action: Mouse moved to (869, 467)
Screenshot: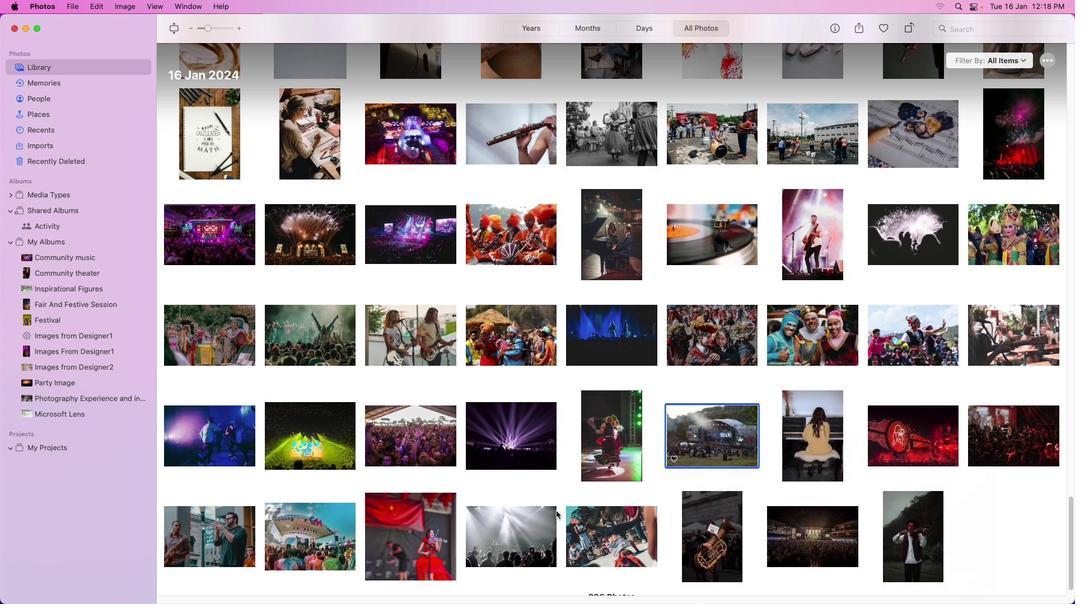 
Action: Mouse pressed left at (869, 467)
Screenshot: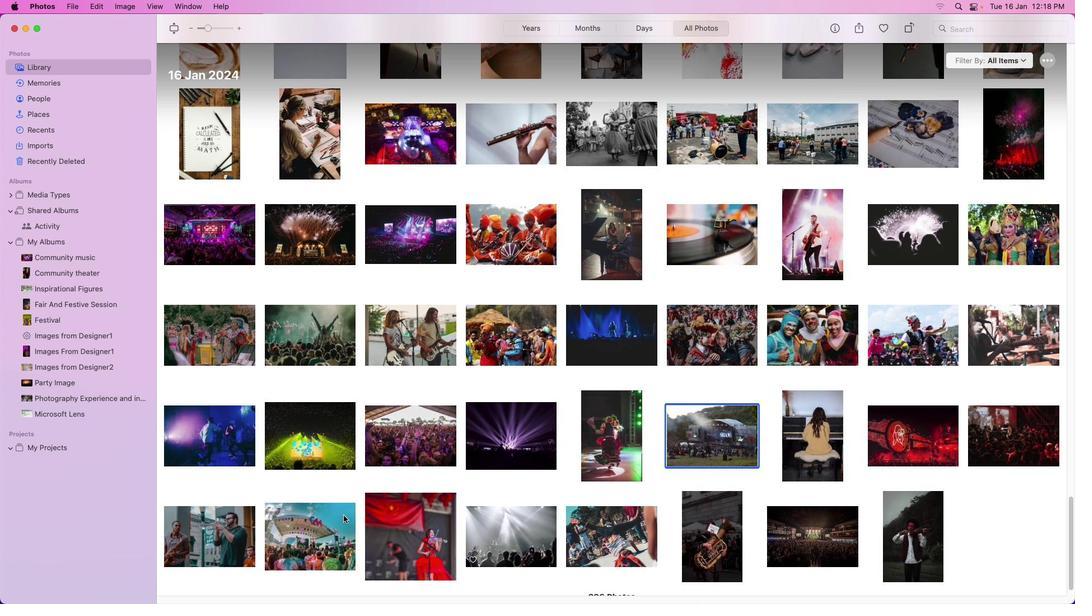 
Action: Mouse moved to (354, 333)
Screenshot: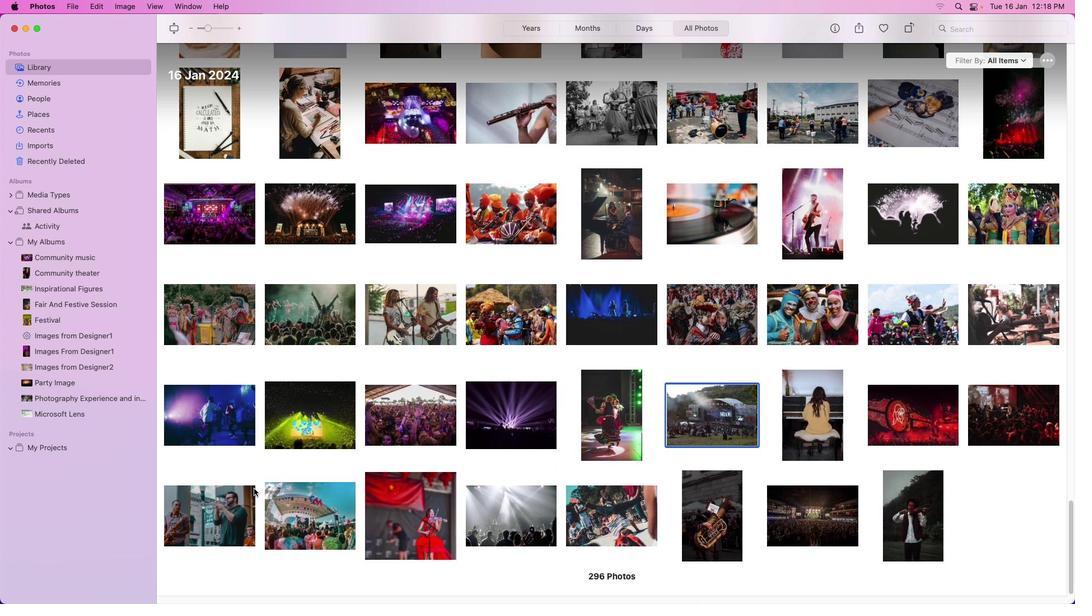 
Action: Mouse scrolled (354, 333) with delta (0, 0)
Screenshot: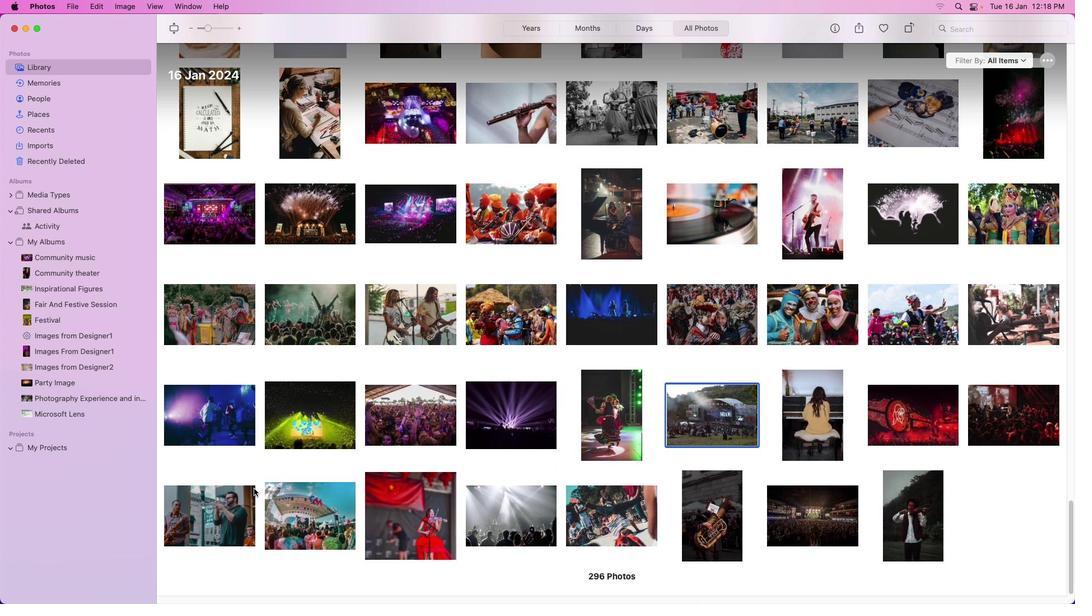 
Action: Mouse moved to (355, 337)
Screenshot: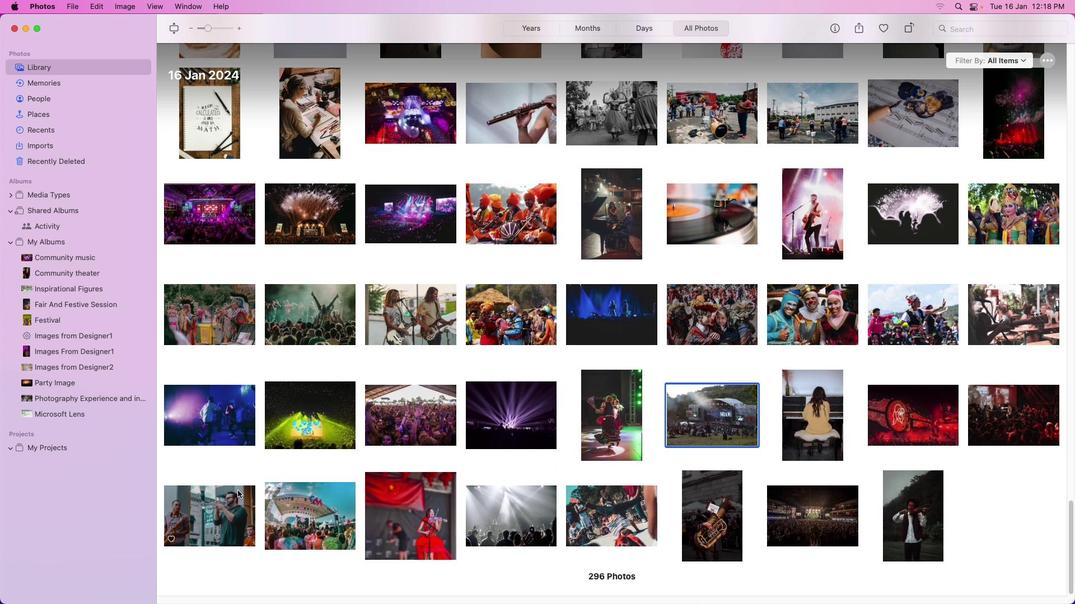 
Action: Mouse scrolled (355, 337) with delta (0, 0)
Screenshot: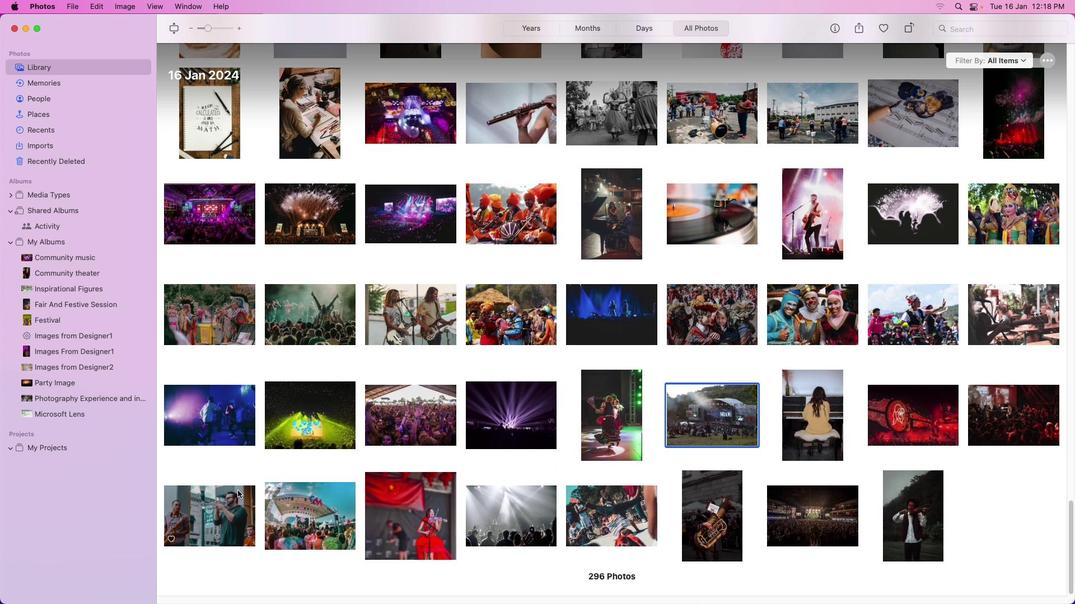 
Action: Mouse moved to (355, 338)
Screenshot: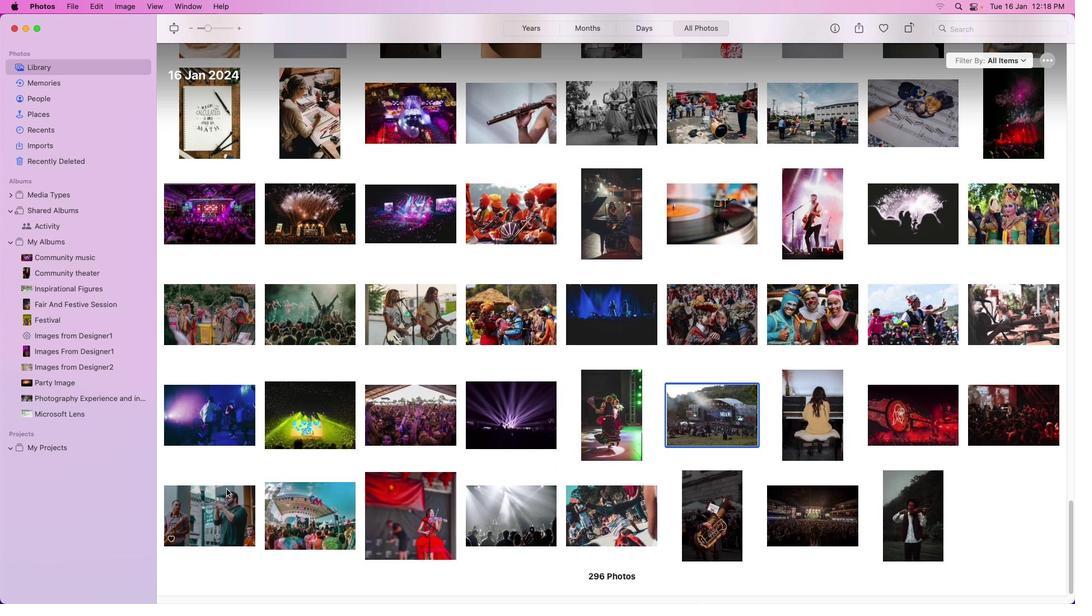 
Action: Mouse scrolled (355, 338) with delta (0, -1)
Screenshot: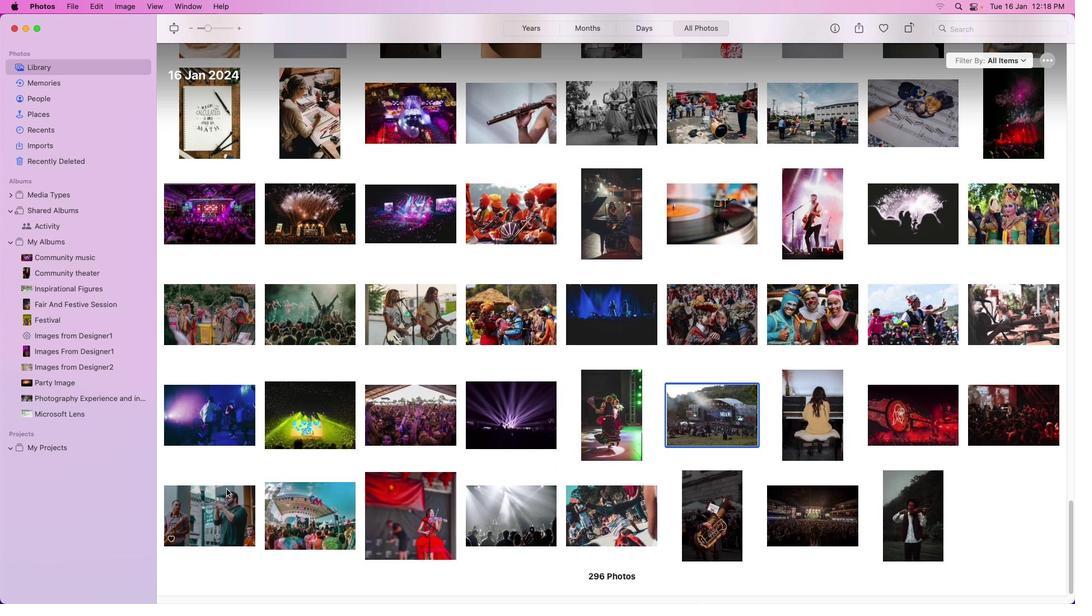 
Action: Mouse moved to (355, 338)
Screenshot: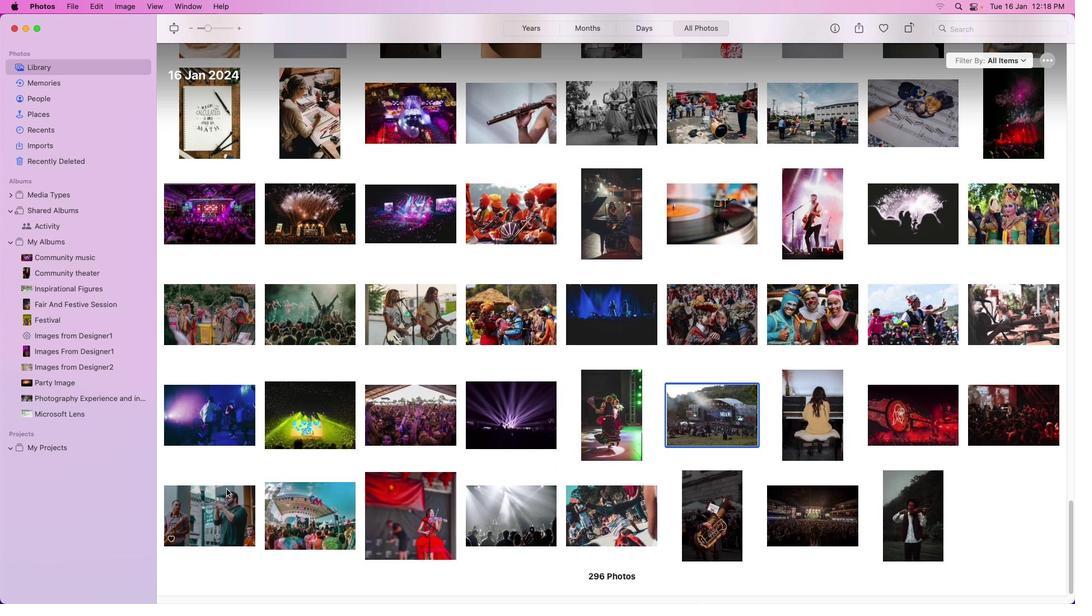
Action: Mouse scrolled (355, 338) with delta (0, -2)
Screenshot: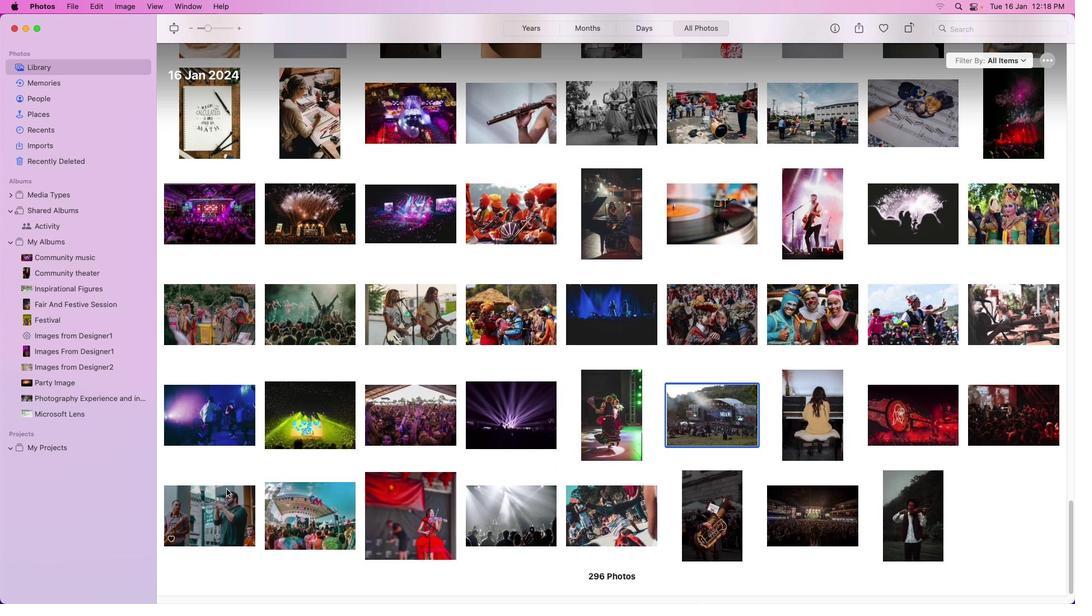 
Action: Mouse moved to (355, 338)
Screenshot: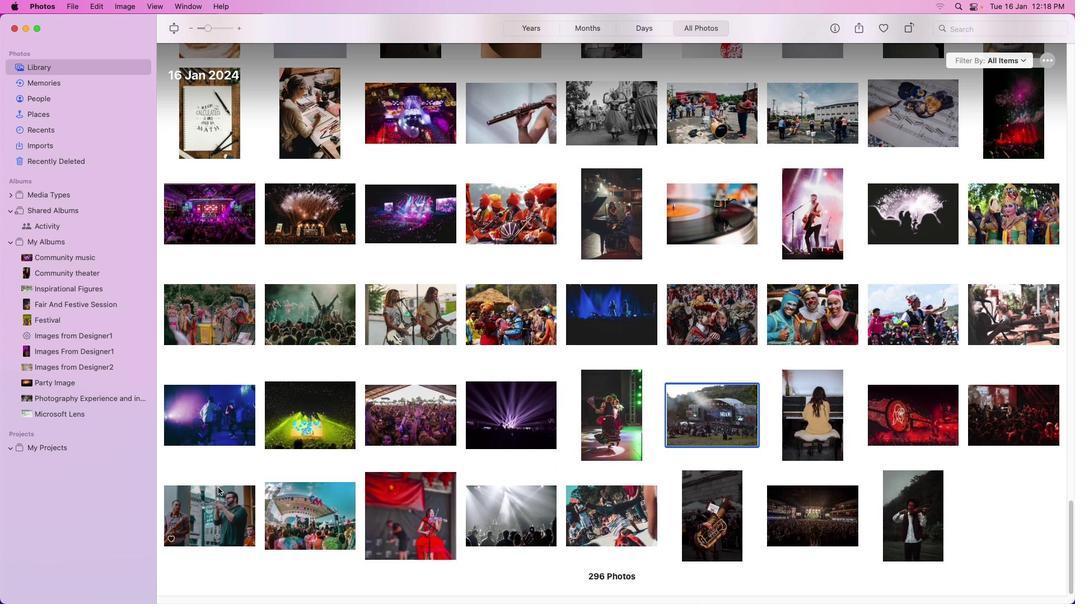 
Action: Mouse scrolled (355, 338) with delta (0, -2)
Screenshot: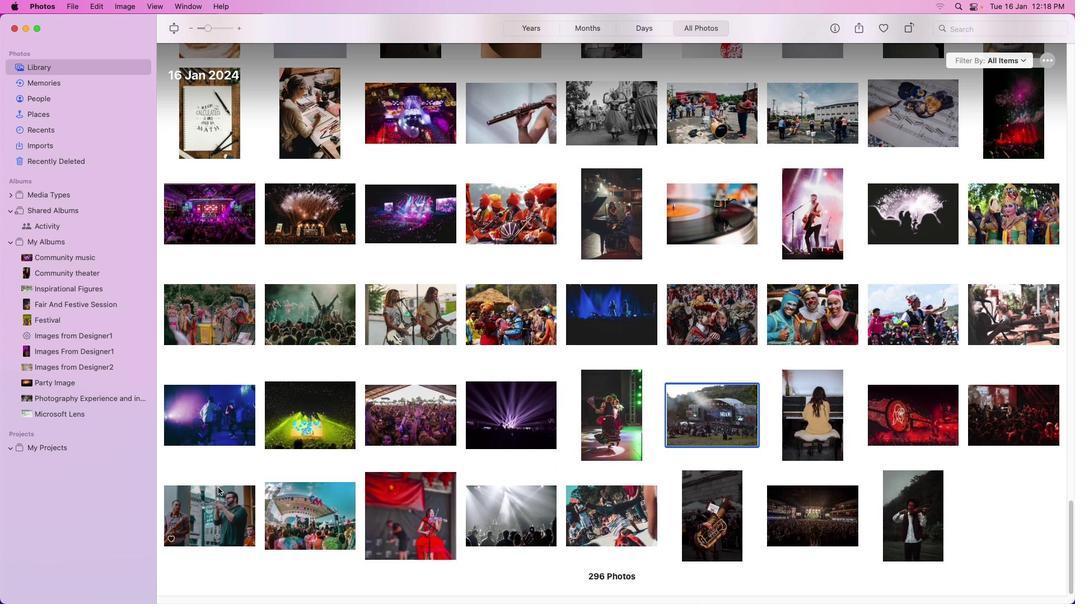 
Action: Mouse moved to (357, 339)
Screenshot: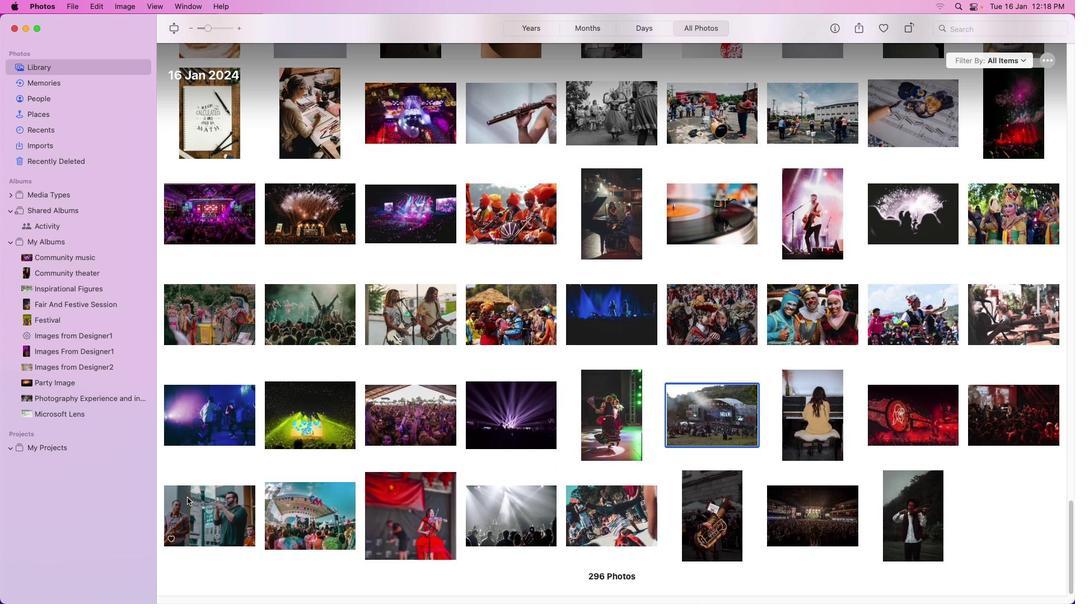 
Action: Mouse scrolled (357, 339) with delta (0, -2)
Screenshot: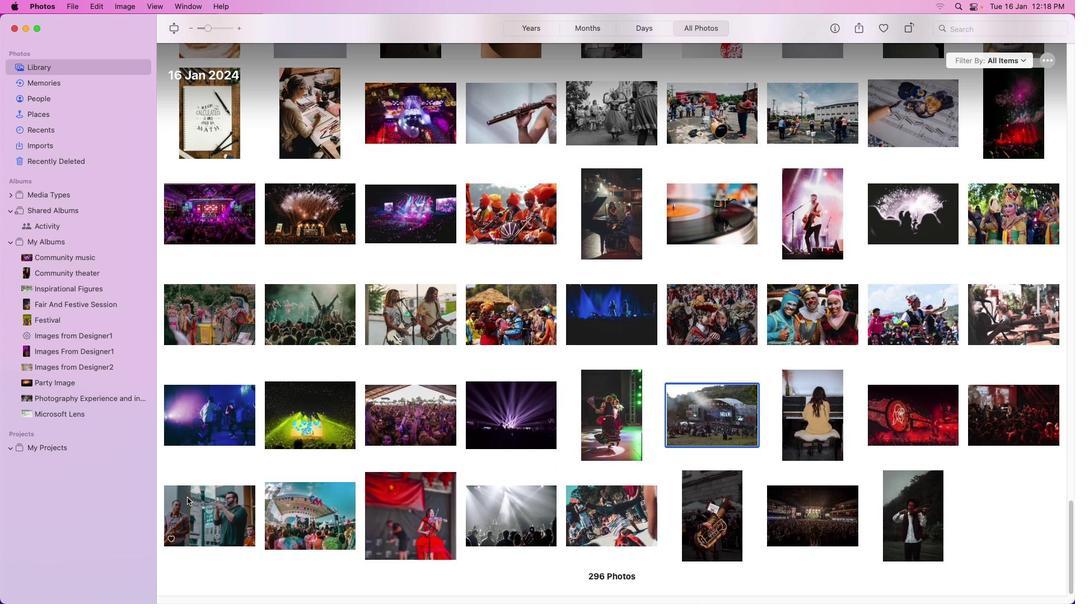 
Action: Mouse moved to (306, 515)
Screenshot: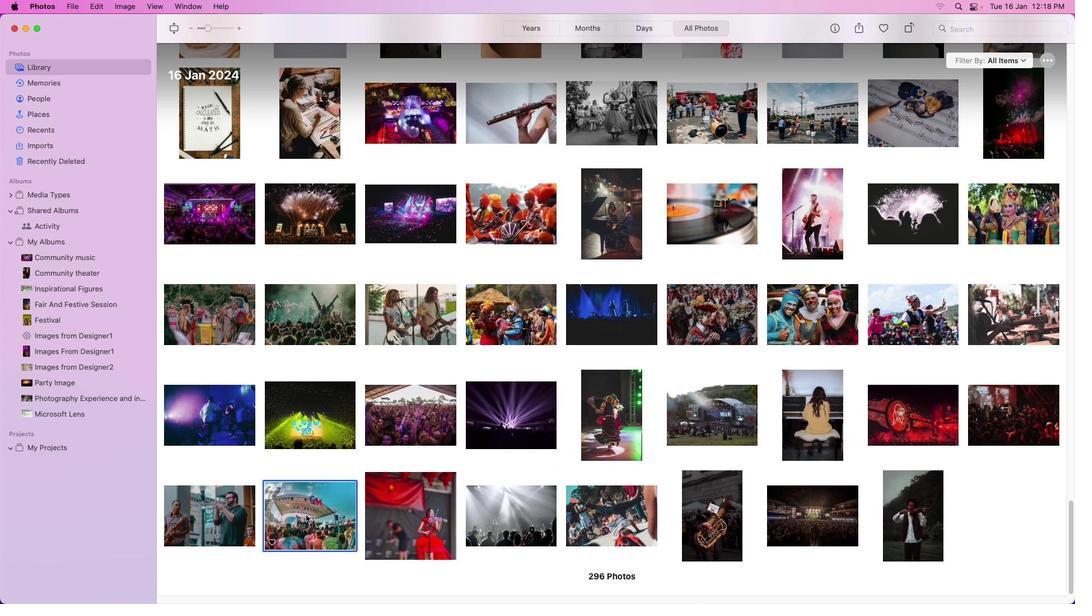 
Action: Mouse pressed left at (306, 515)
Screenshot: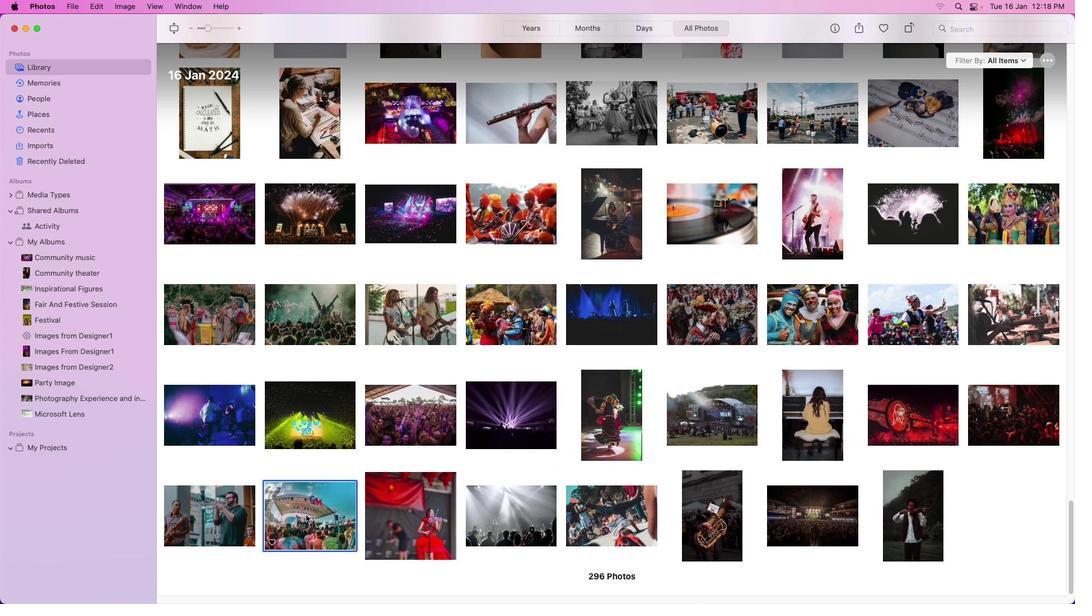 
Action: Mouse moved to (306, 515)
Screenshot: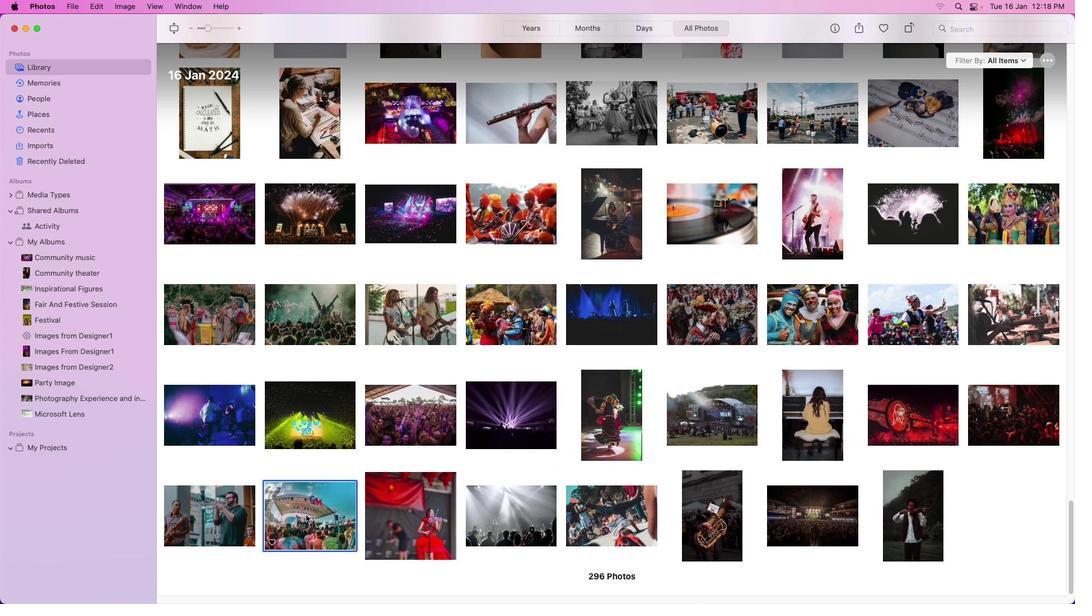 
Action: Mouse pressed right at (306, 515)
Screenshot: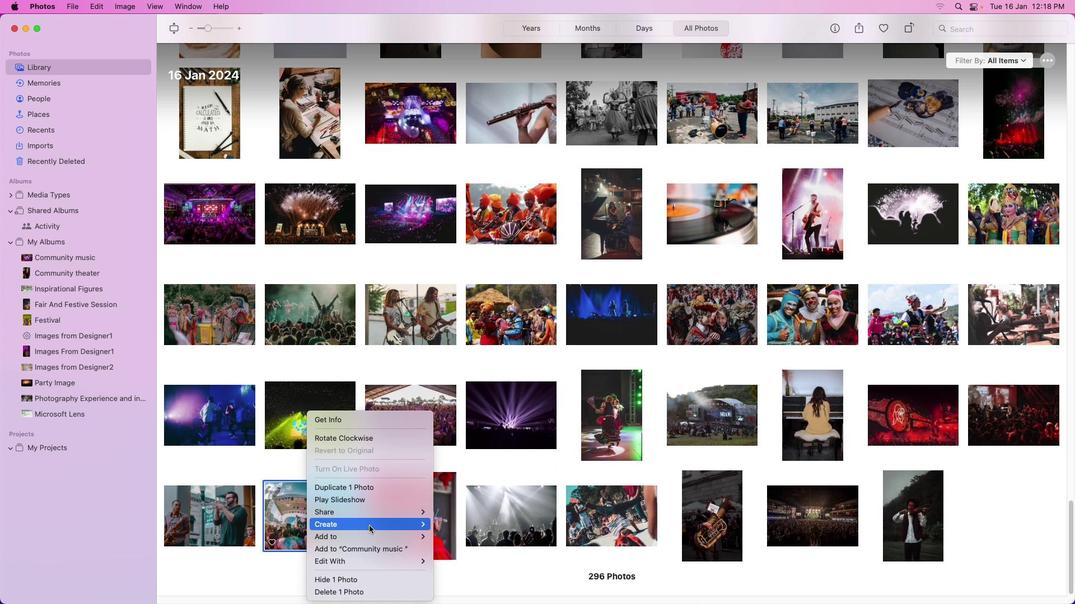 
Action: Mouse moved to (485, 470)
Screenshot: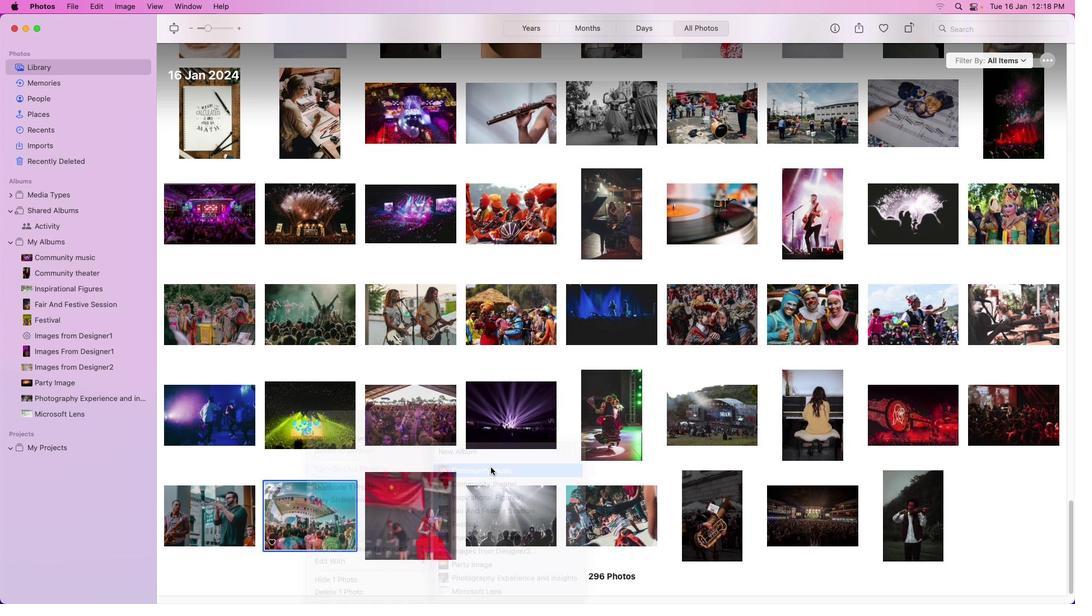 
Action: Mouse pressed left at (485, 470)
Screenshot: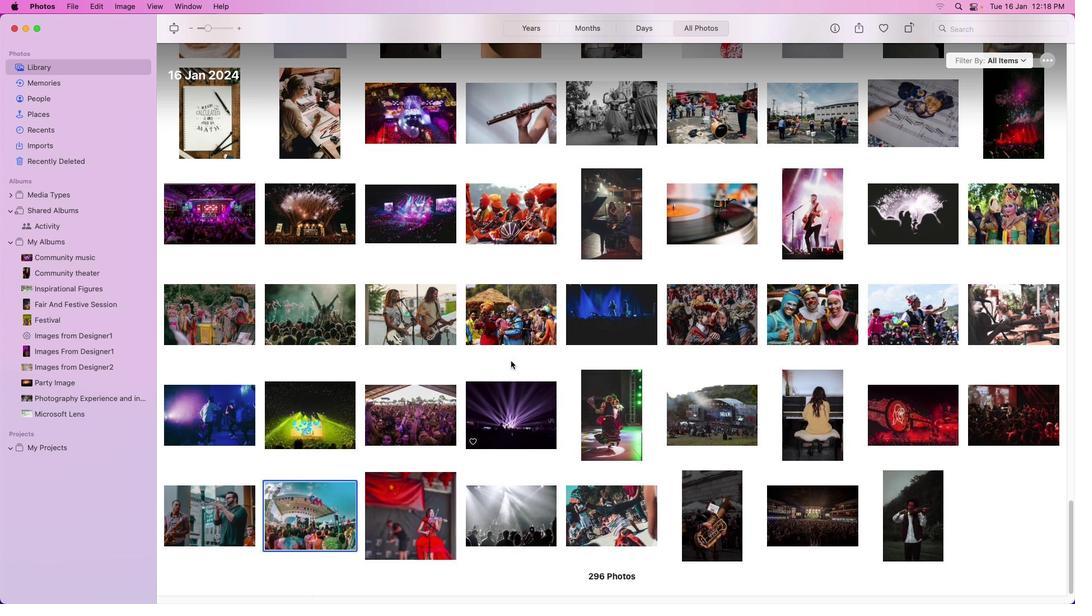 
Action: Mouse moved to (925, 415)
Screenshot: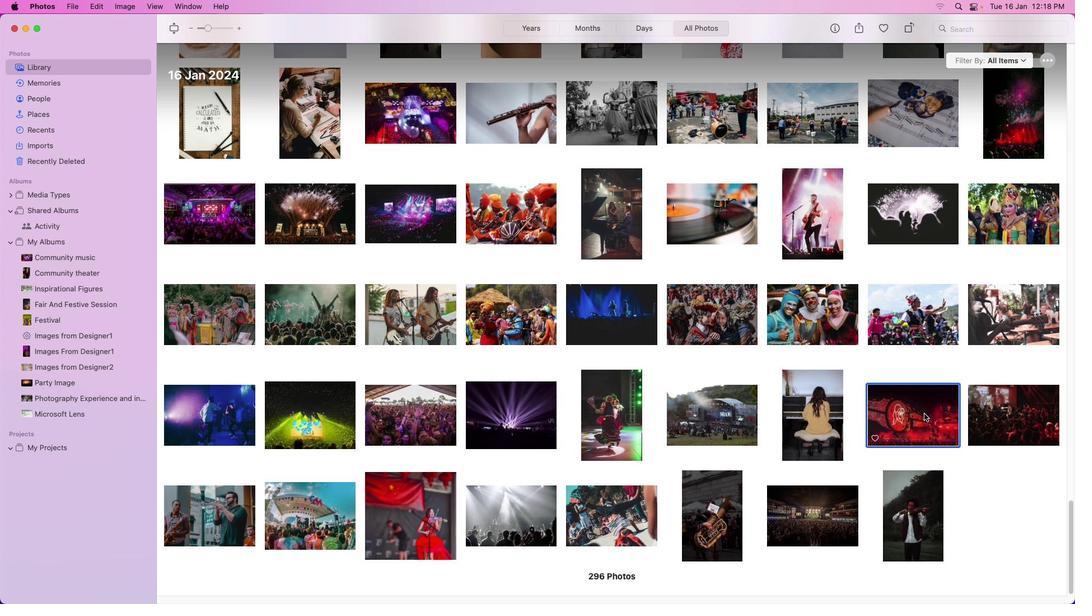 
Action: Mouse pressed left at (925, 415)
Screenshot: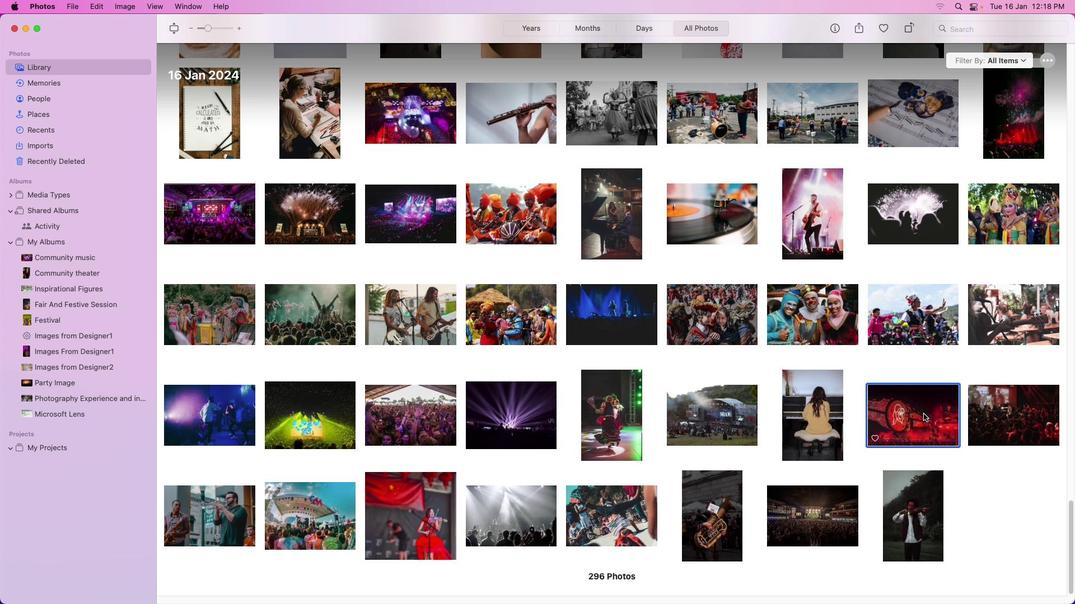 
Action: Mouse moved to (924, 414)
Screenshot: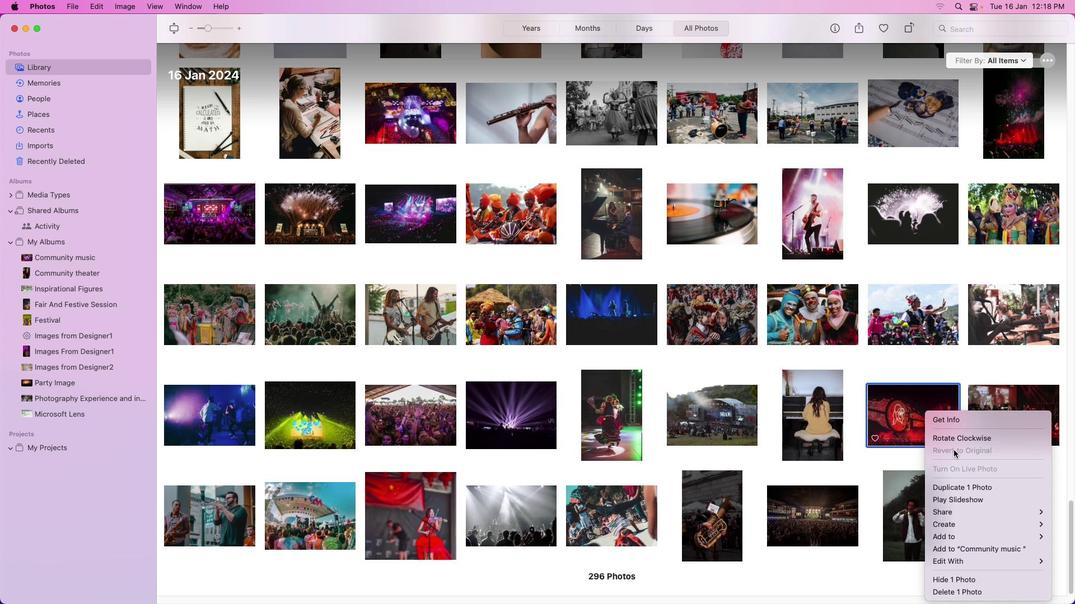 
Action: Mouse pressed right at (924, 414)
Screenshot: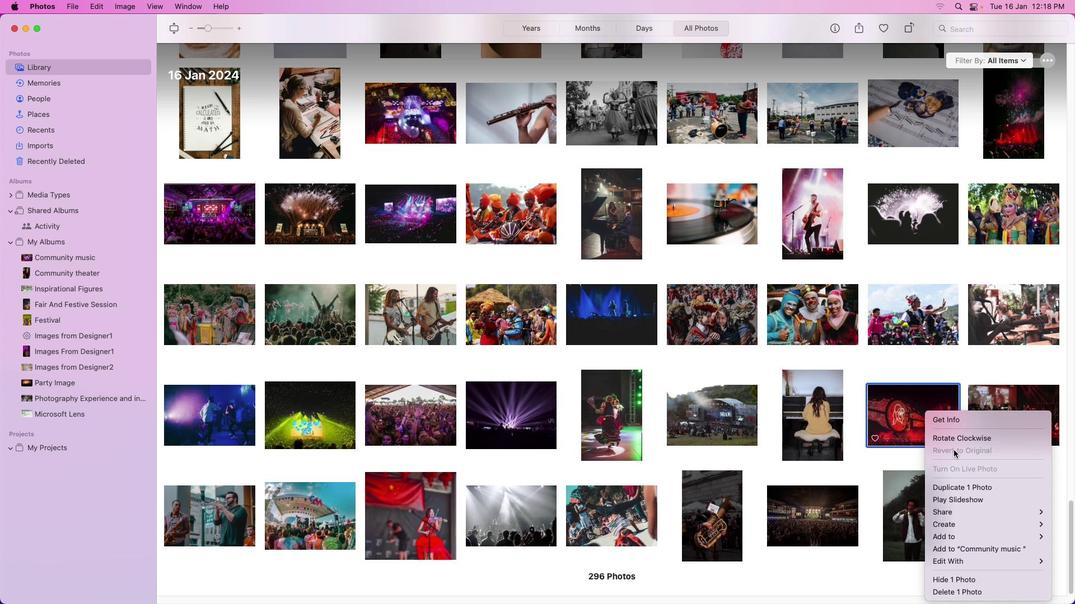 
Action: Mouse moved to (845, 473)
Screenshot: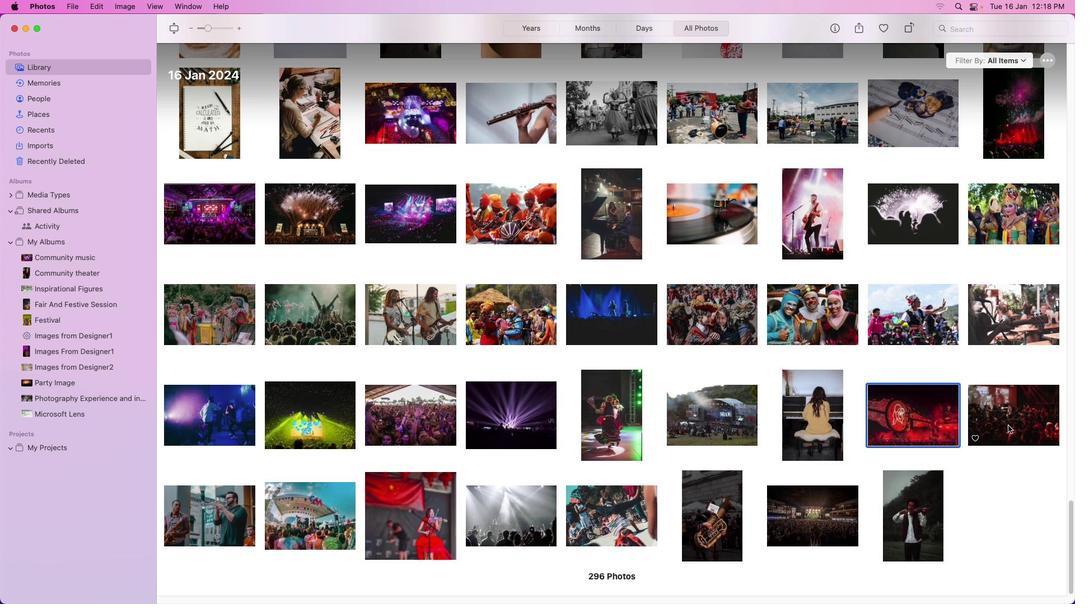 
Action: Mouse pressed left at (845, 473)
Screenshot: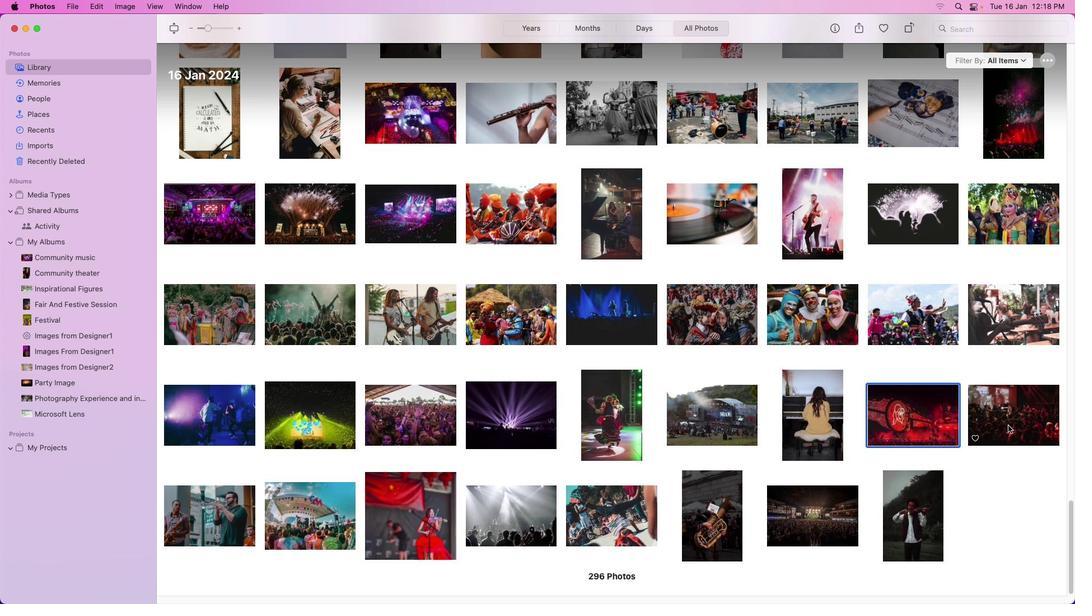 
Action: Mouse moved to (1014, 420)
Screenshot: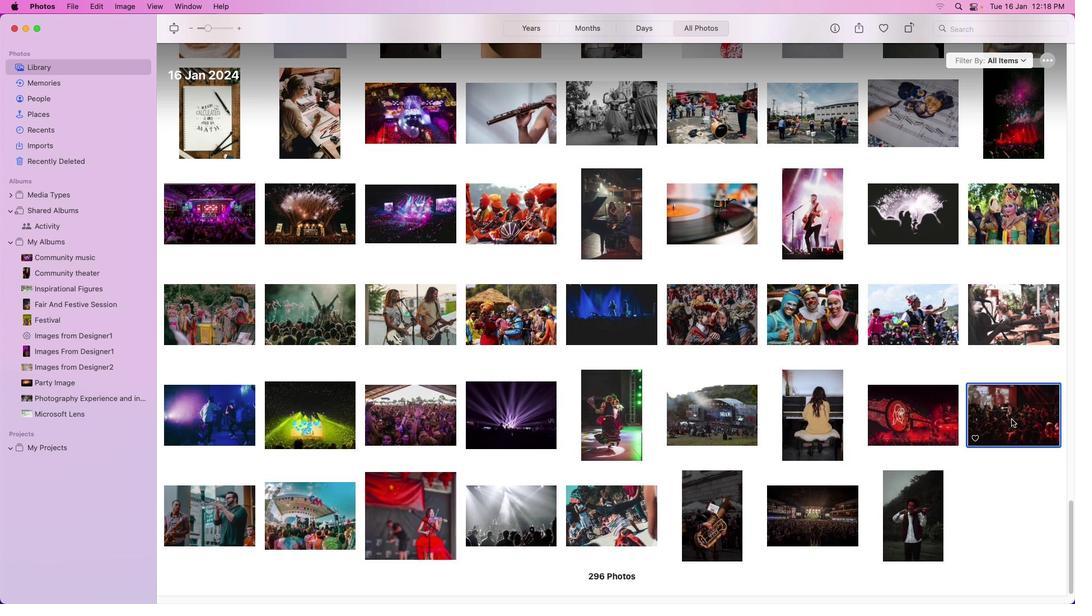 
Action: Mouse pressed left at (1014, 420)
Screenshot: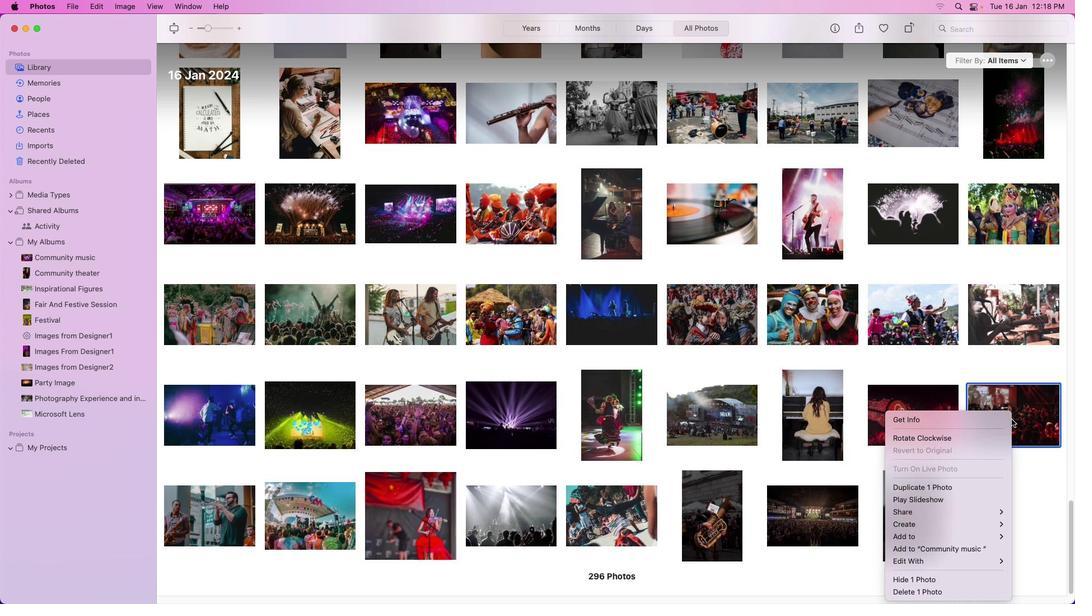 
Action: Mouse moved to (1012, 419)
Screenshot: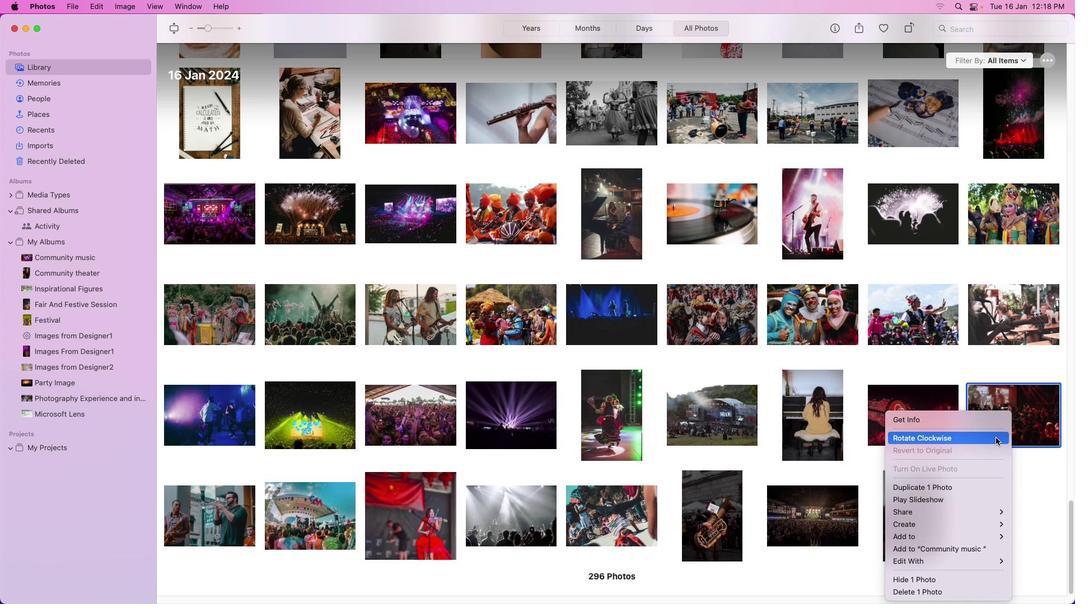 
Action: Mouse pressed right at (1012, 419)
